 Task: Create a cable organizer with cable clips.
Action: Mouse moved to (331, 249)
Screenshot: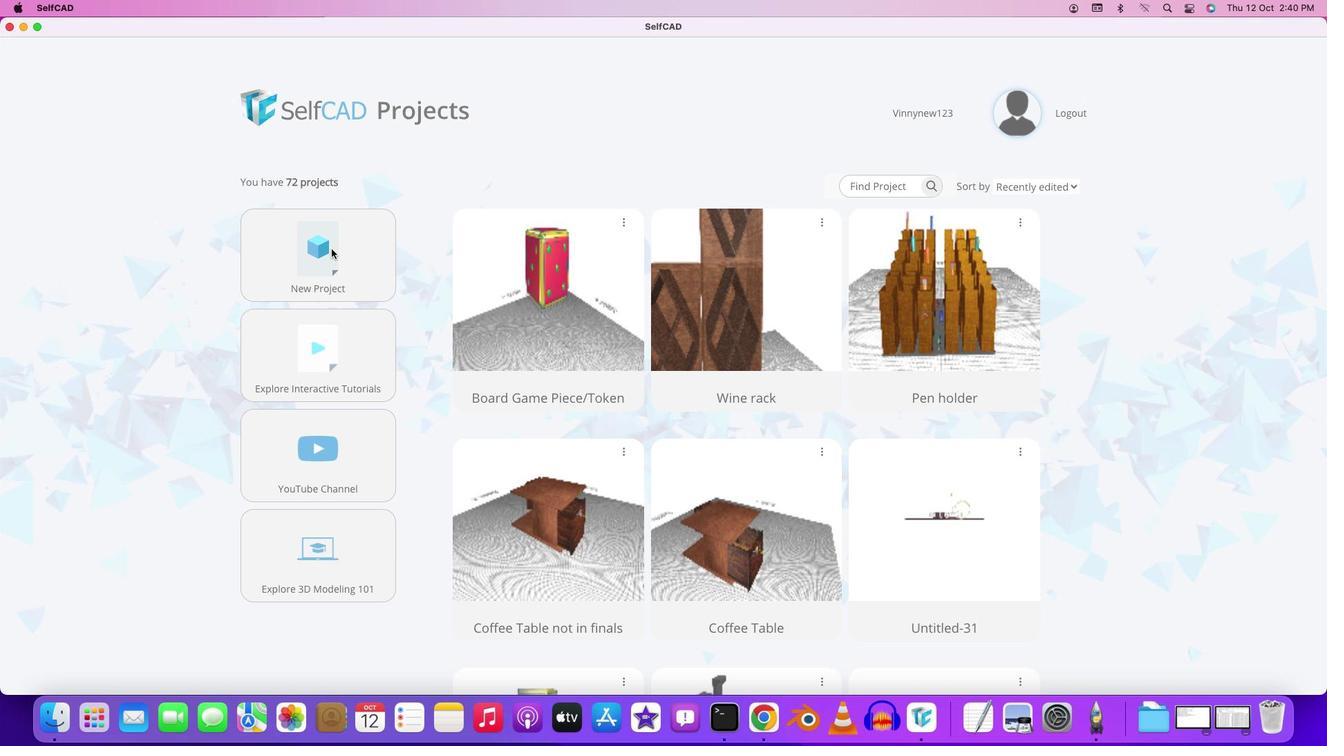 
Action: Mouse pressed left at (331, 249)
Screenshot: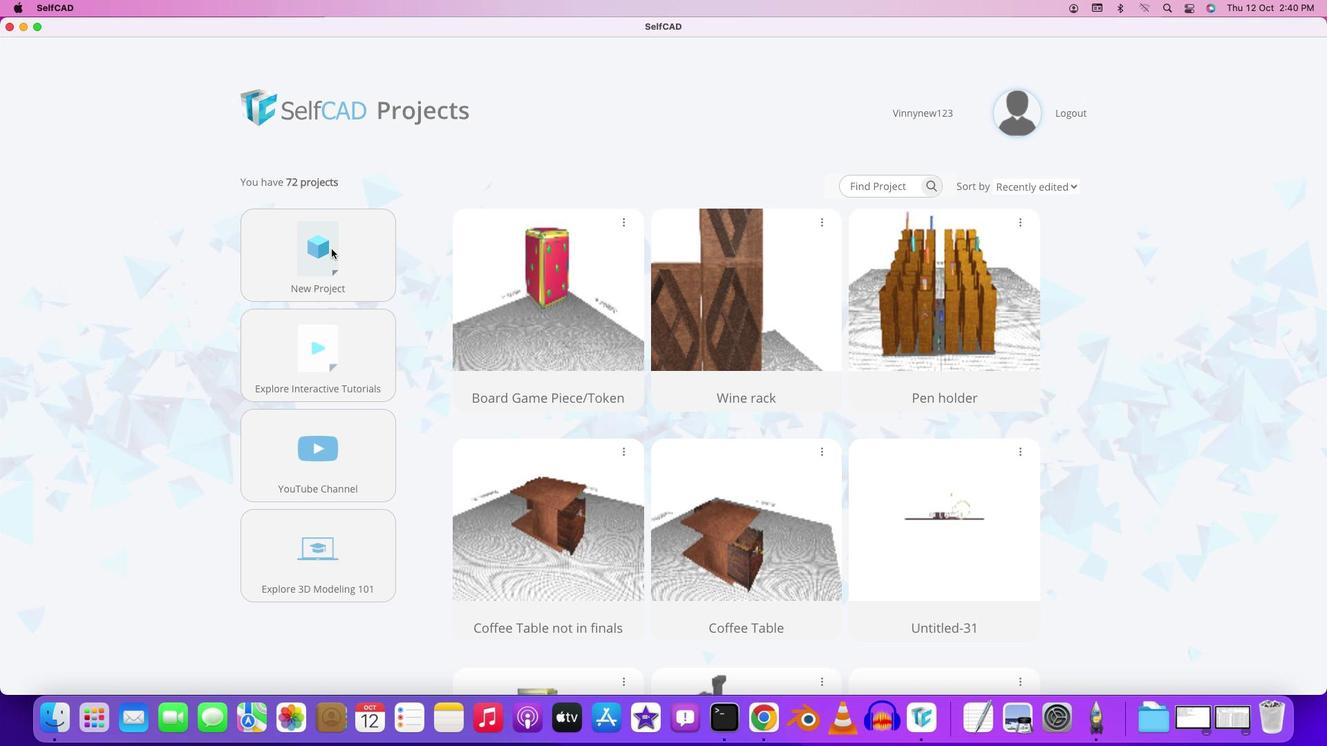 
Action: Mouse moved to (329, 249)
Screenshot: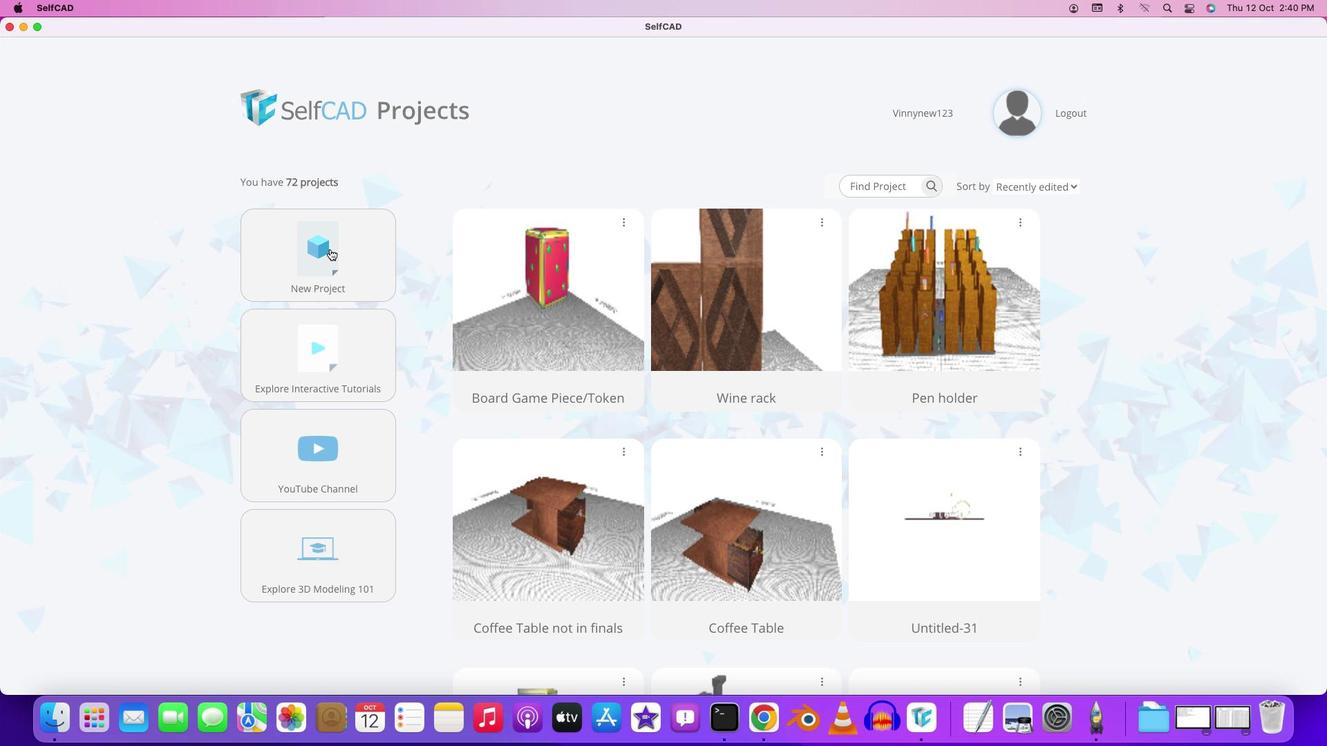 
Action: Mouse pressed left at (329, 249)
Screenshot: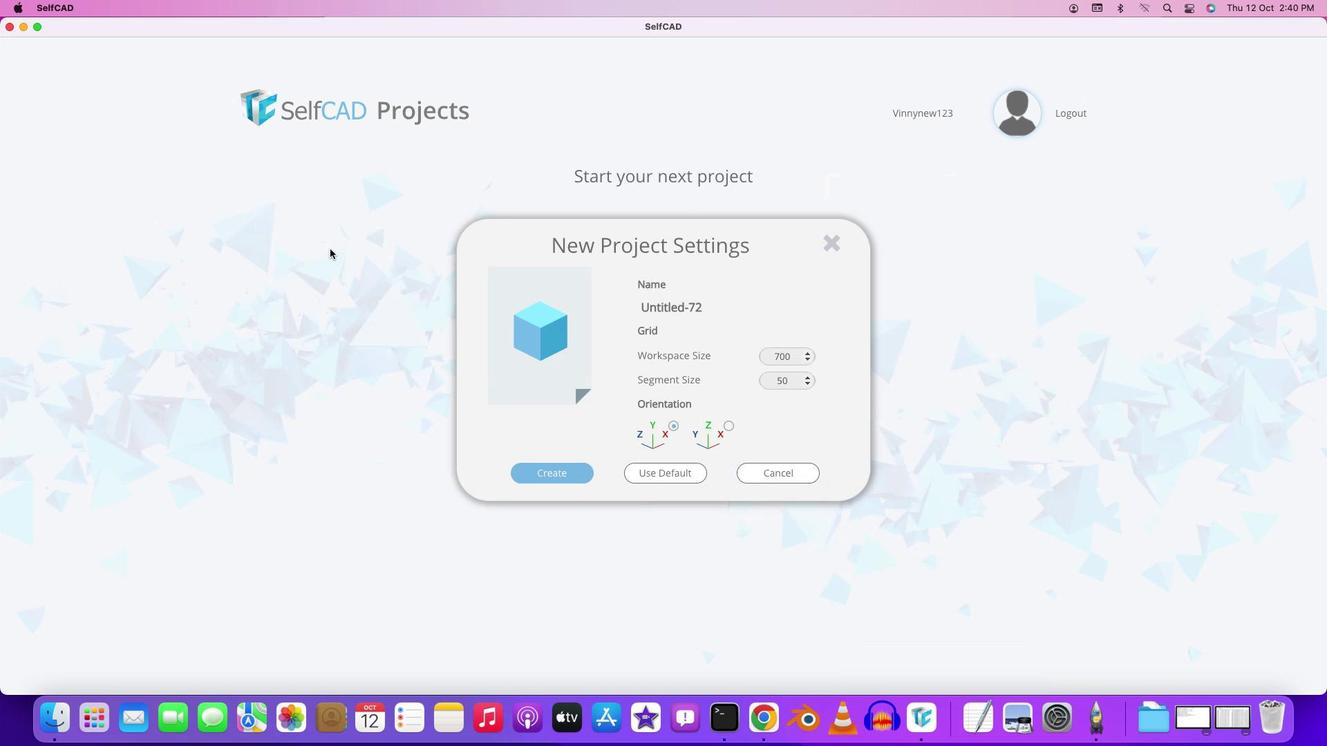 
Action: Mouse moved to (710, 317)
Screenshot: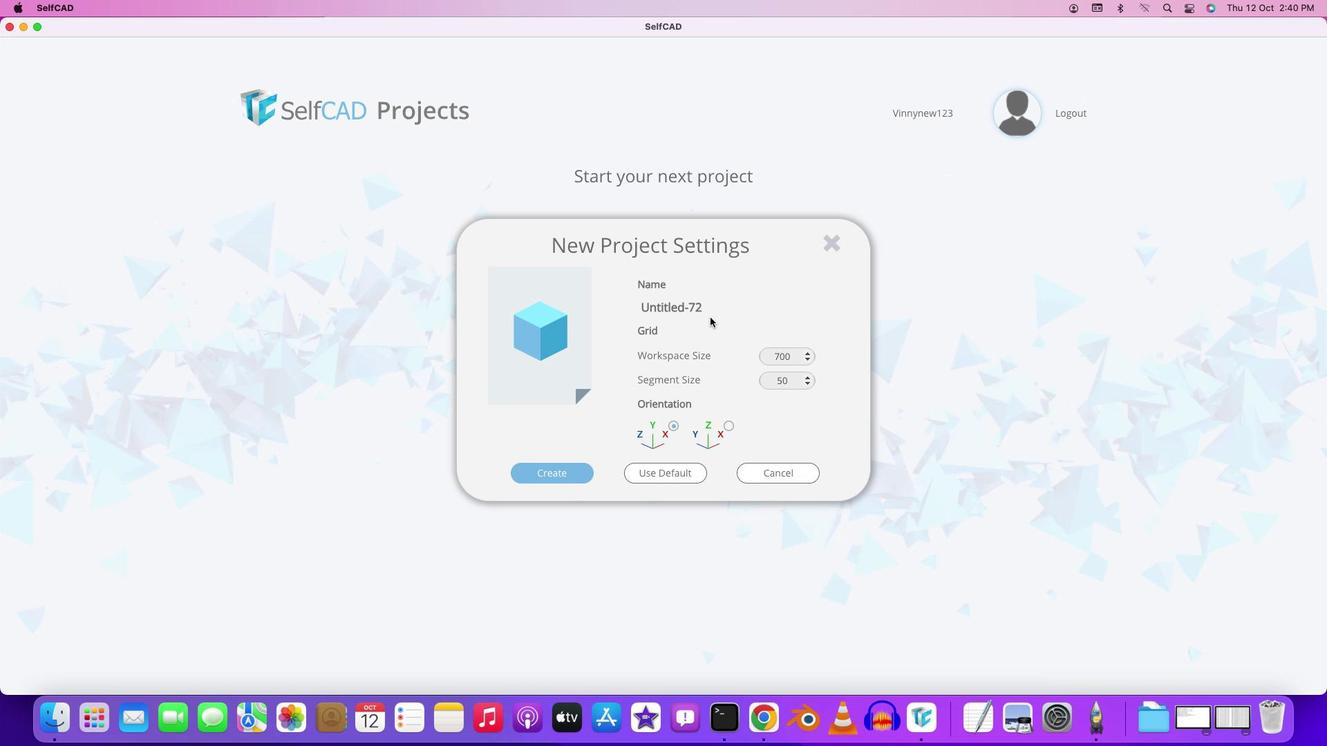 
Action: Mouse pressed left at (710, 317)
Screenshot: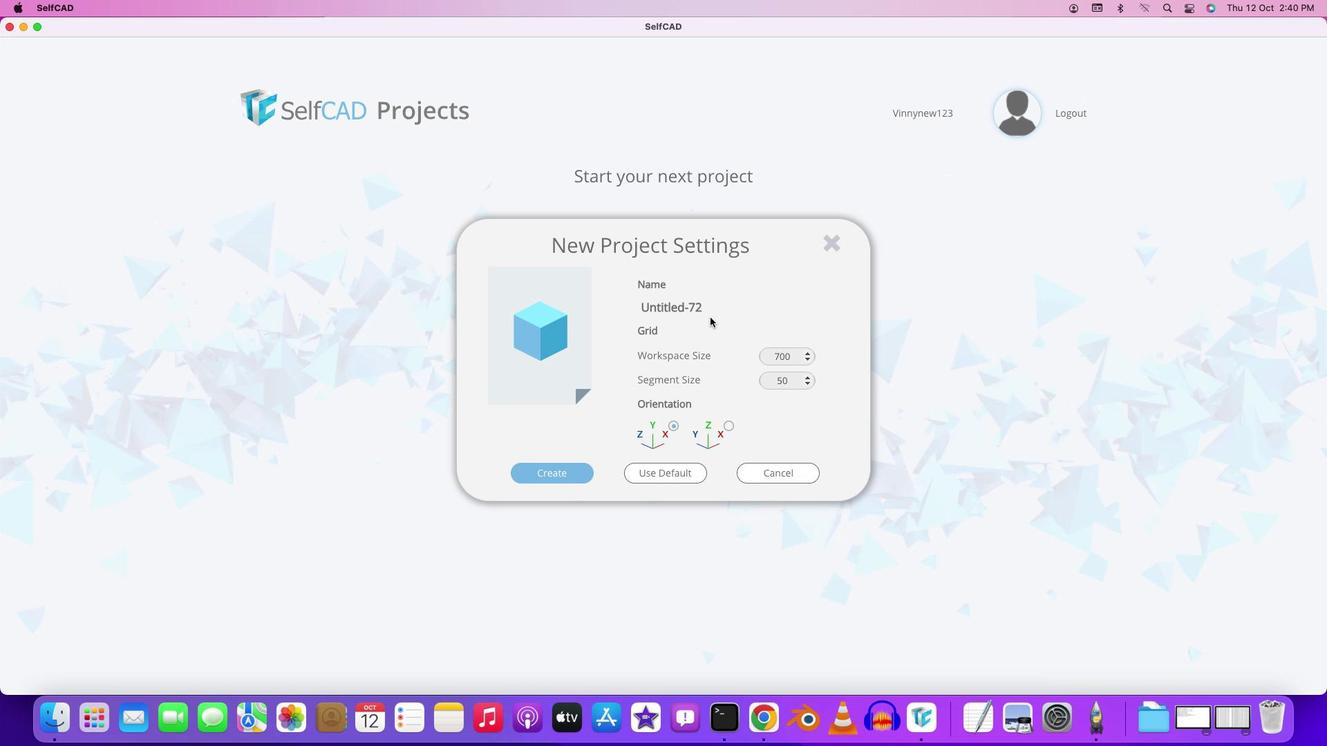 
Action: Mouse moved to (703, 308)
Screenshot: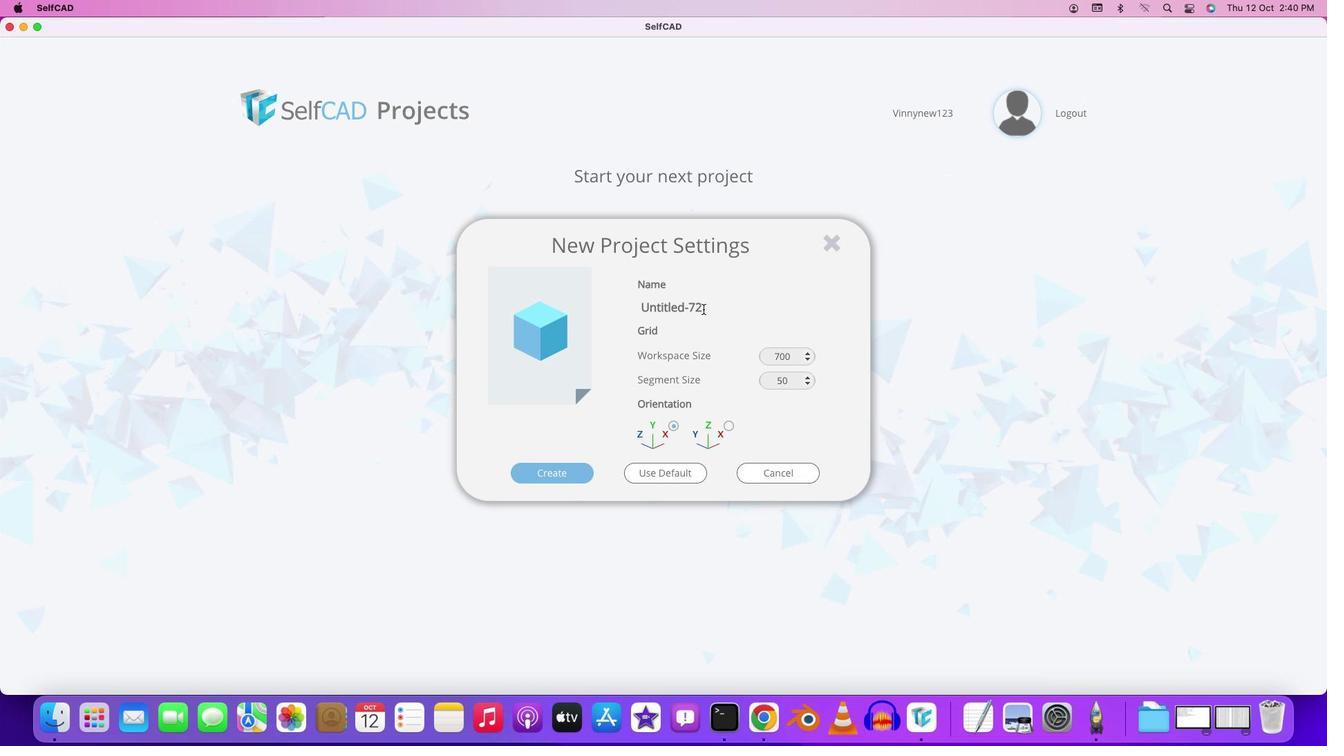 
Action: Mouse pressed left at (703, 308)
Screenshot: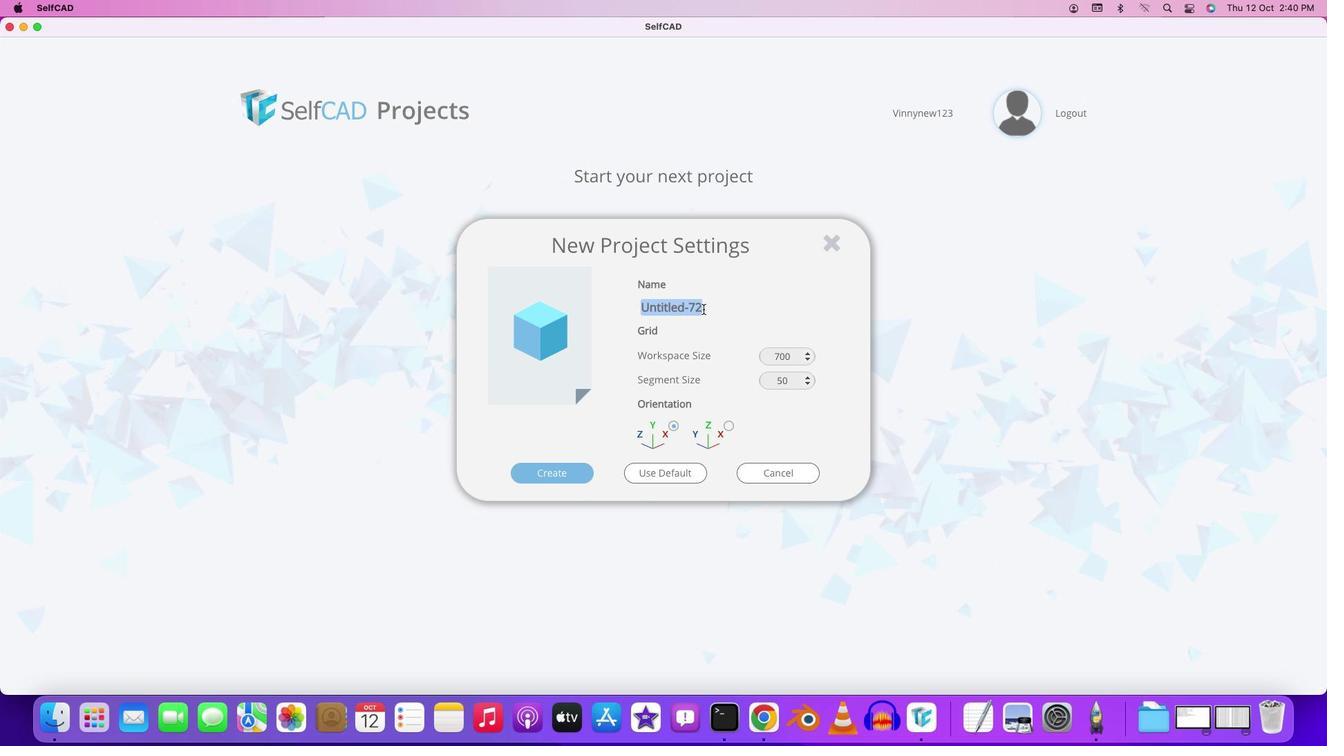 
Action: Key pressed Key.backspaceKey.backspaceKey.backspaceKey.shift'C''a''b''l''e'Key.space'o''r''g''a''n''i''z''e''r'Key.space'c''l''i''p''s'
Screenshot: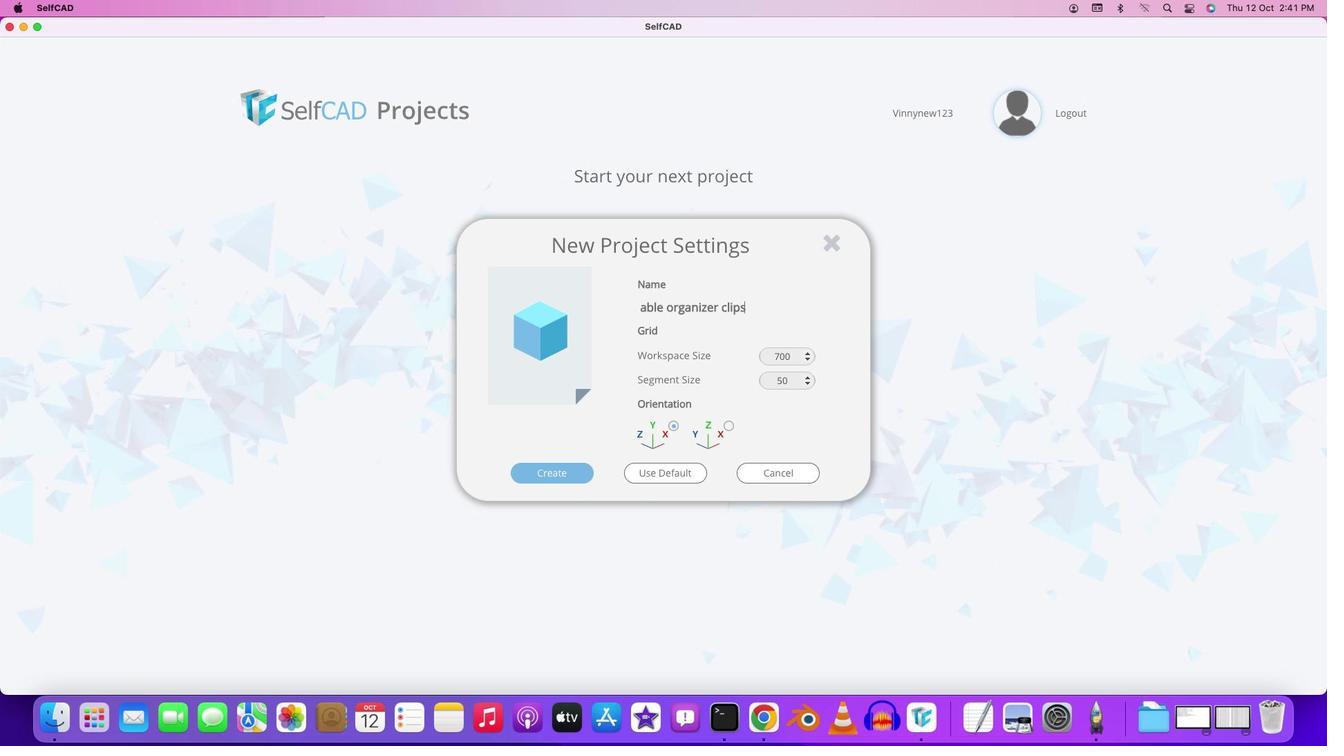
Action: Mouse moved to (781, 352)
Screenshot: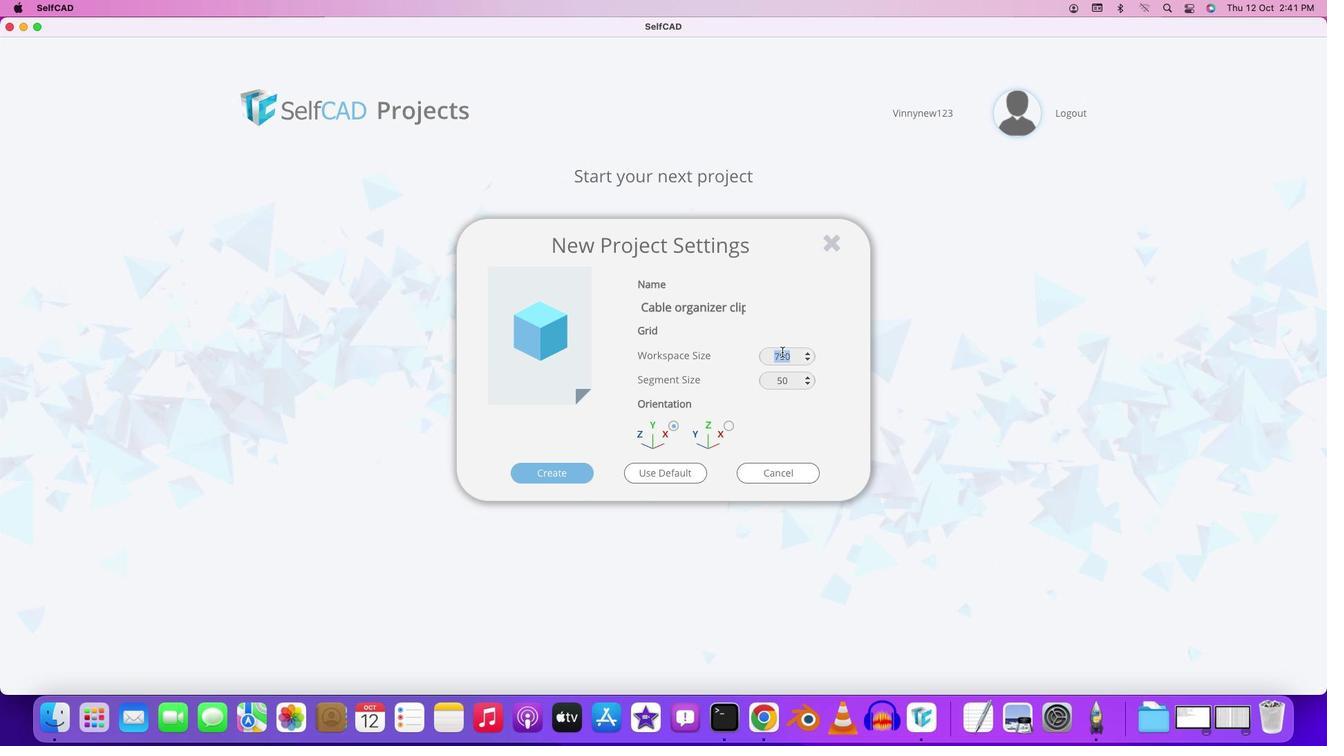 
Action: Mouse pressed left at (781, 352)
Screenshot: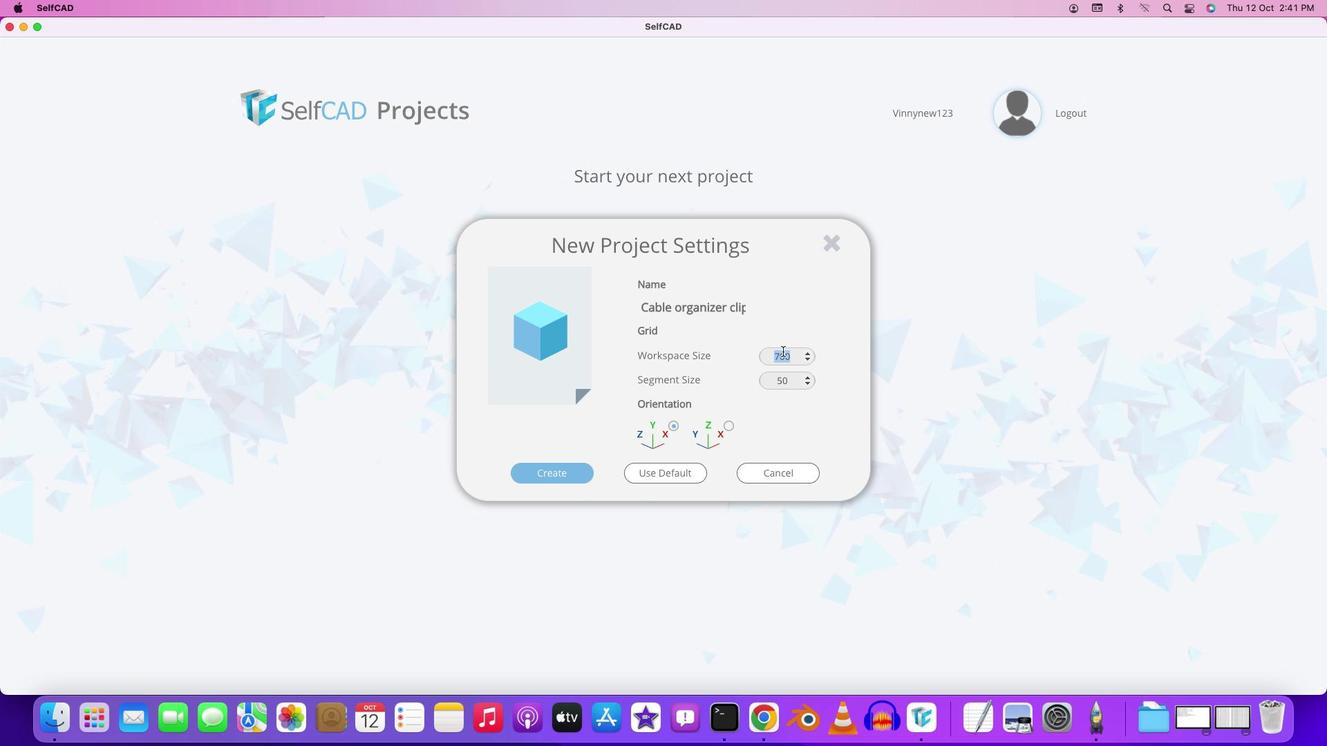 
Action: Mouse moved to (761, 350)
Screenshot: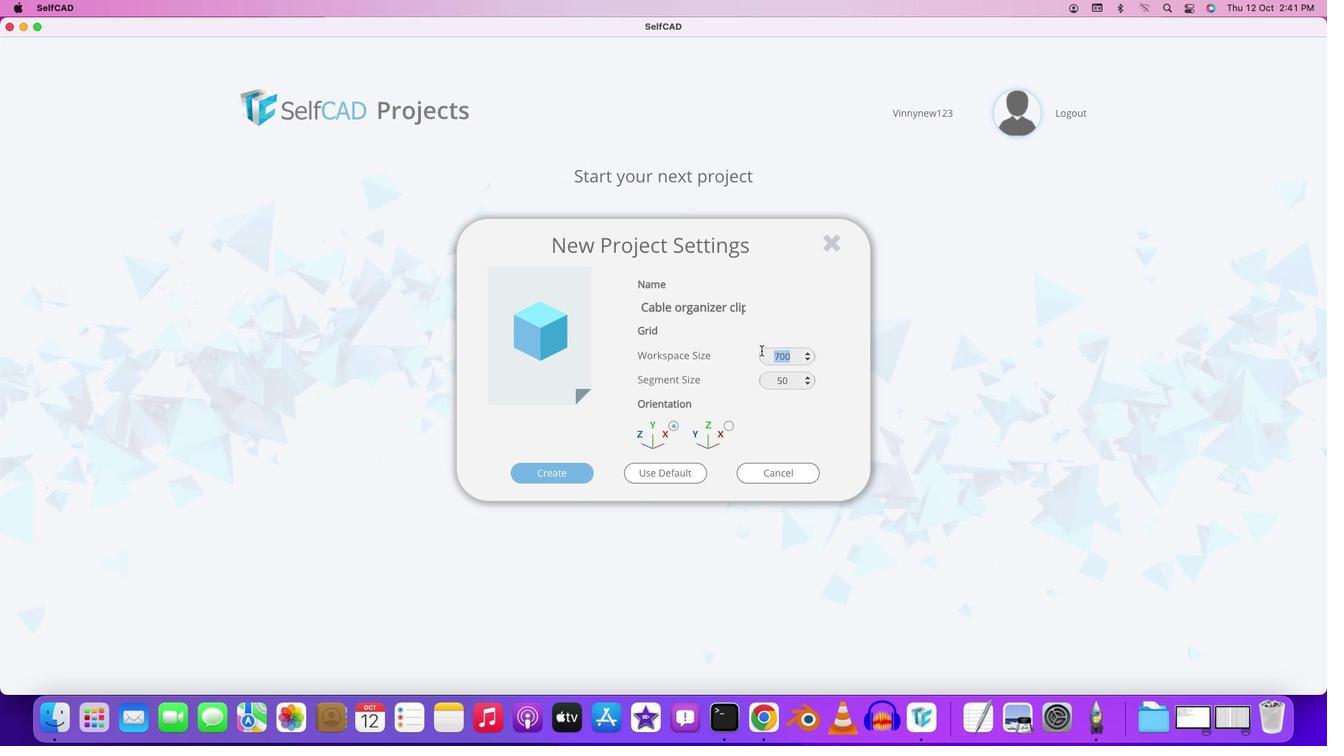 
Action: Key pressed '3''0''0'
Screenshot: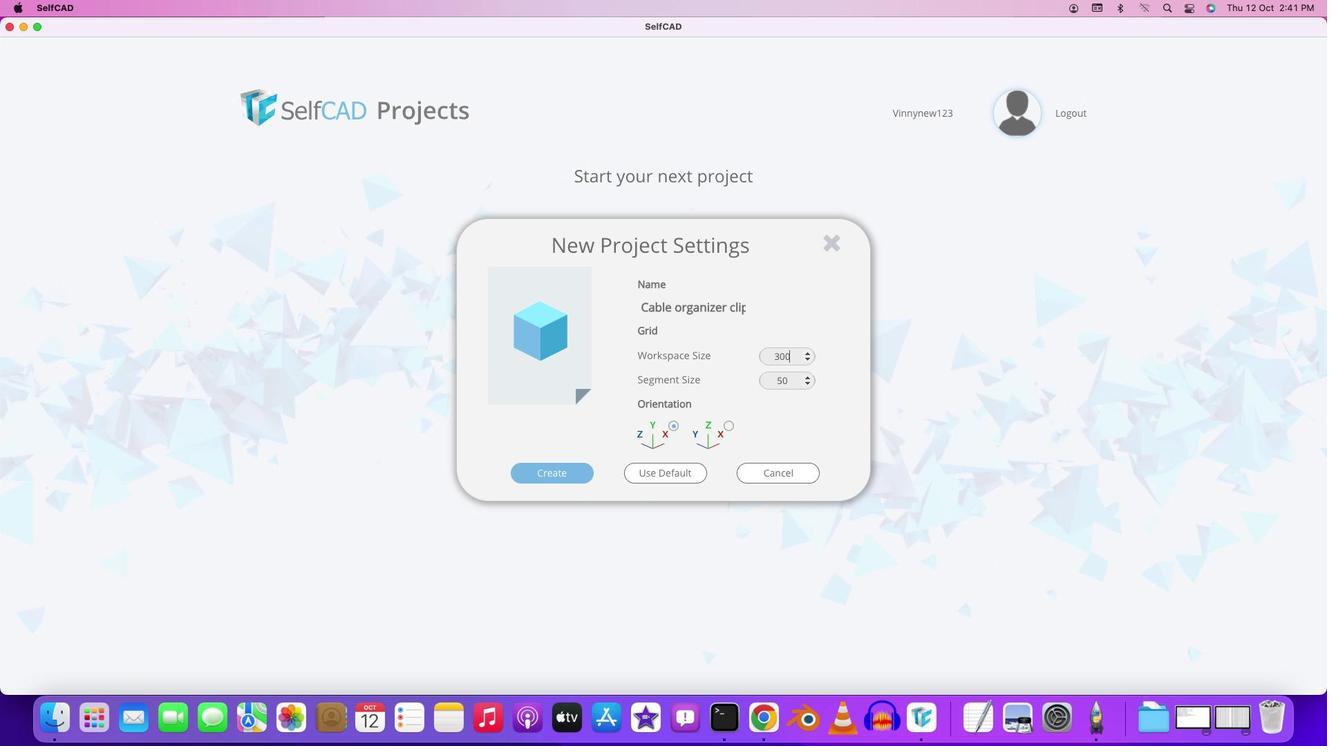 
Action: Mouse moved to (786, 382)
Screenshot: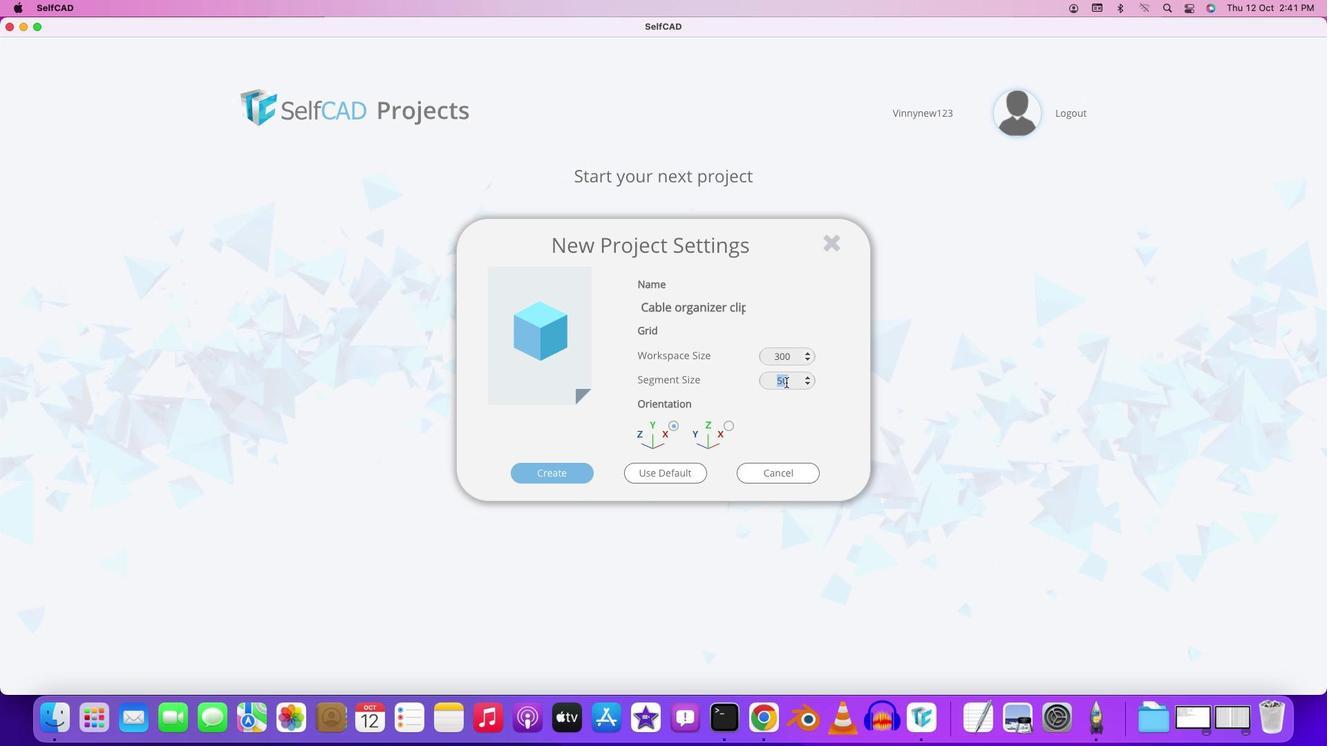
Action: Mouse pressed left at (786, 382)
Screenshot: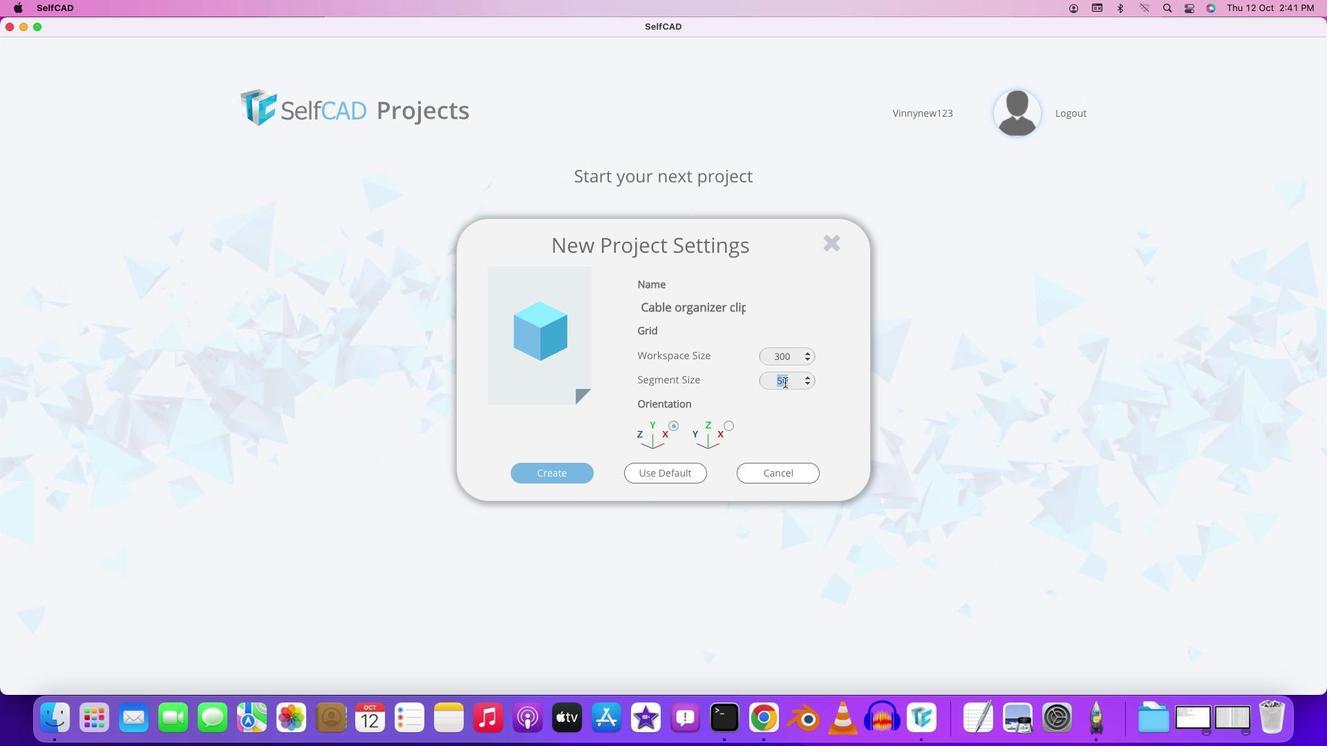 
Action: Mouse moved to (785, 382)
Screenshot: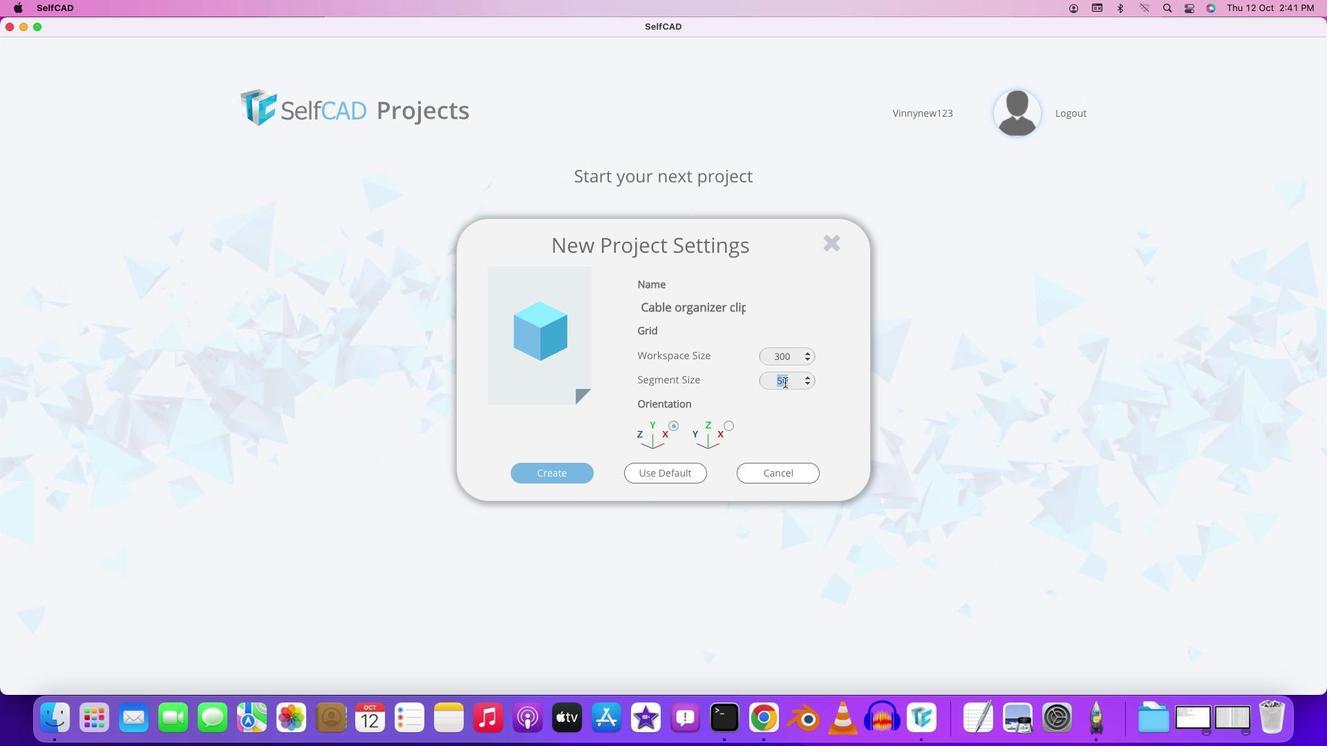 
Action: Key pressed '1'
Screenshot: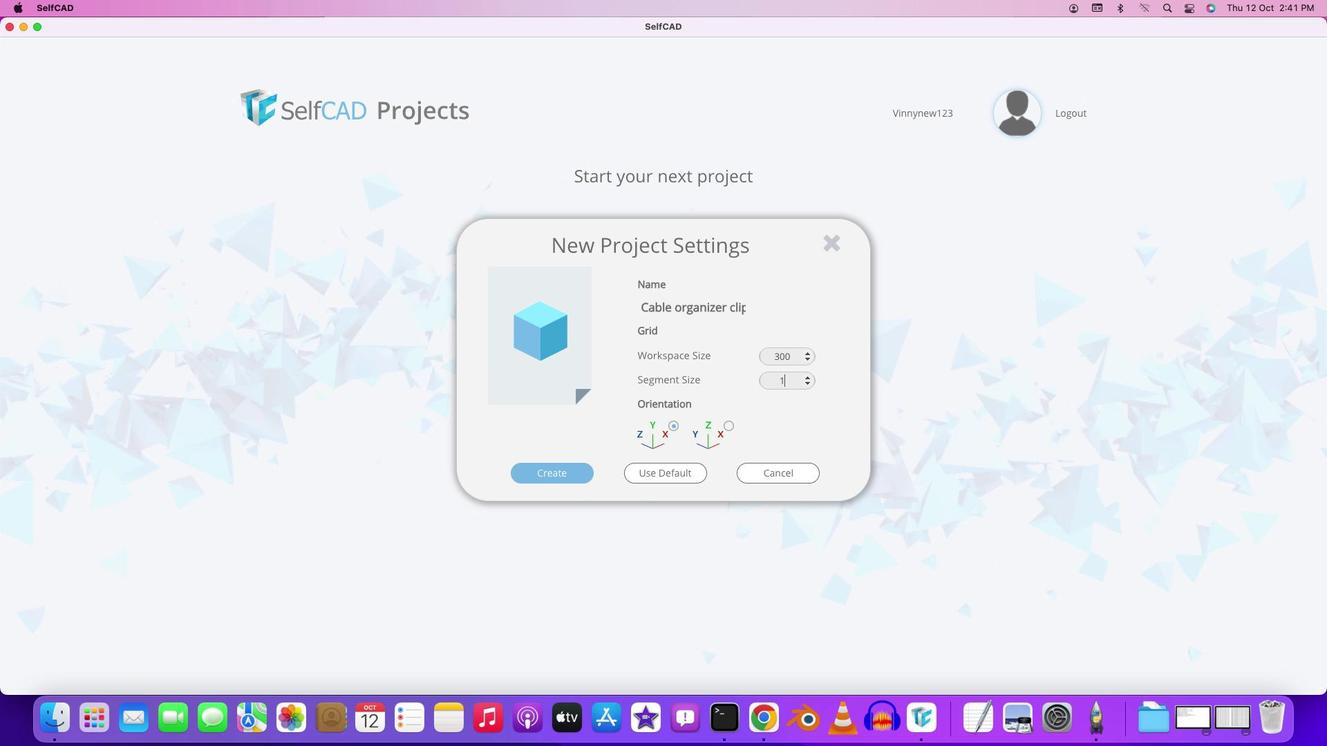 
Action: Mouse moved to (731, 425)
Screenshot: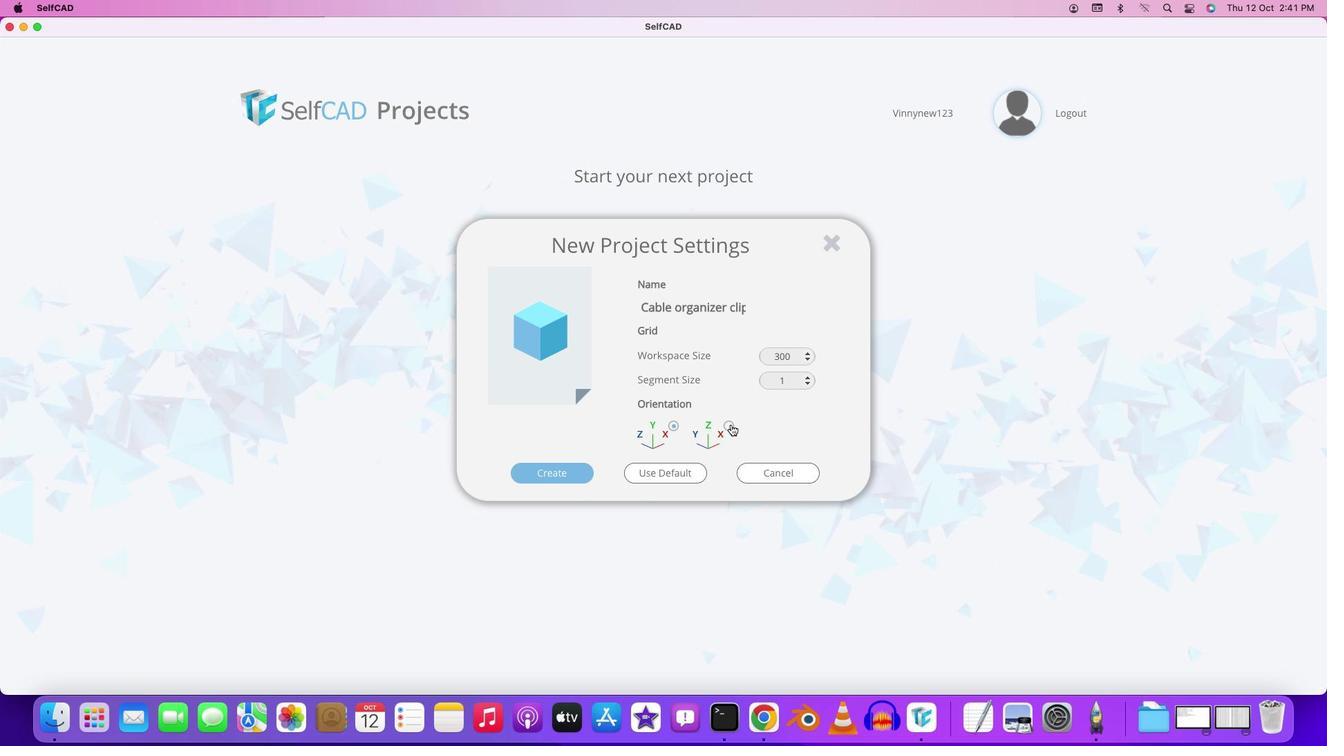 
Action: Mouse pressed left at (731, 425)
Screenshot: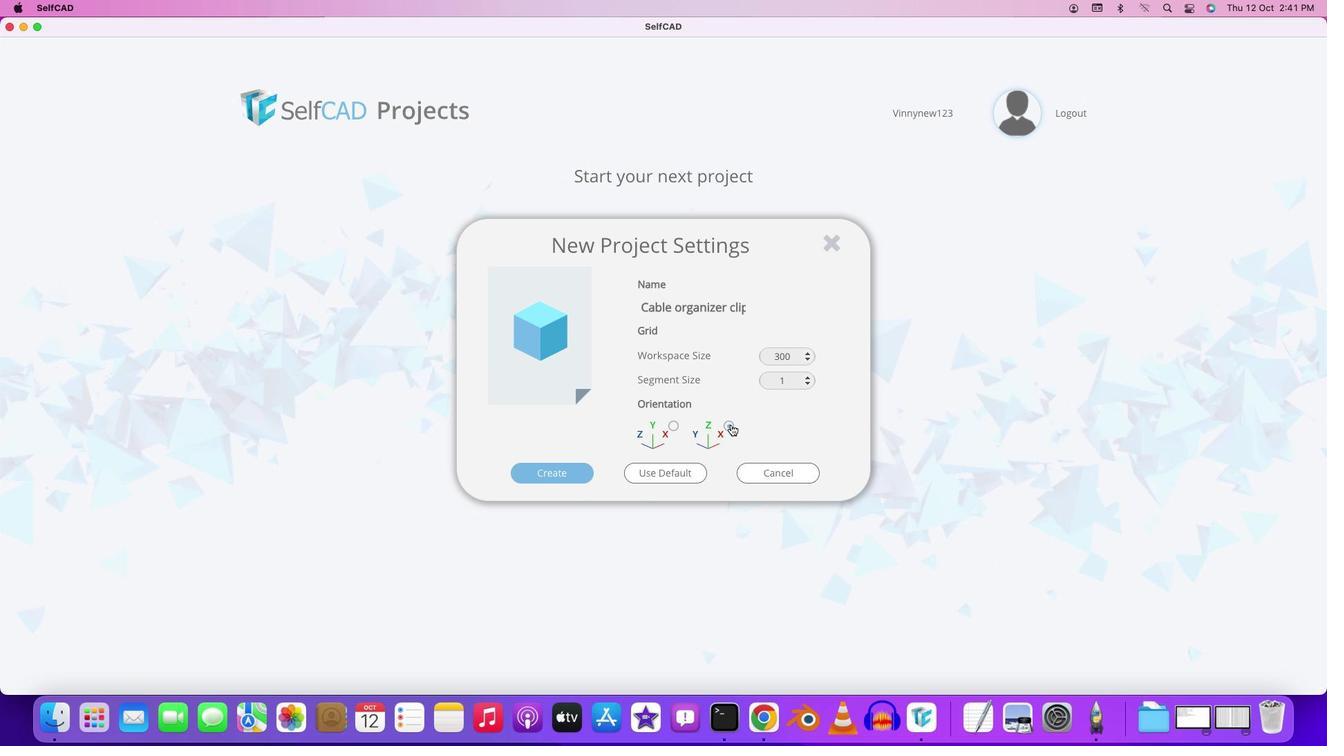 
Action: Mouse moved to (566, 470)
Screenshot: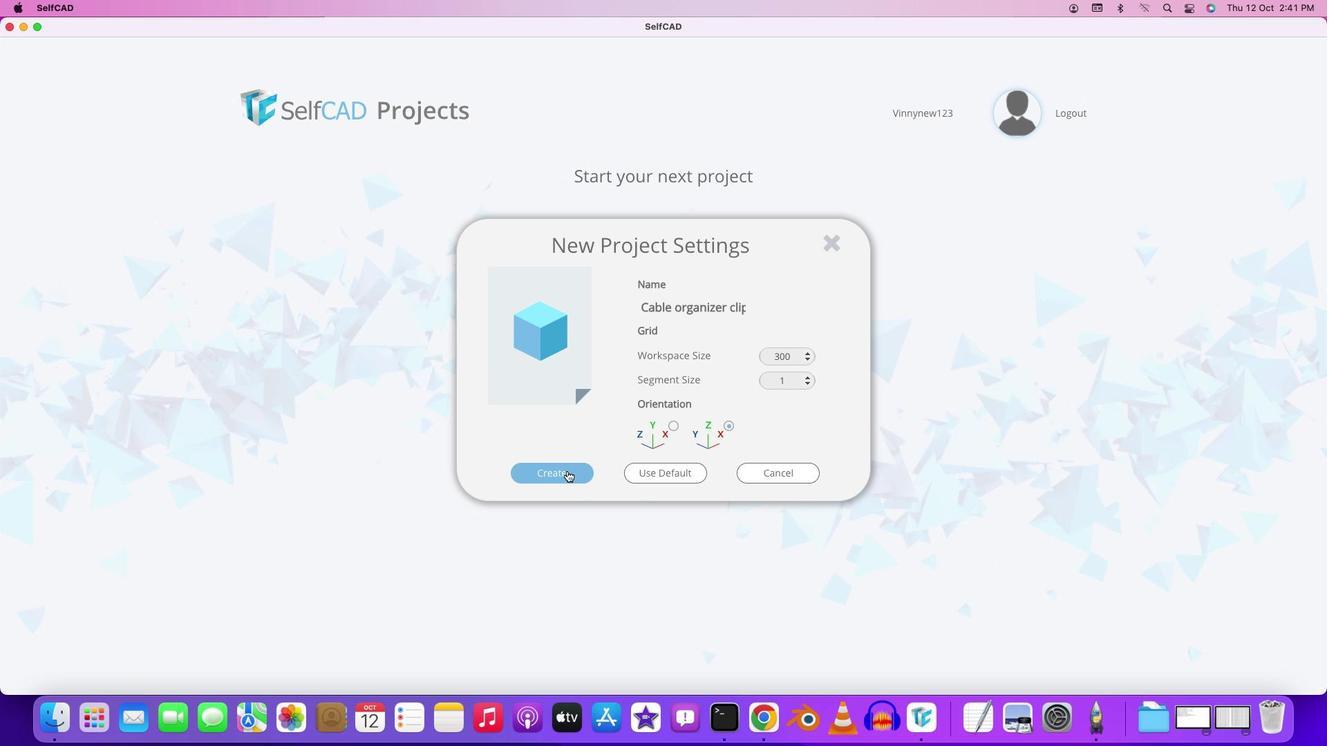 
Action: Mouse pressed left at (566, 470)
Screenshot: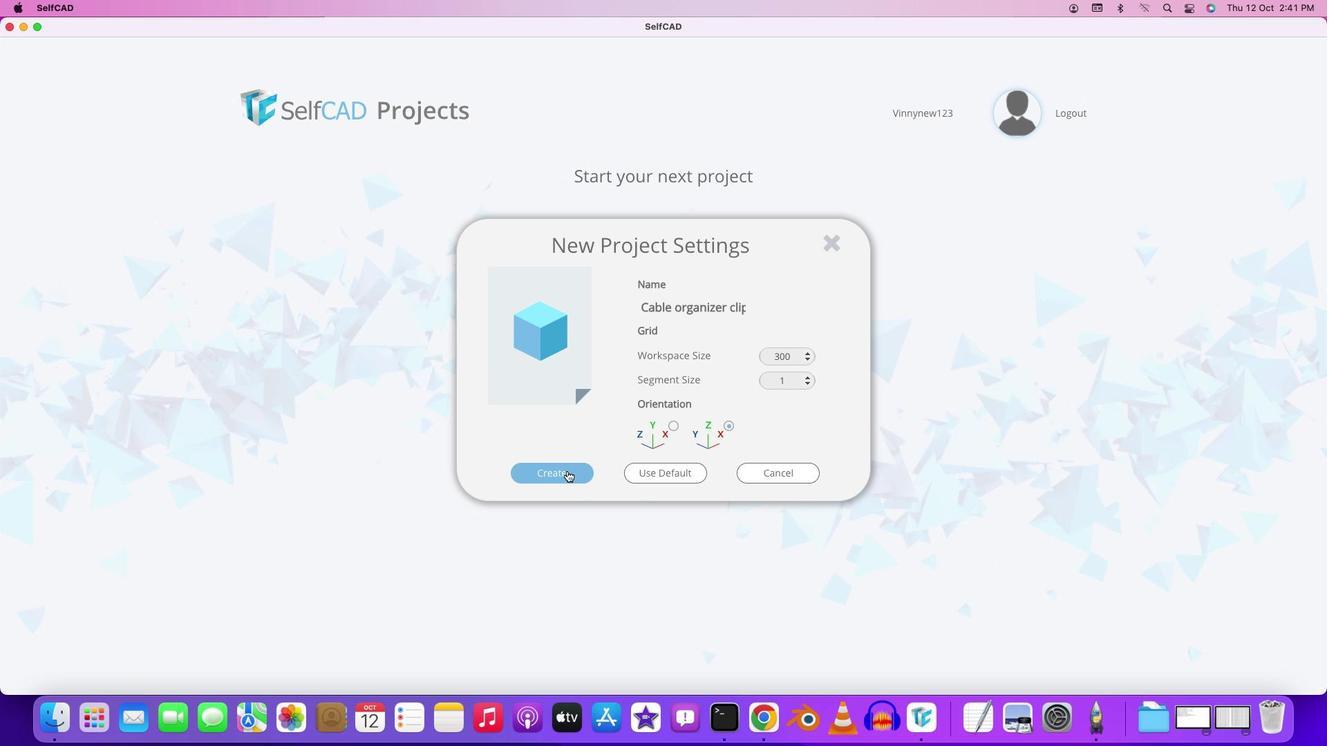 
Action: Mouse moved to (736, 483)
Screenshot: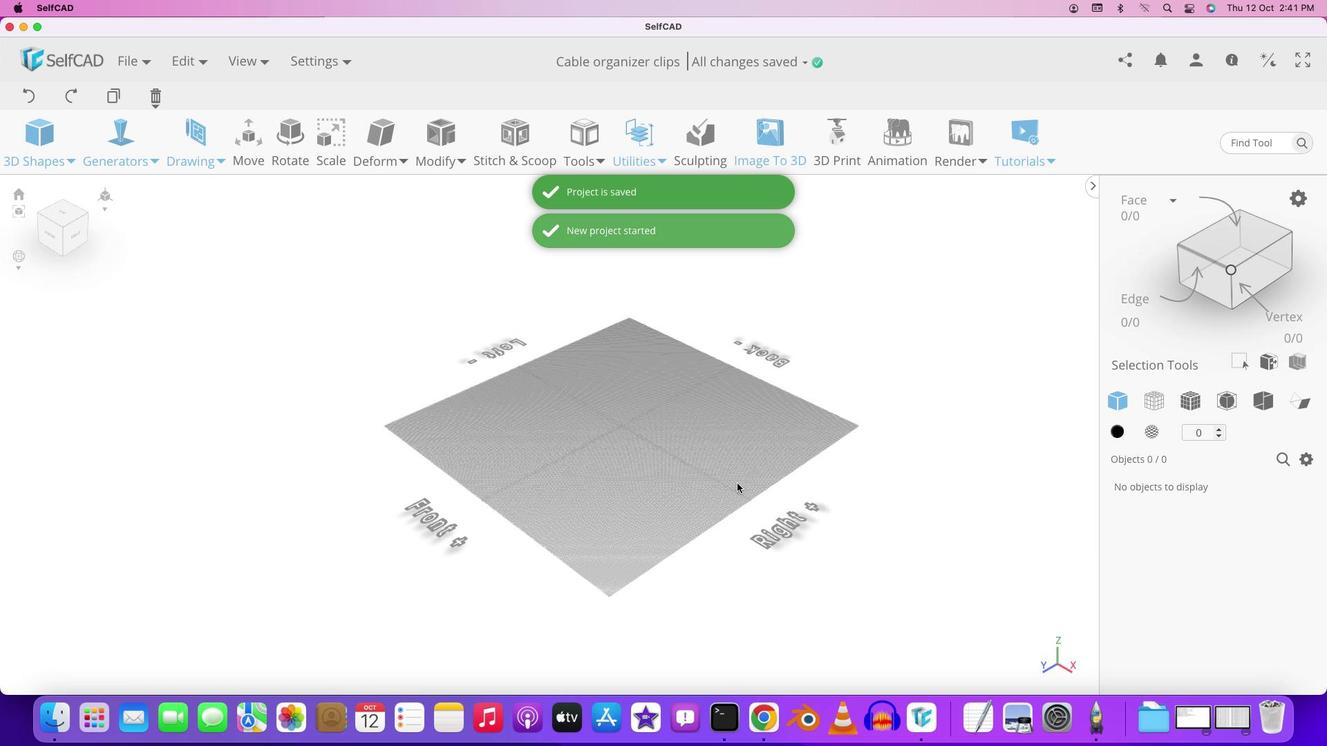 
Action: Mouse scrolled (736, 483) with delta (0, 0)
Screenshot: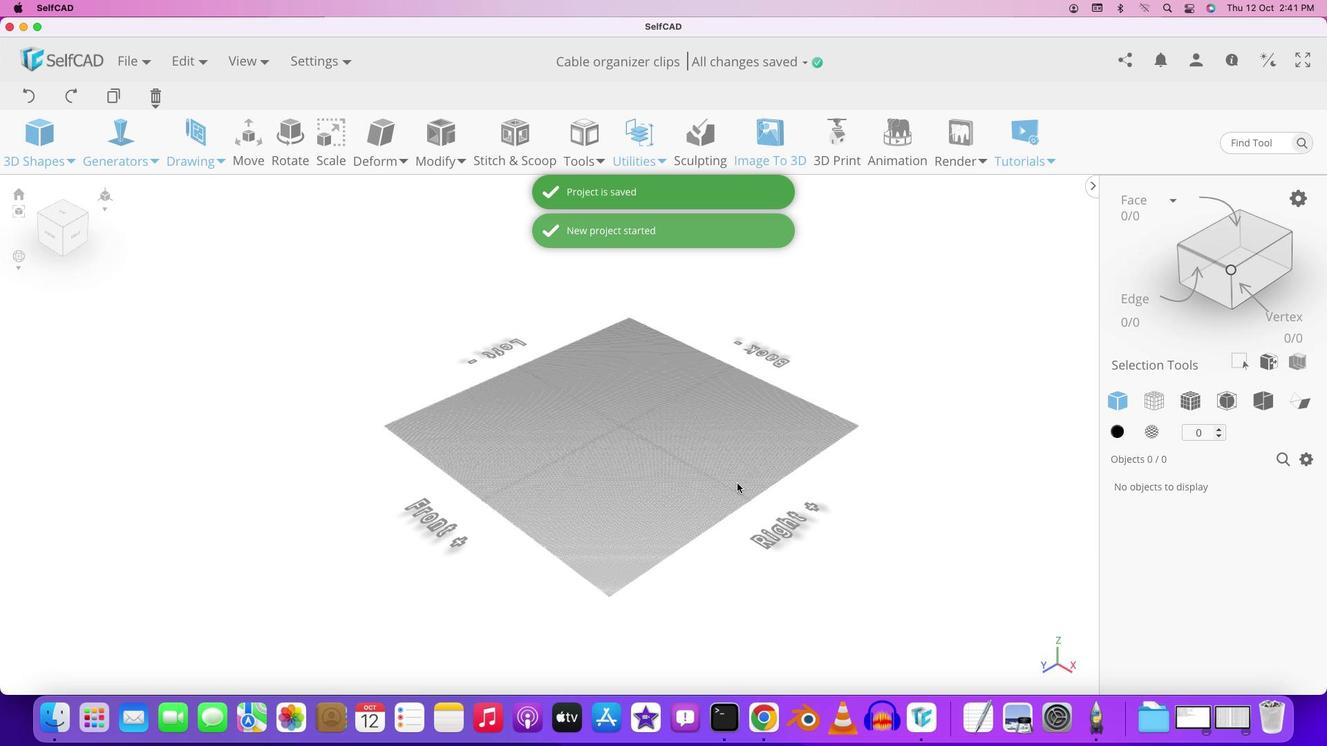
Action: Mouse scrolled (736, 483) with delta (0, 0)
Screenshot: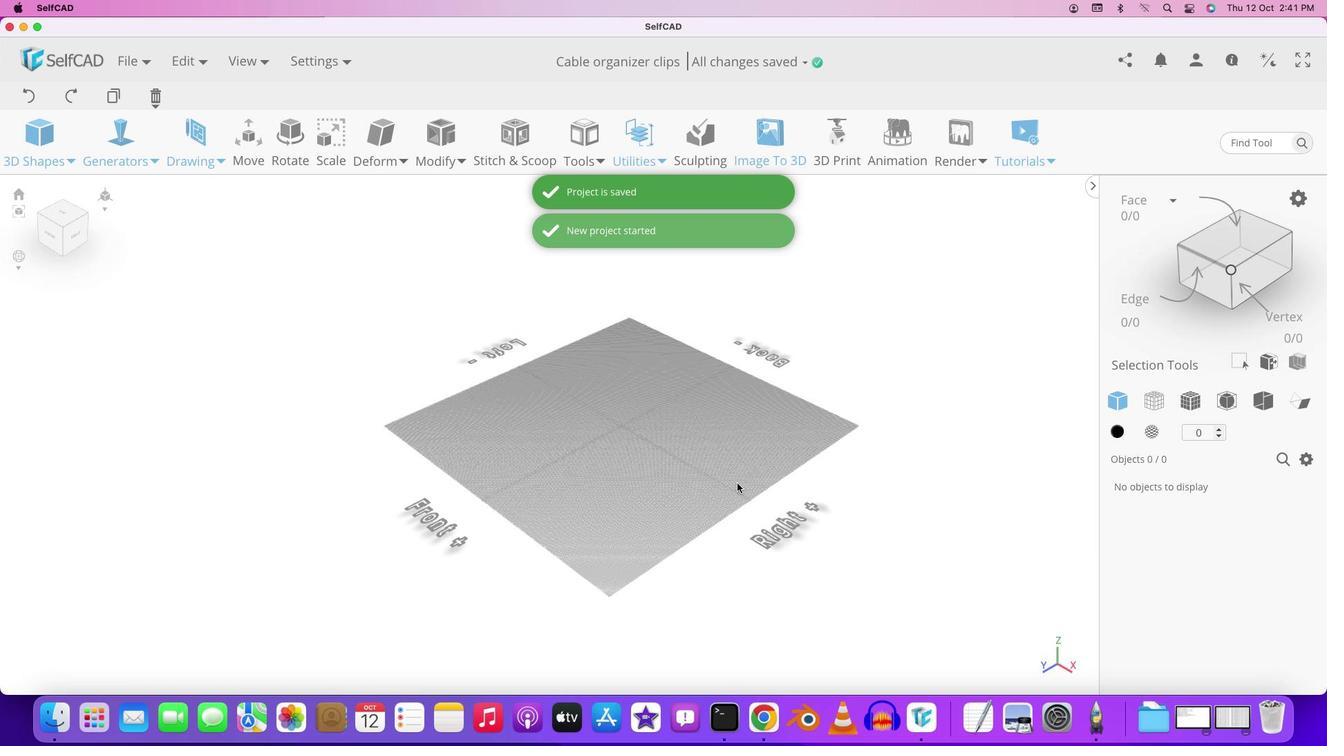 
Action: Mouse scrolled (736, 483) with delta (0, 2)
Screenshot: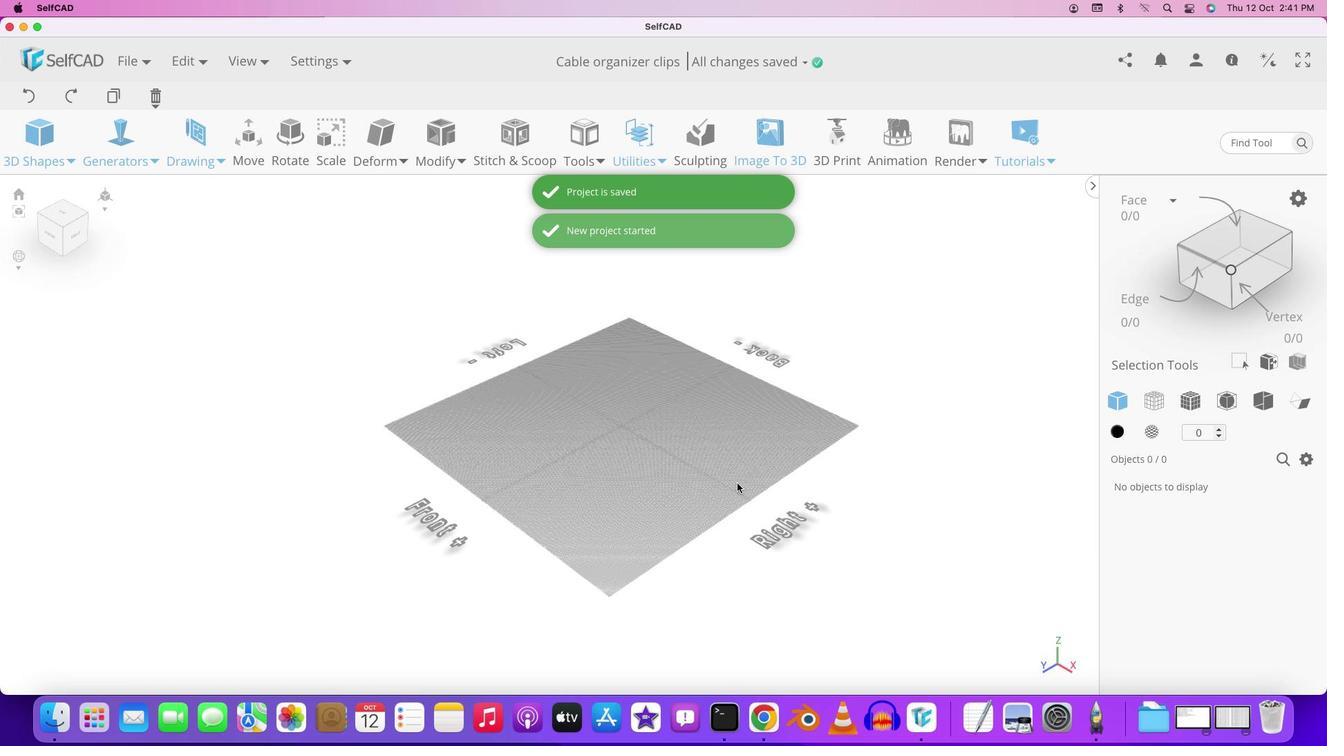 
Action: Mouse scrolled (736, 483) with delta (0, 2)
Screenshot: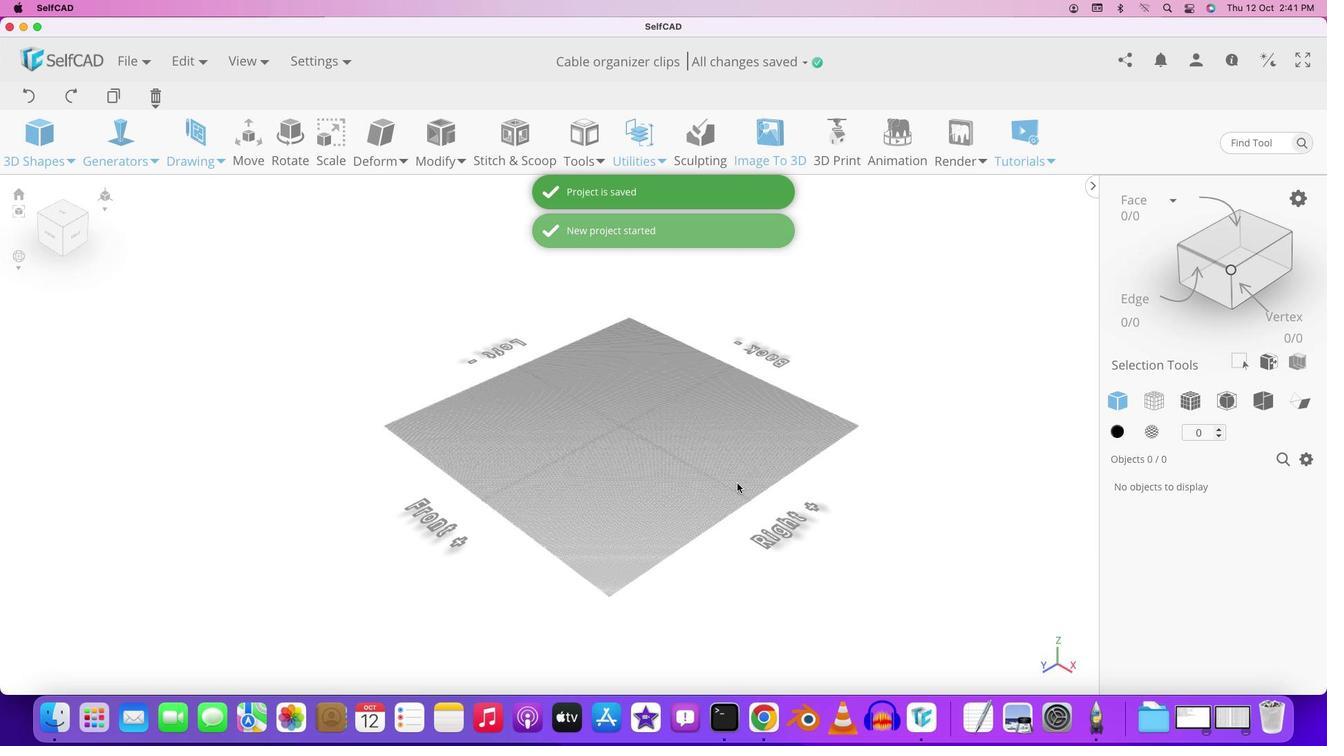 
Action: Mouse scrolled (736, 483) with delta (0, 0)
Screenshot: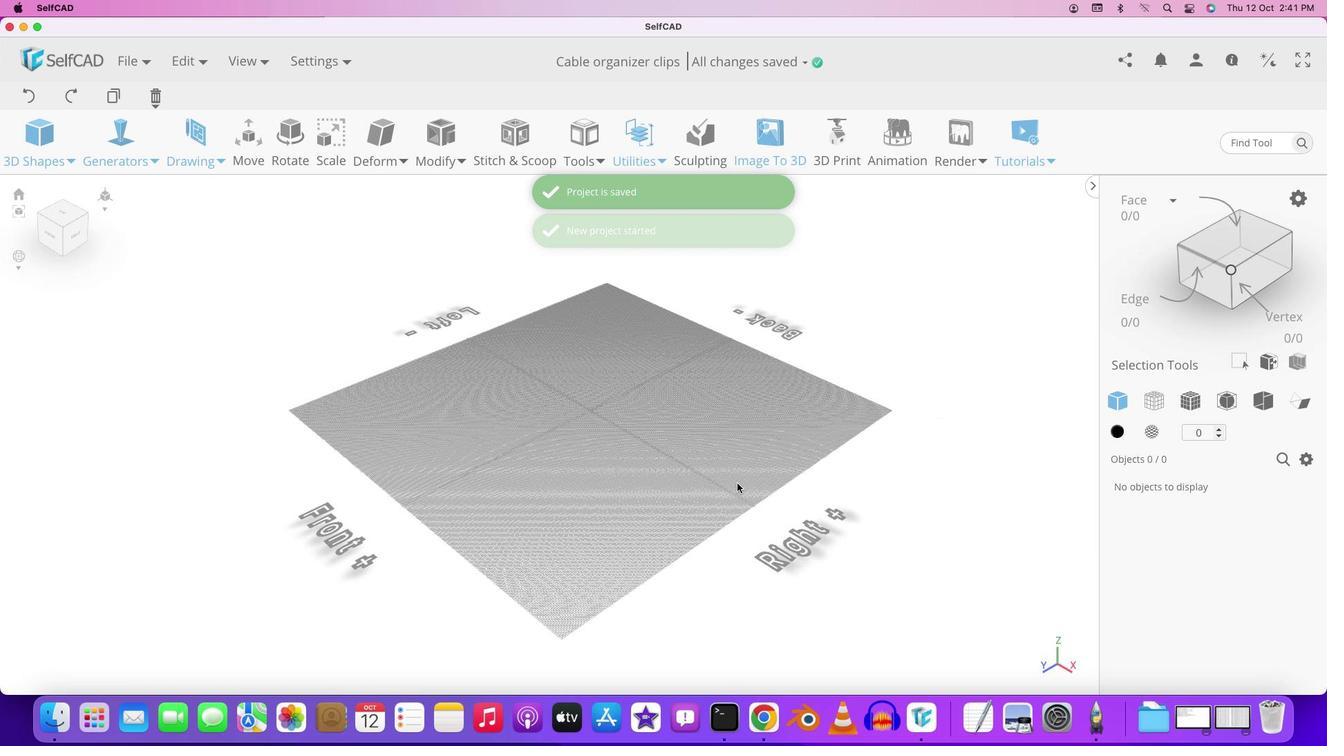 
Action: Mouse scrolled (736, 483) with delta (0, 0)
Screenshot: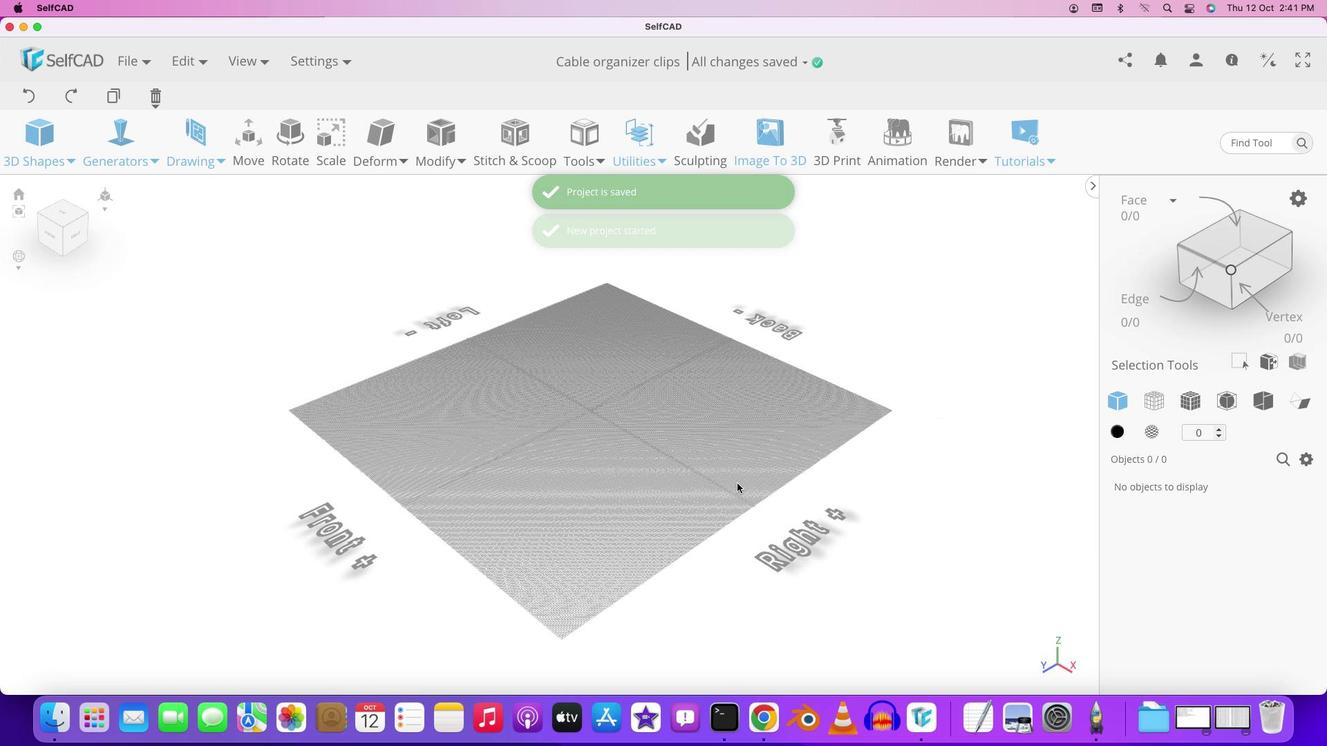 
Action: Mouse scrolled (736, 483) with delta (0, 2)
Screenshot: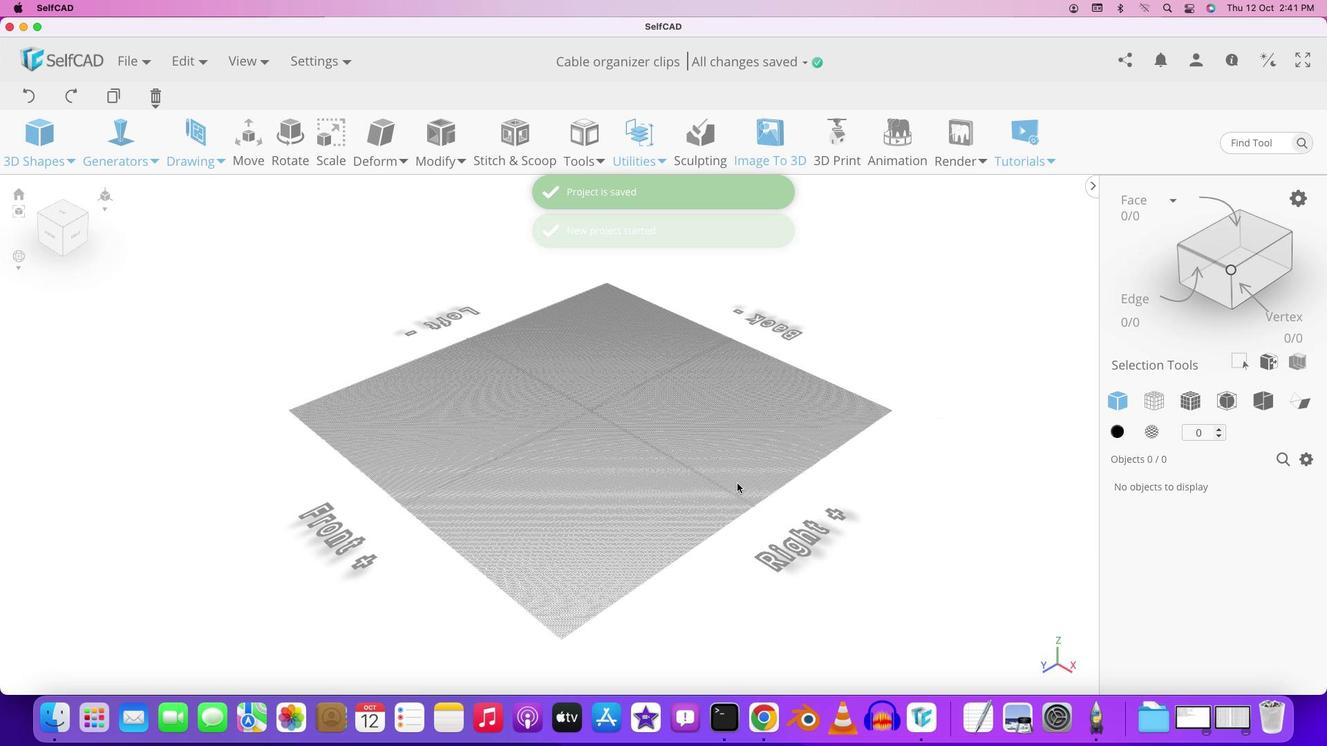 
Action: Mouse scrolled (736, 483) with delta (0, 0)
Screenshot: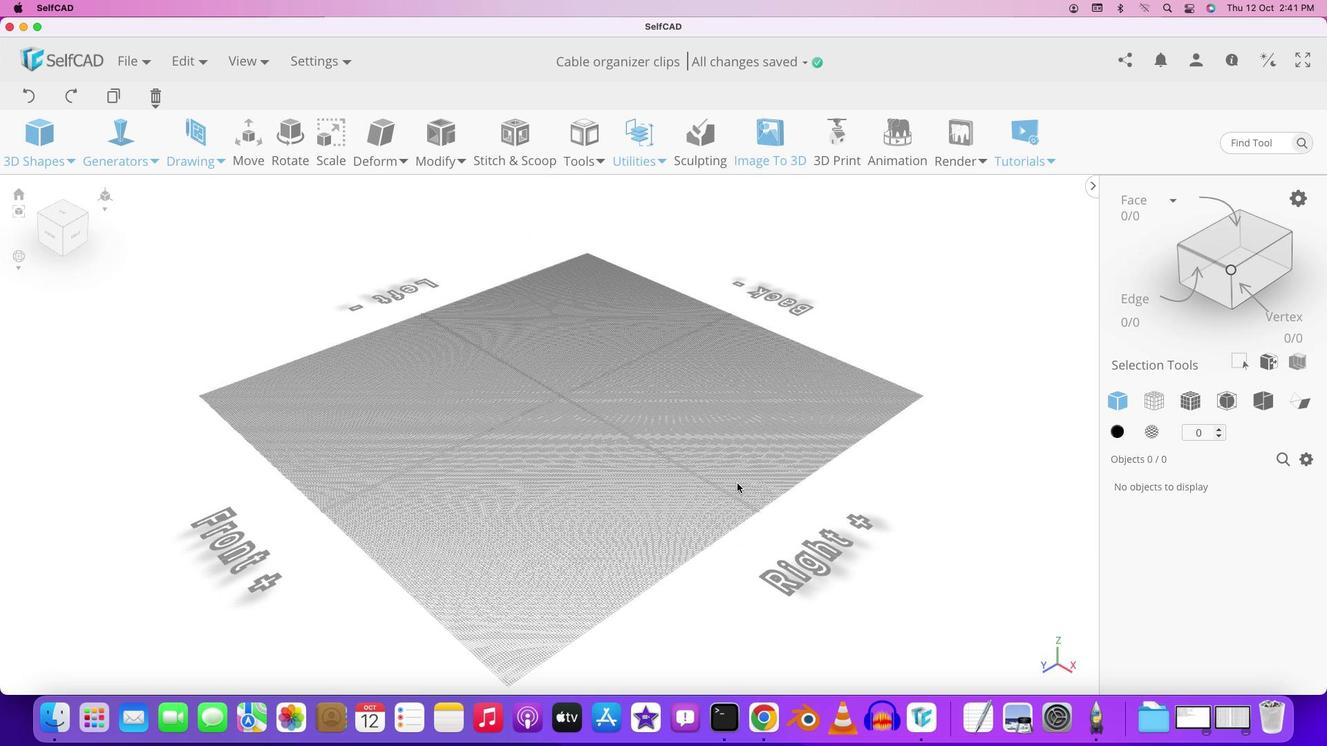 
Action: Mouse scrolled (736, 483) with delta (0, 0)
Screenshot: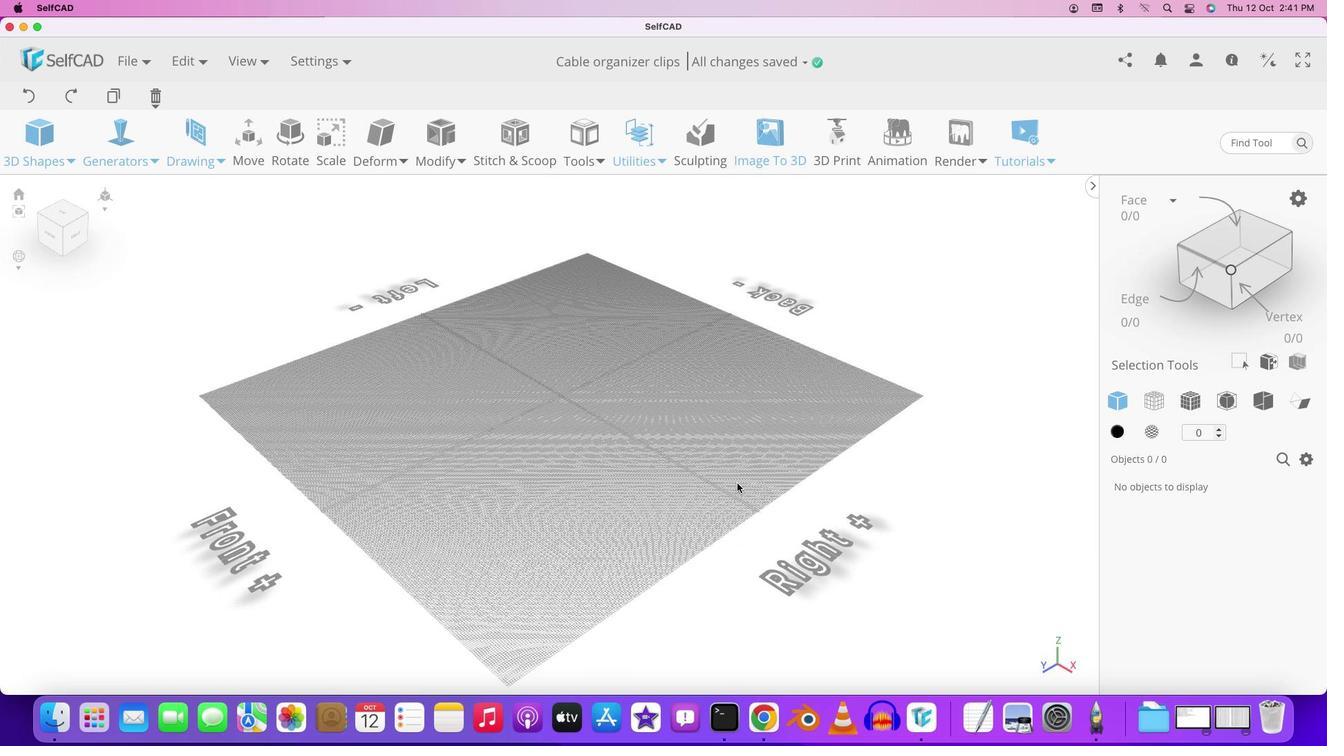
Action: Mouse scrolled (736, 483) with delta (0, 1)
Screenshot: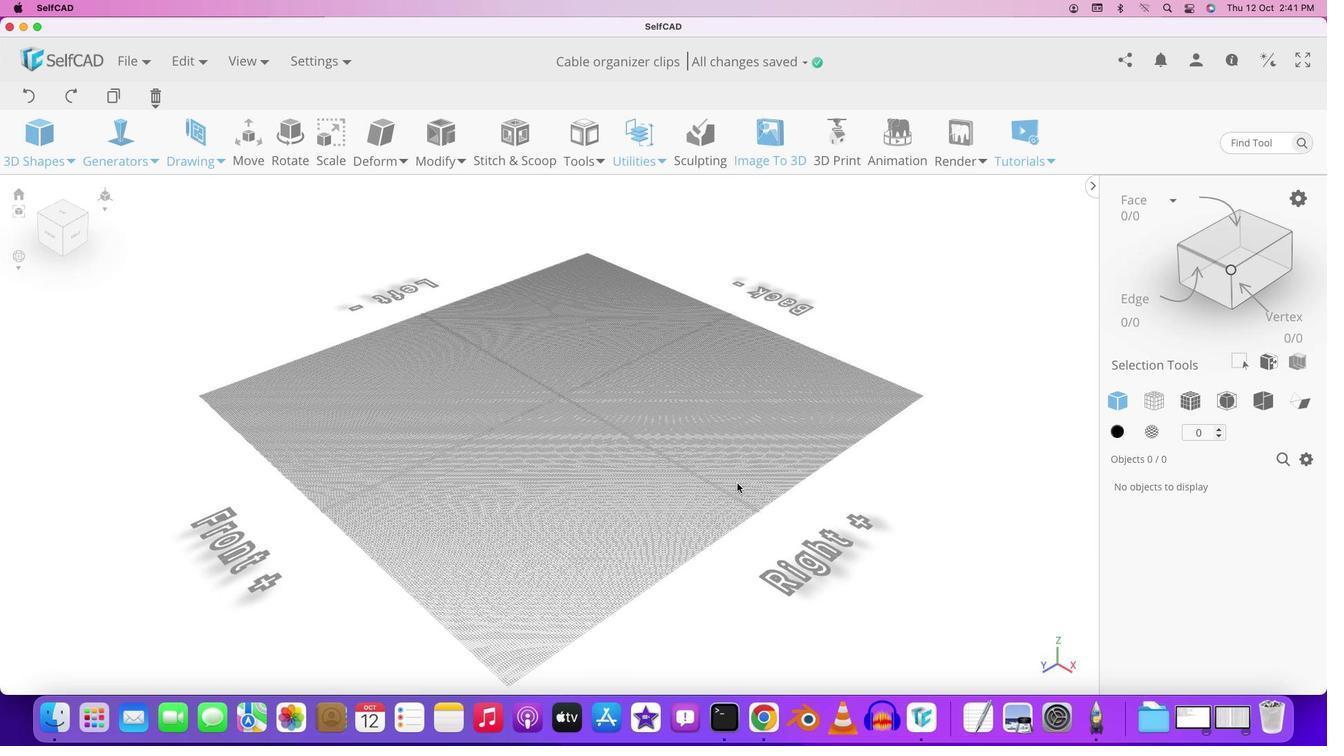 
Action: Mouse moved to (661, 416)
Screenshot: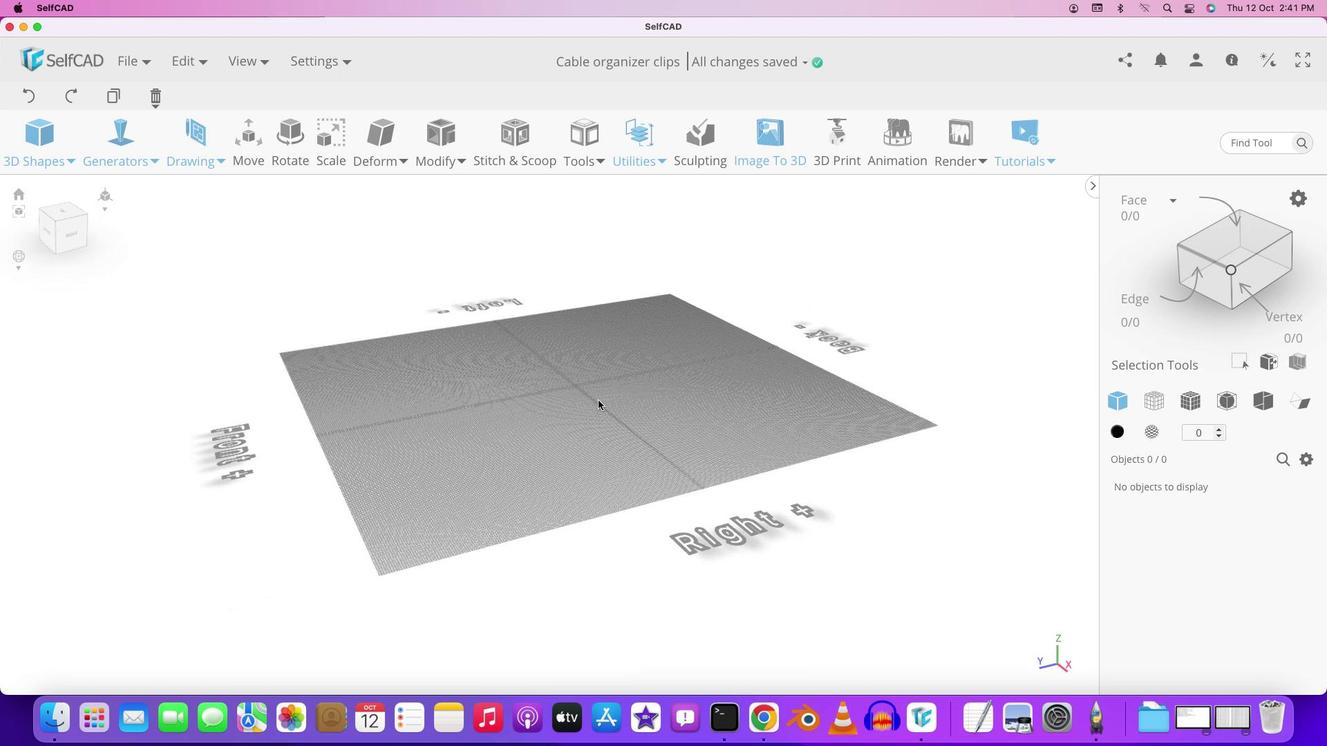 
Action: Mouse pressed left at (661, 416)
Screenshot: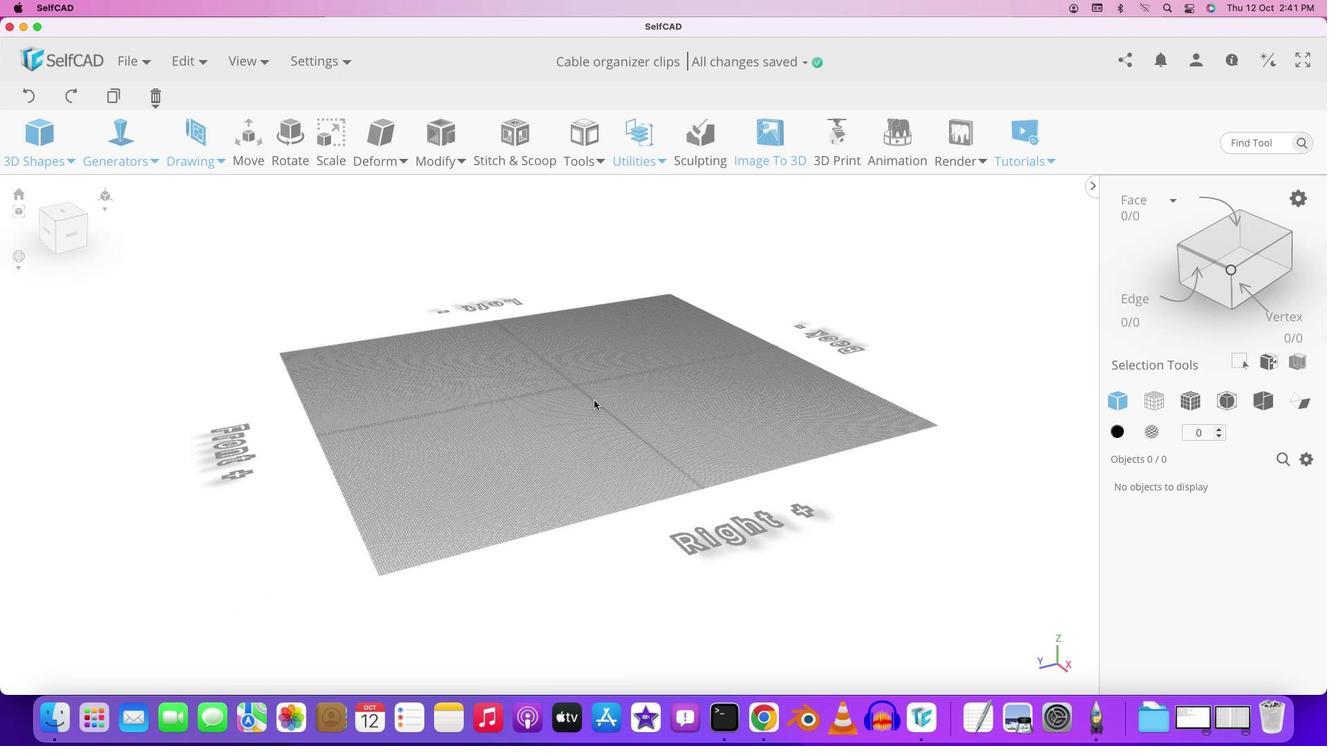 
Action: Mouse moved to (101, 423)
Screenshot: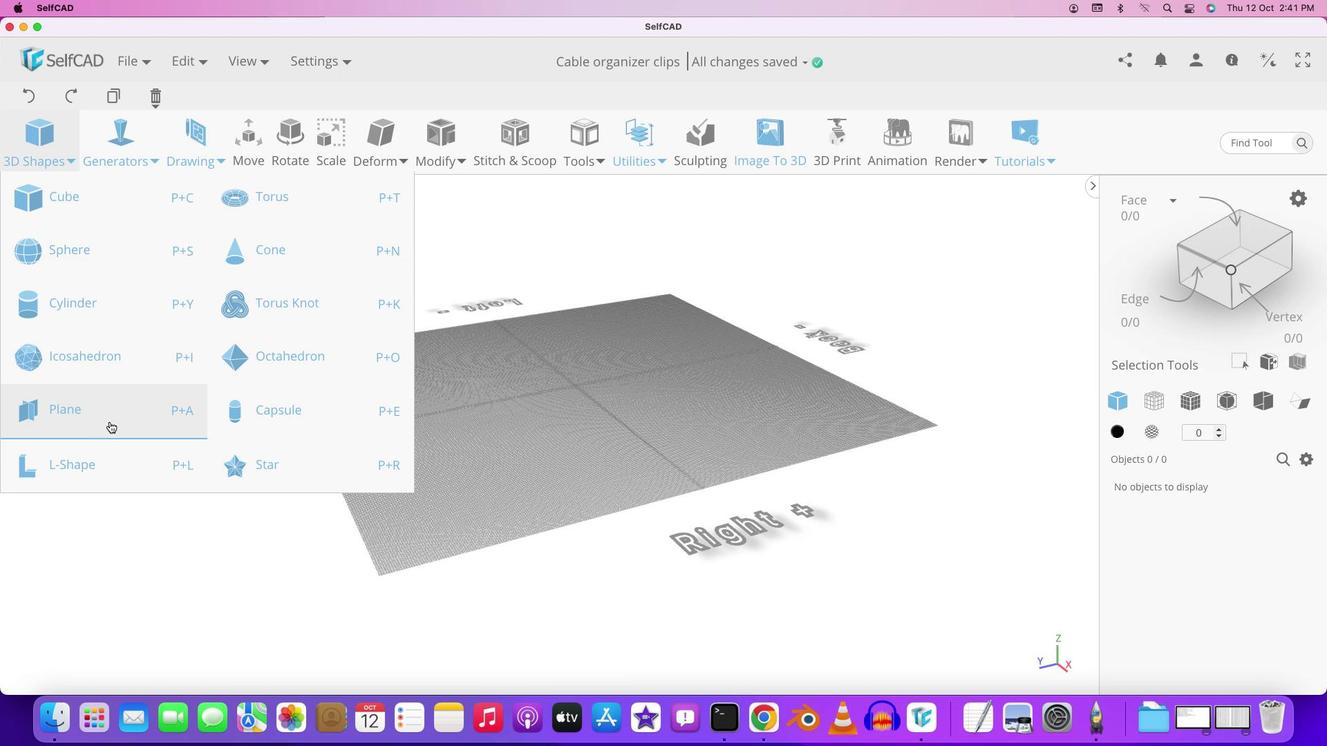 
Action: Mouse pressed left at (101, 423)
Screenshot: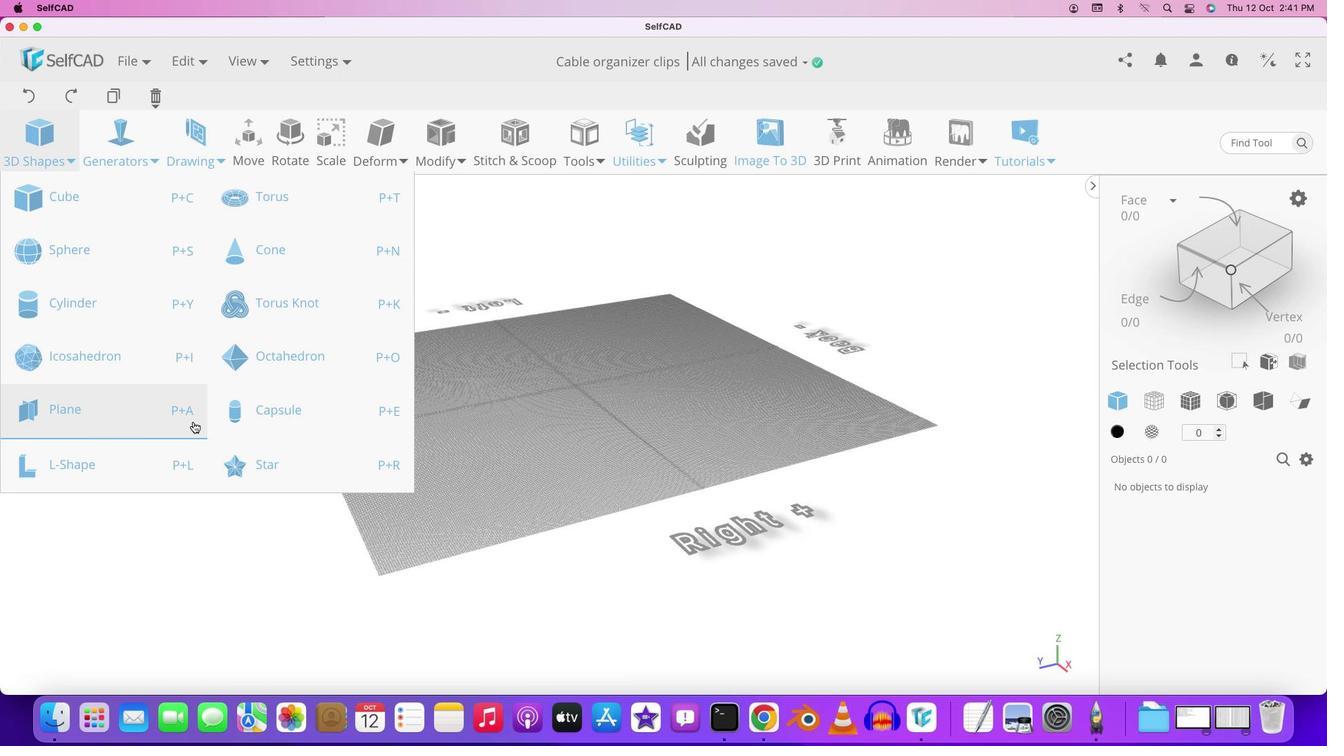 
Action: Mouse moved to (615, 431)
Screenshot: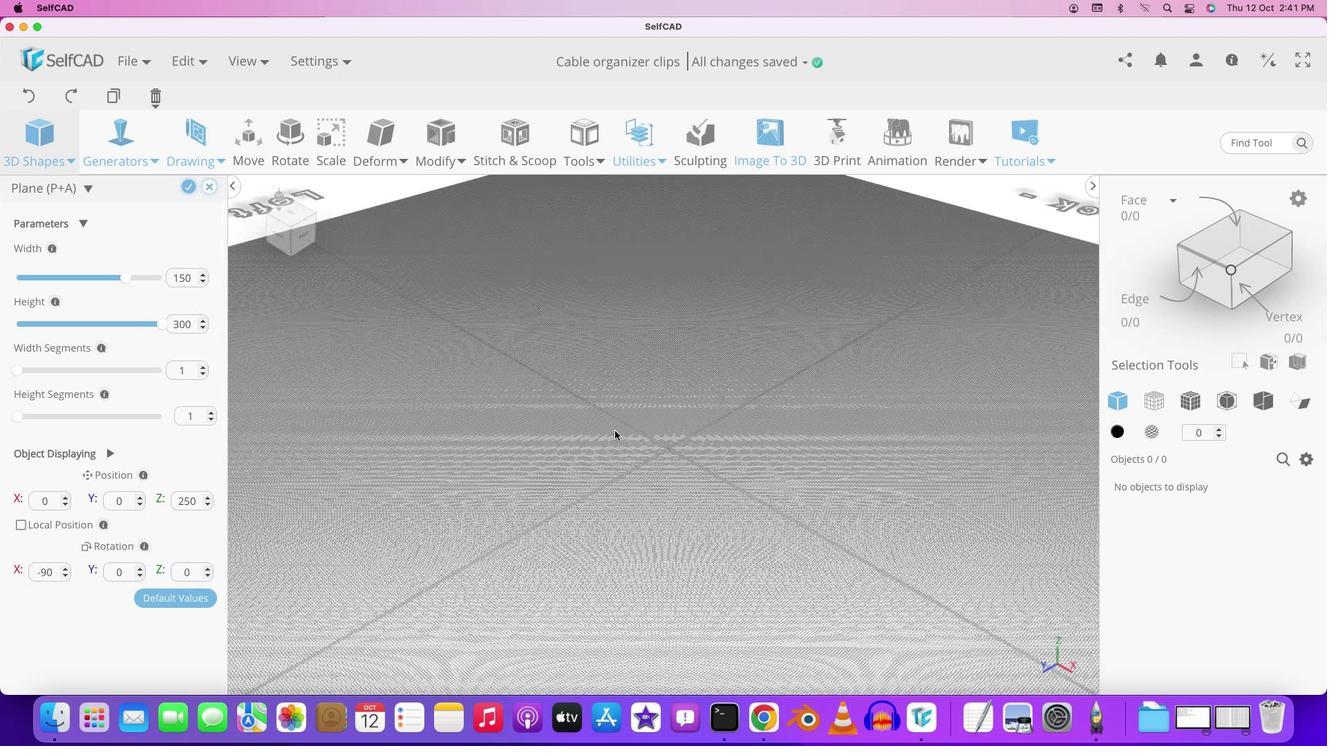 
Action: Mouse scrolled (615, 431) with delta (0, 0)
Screenshot: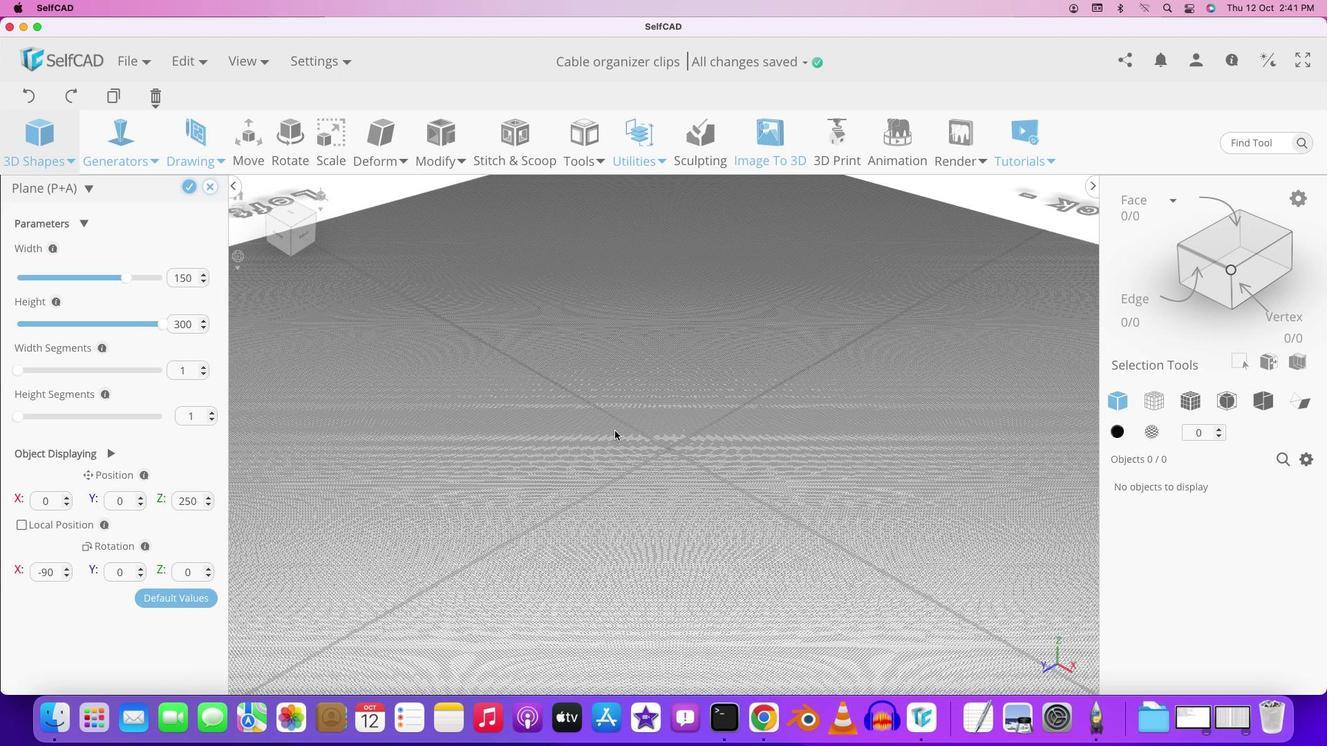 
Action: Mouse scrolled (615, 431) with delta (0, 0)
Screenshot: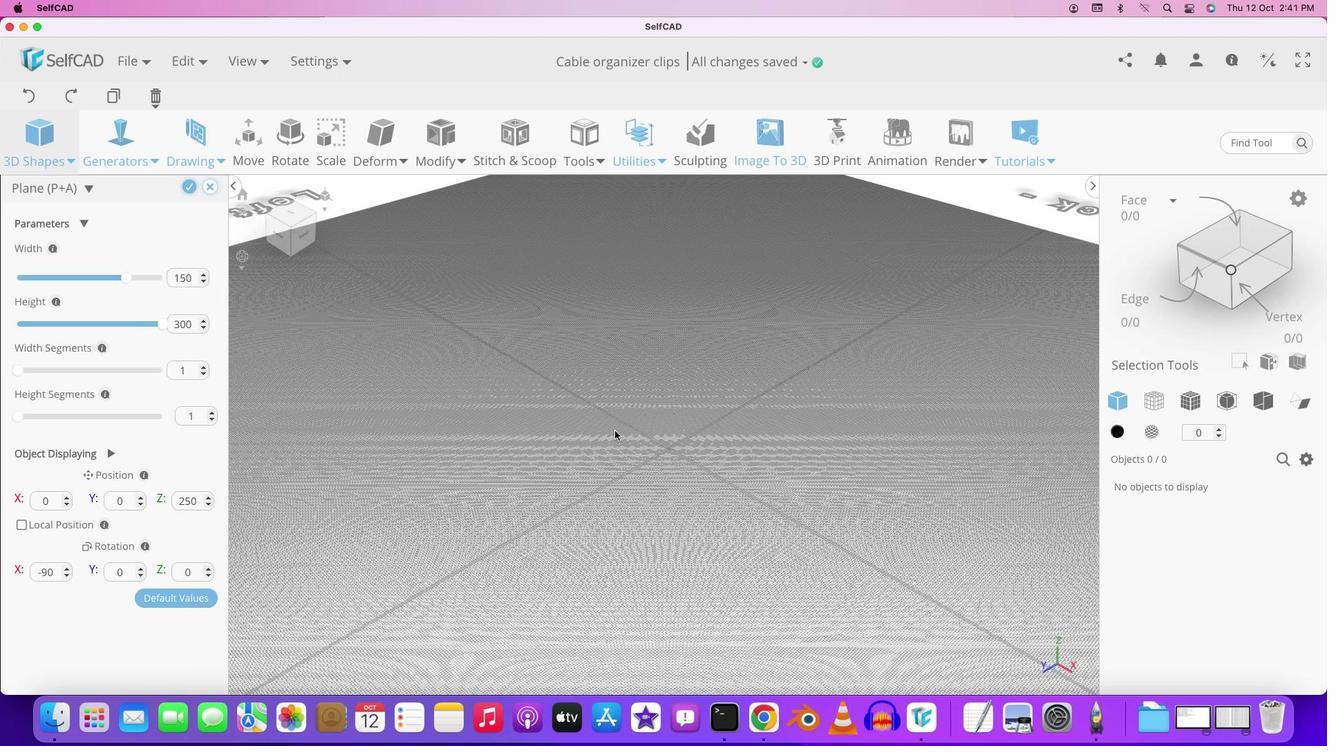 
Action: Mouse moved to (171, 602)
Screenshot: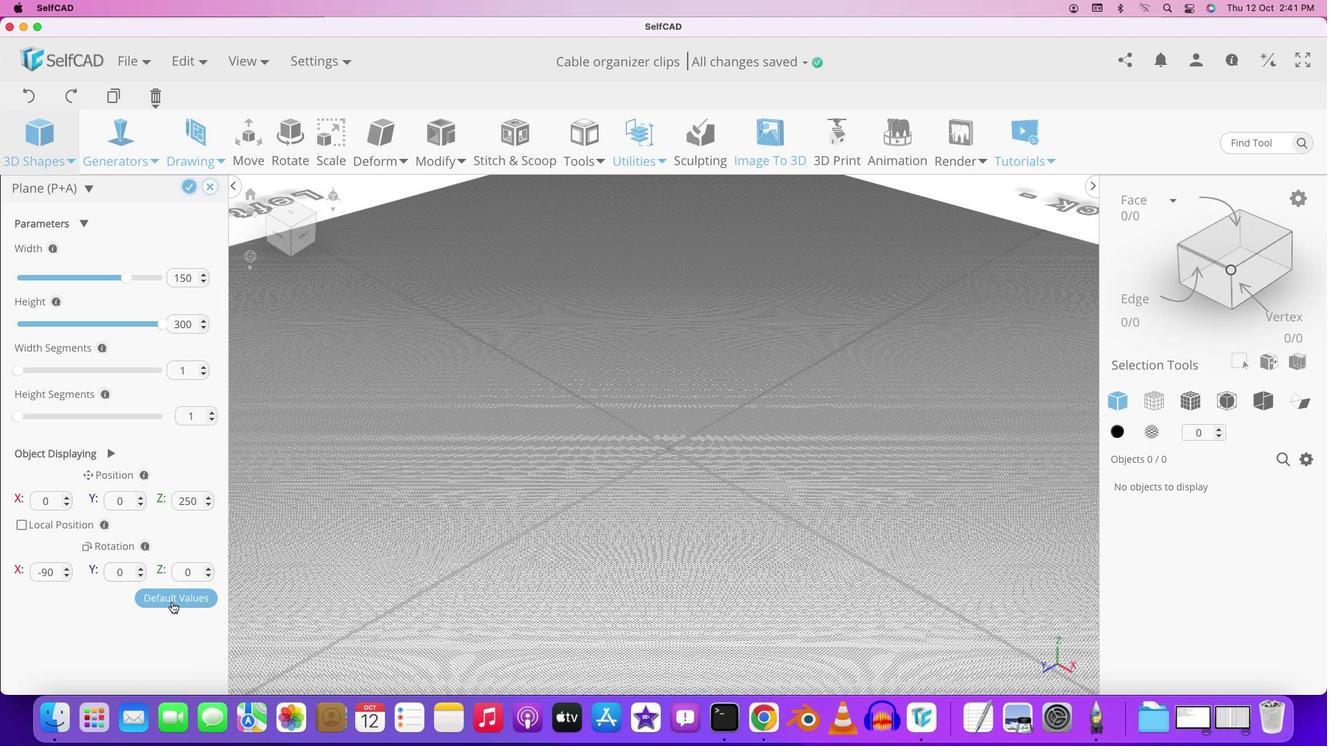 
Action: Mouse pressed left at (171, 602)
Screenshot: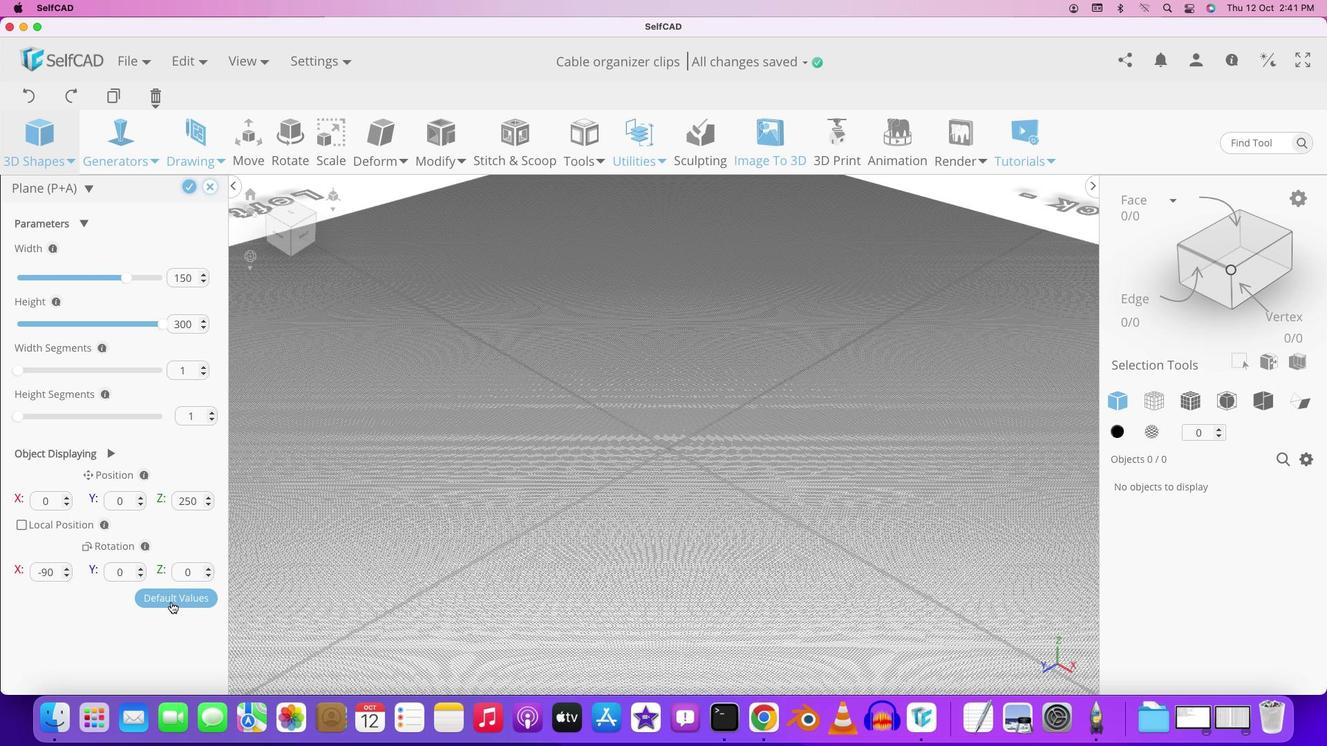 
Action: Mouse moved to (44, 570)
Screenshot: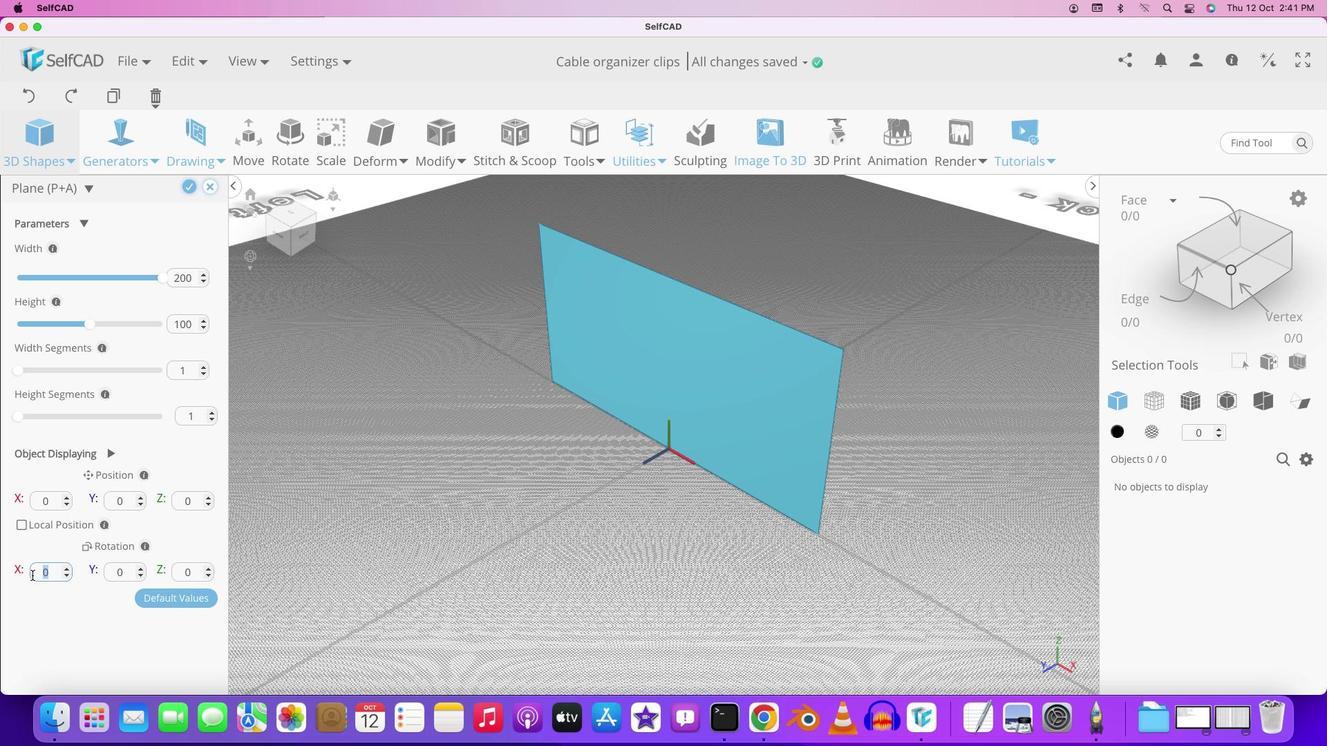 
Action: Mouse pressed left at (44, 570)
Screenshot: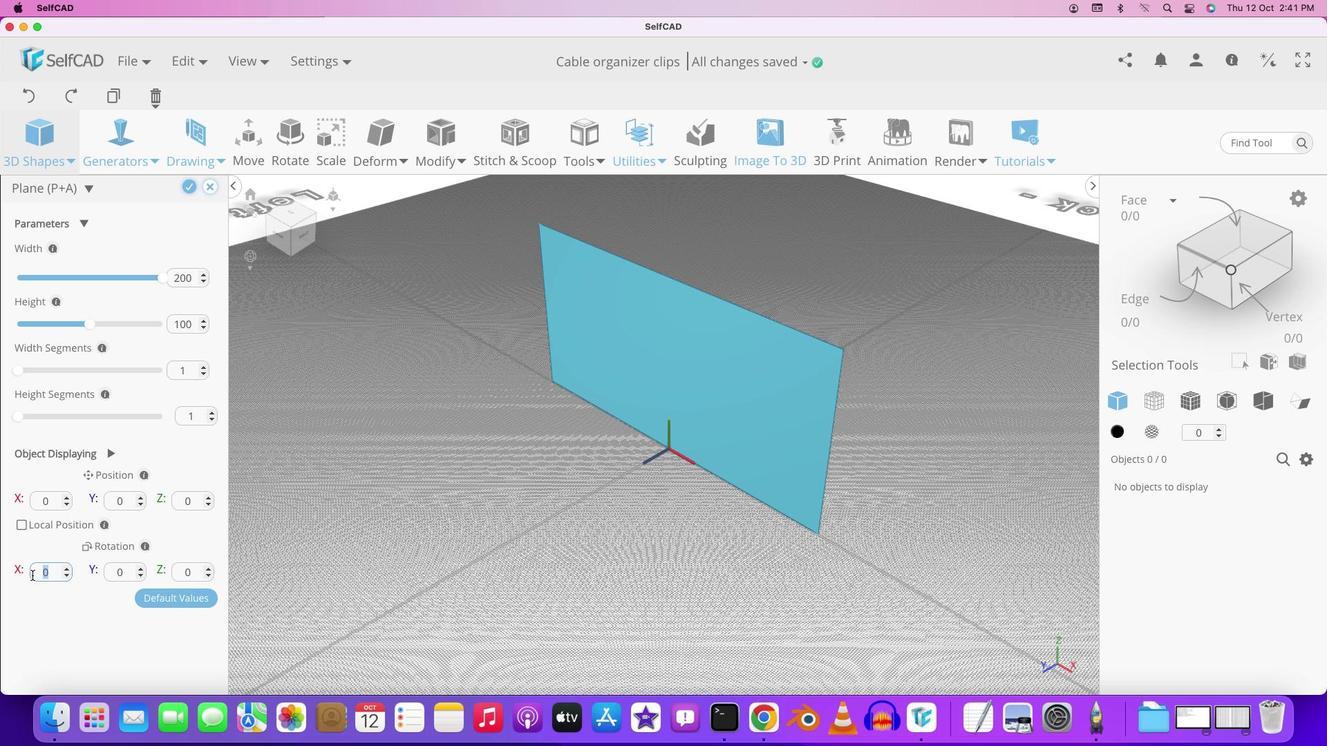 
Action: Mouse moved to (32, 575)
Screenshot: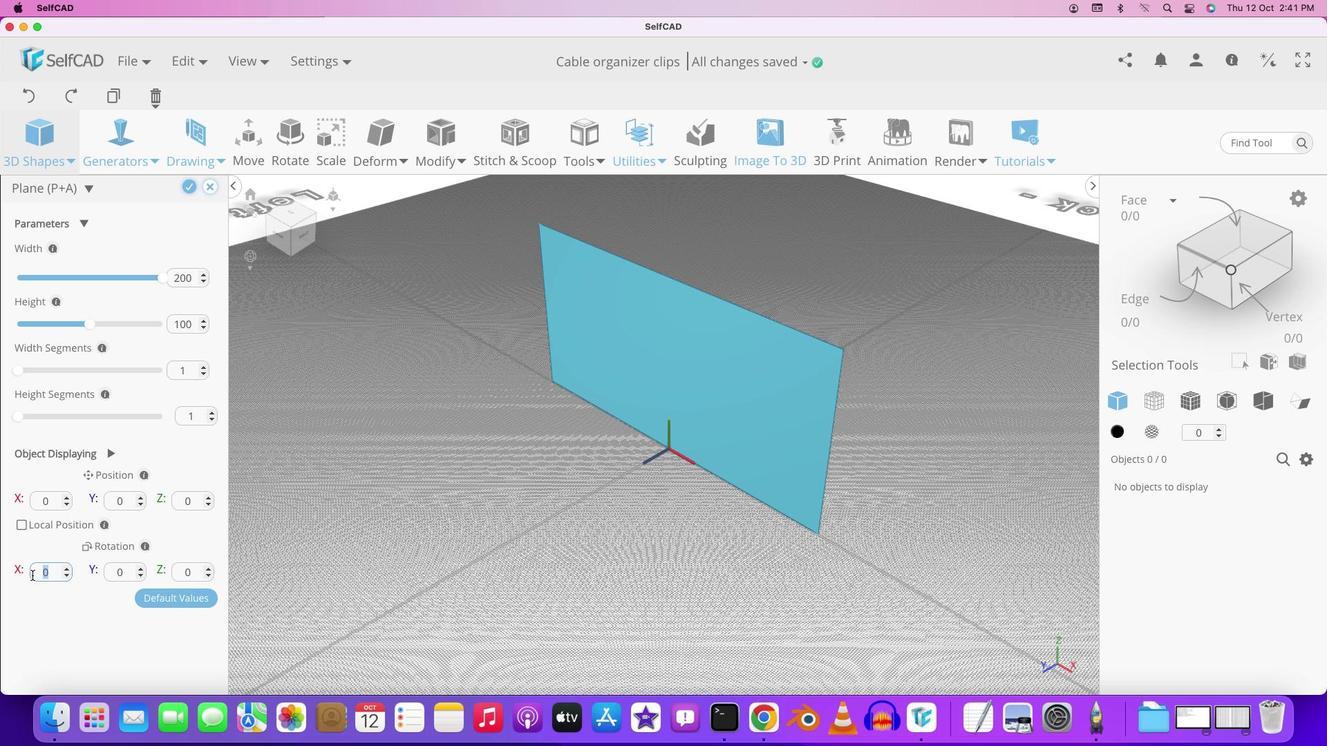 
Action: Key pressed '9''0'Key.enter
Screenshot: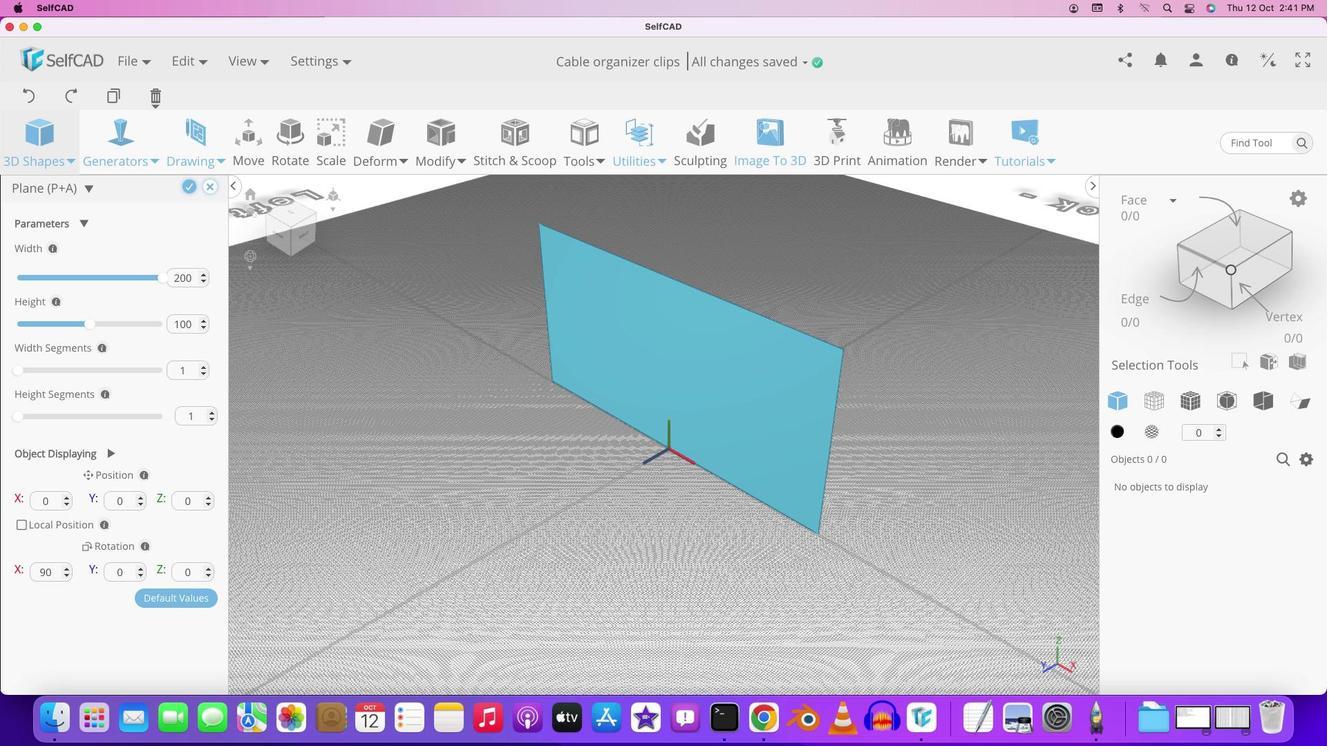 
Action: Mouse moved to (658, 462)
Screenshot: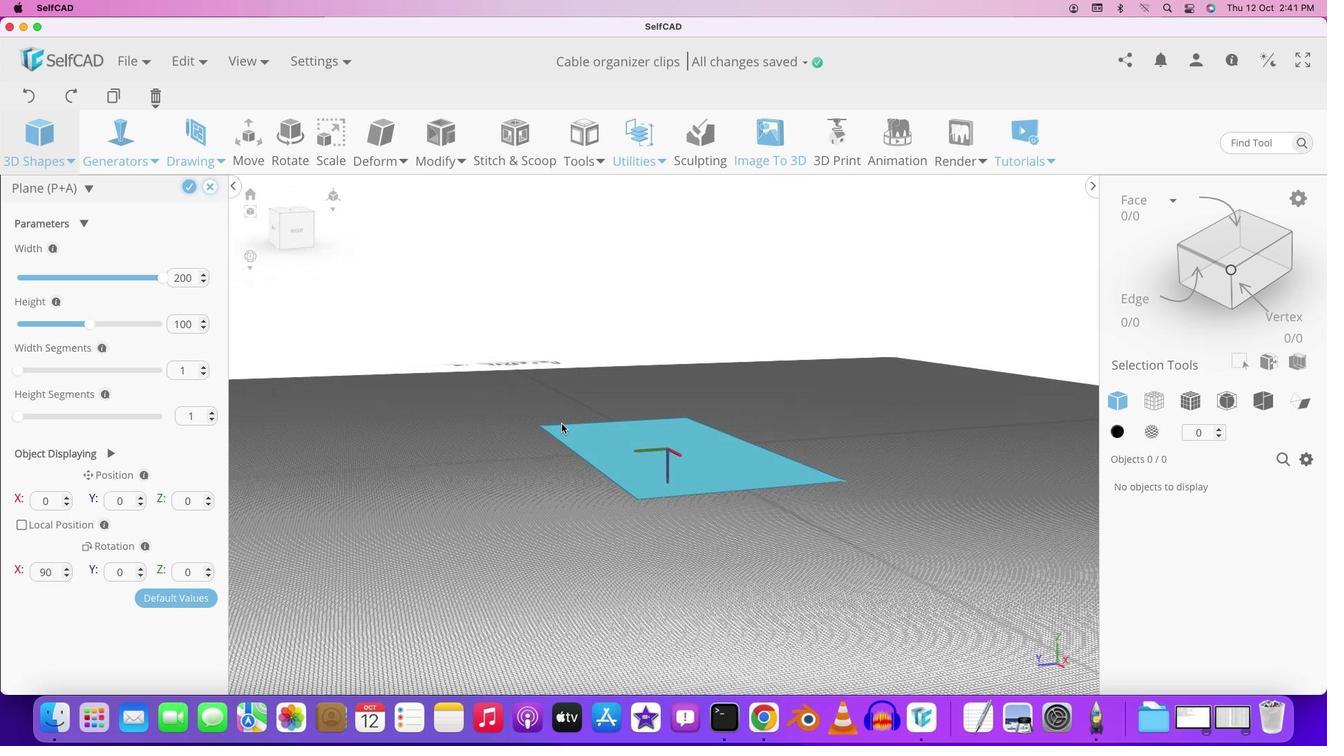 
Action: Mouse pressed left at (658, 462)
Screenshot: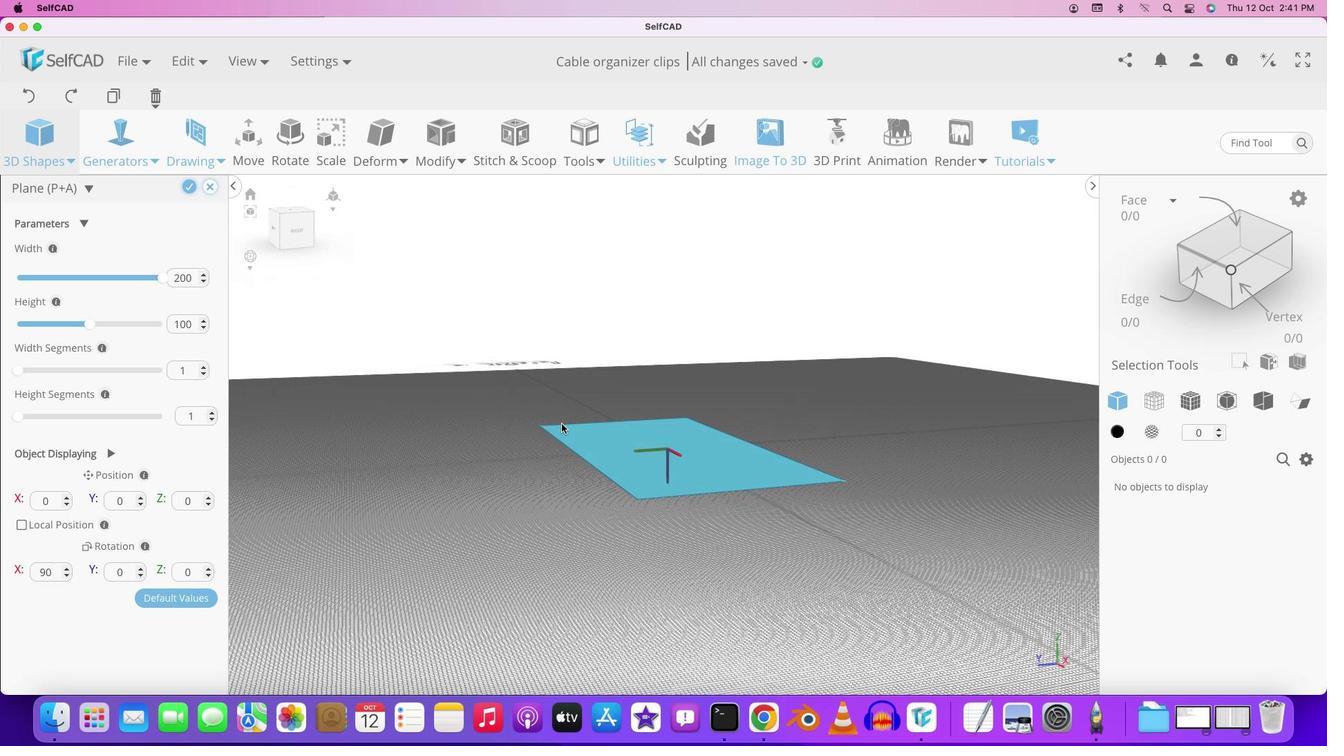 
Action: Mouse moved to (193, 188)
Screenshot: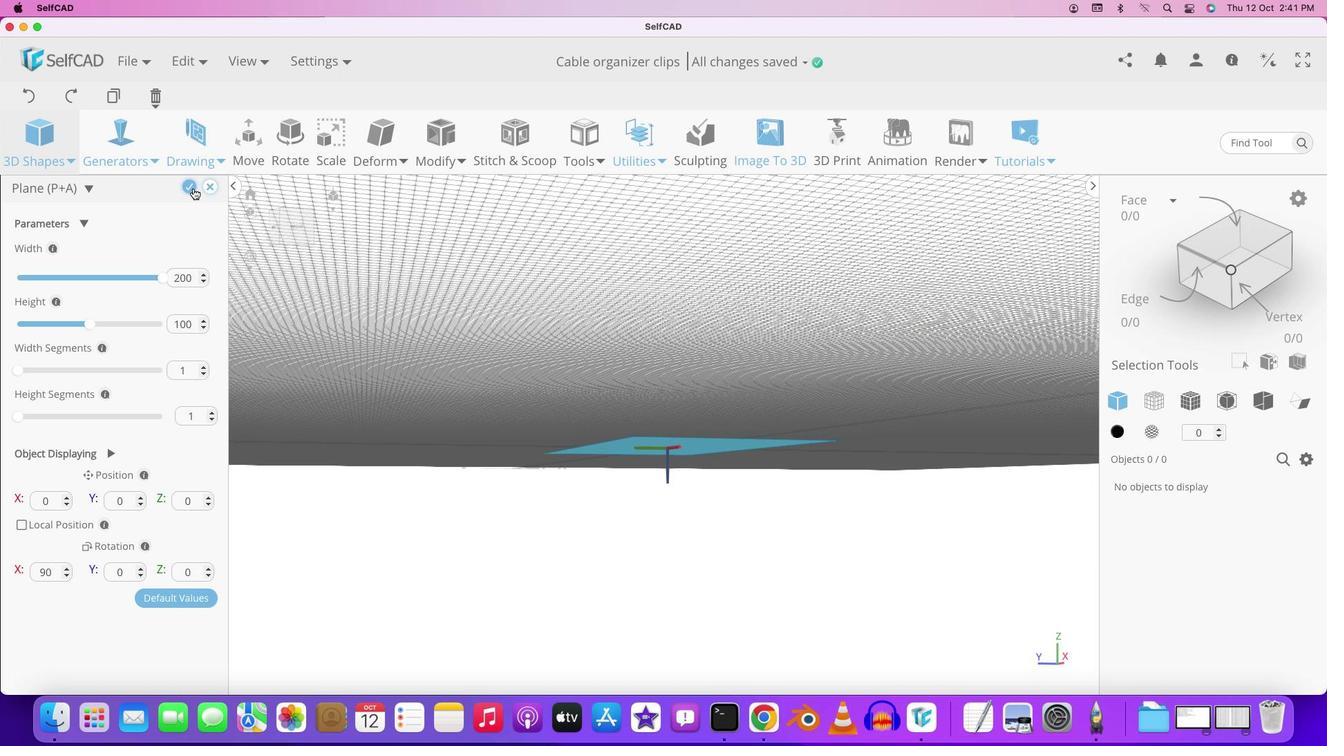 
Action: Mouse pressed left at (193, 188)
Screenshot: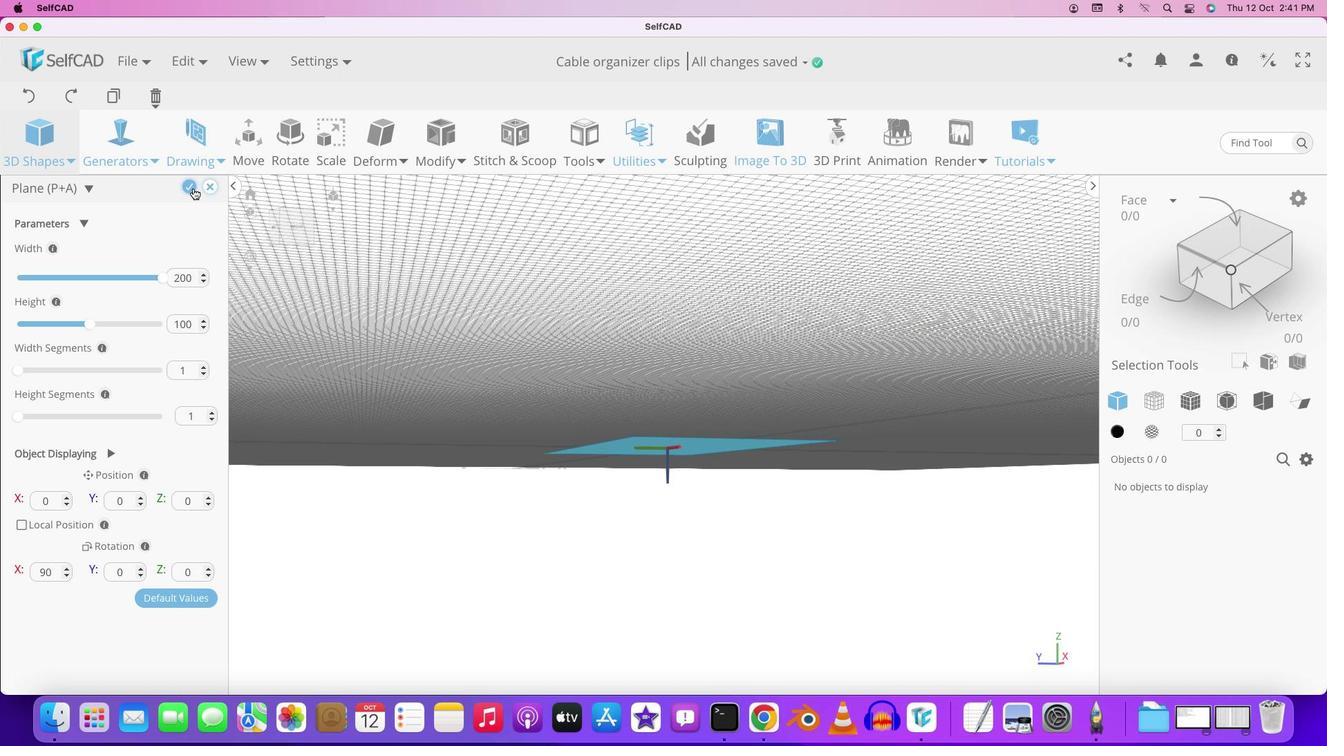 
Action: Mouse moved to (498, 286)
Screenshot: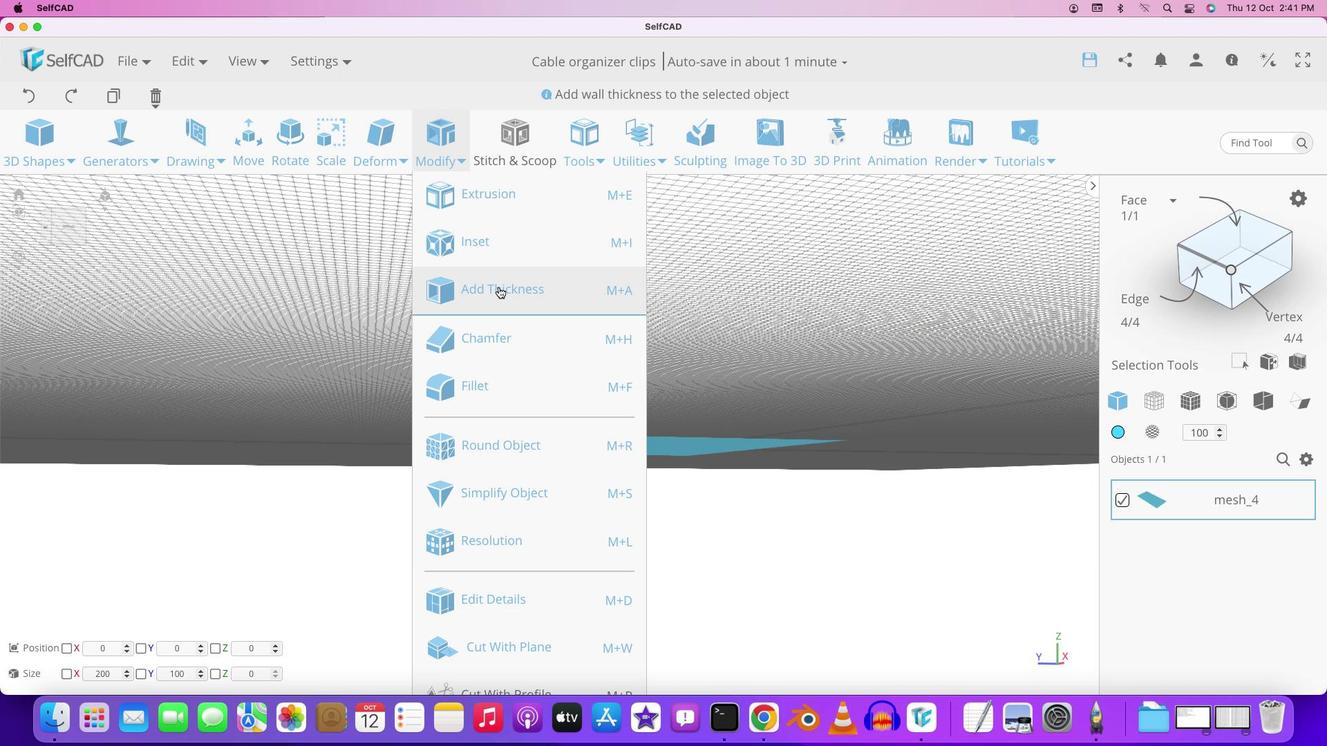 
Action: Mouse pressed left at (498, 286)
Screenshot: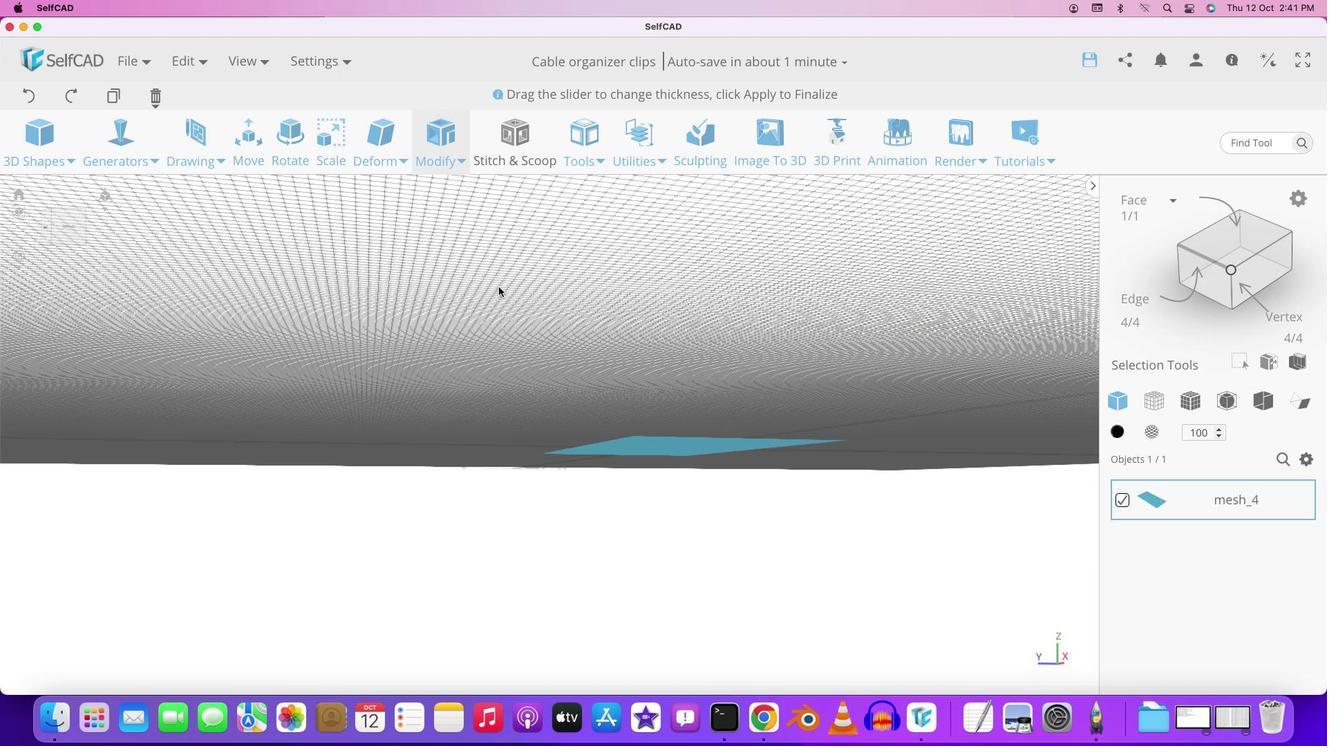 
Action: Mouse moved to (208, 237)
Screenshot: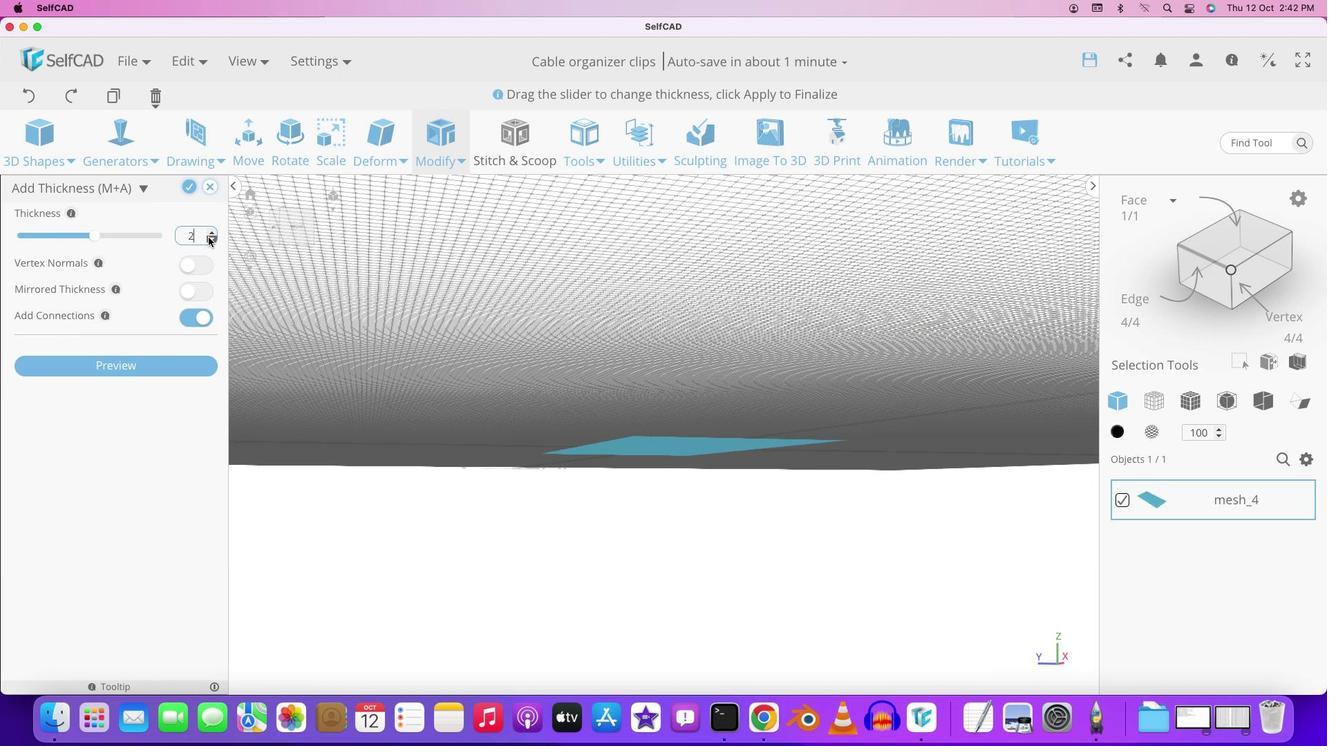 
Action: Mouse pressed left at (208, 237)
Screenshot: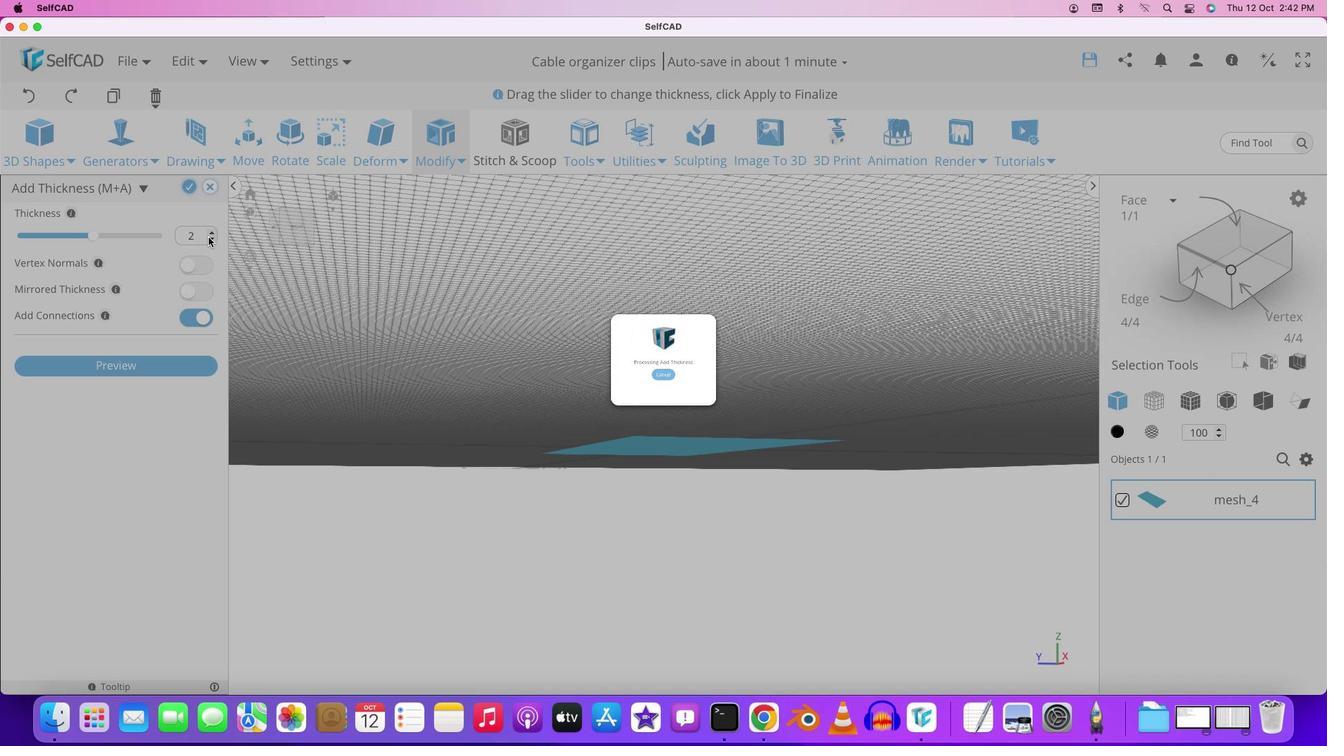 
Action: Mouse moved to (699, 444)
Screenshot: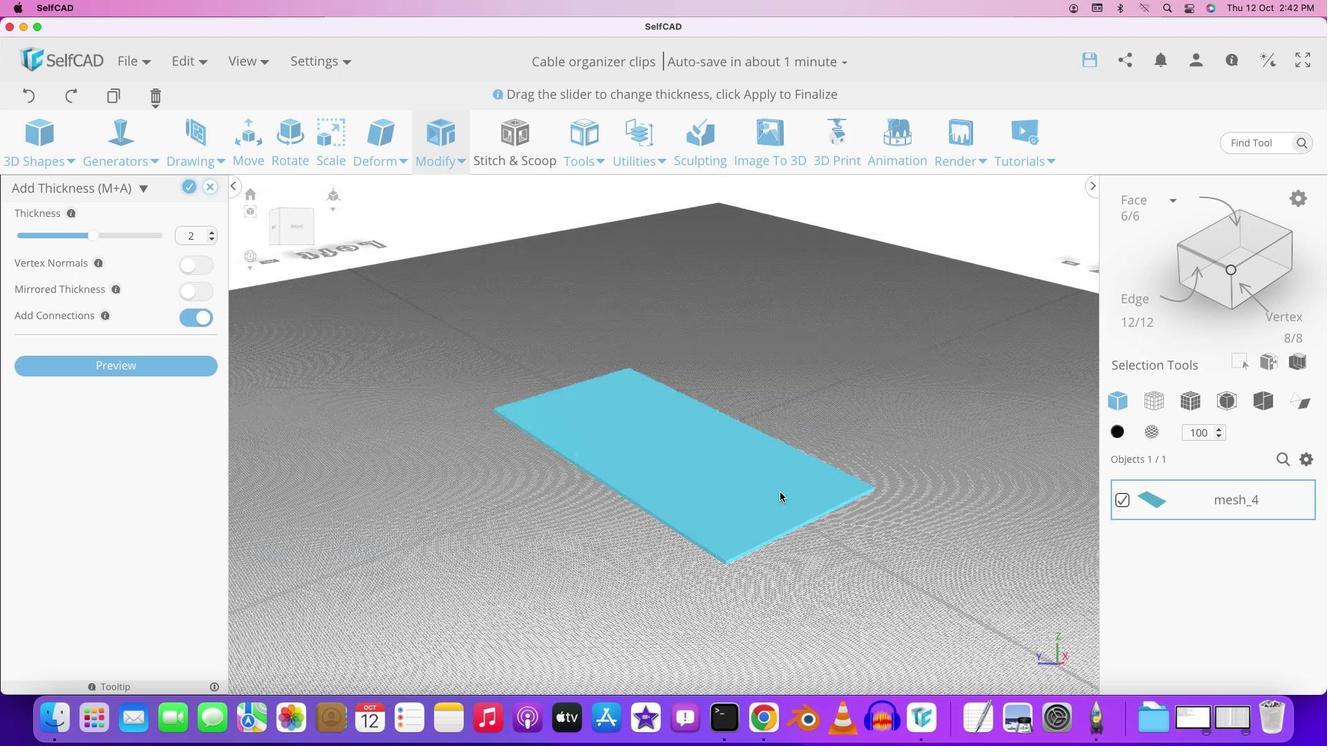 
Action: Mouse pressed left at (699, 444)
Screenshot: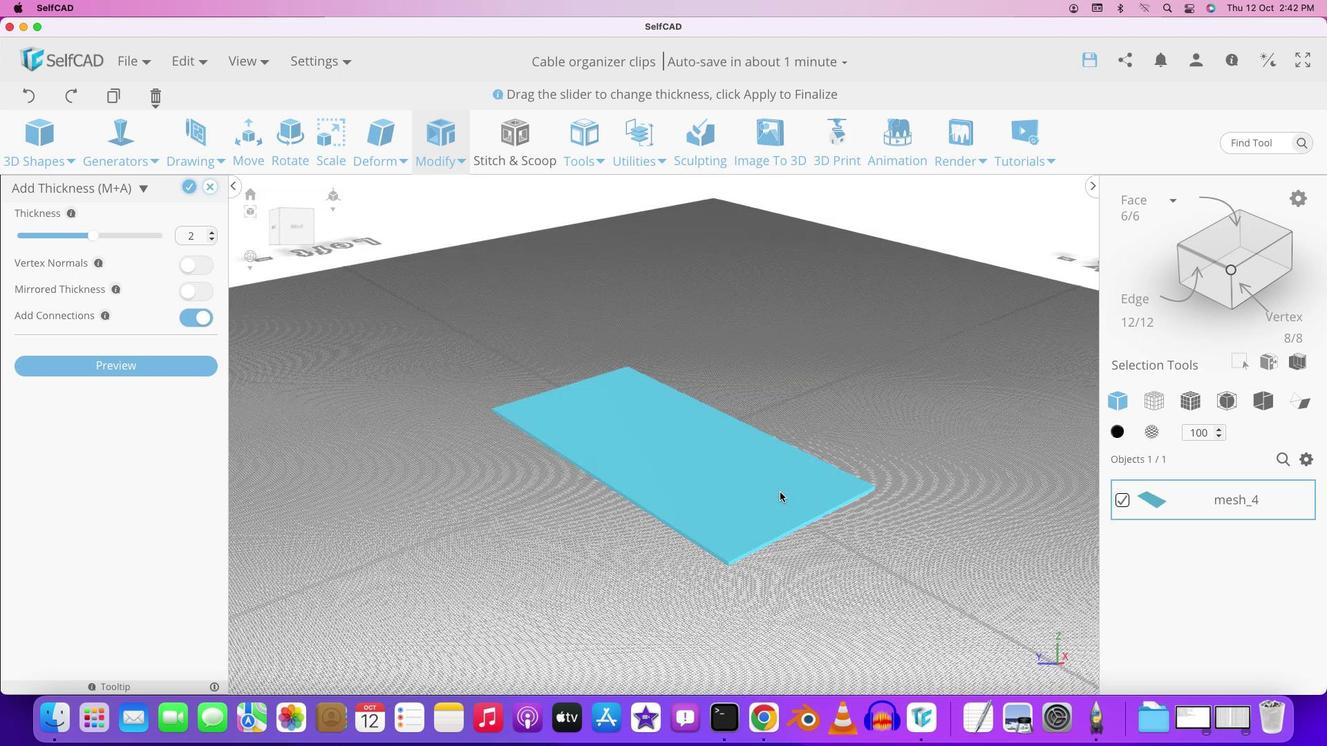 
Action: Mouse moved to (779, 492)
Screenshot: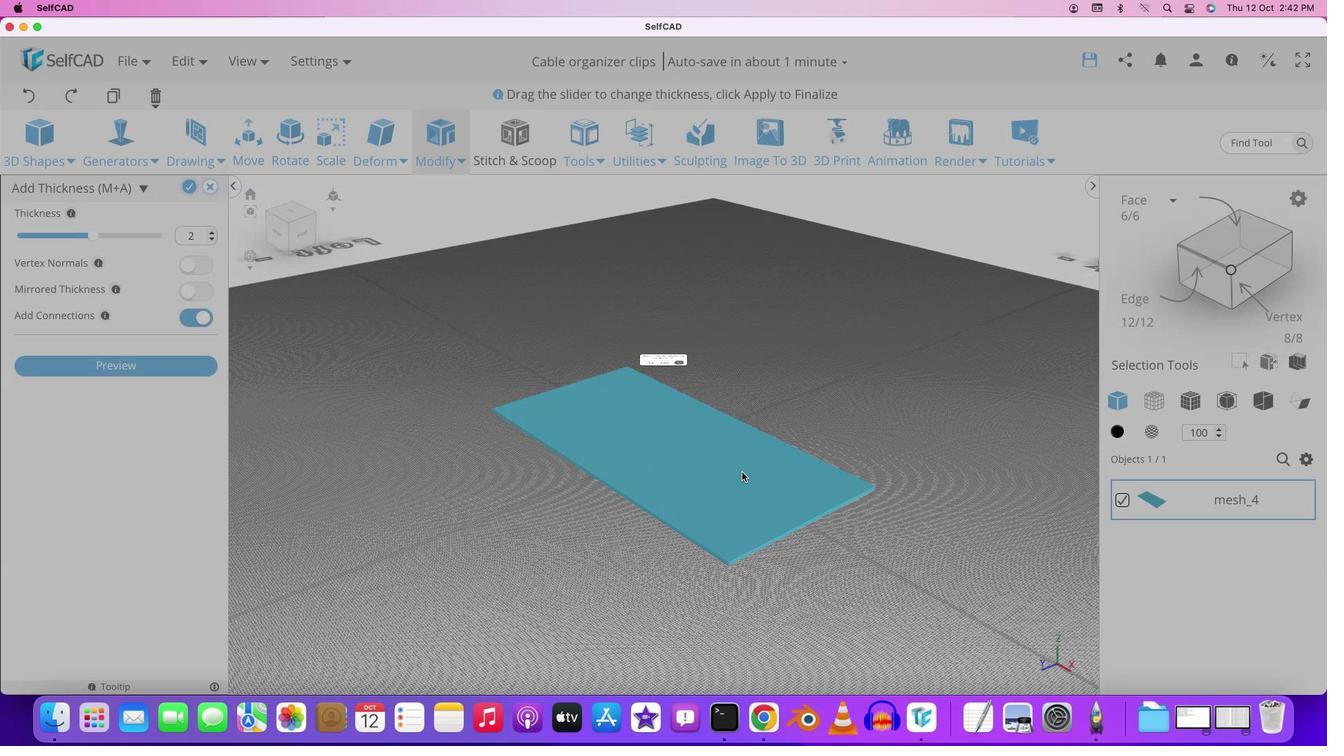 
Action: Mouse pressed left at (779, 492)
Screenshot: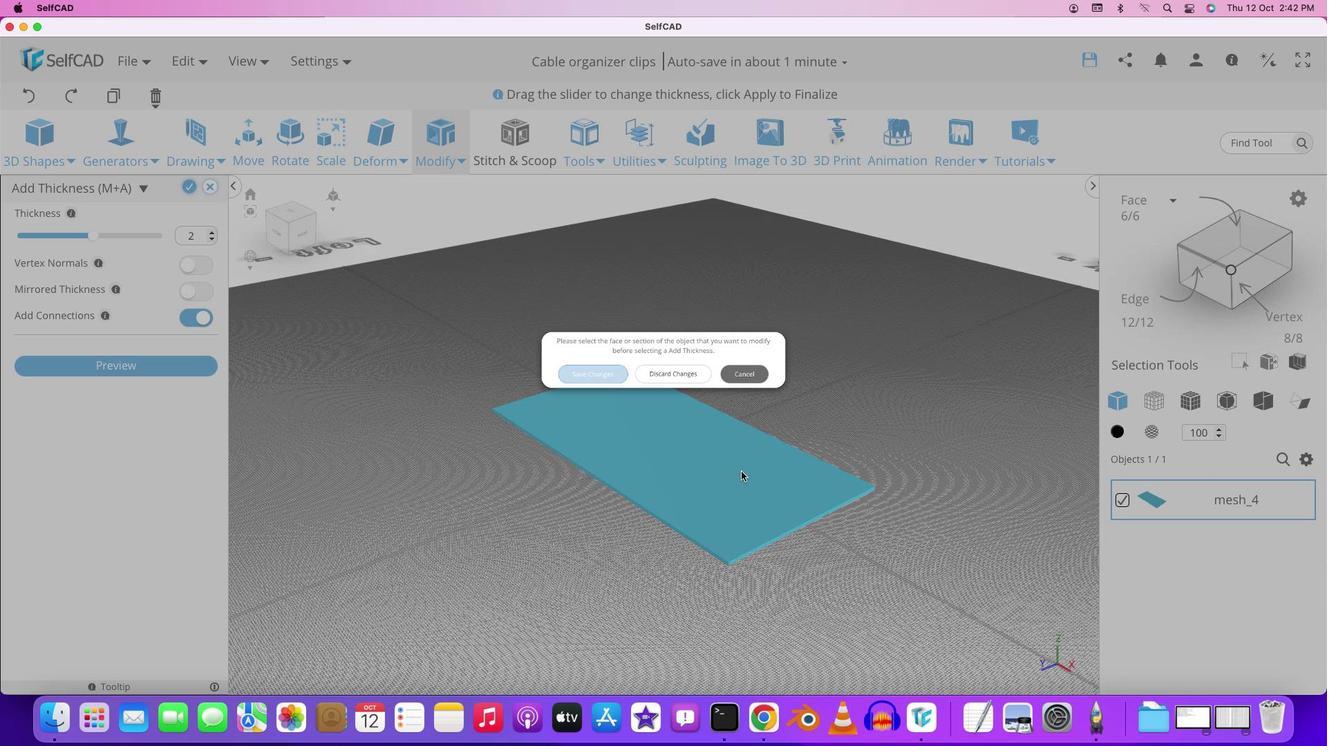 
Action: Mouse moved to (741, 472)
Screenshot: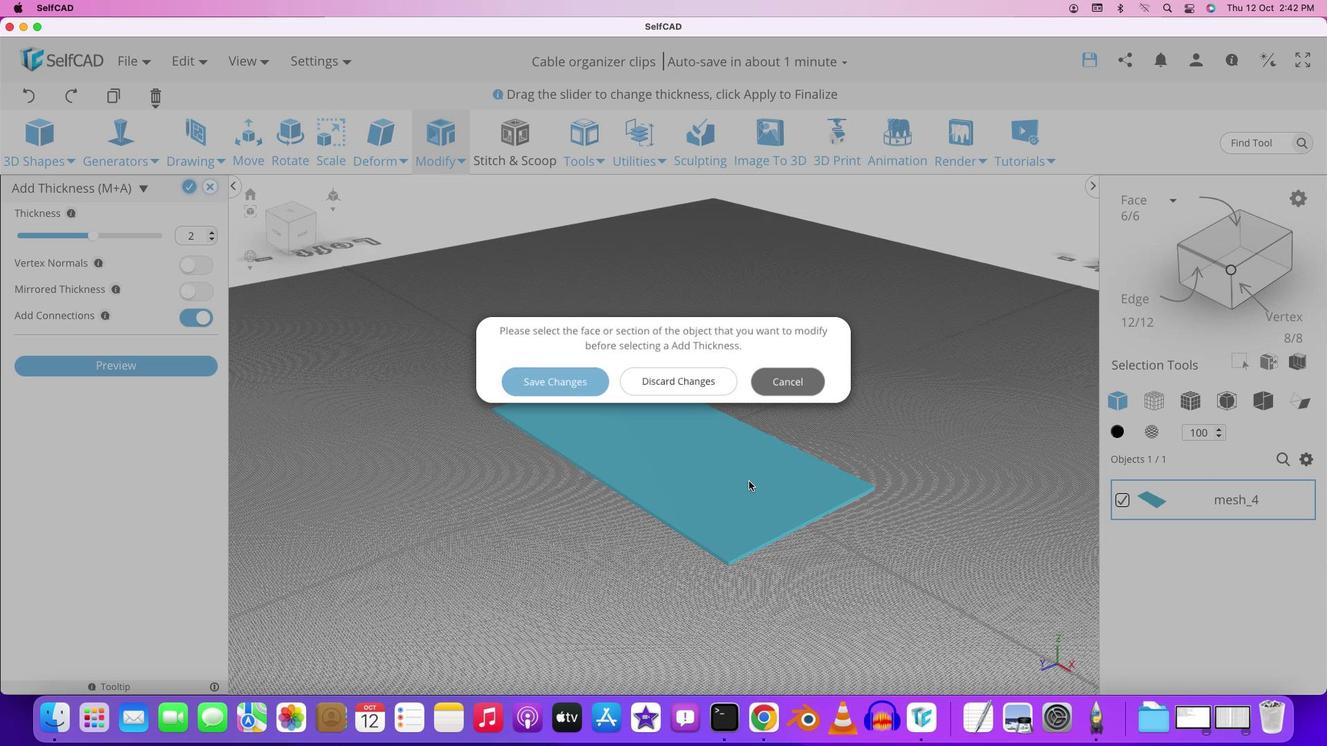 
Action: Mouse scrolled (741, 472) with delta (0, 0)
Screenshot: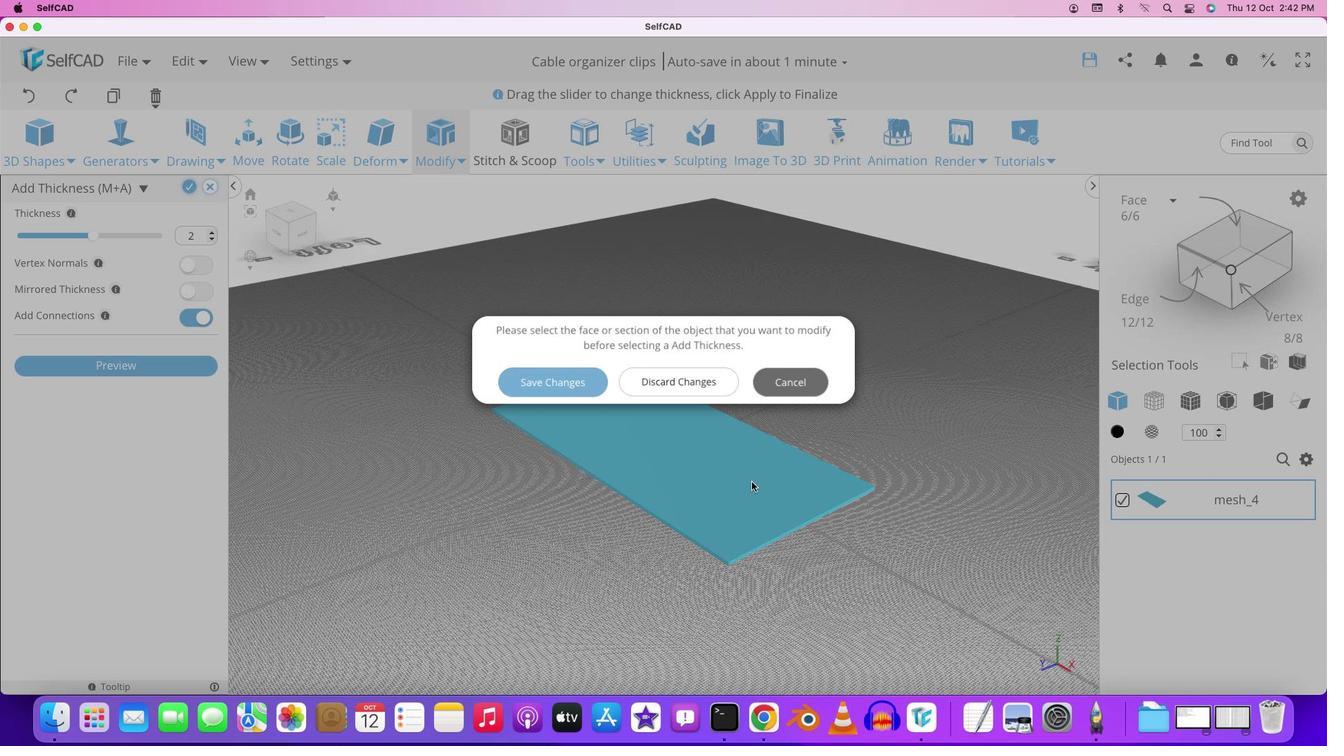 
Action: Mouse scrolled (741, 472) with delta (0, -2)
Screenshot: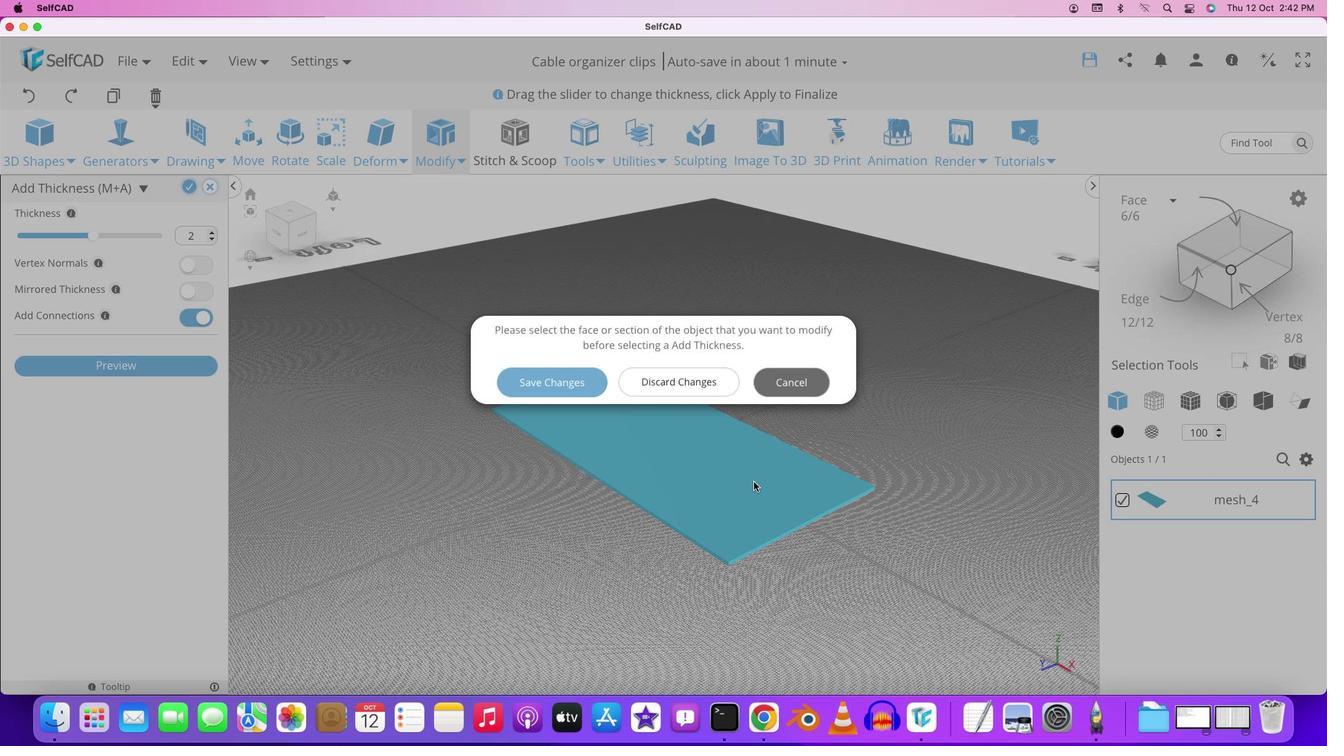 
Action: Mouse scrolled (741, 472) with delta (0, 2)
Screenshot: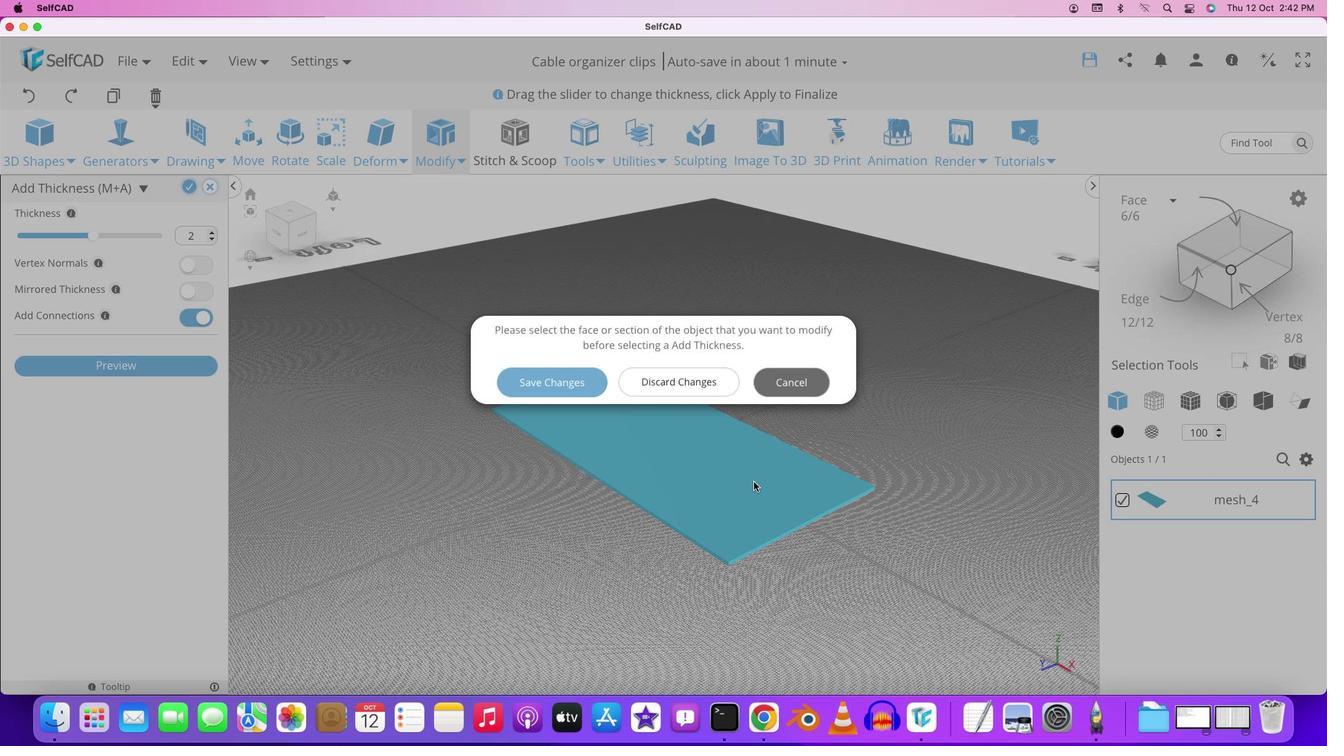 
Action: Mouse scrolled (741, 472) with delta (0, 1)
Screenshot: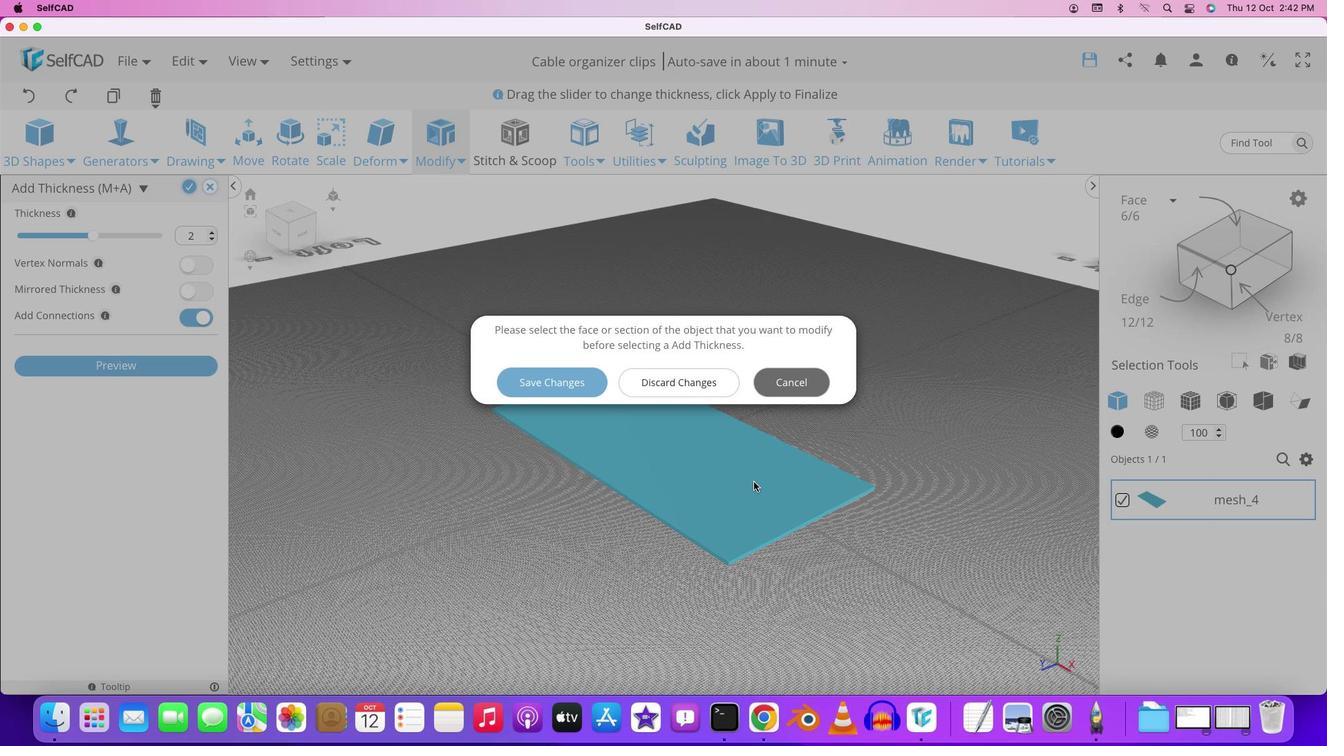 
Action: Mouse moved to (743, 476)
Screenshot: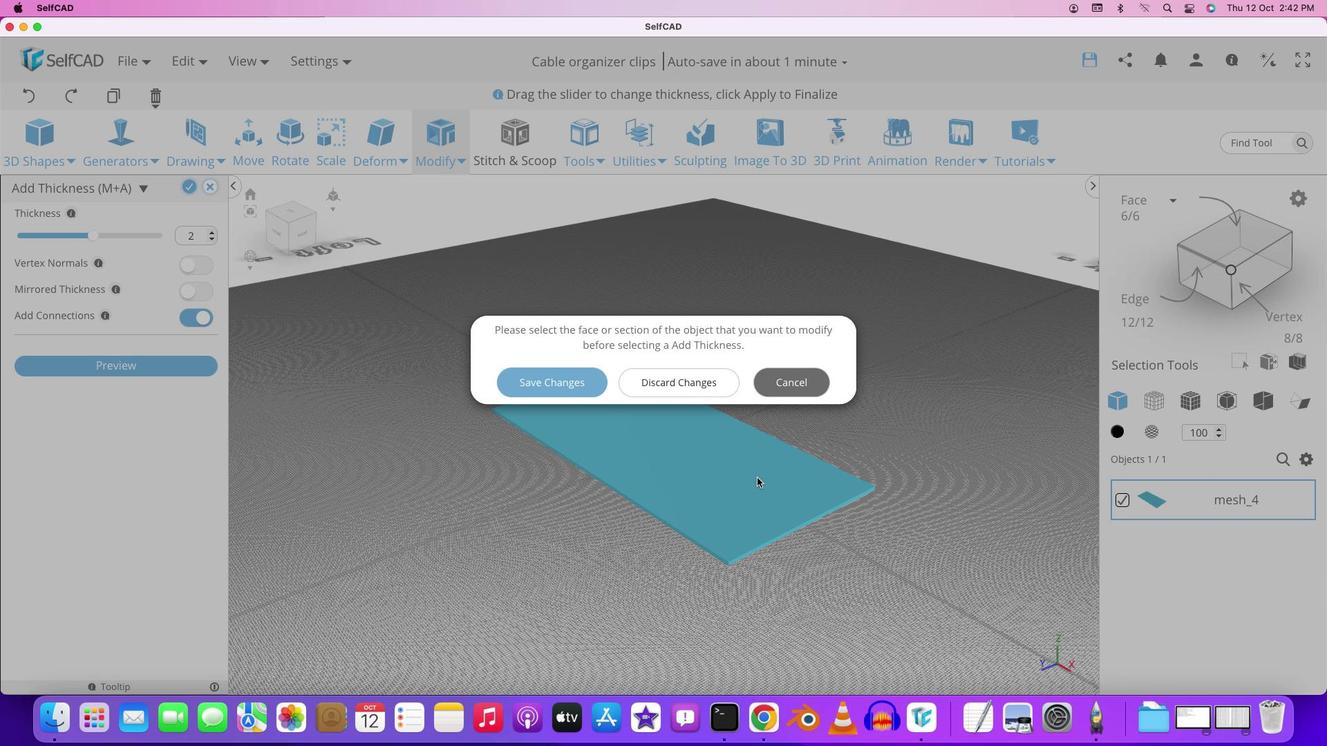 
Action: Mouse scrolled (743, 476) with delta (0, 2)
Screenshot: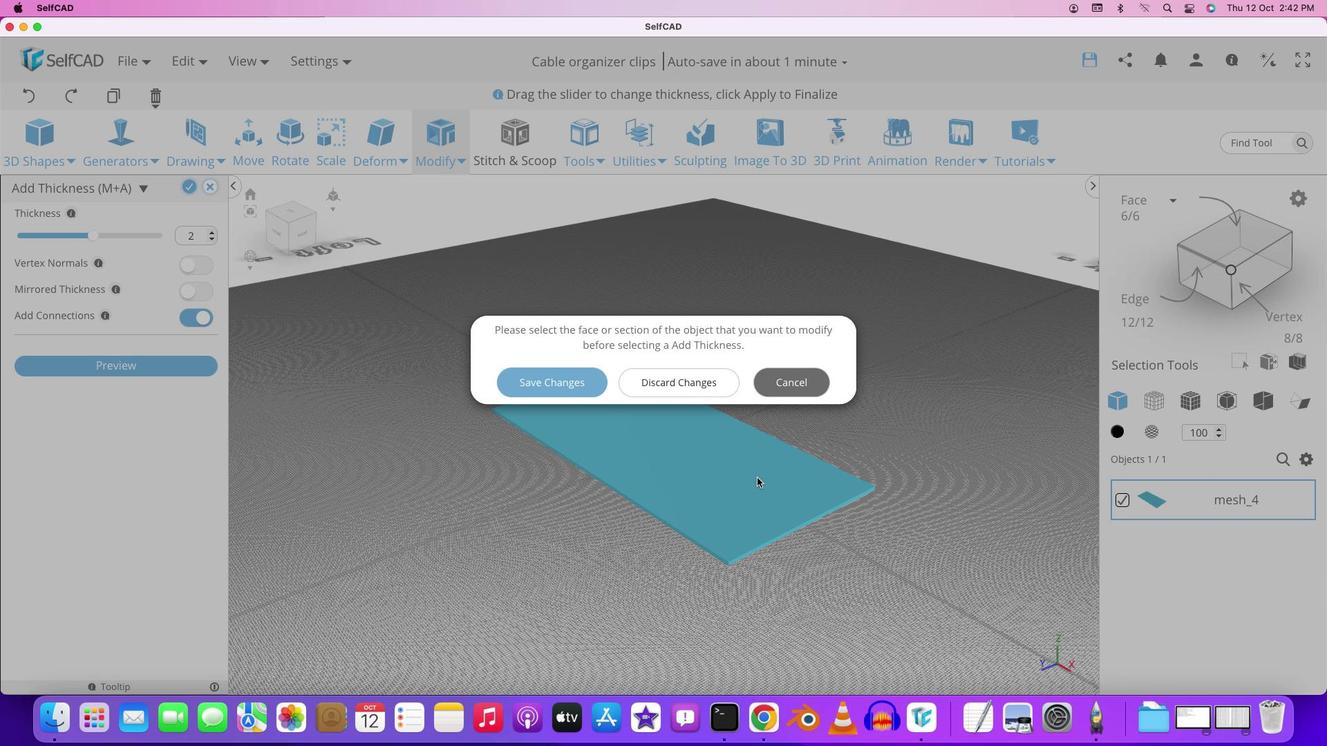 
Action: Mouse moved to (753, 481)
Screenshot: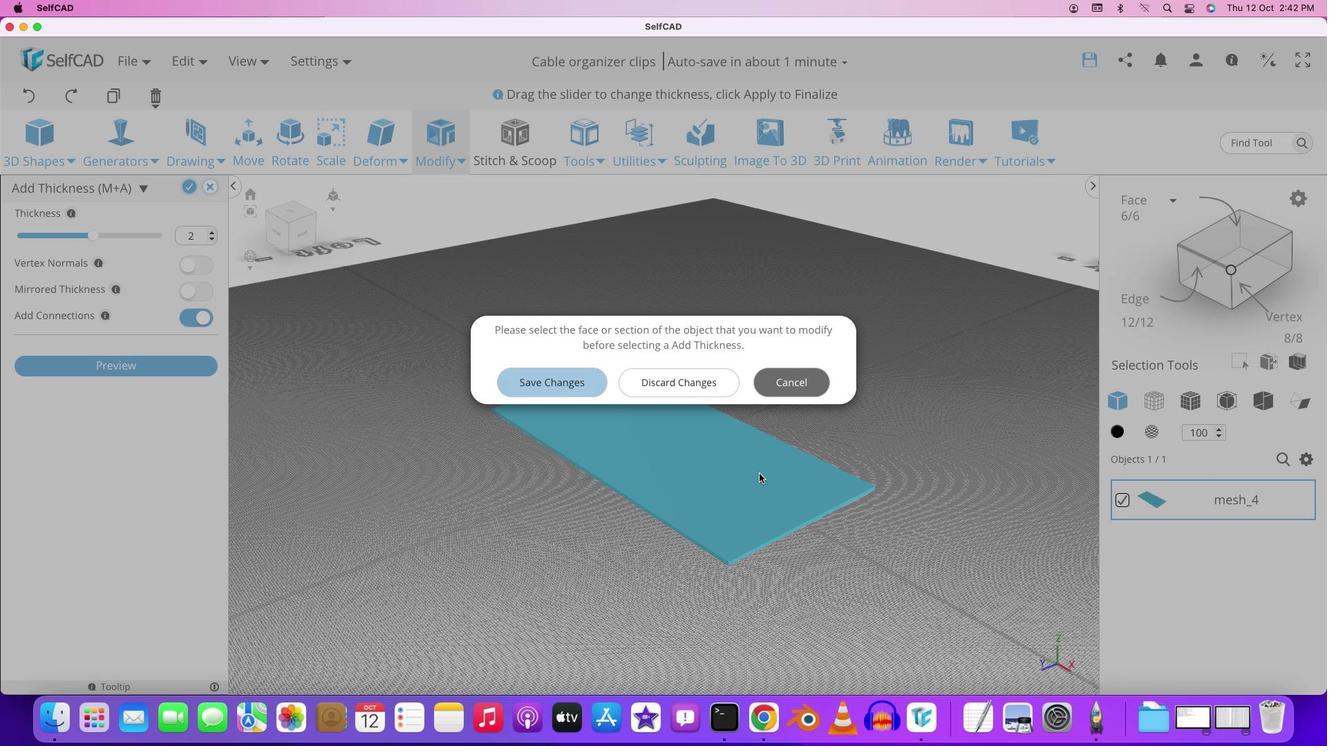 
Action: Mouse pressed left at (753, 481)
Screenshot: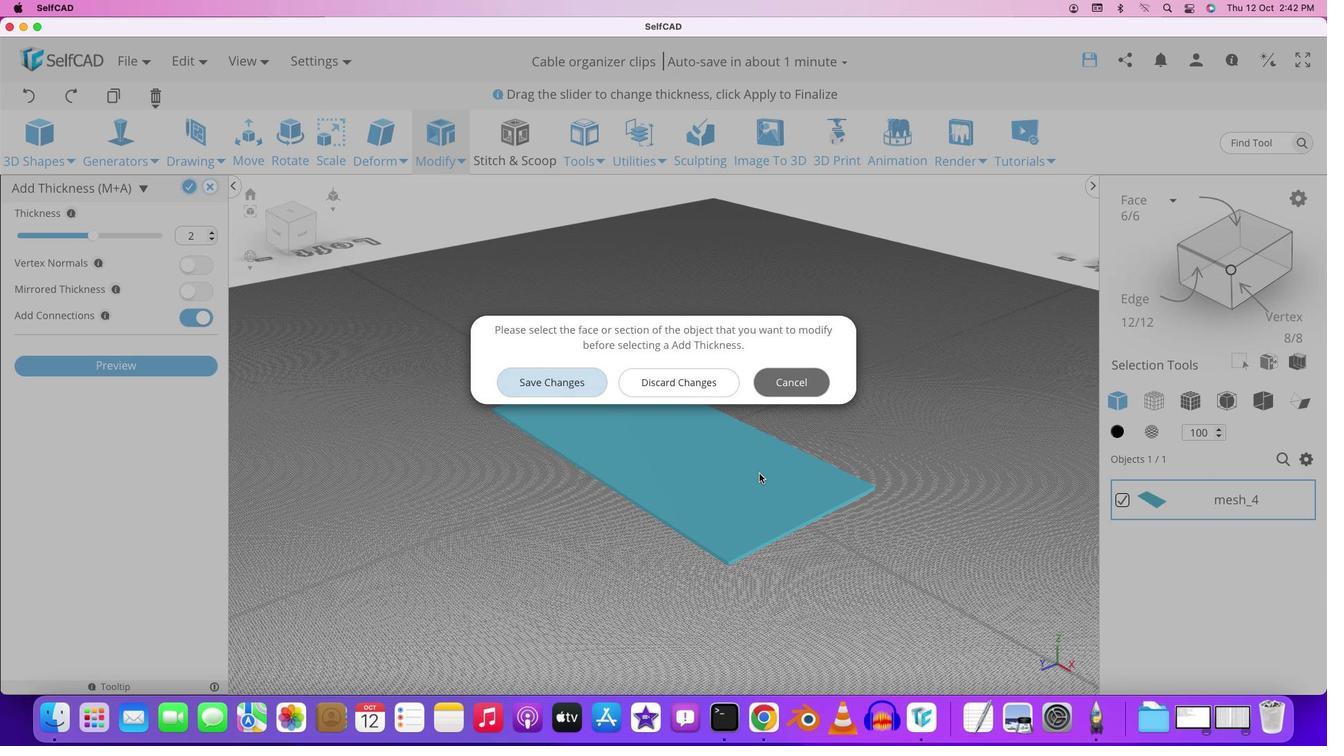 
Action: Mouse moved to (597, 391)
Screenshot: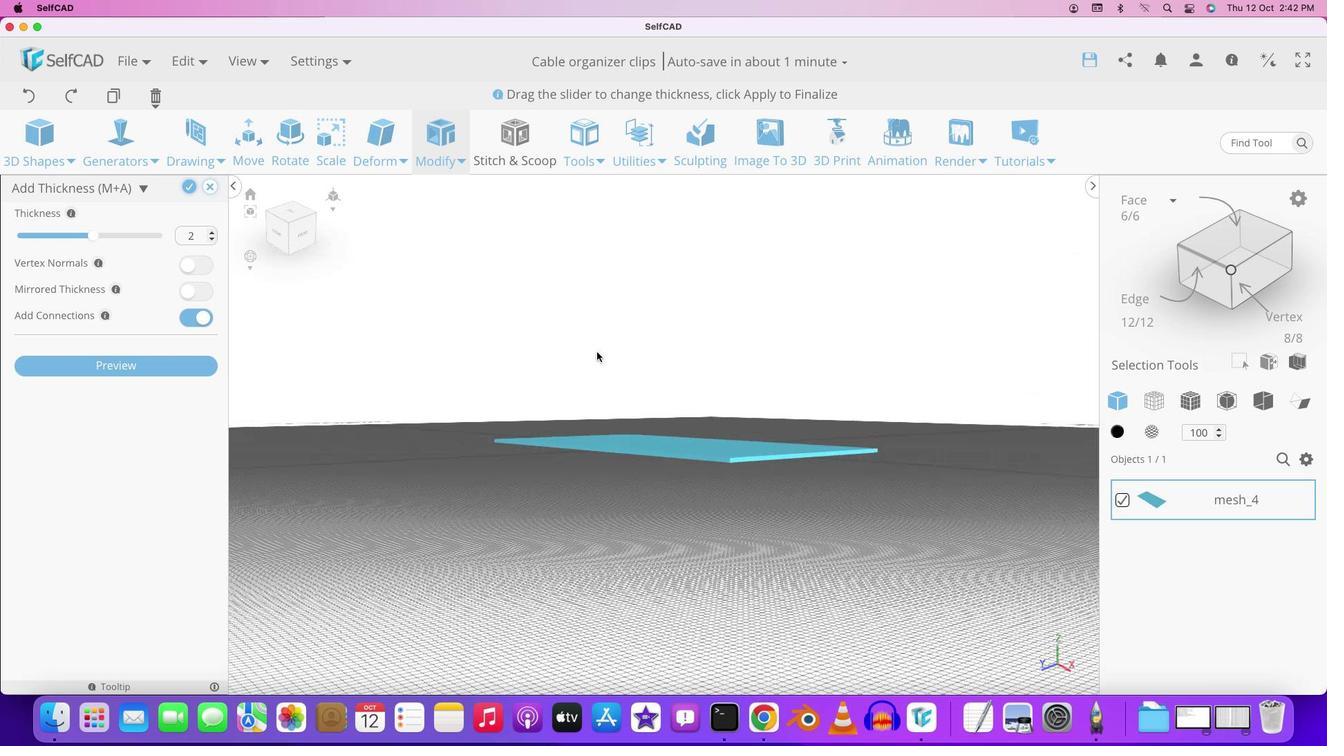 
Action: Mouse pressed left at (597, 391)
Screenshot: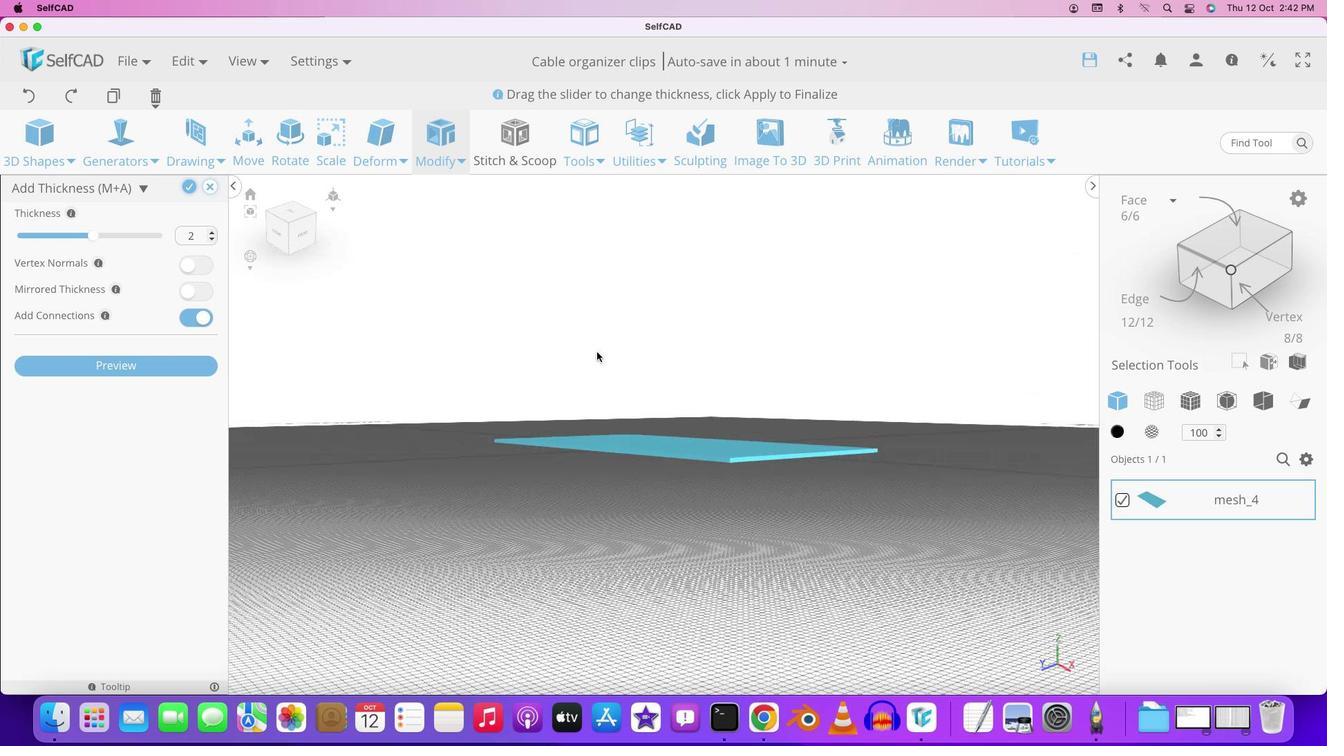 
Action: Mouse moved to (597, 350)
Screenshot: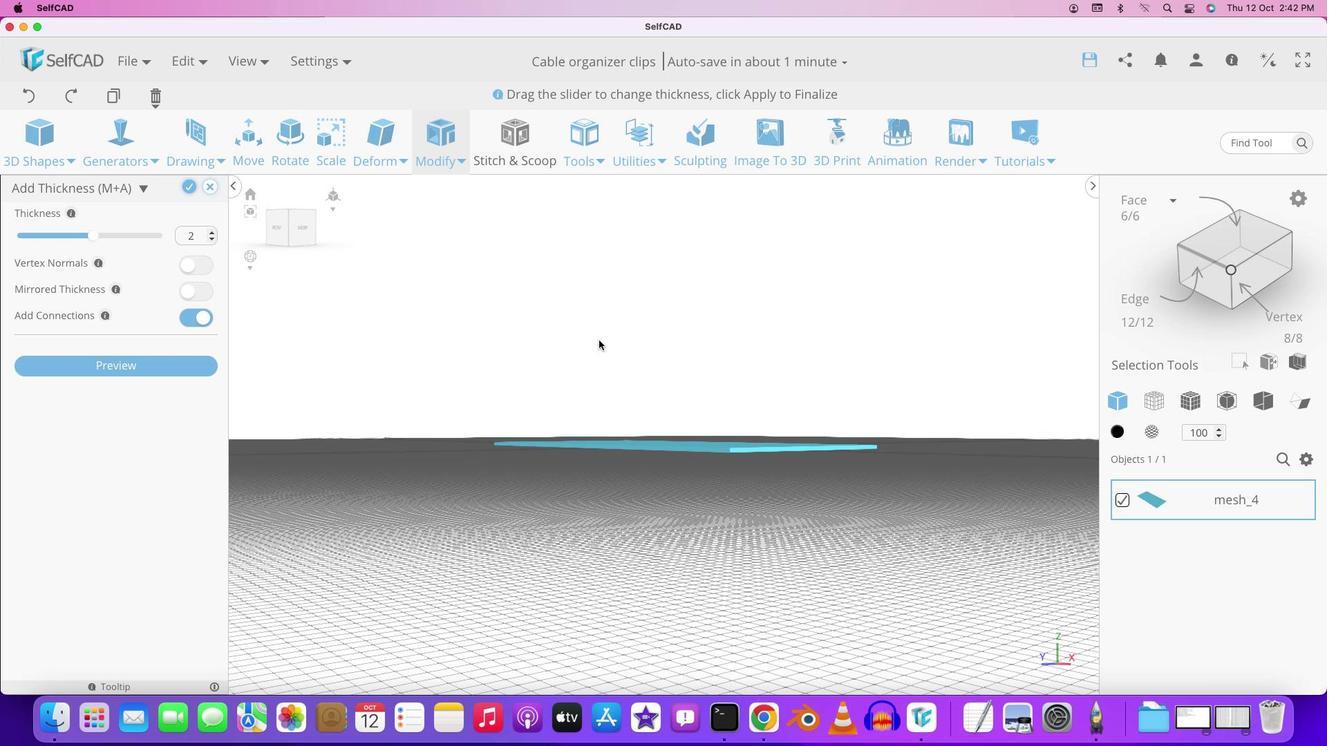 
Action: Mouse pressed left at (597, 350)
Screenshot: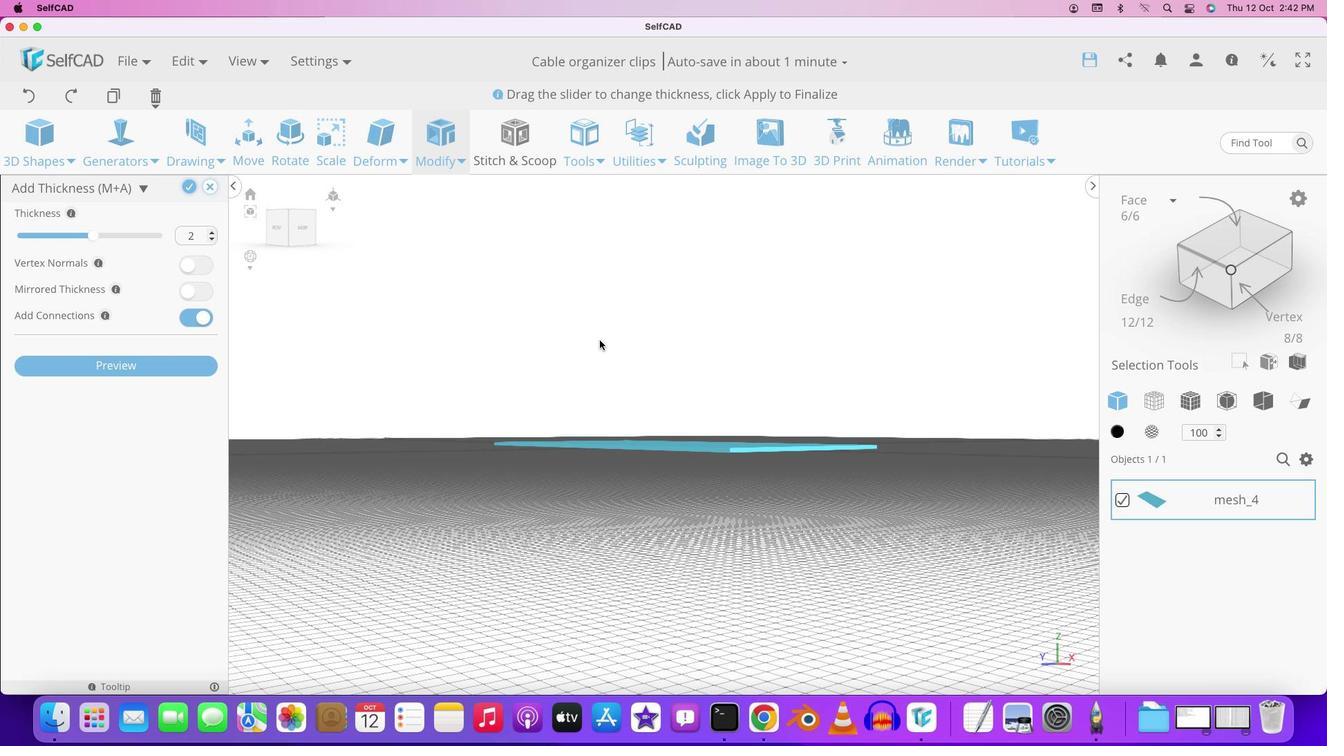 
Action: Mouse moved to (599, 340)
Screenshot: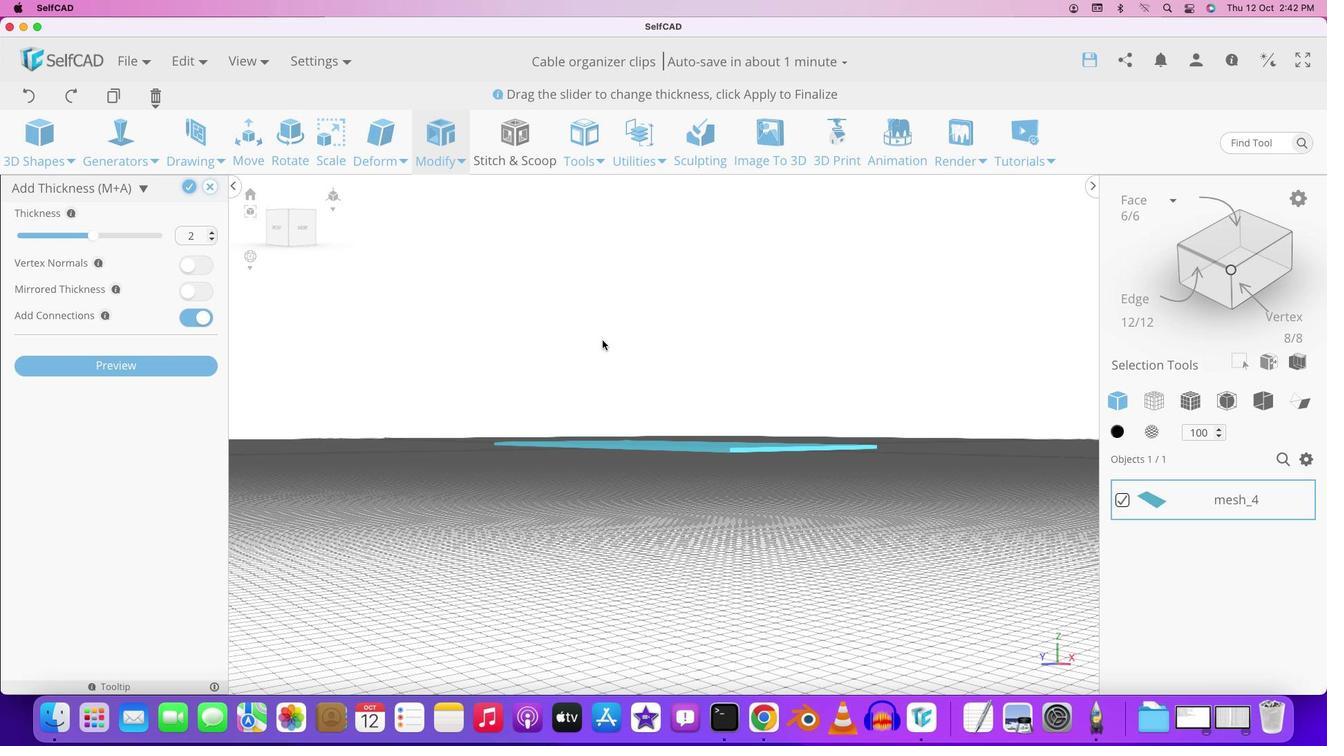 
Action: Mouse pressed left at (599, 340)
Screenshot: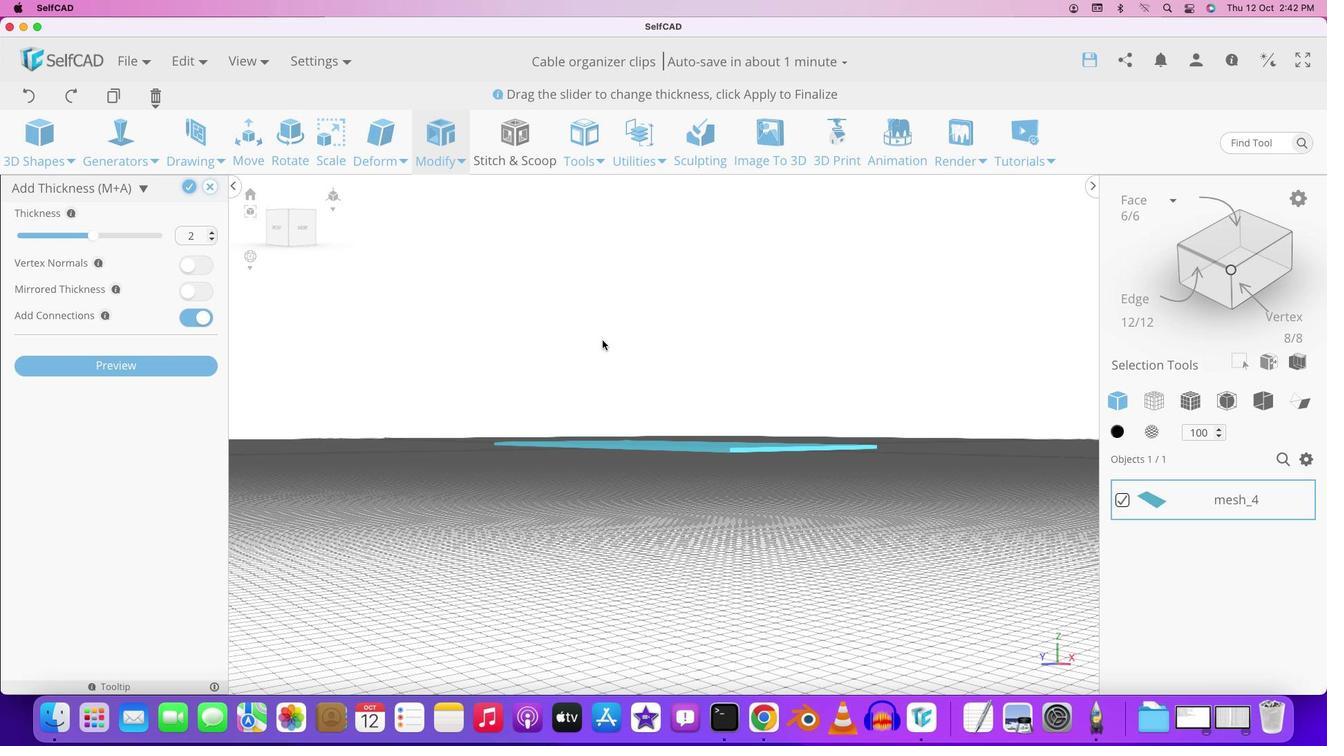 
Action: Mouse moved to (599, 340)
Screenshot: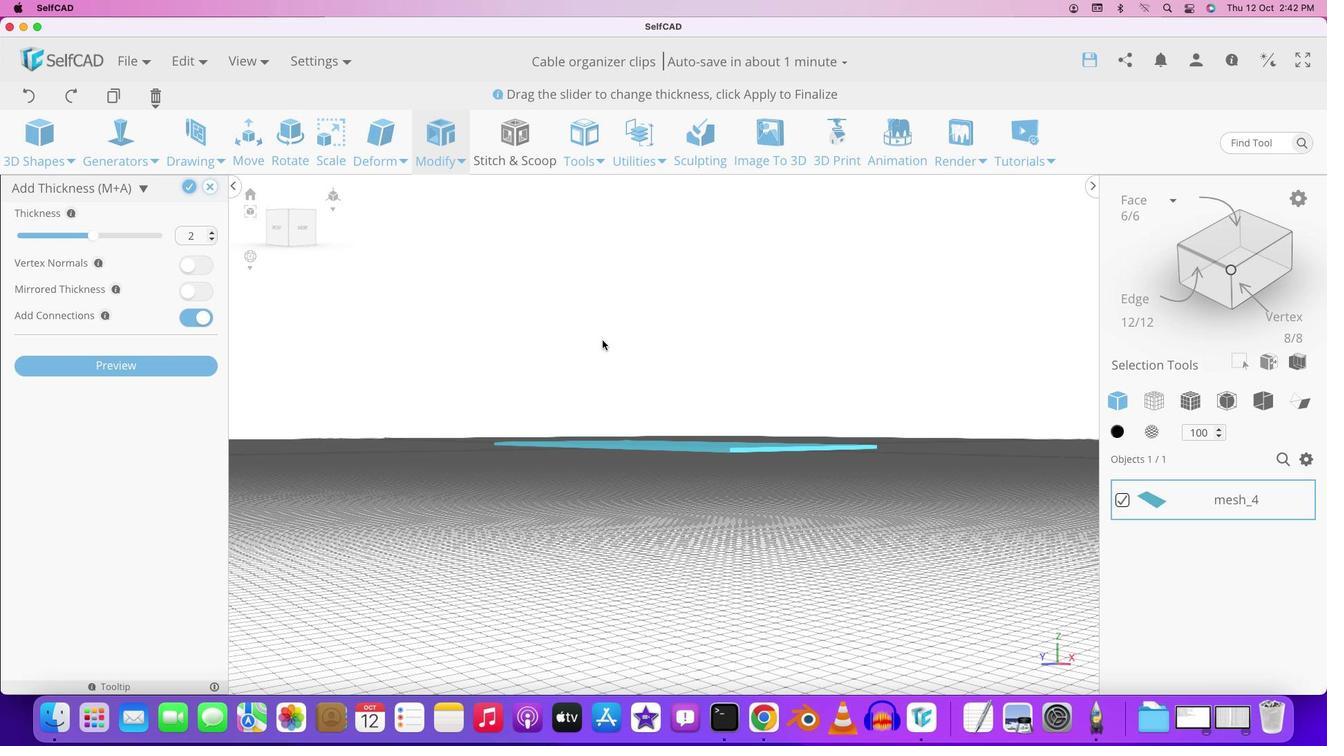 
Action: Mouse pressed left at (599, 340)
Screenshot: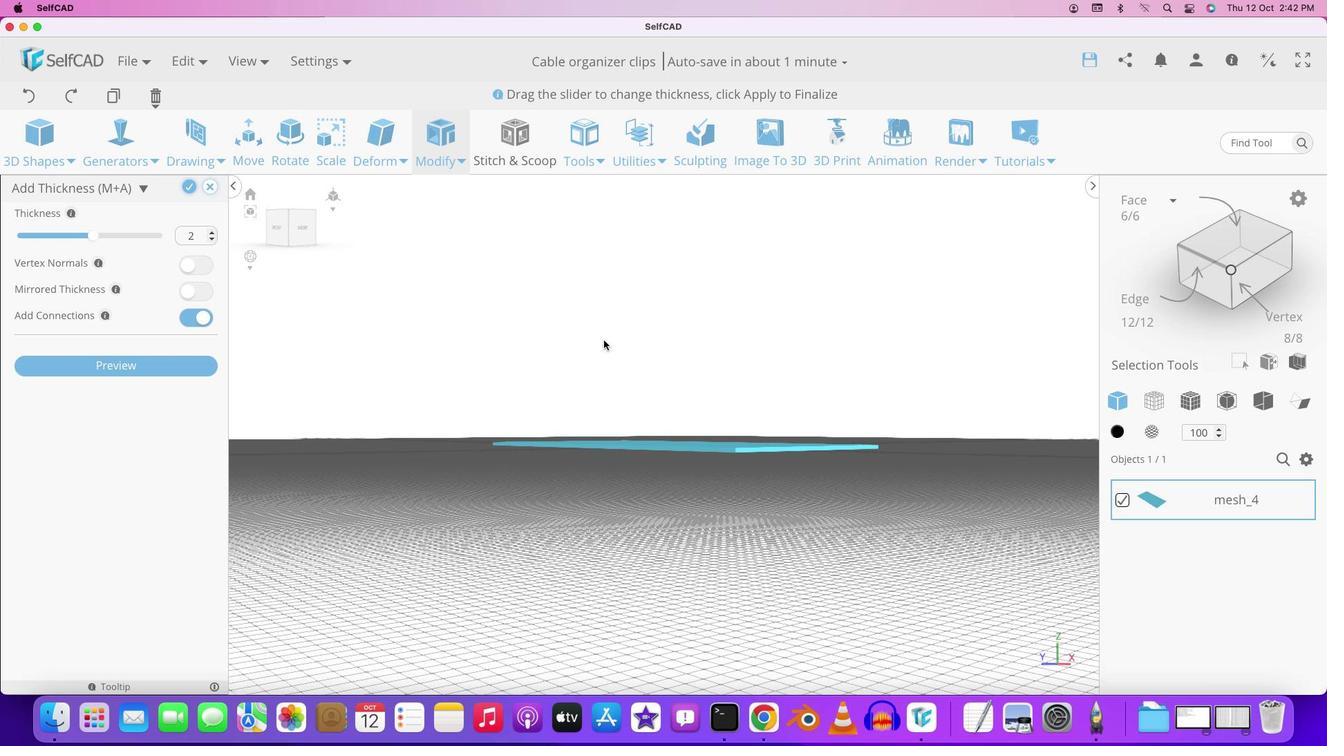 
Action: Mouse moved to (192, 185)
Screenshot: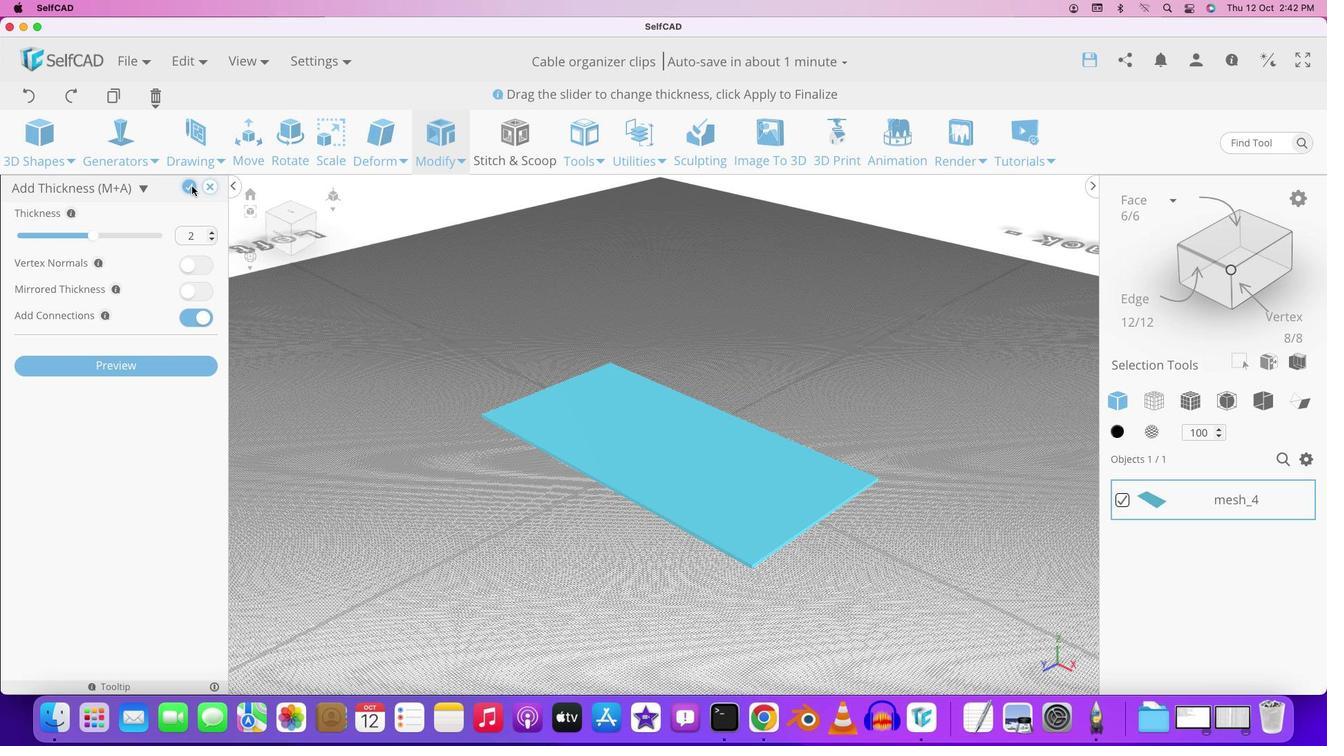 
Action: Mouse pressed left at (192, 185)
Screenshot: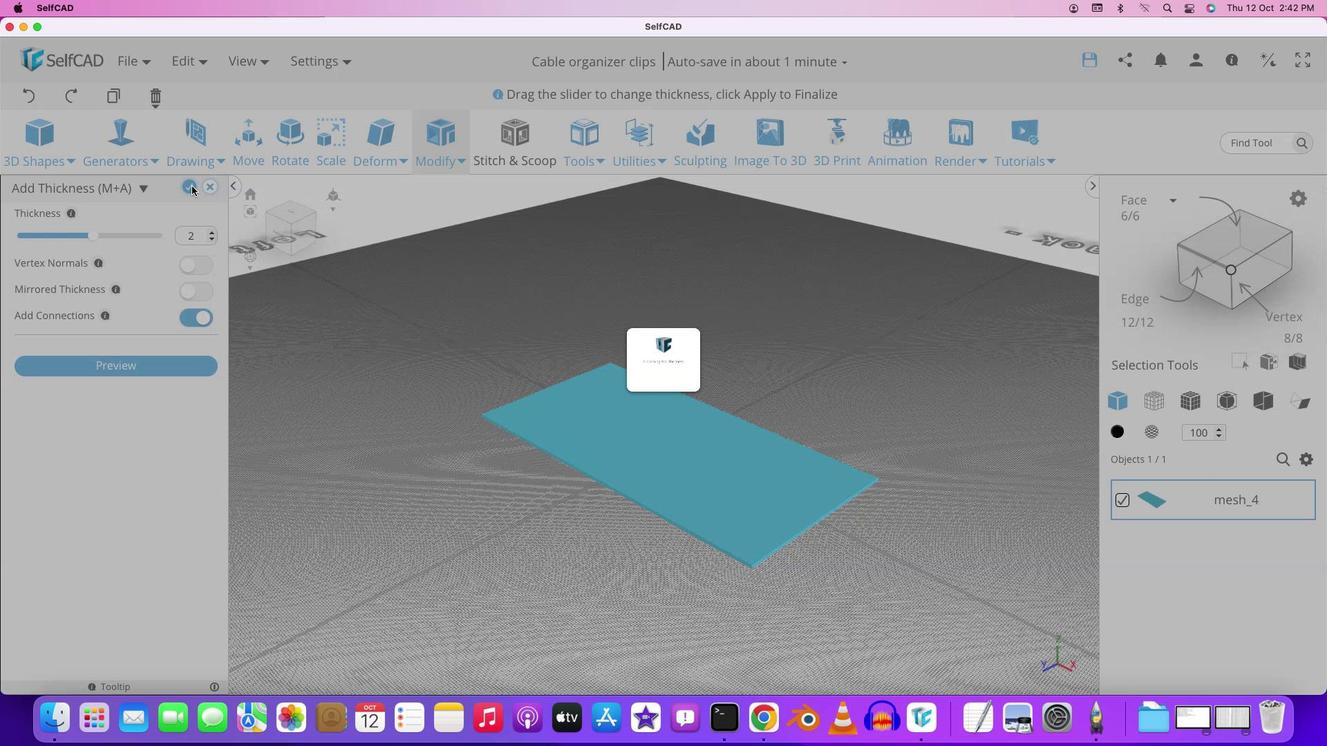 
Action: Mouse moved to (338, 160)
Screenshot: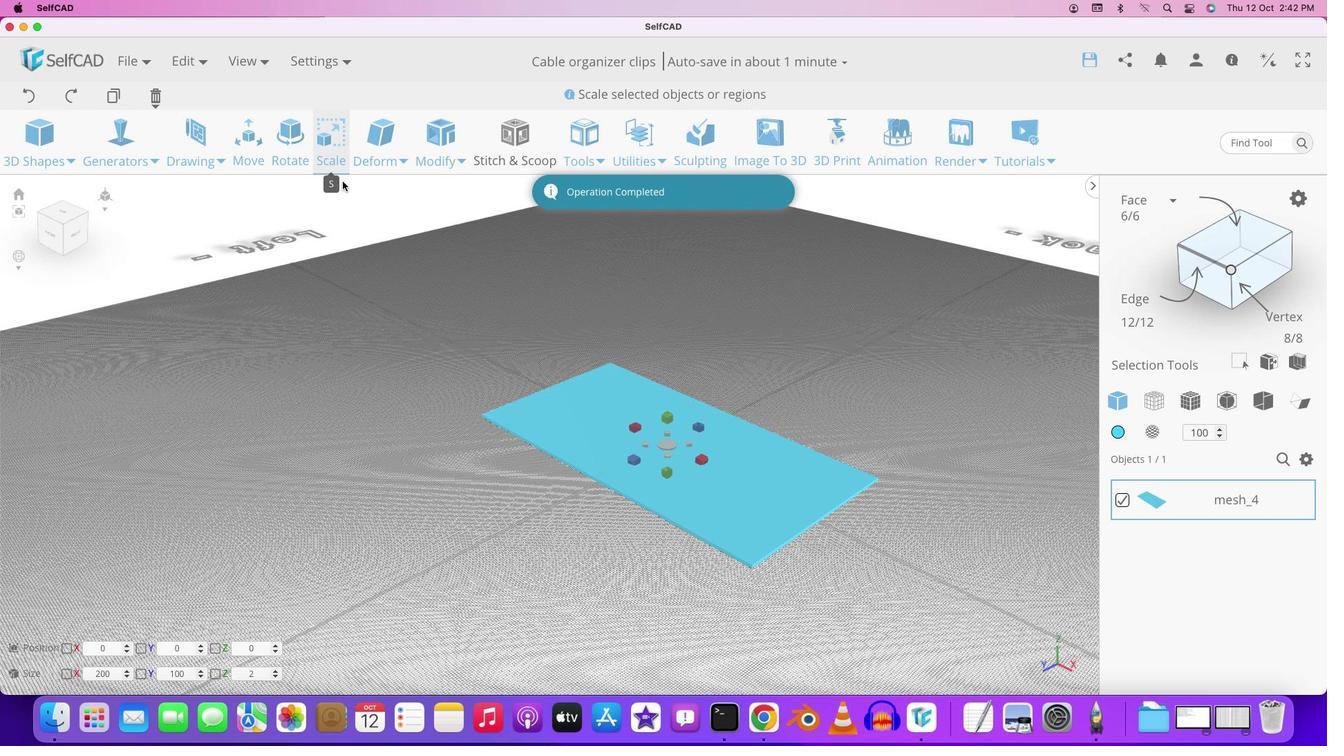 
Action: Mouse pressed left at (338, 160)
Screenshot: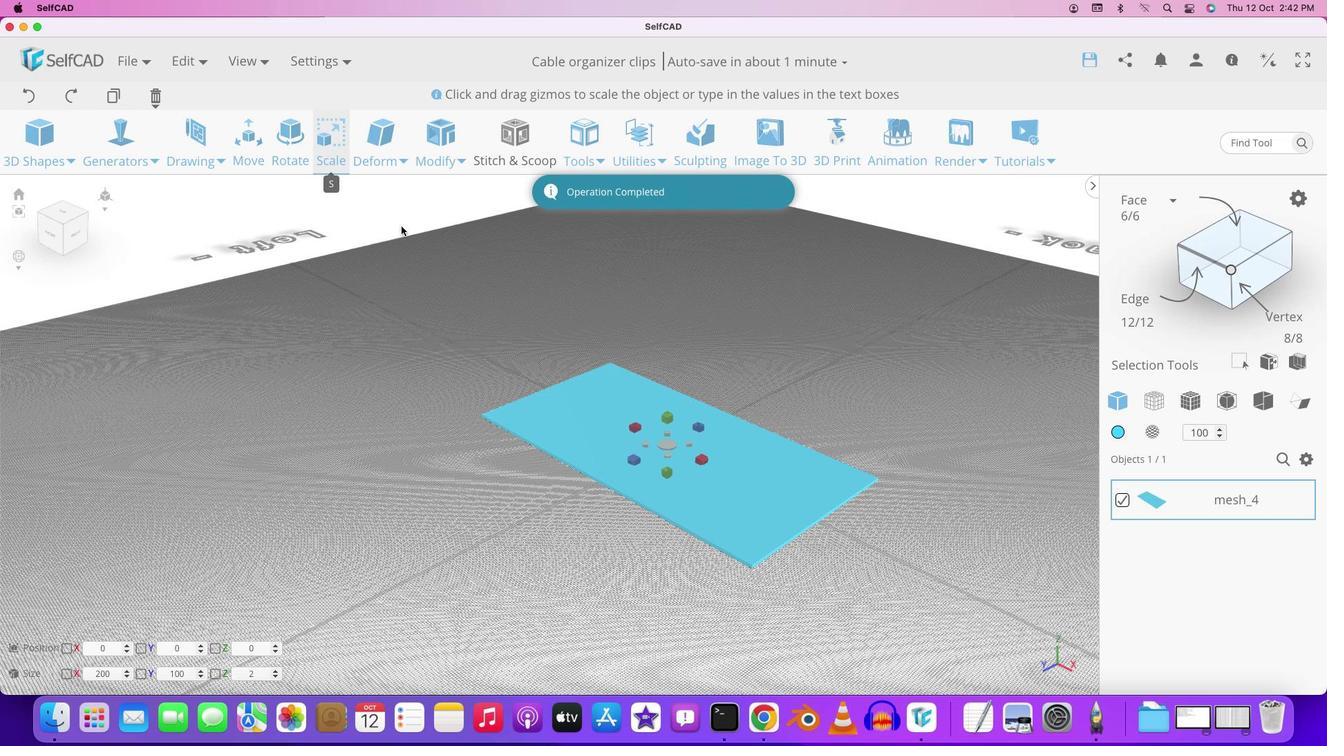 
Action: Mouse moved to (699, 428)
Screenshot: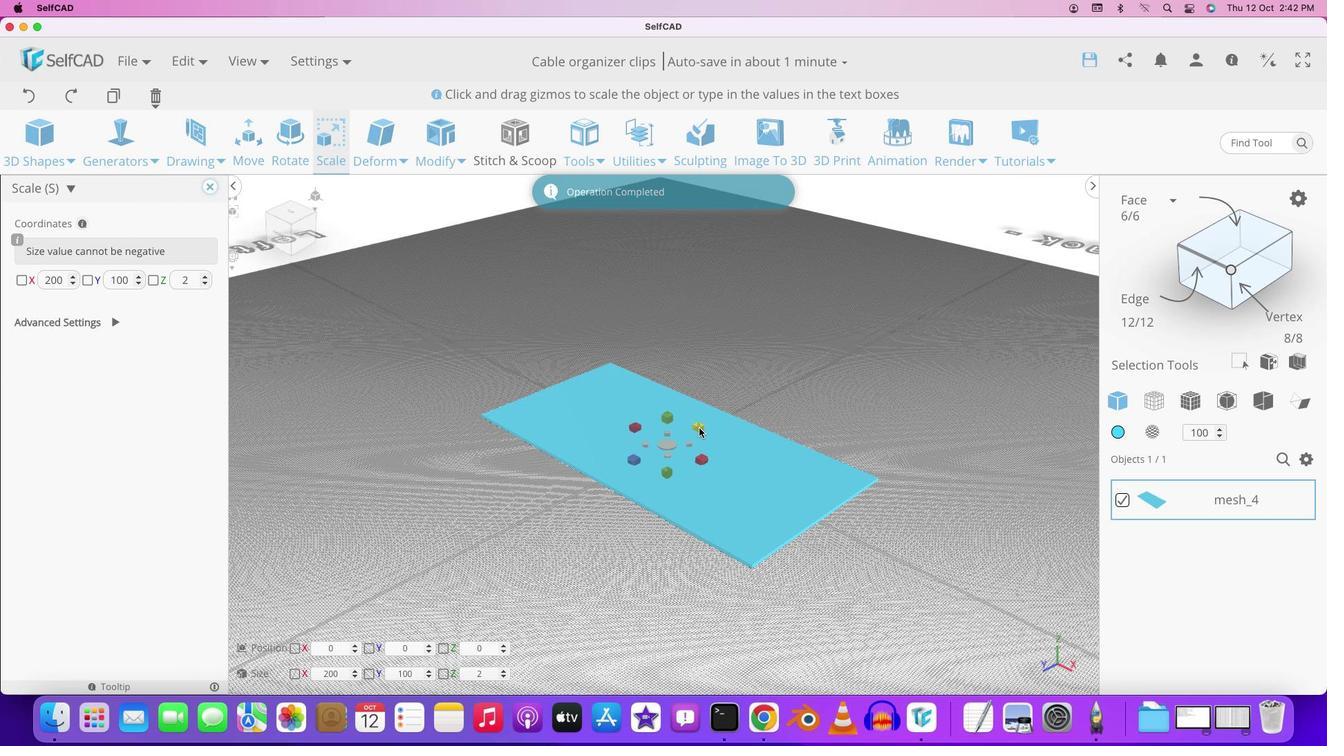 
Action: Mouse pressed left at (699, 428)
Screenshot: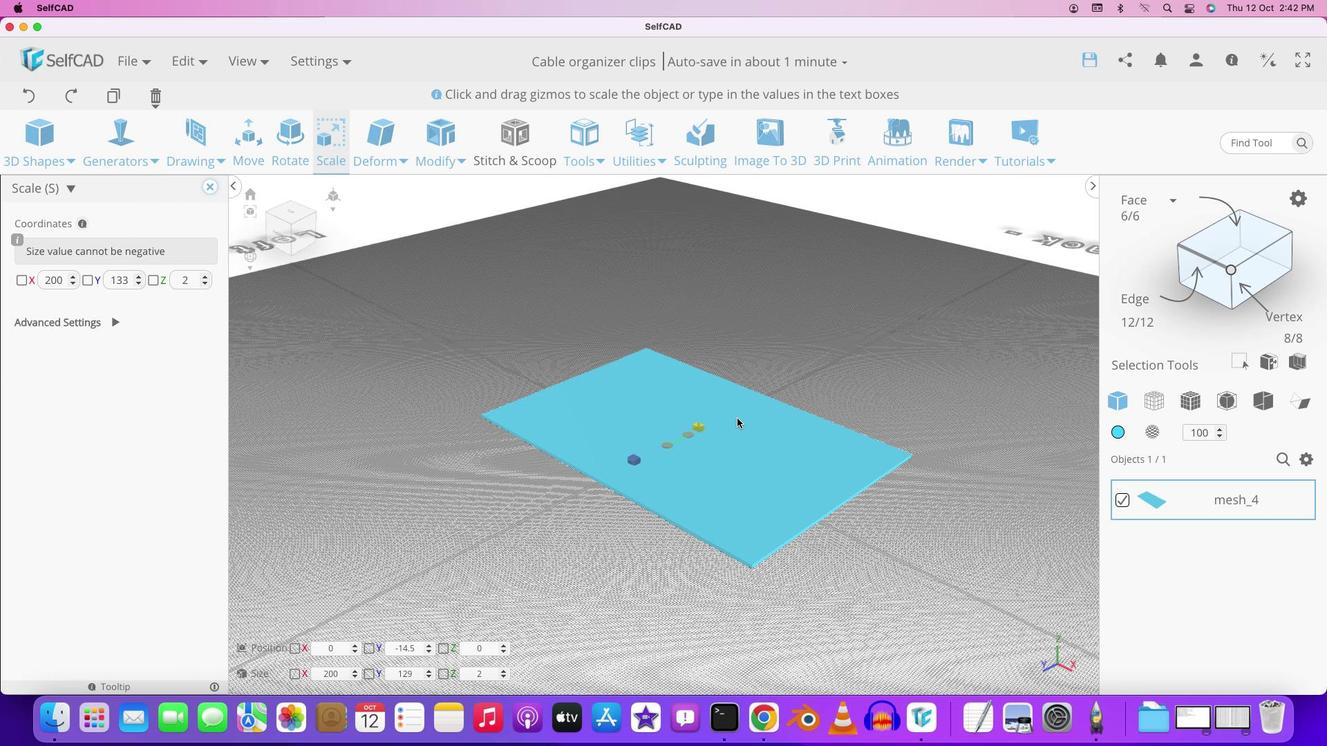 
Action: Mouse moved to (655, 451)
Screenshot: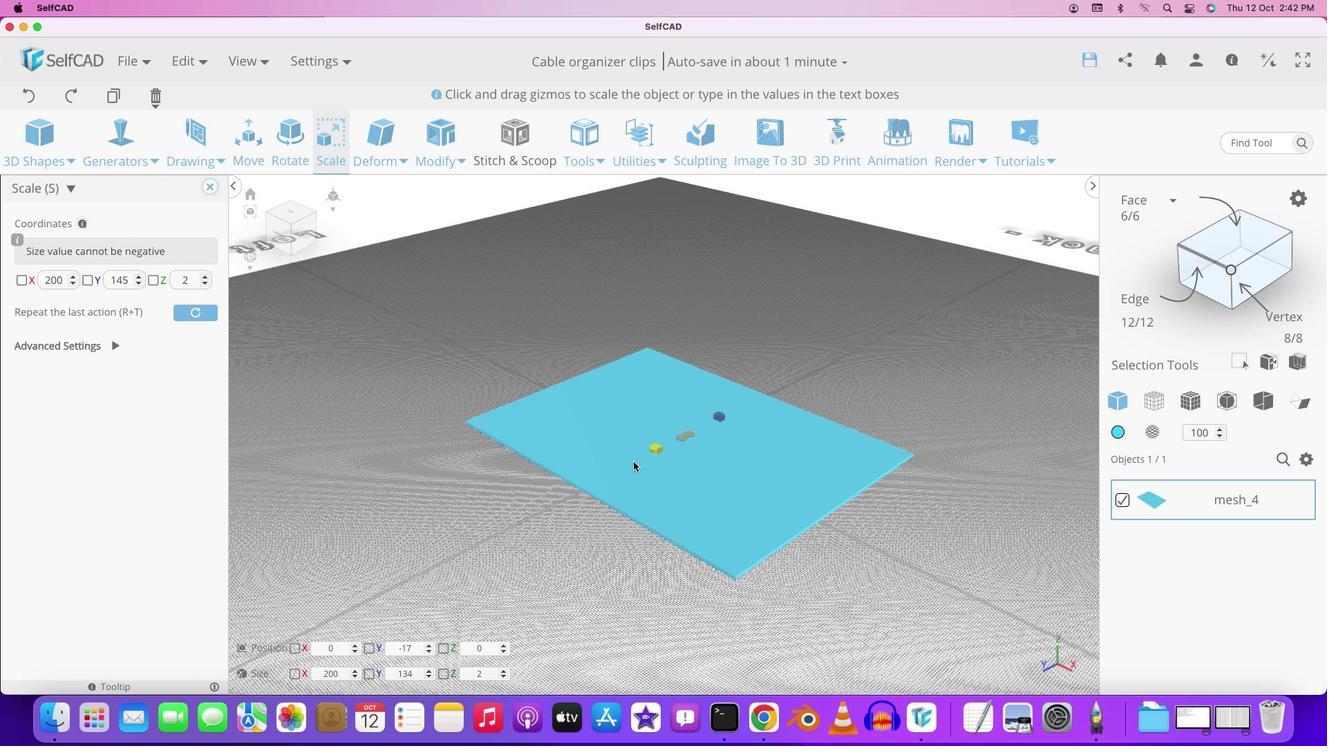 
Action: Mouse pressed left at (655, 451)
Screenshot: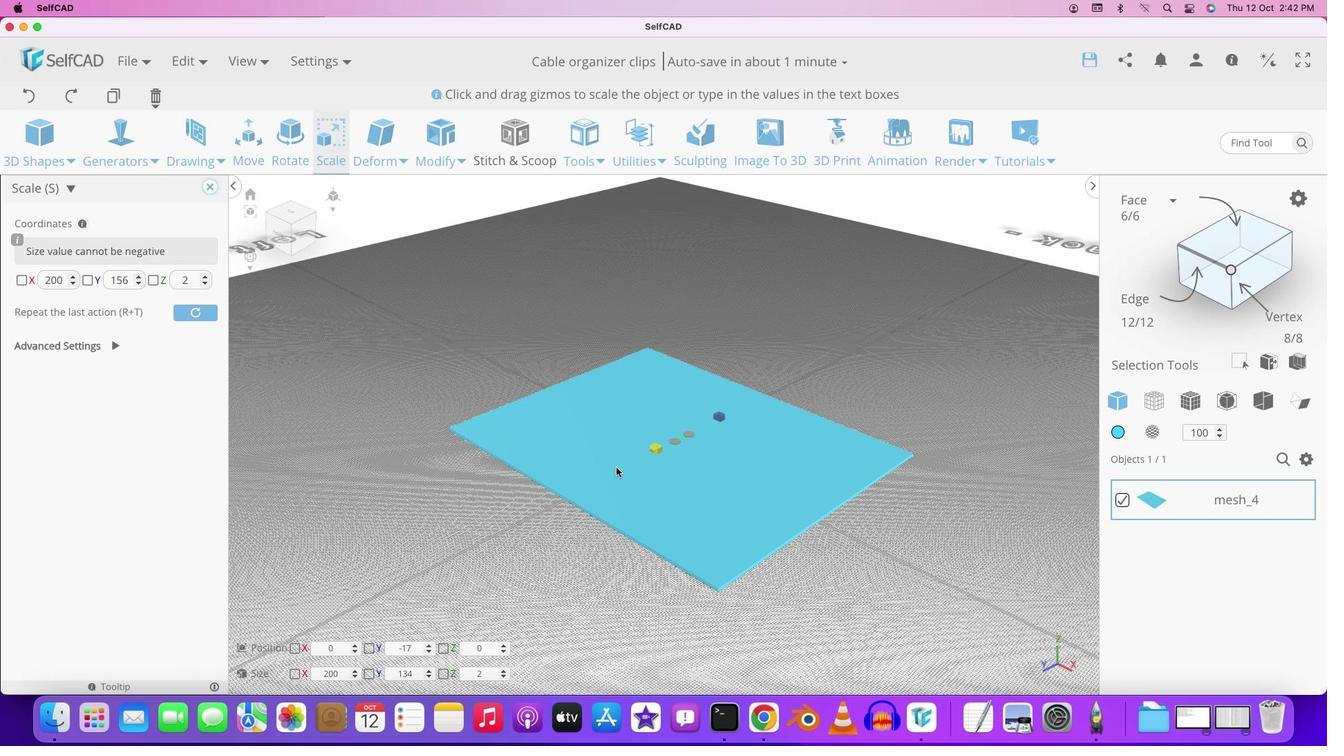 
Action: Mouse moved to (703, 459)
Screenshot: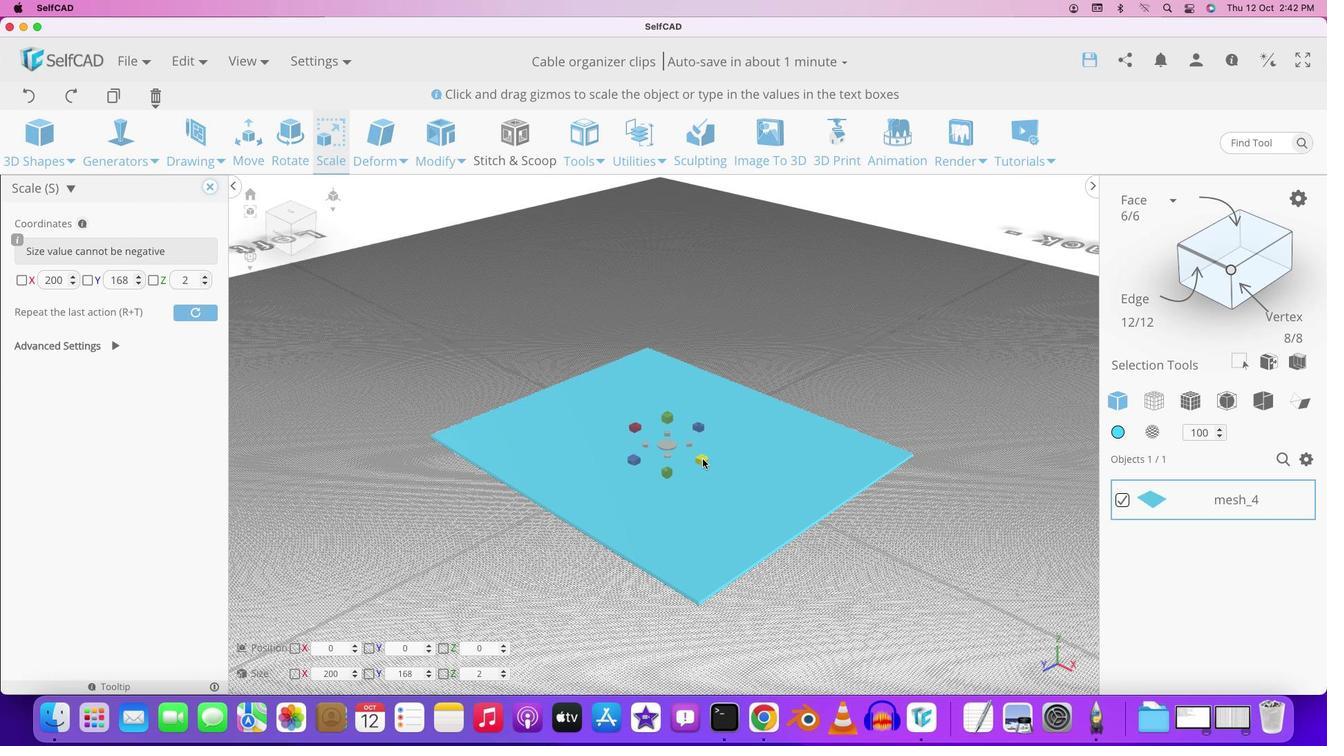
Action: Mouse pressed left at (703, 459)
Screenshot: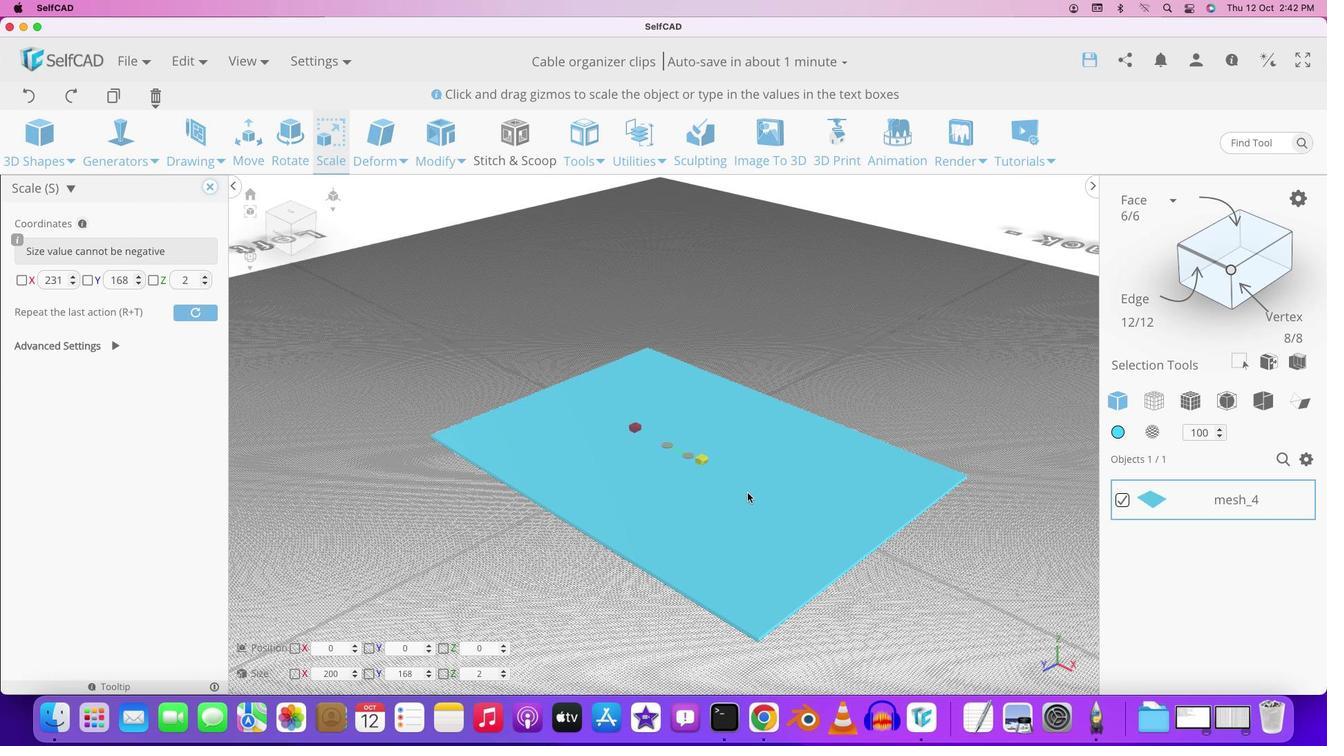 
Action: Mouse moved to (653, 434)
Screenshot: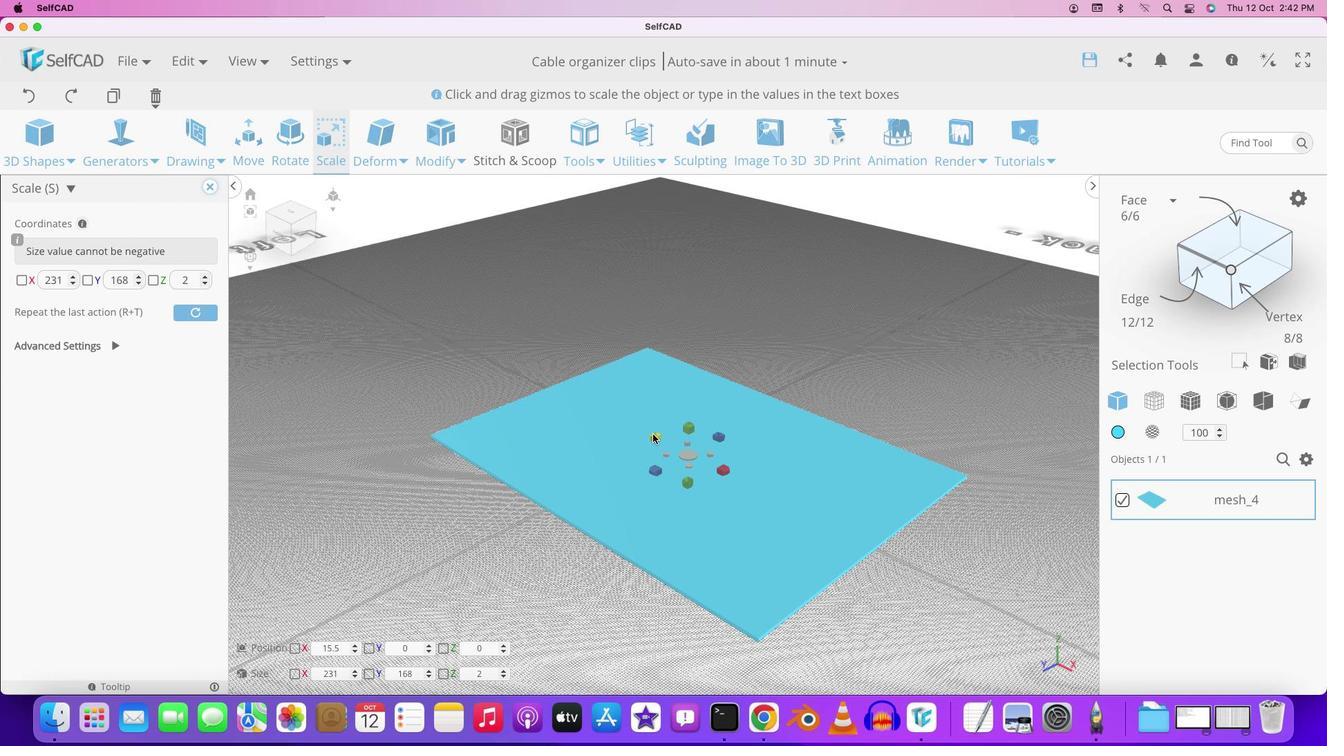 
Action: Mouse pressed left at (653, 434)
Screenshot: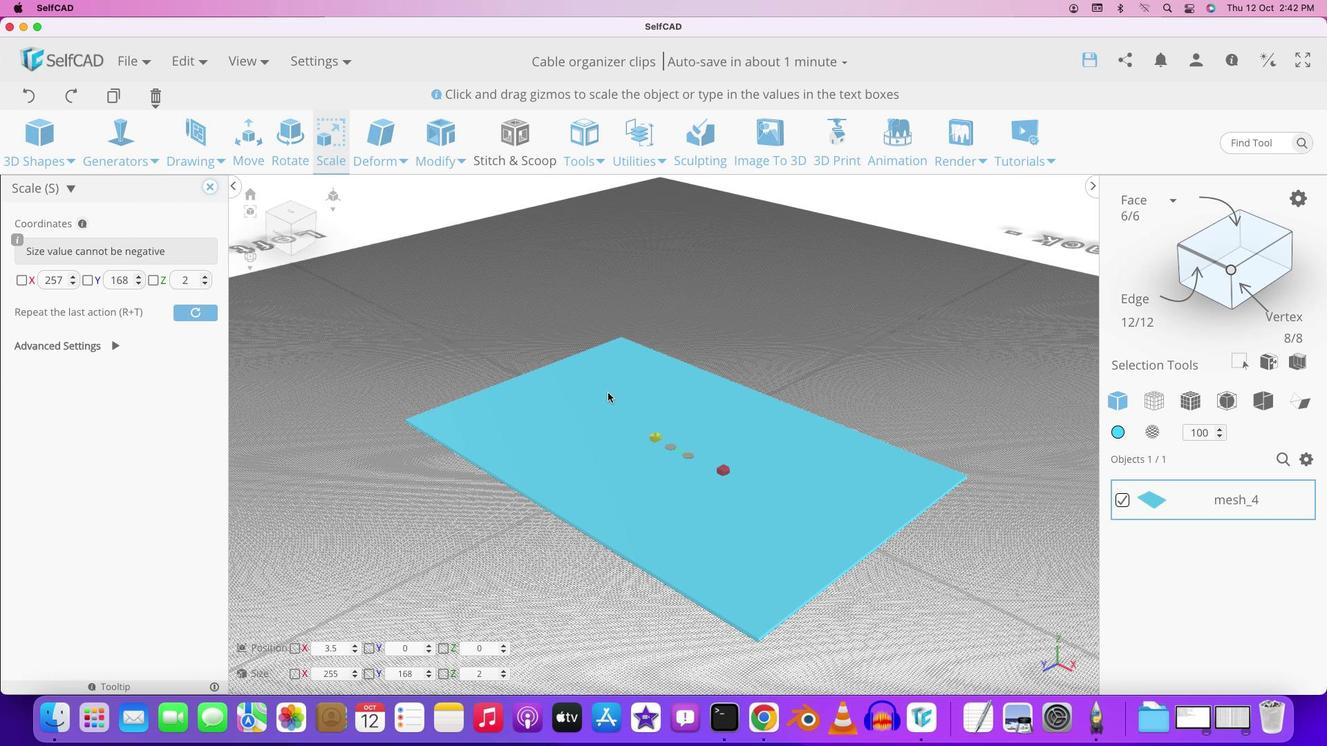 
Action: Mouse moved to (766, 358)
Screenshot: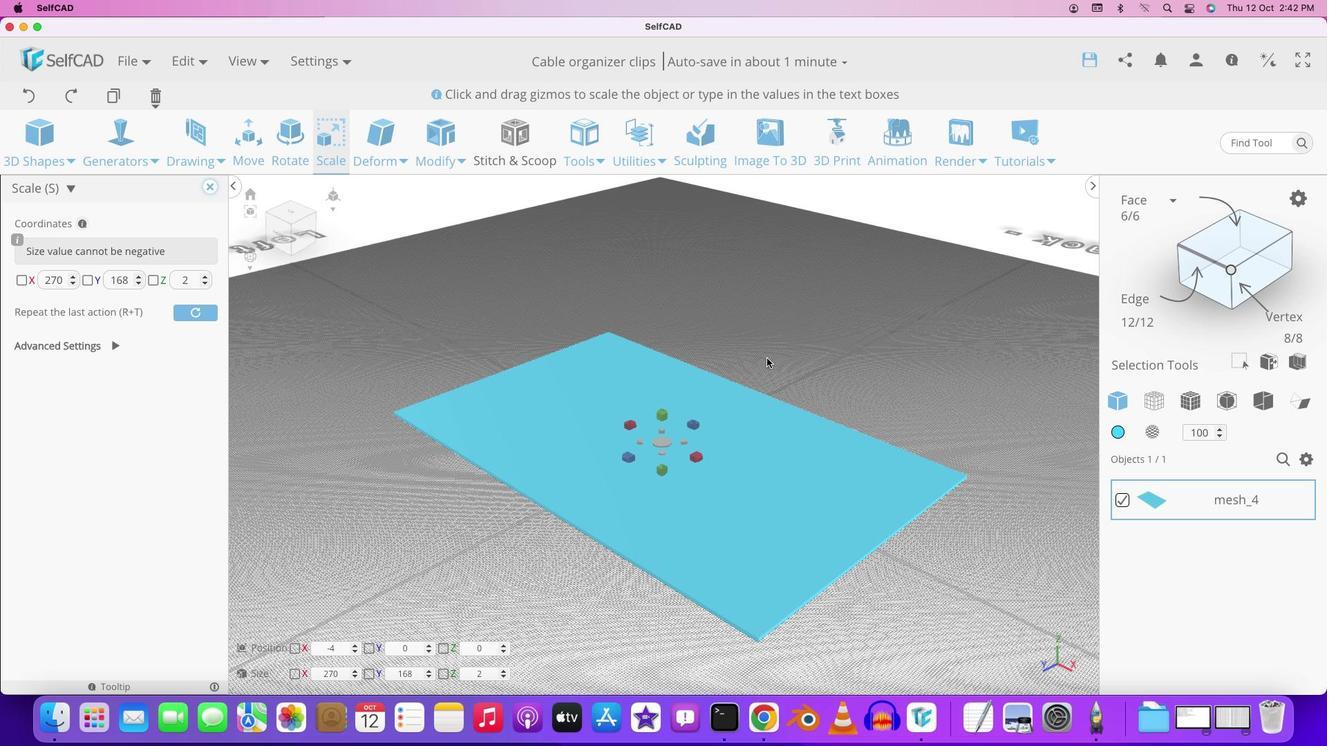 
Action: Mouse pressed left at (766, 358)
Screenshot: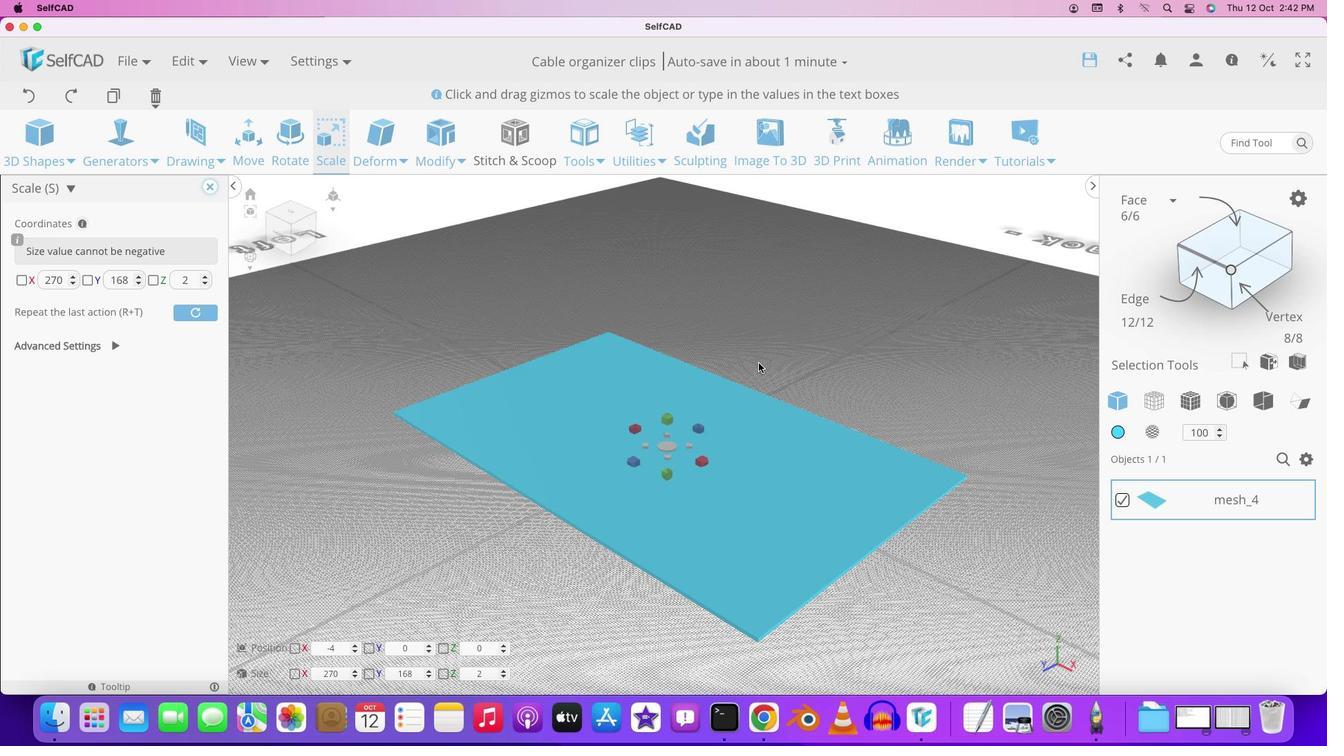 
Action: Mouse moved to (758, 363)
Screenshot: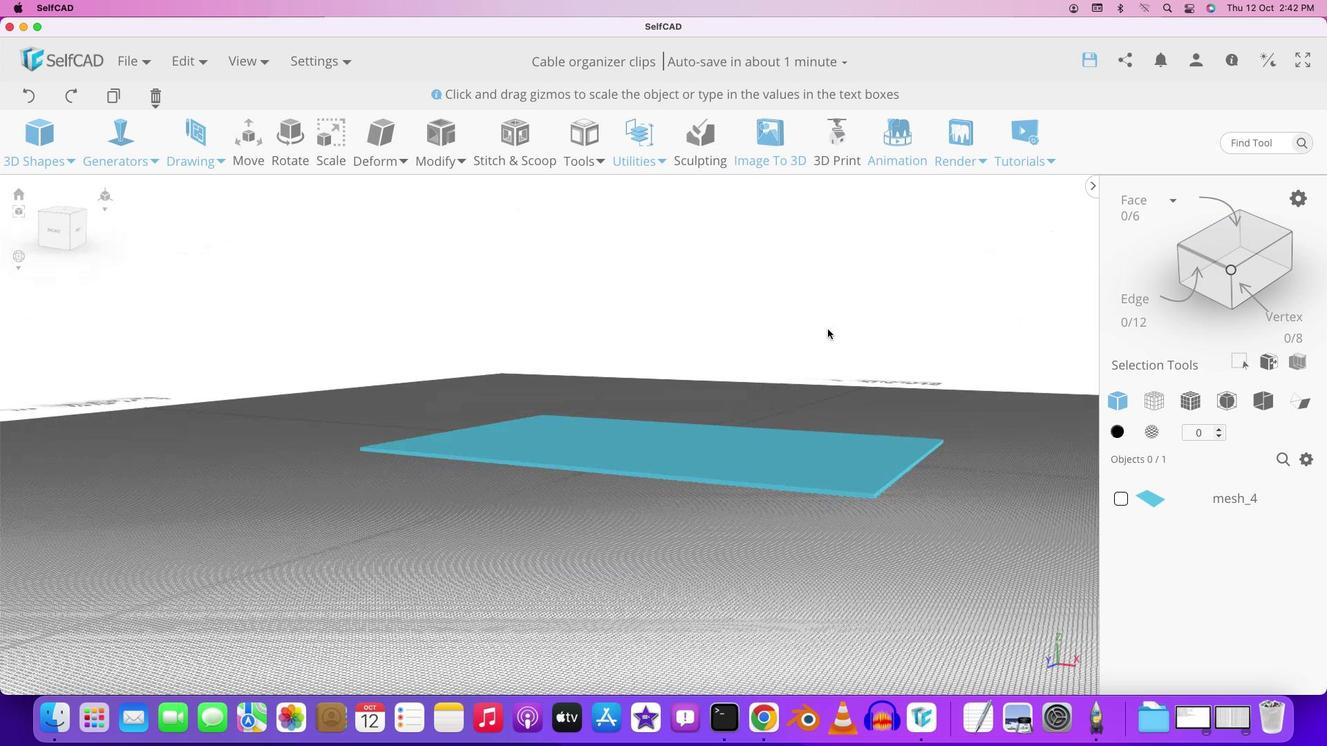 
Action: Mouse pressed left at (758, 363)
Screenshot: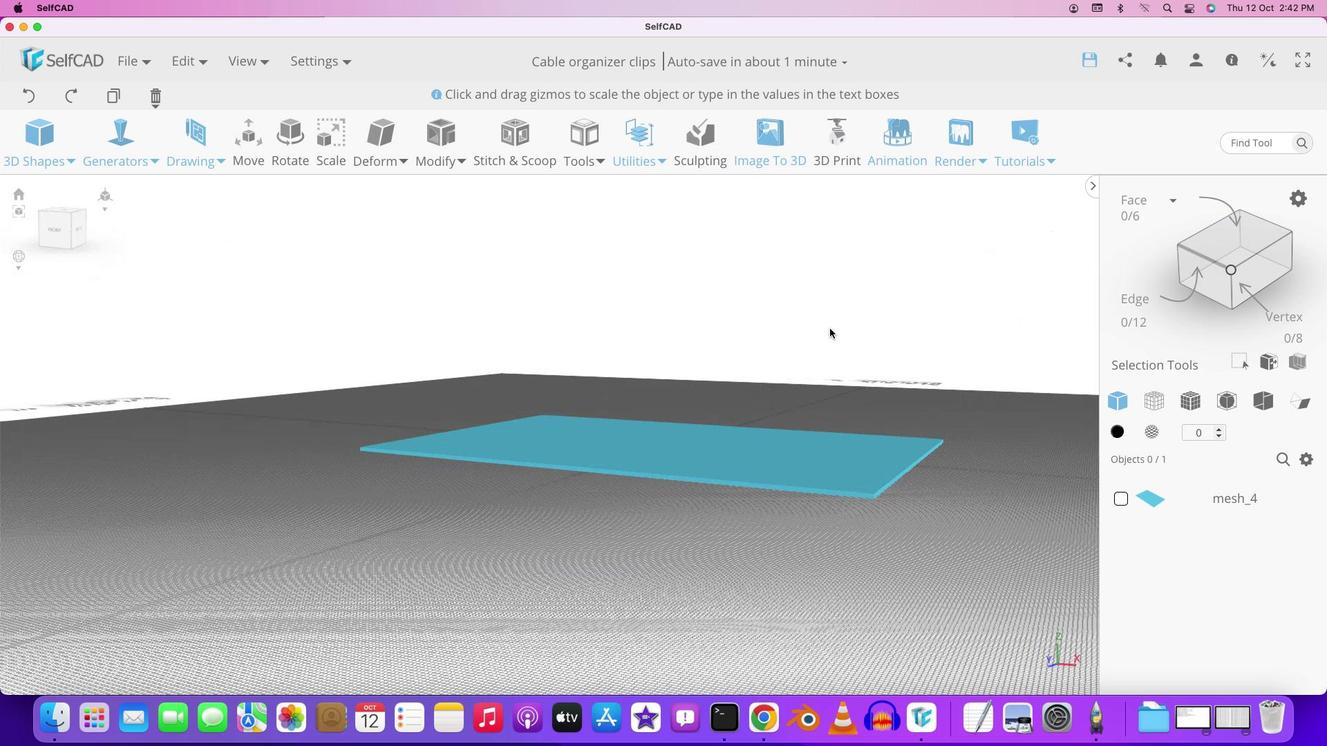 
Action: Mouse moved to (709, 353)
Screenshot: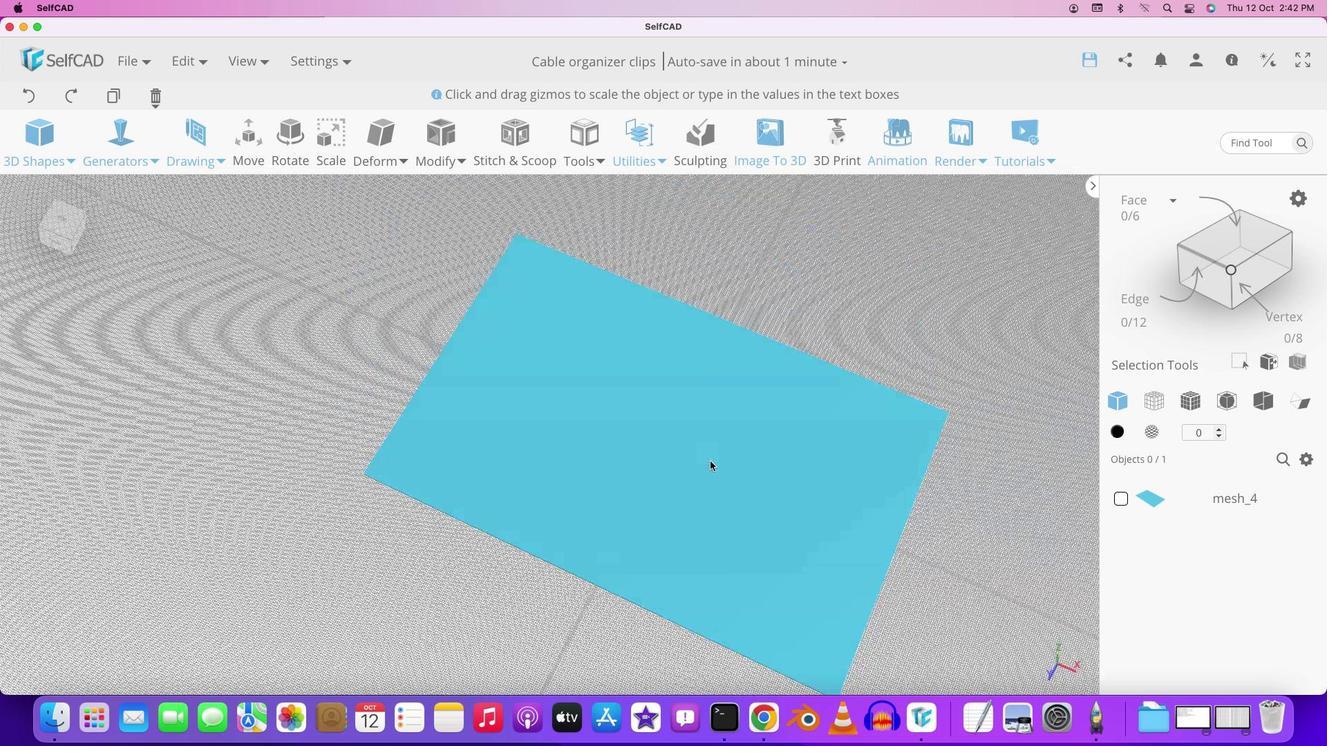 
Action: Mouse pressed left at (709, 353)
Screenshot: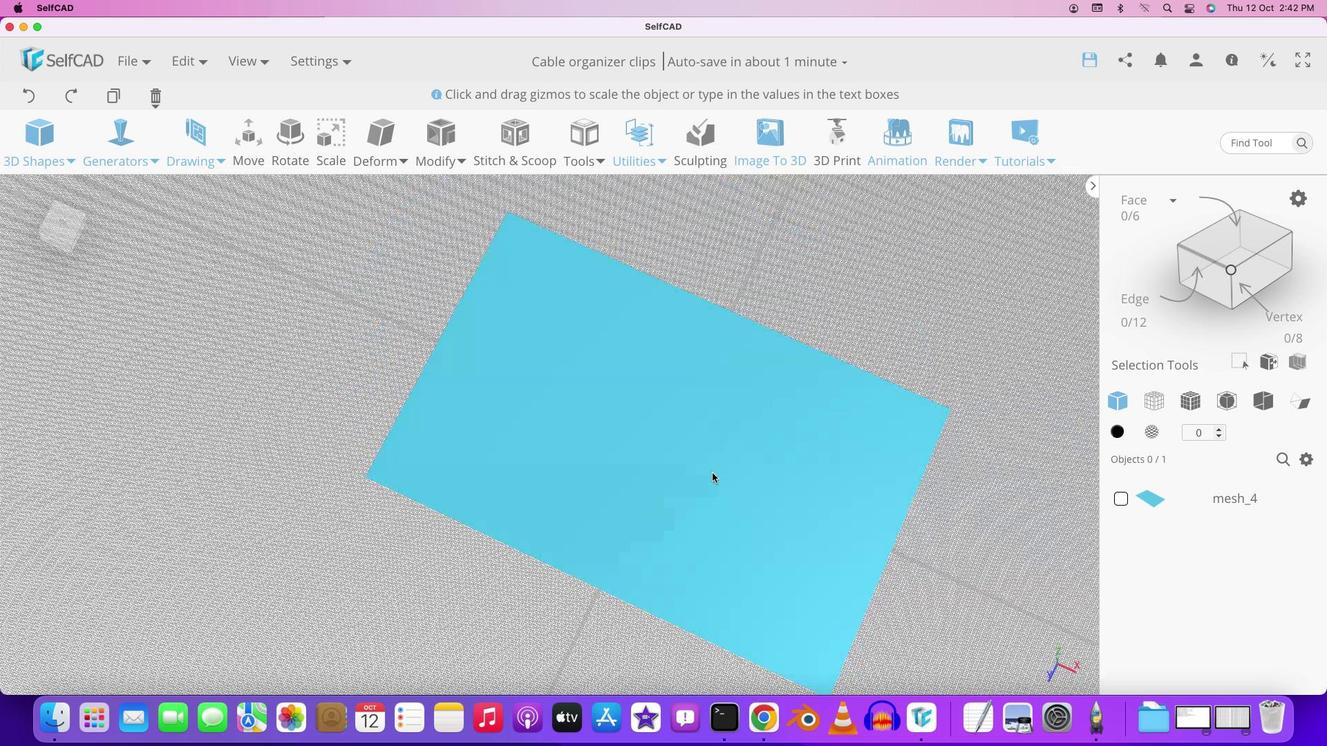 
Action: Mouse moved to (731, 488)
Screenshot: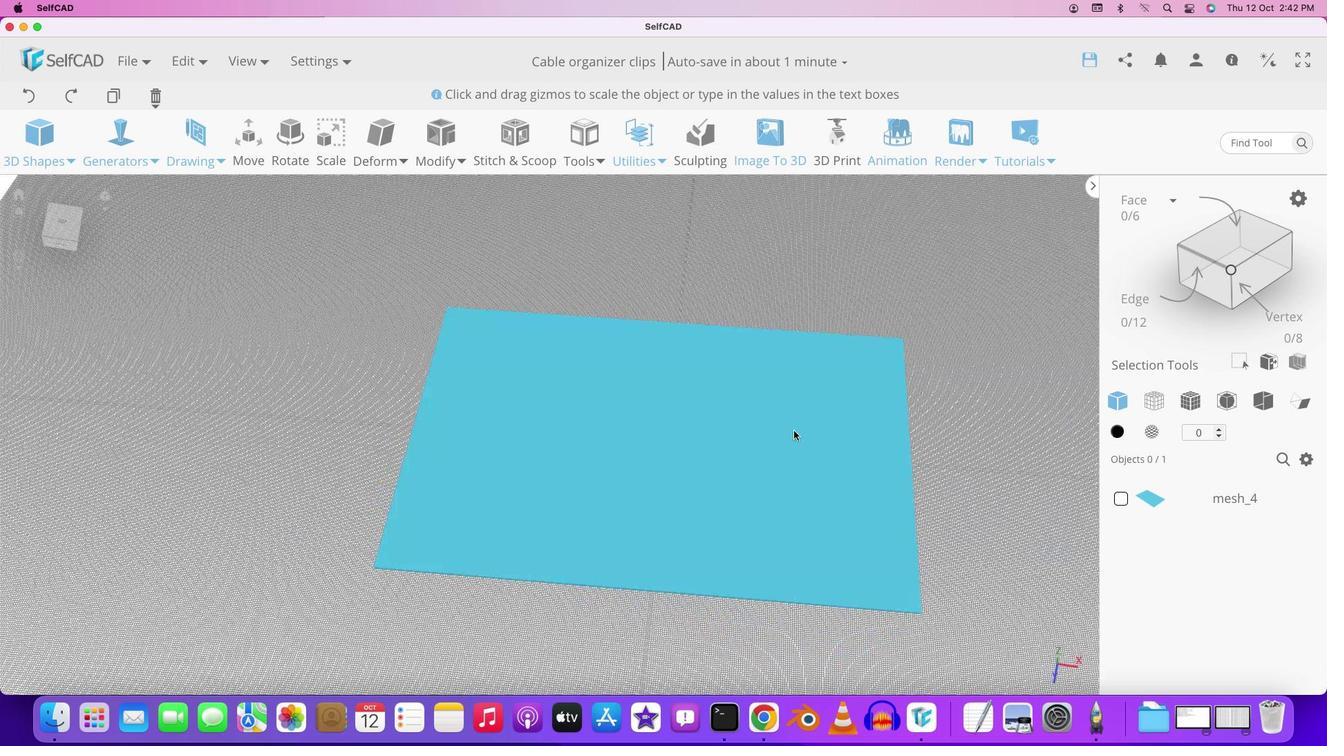 
Action: Mouse pressed left at (731, 488)
Screenshot: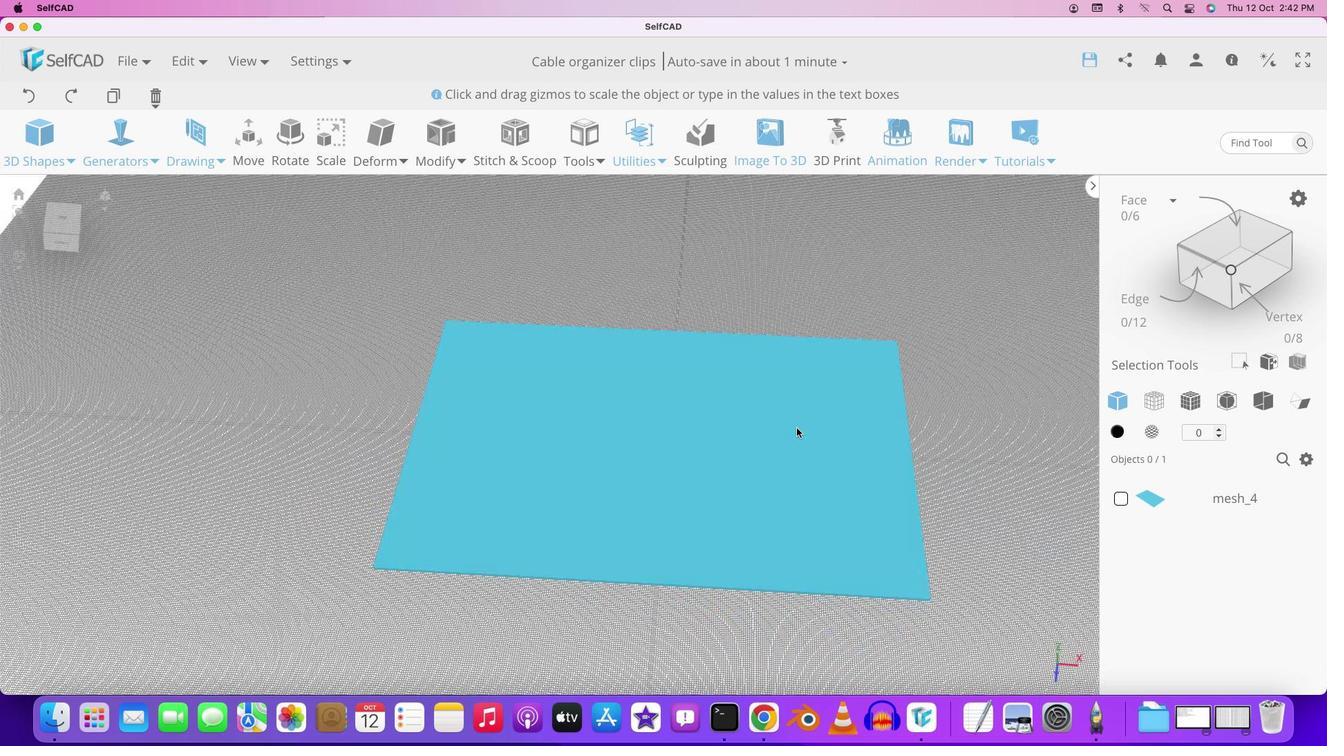 
Action: Mouse moved to (813, 409)
Screenshot: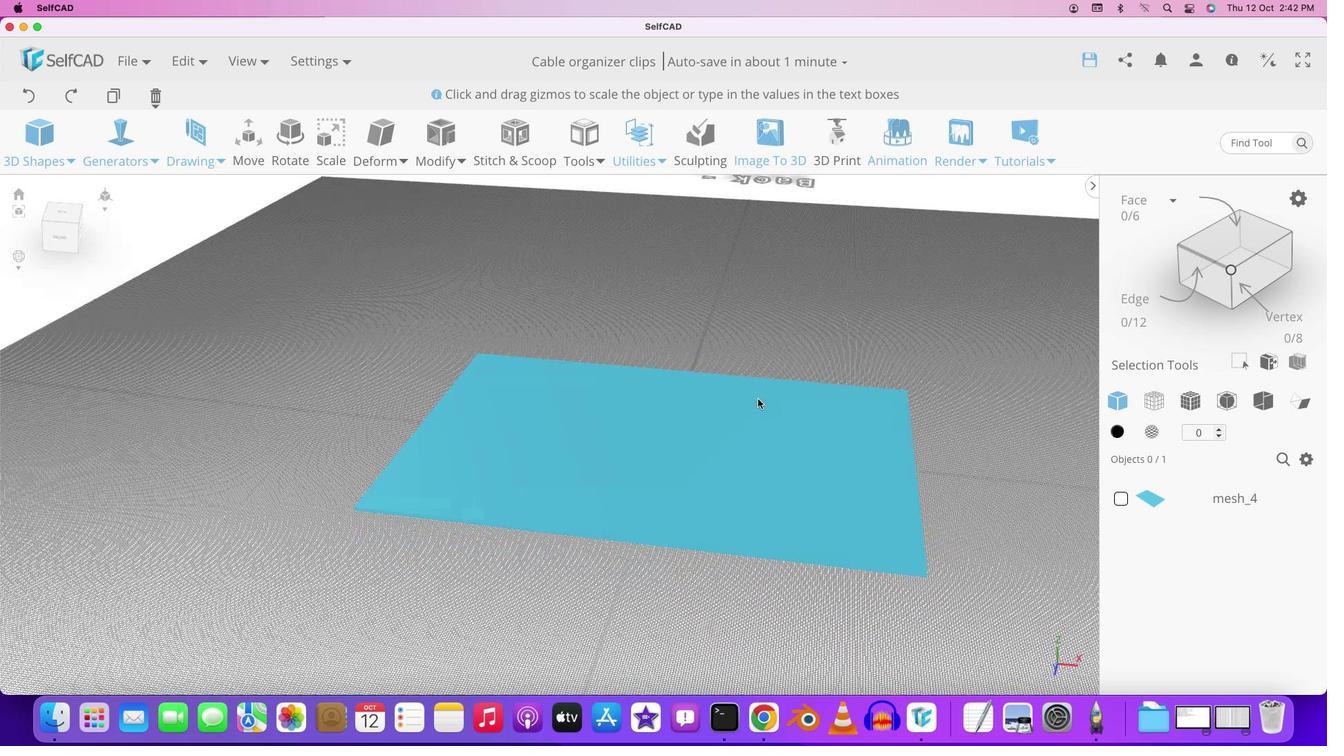 
Action: Mouse pressed left at (813, 409)
Screenshot: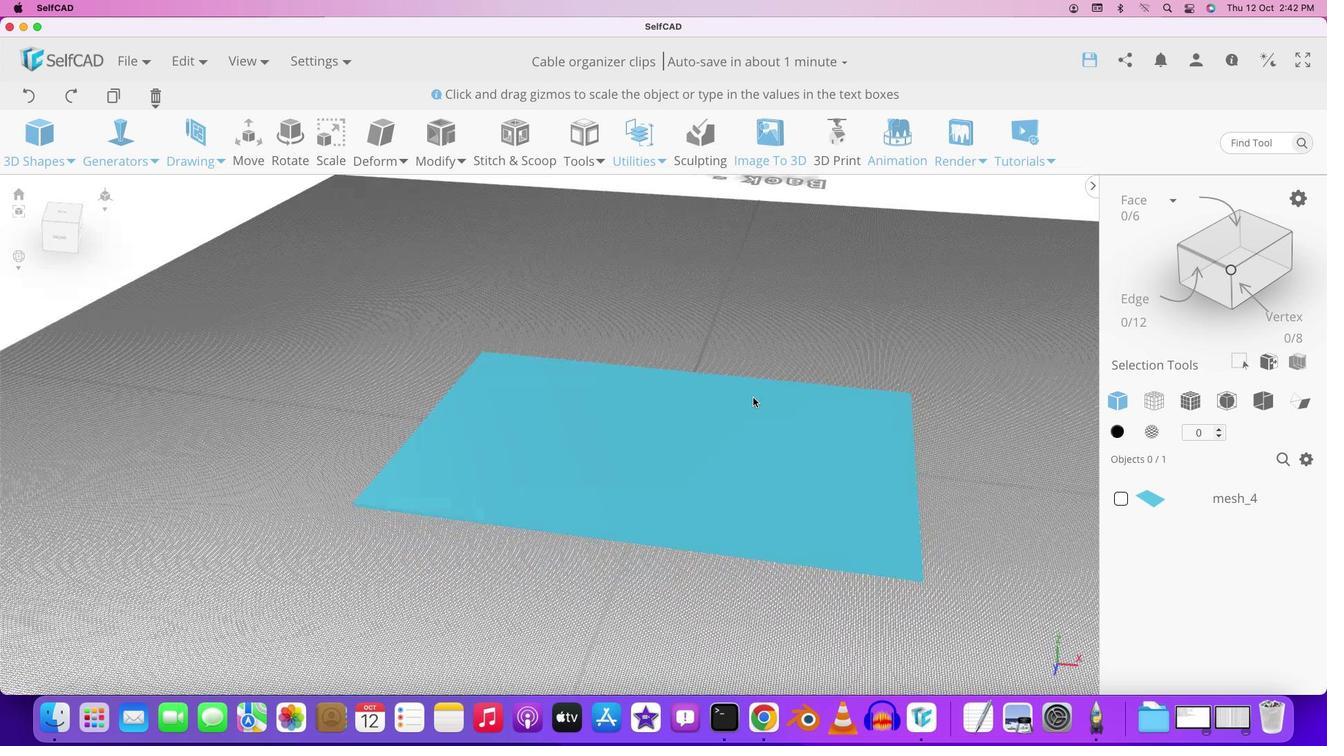 
Action: Mouse moved to (911, 446)
Screenshot: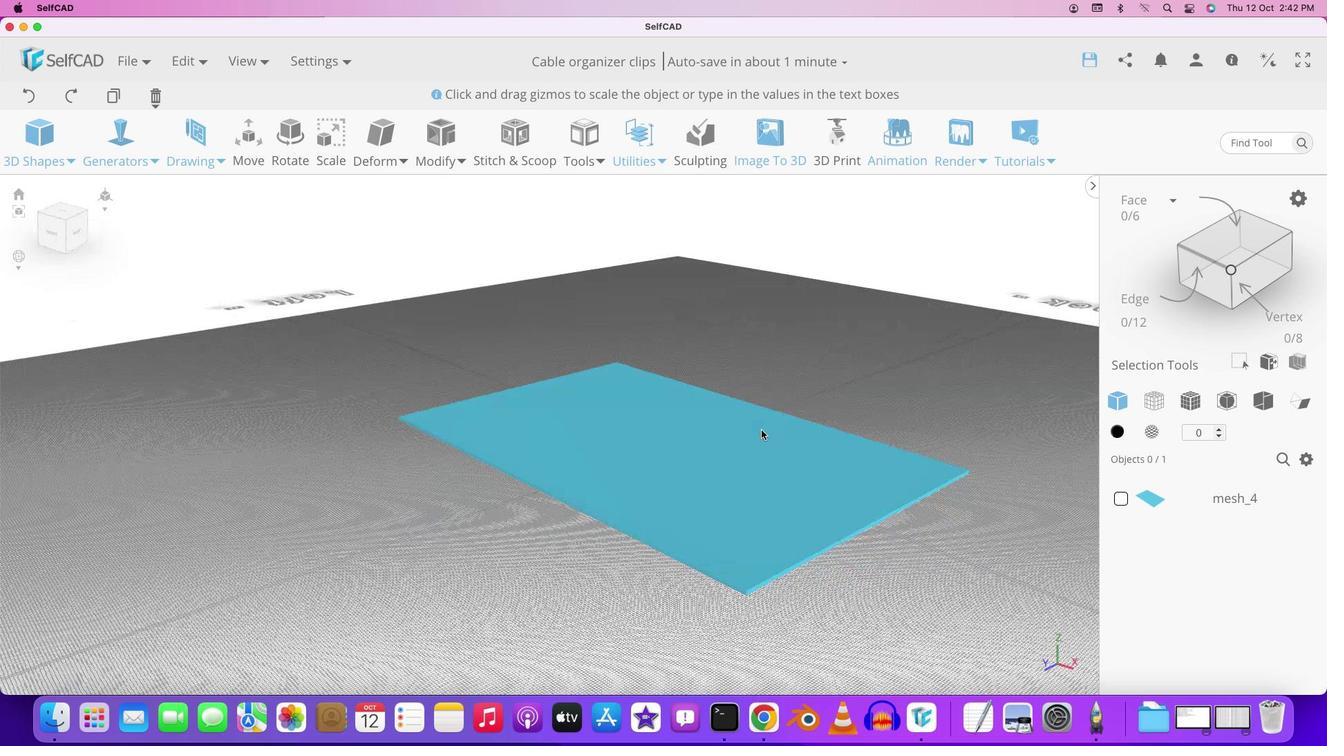 
Action: Mouse pressed left at (911, 446)
Screenshot: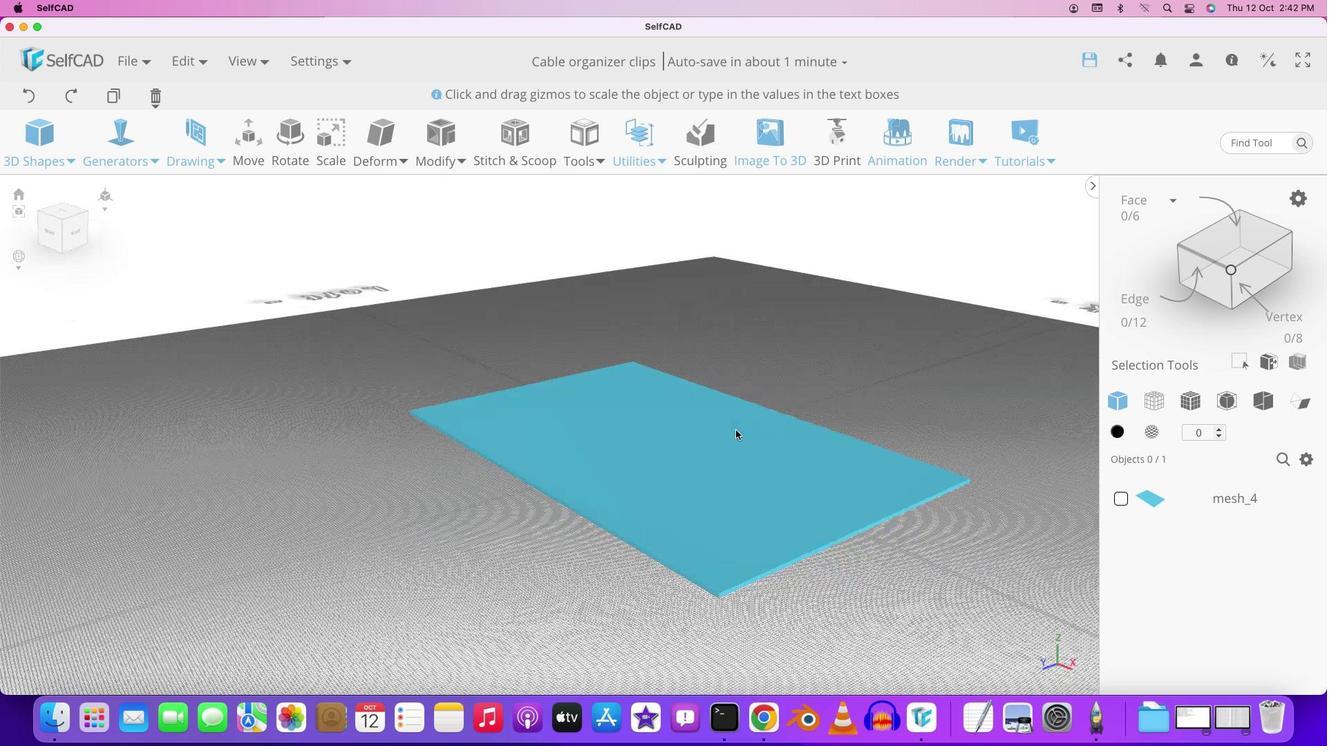 
Action: Mouse moved to (723, 459)
Screenshot: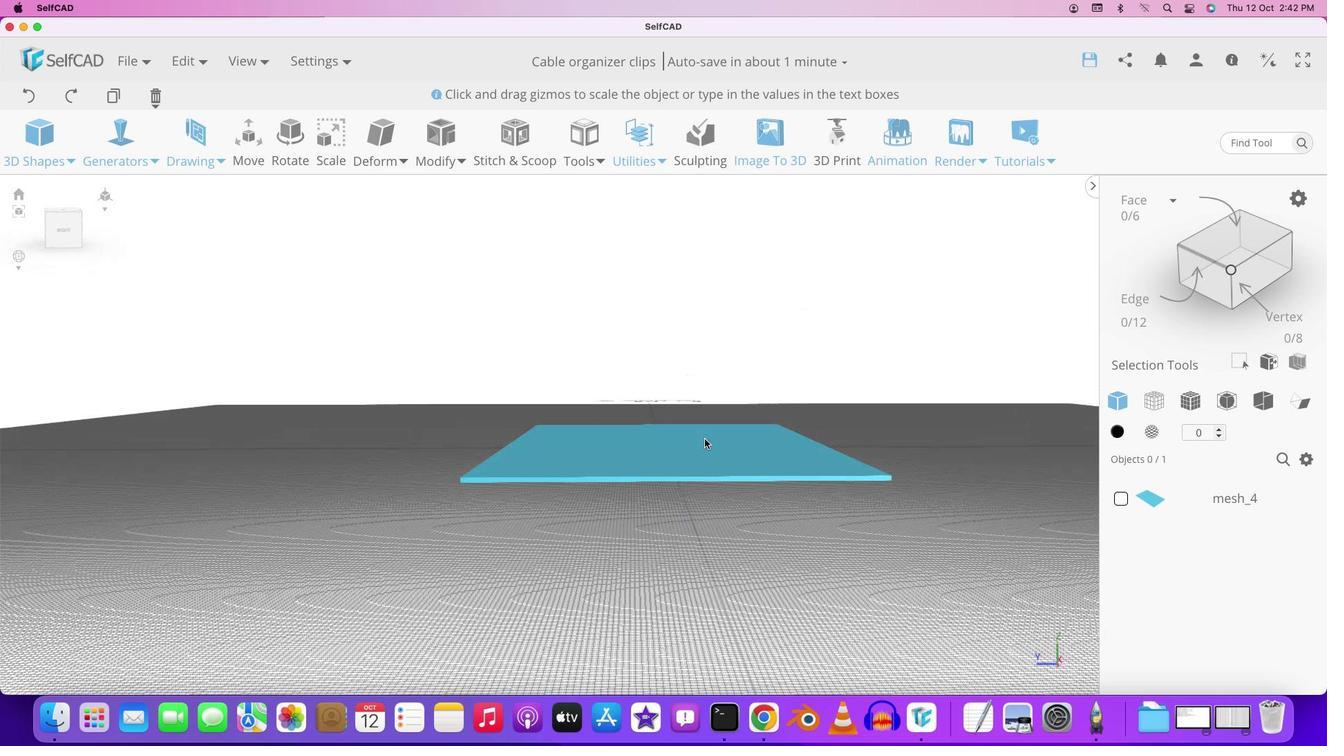 
Action: Mouse pressed left at (723, 459)
Screenshot: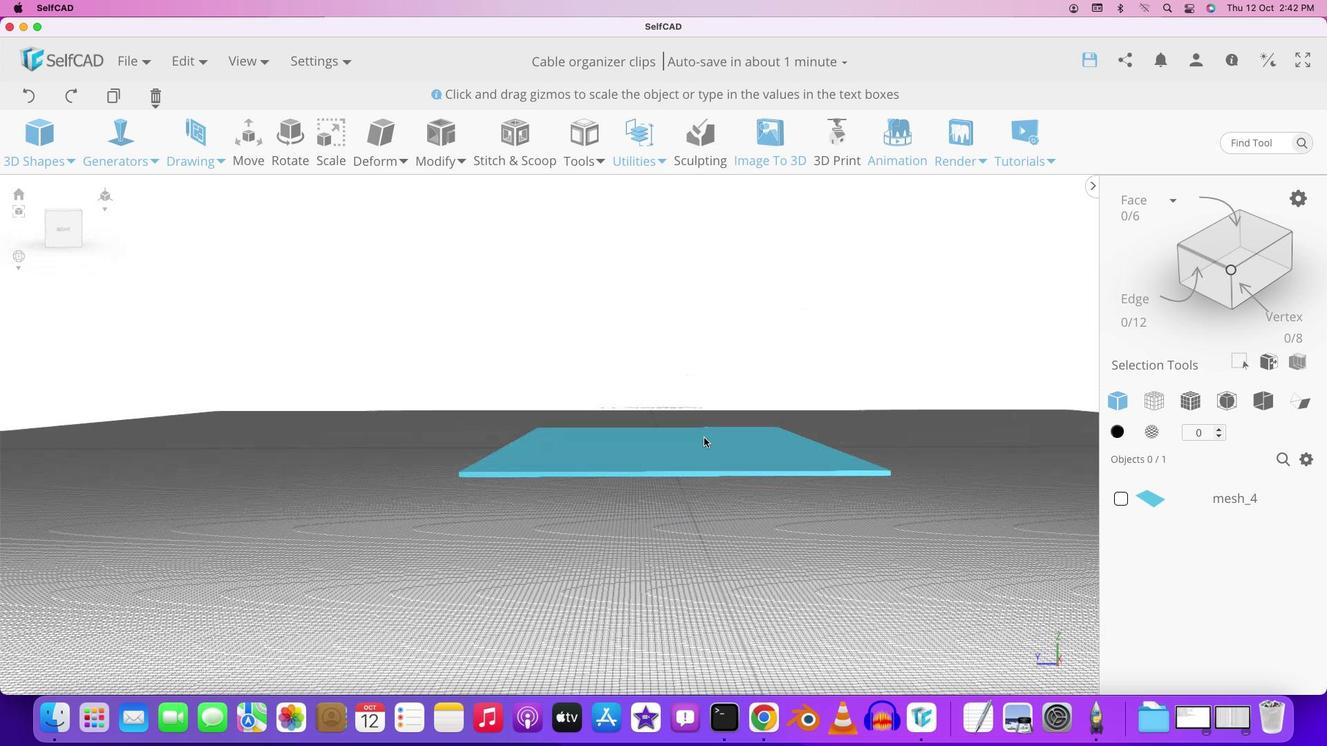 
Action: Mouse moved to (704, 462)
Screenshot: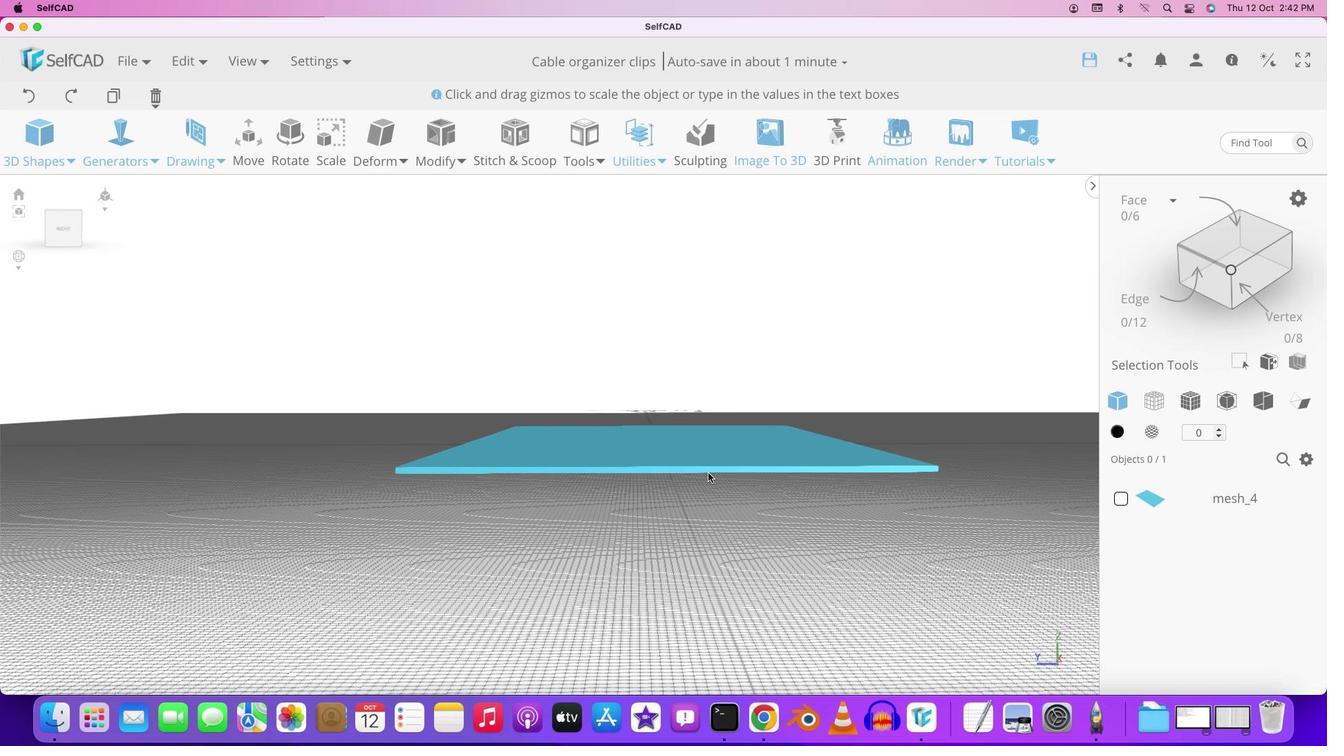 
Action: Mouse scrolled (704, 462) with delta (0, 0)
Screenshot: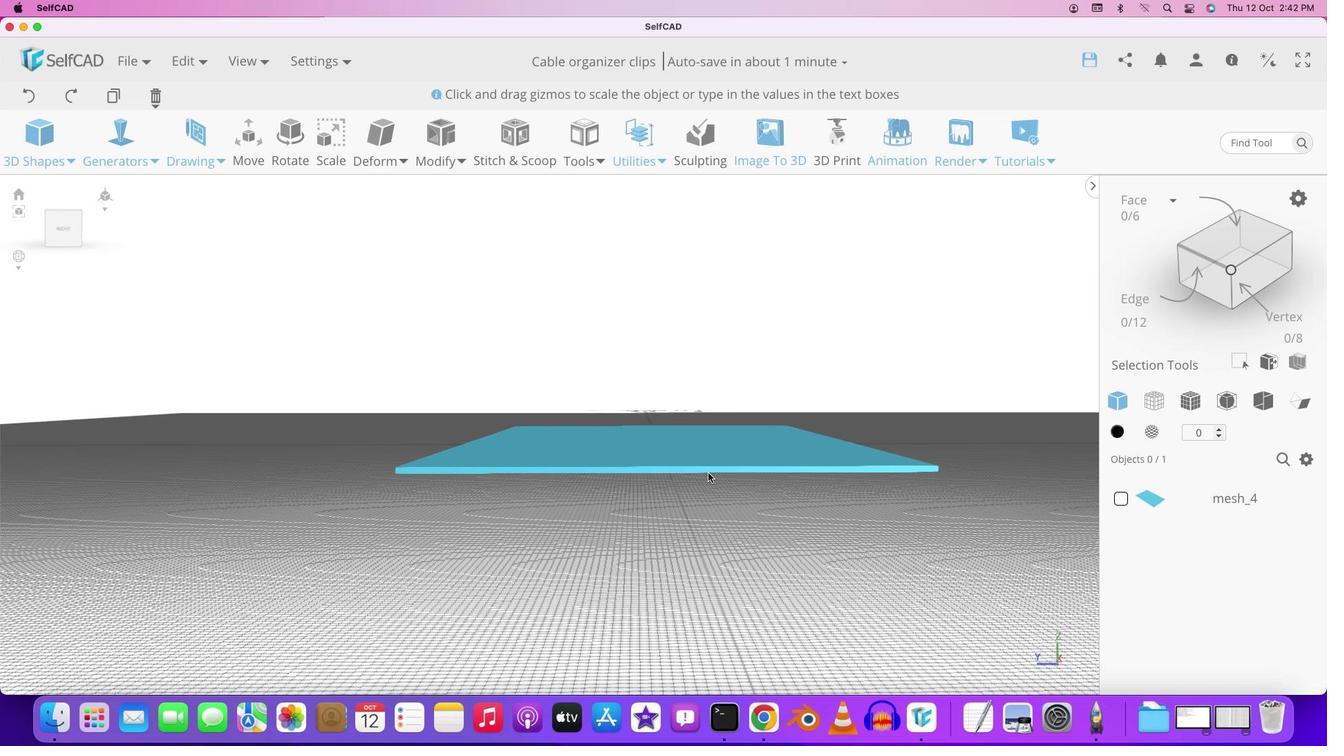 
Action: Mouse moved to (705, 464)
Screenshot: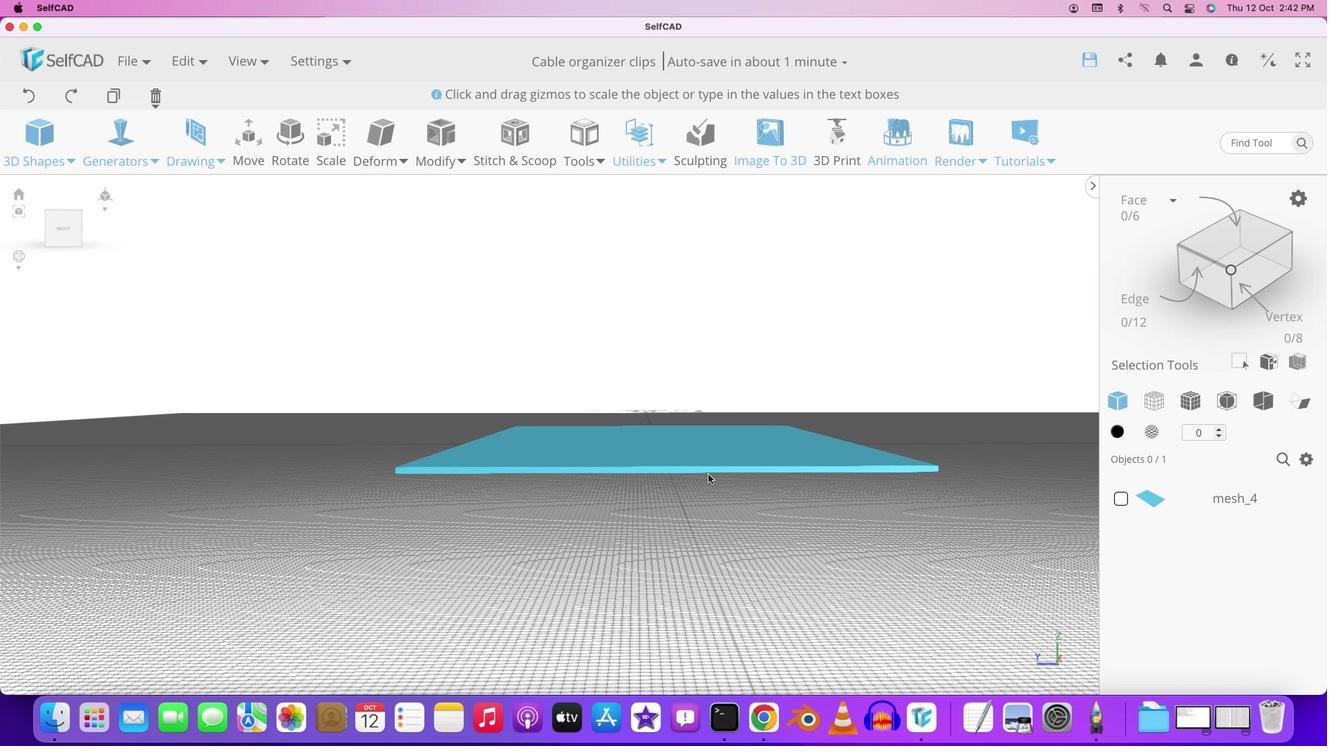 
Action: Mouse scrolled (705, 464) with delta (0, 0)
Screenshot: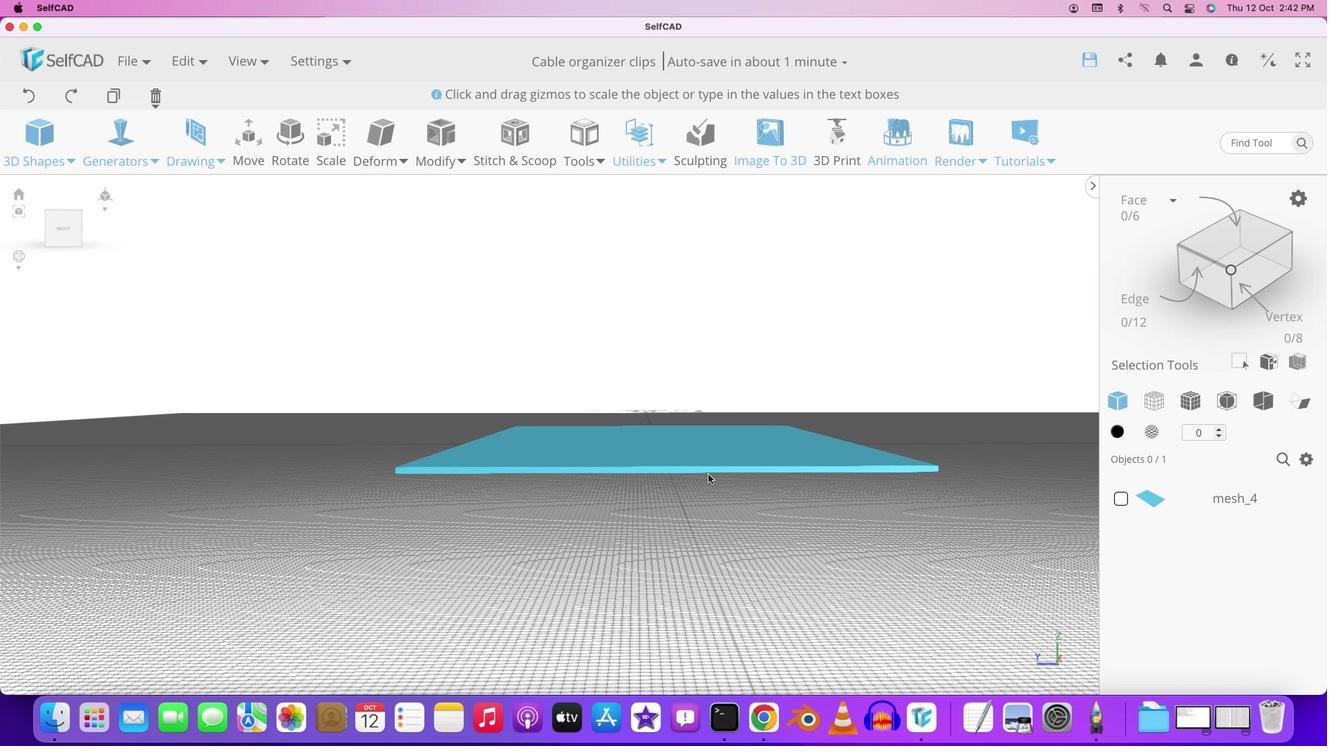 
Action: Mouse moved to (705, 465)
Screenshot: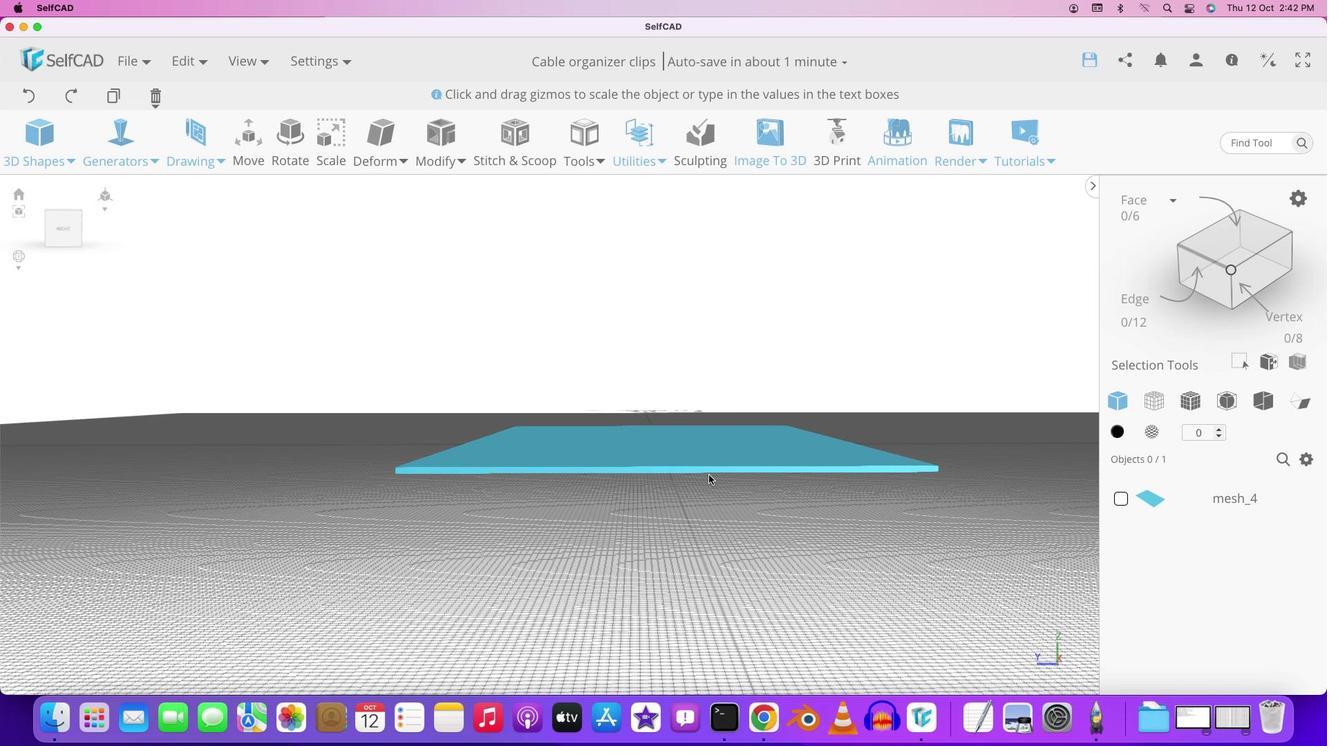 
Action: Mouse scrolled (705, 465) with delta (0, 1)
Screenshot: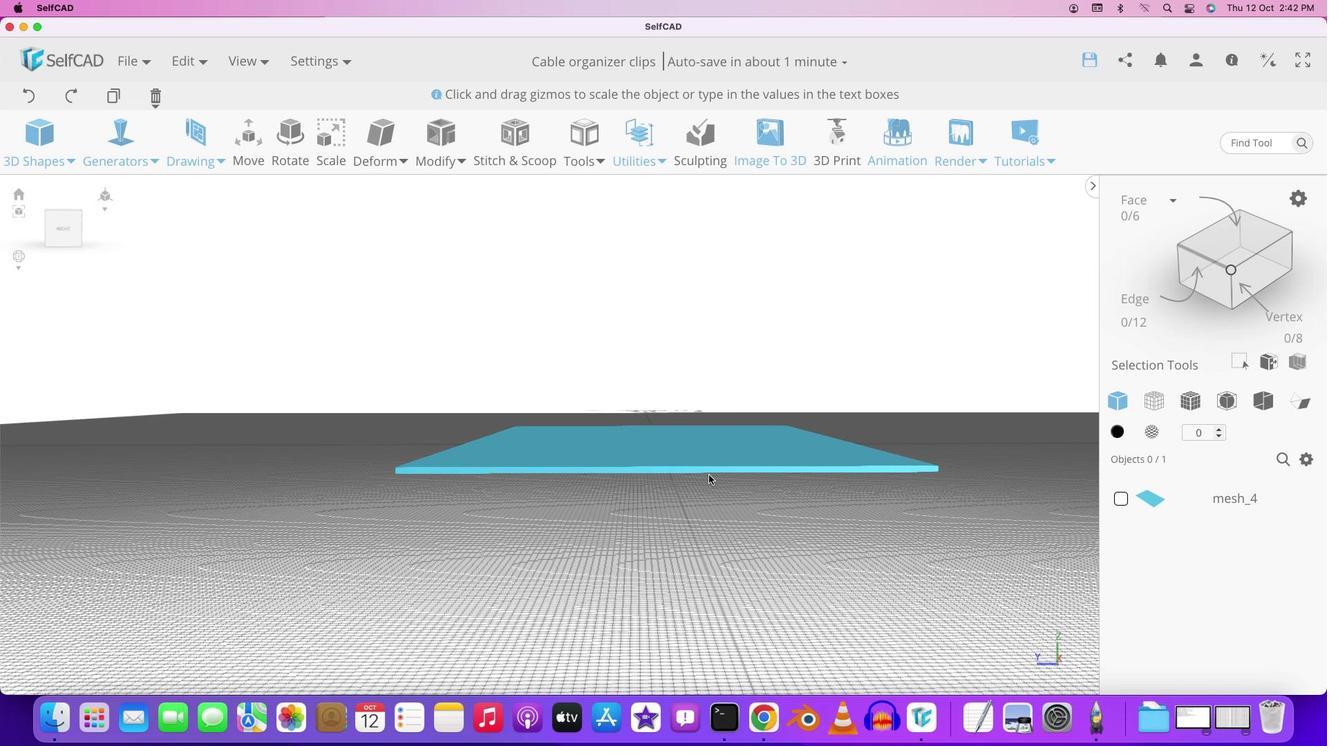 
Action: Mouse moved to (708, 475)
Screenshot: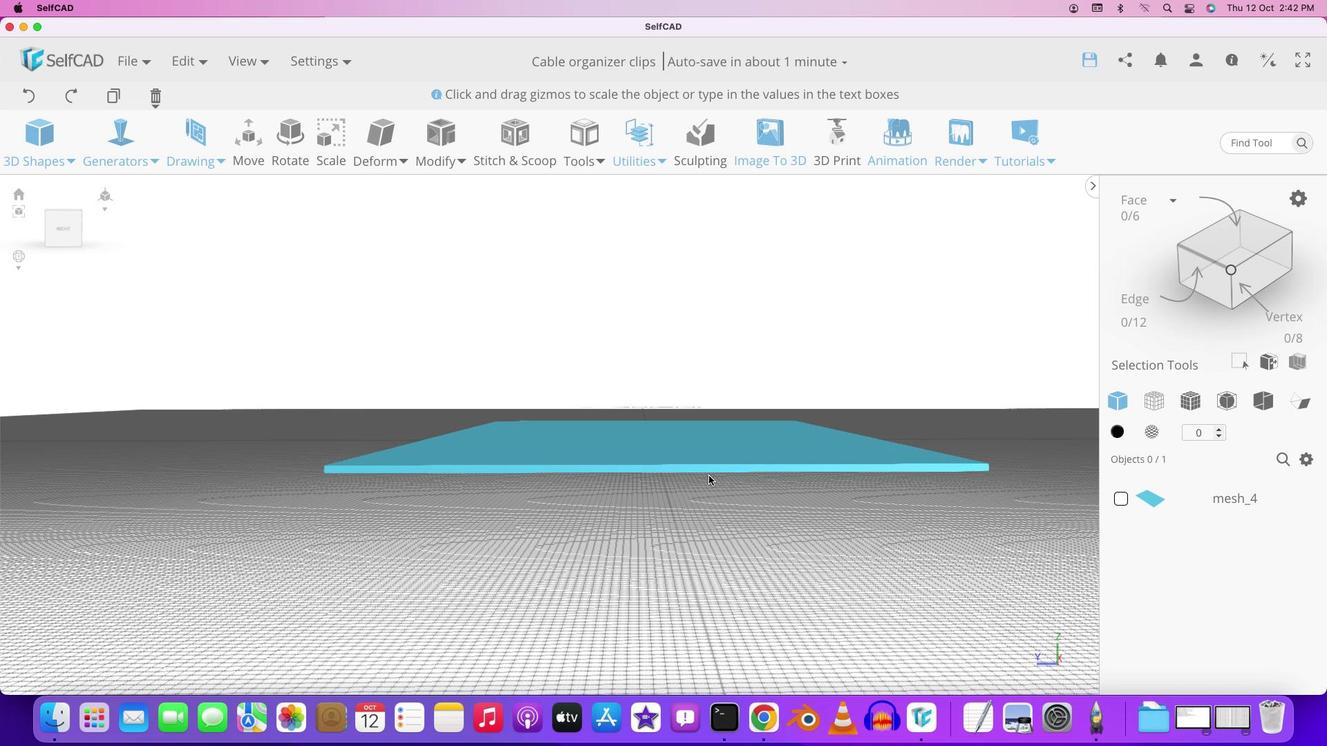 
Action: Mouse scrolled (708, 475) with delta (0, 0)
Screenshot: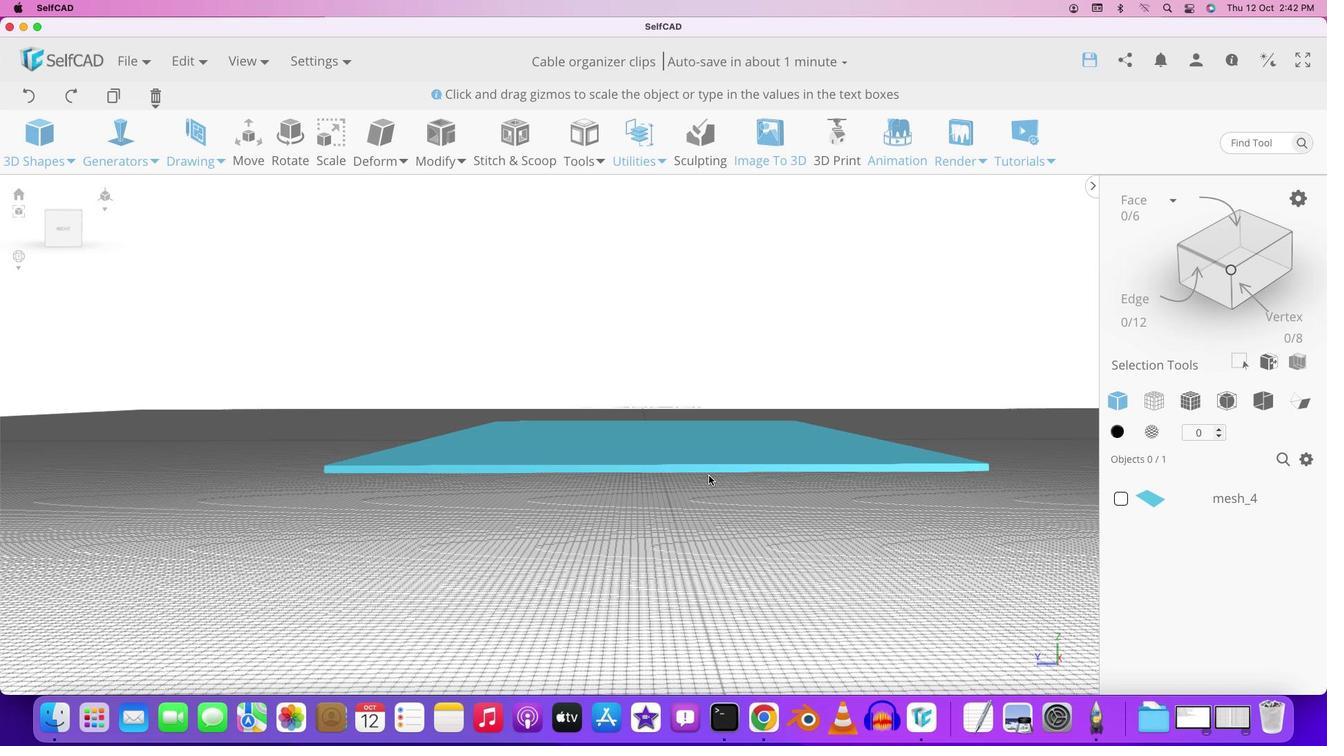 
Action: Mouse scrolled (708, 475) with delta (0, 0)
Screenshot: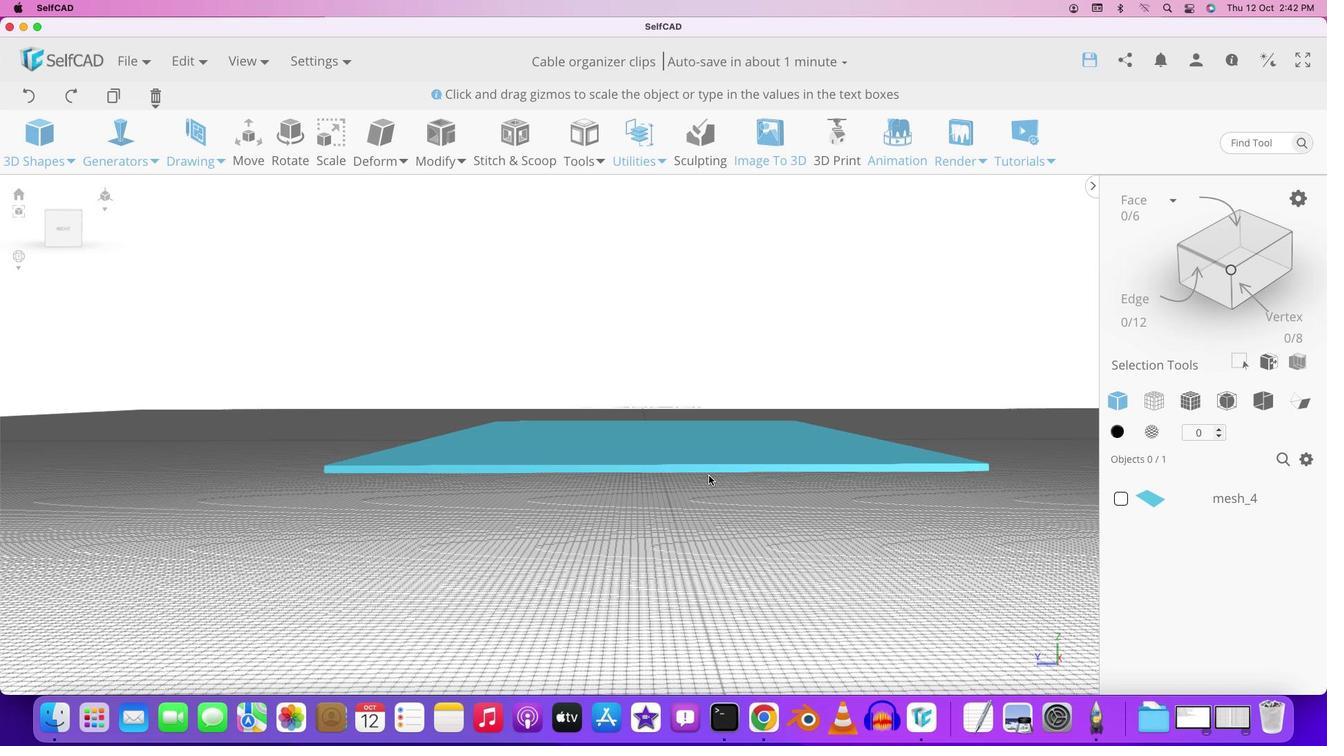 
Action: Mouse scrolled (708, 475) with delta (0, 1)
Screenshot: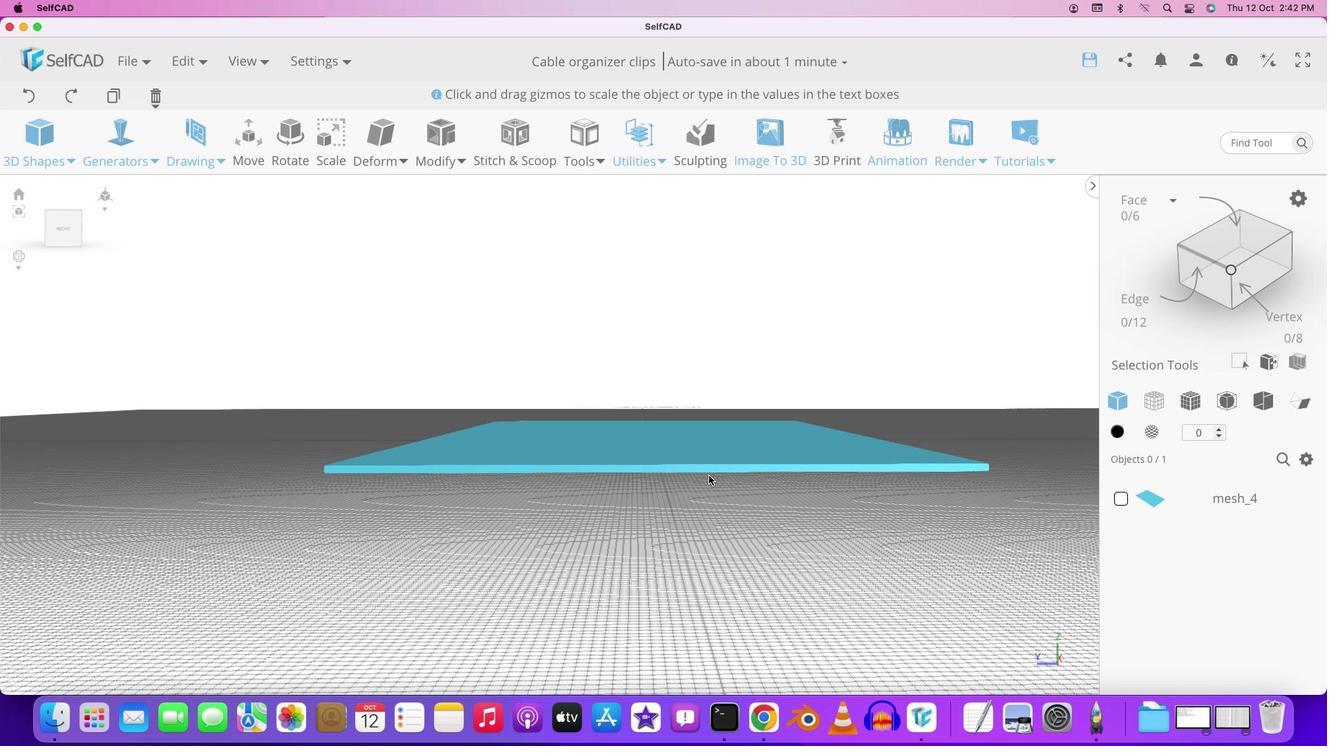 
Action: Mouse moved to (667, 454)
Screenshot: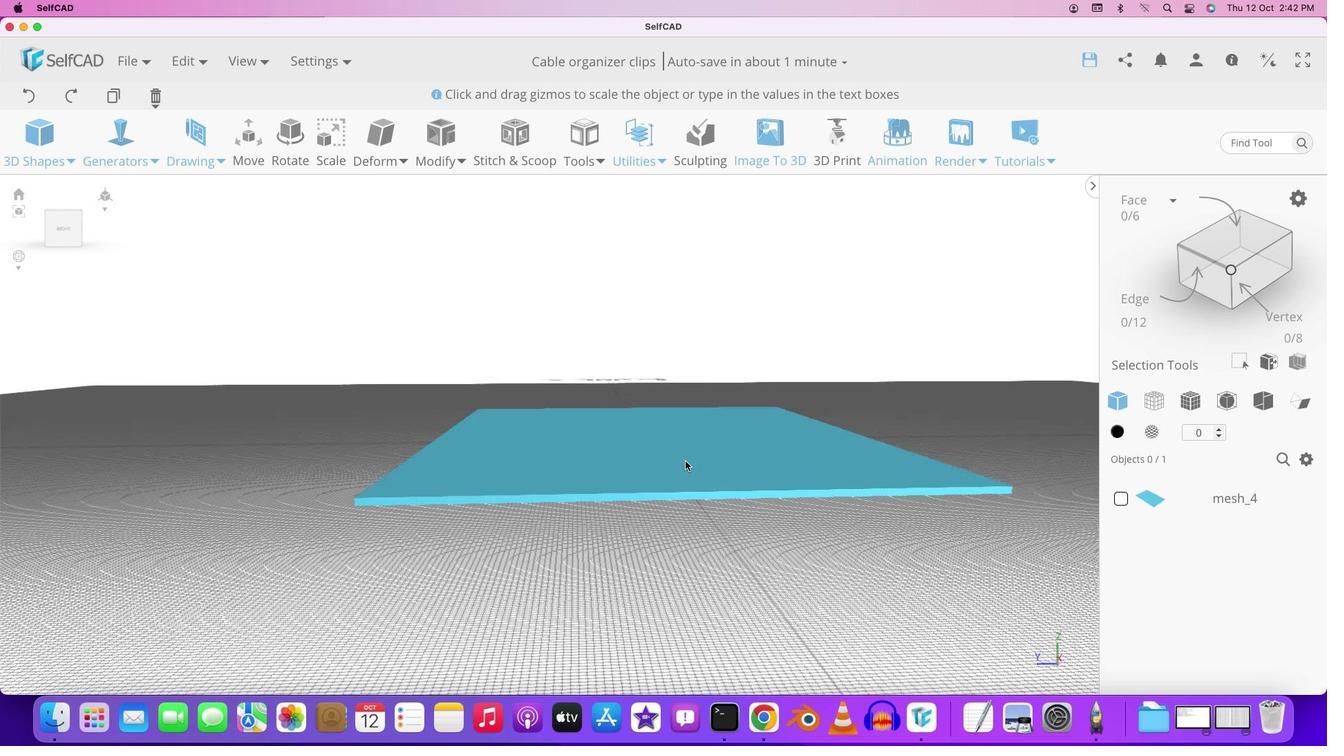 
Action: Mouse pressed left at (667, 454)
Screenshot: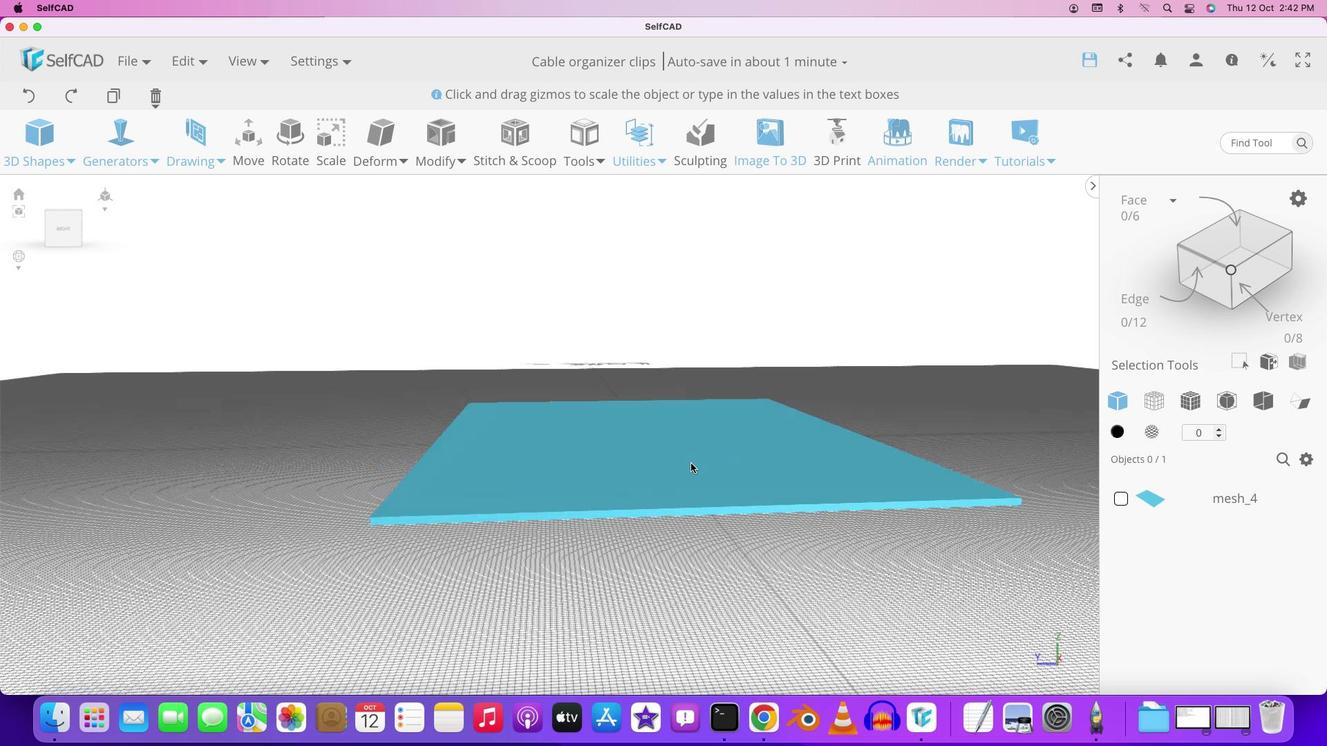 
Action: Mouse moved to (65, 143)
Screenshot: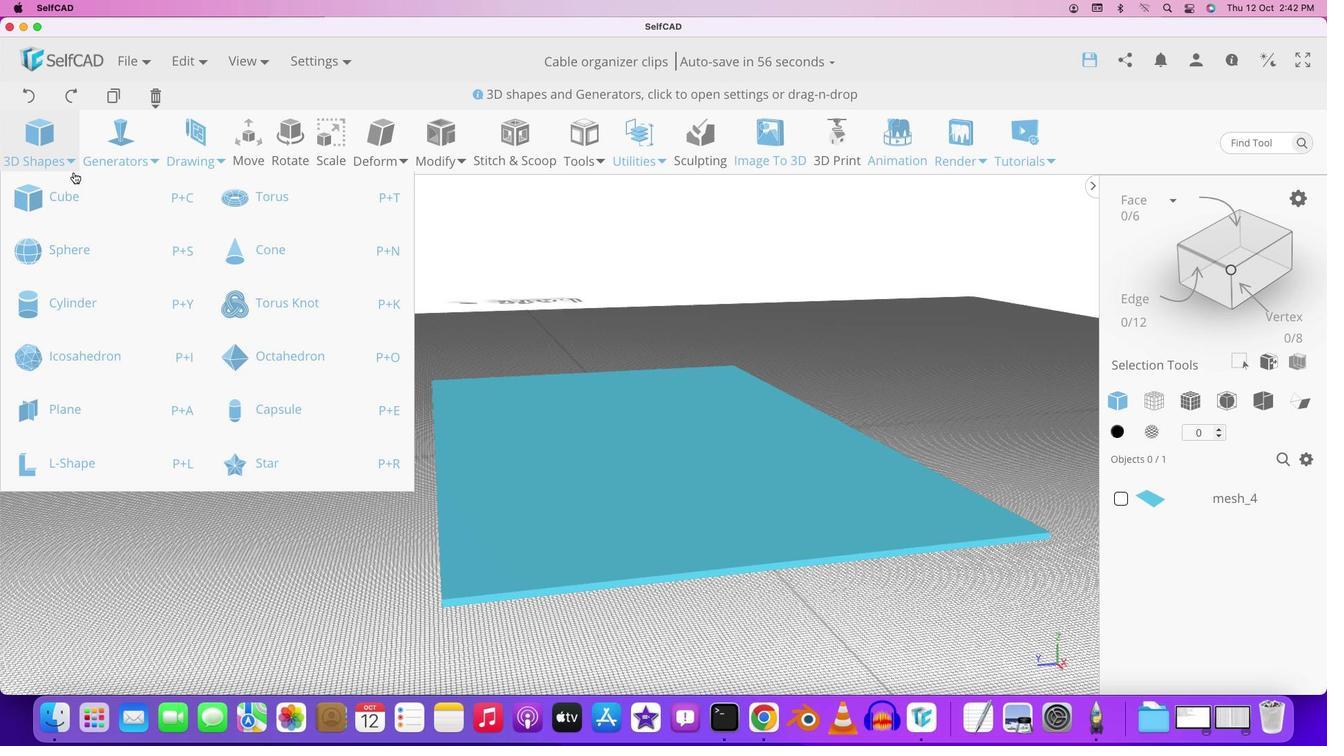 
Action: Mouse pressed left at (65, 143)
Screenshot: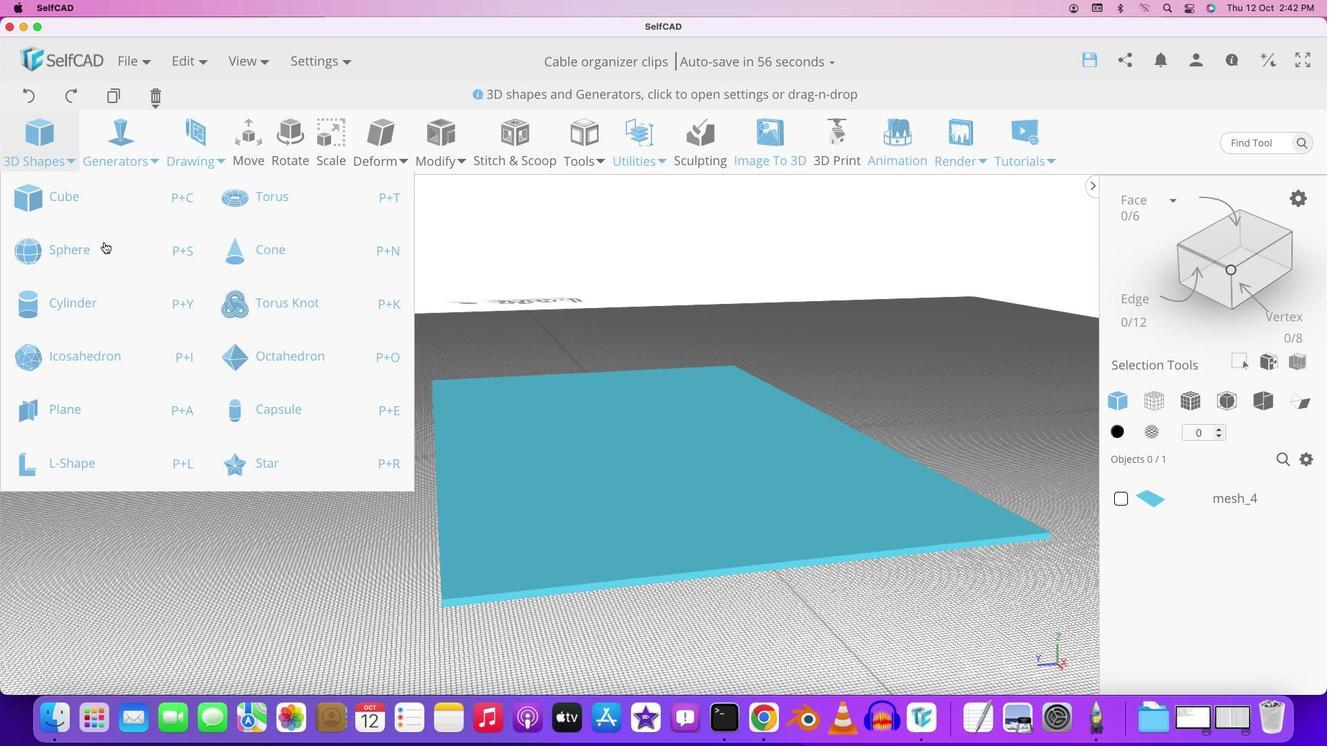 
Action: Mouse moved to (91, 211)
Screenshot: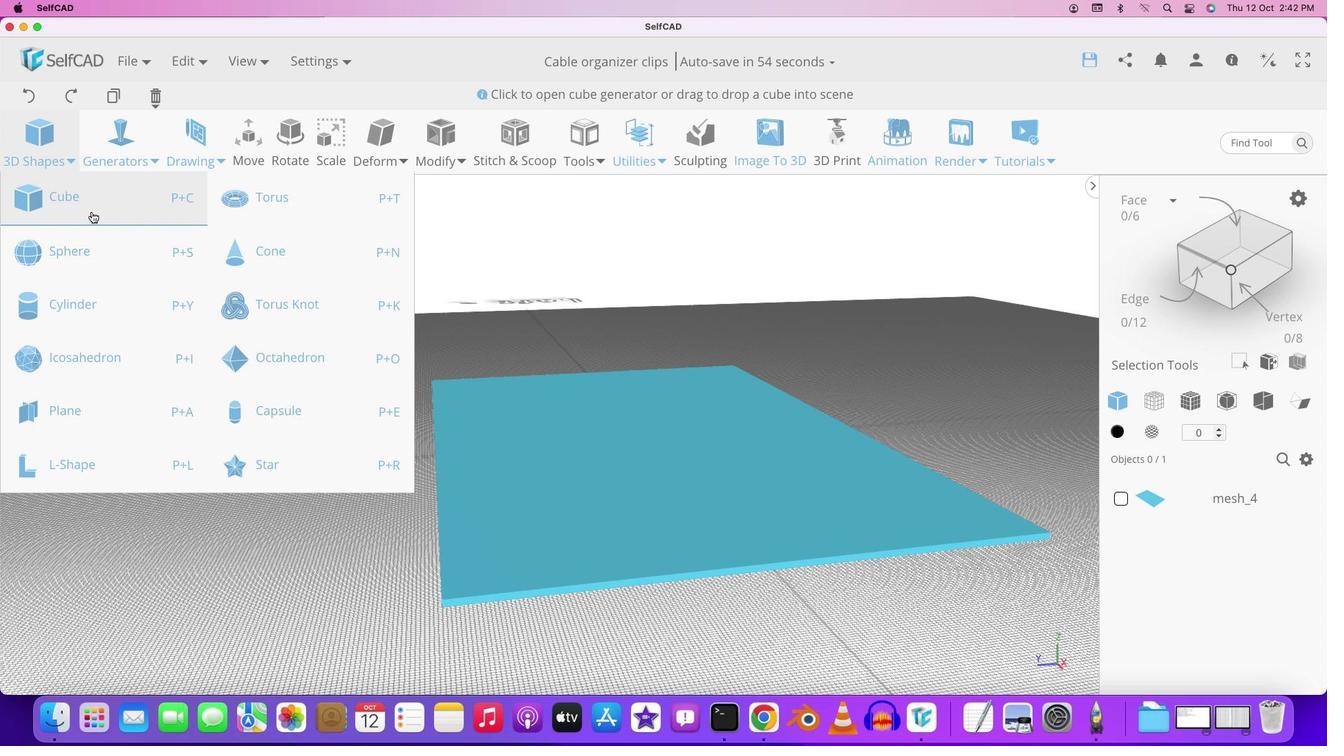 
Action: Mouse pressed left at (91, 211)
Screenshot: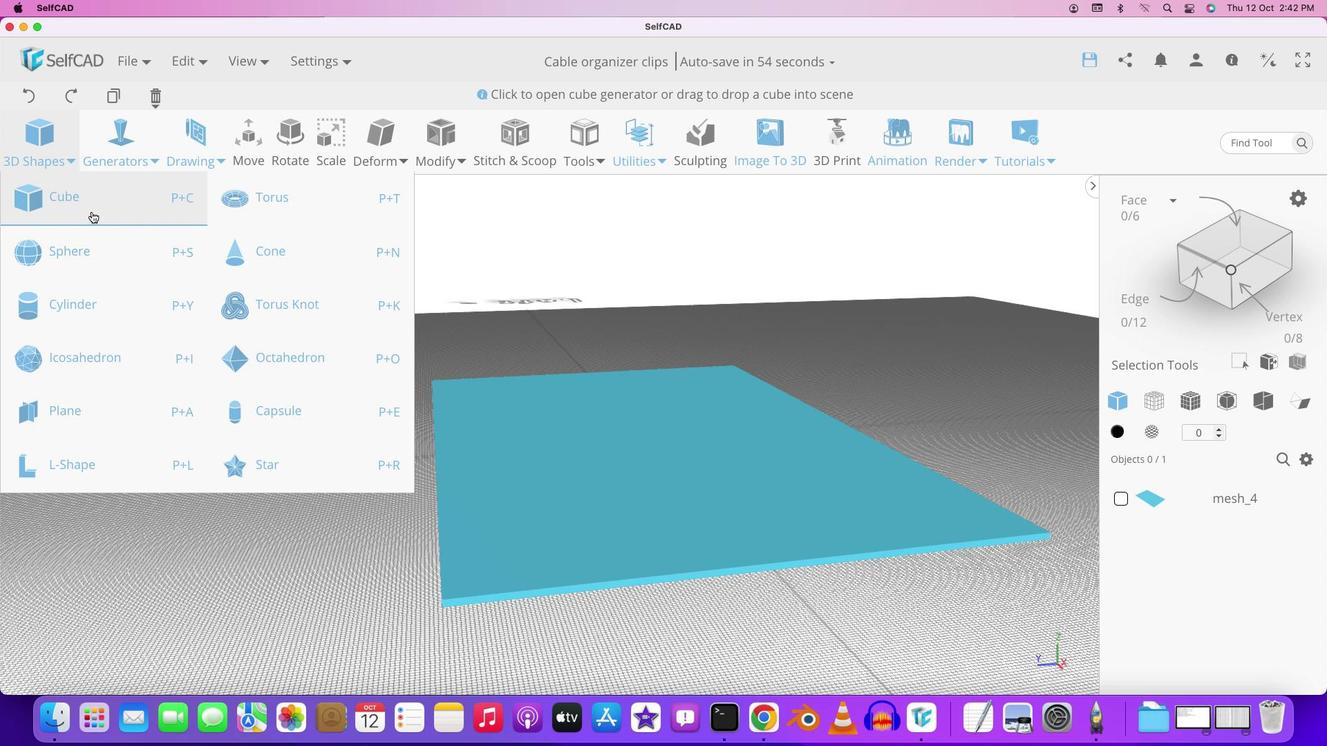 
Action: Mouse moved to (712, 556)
Screenshot: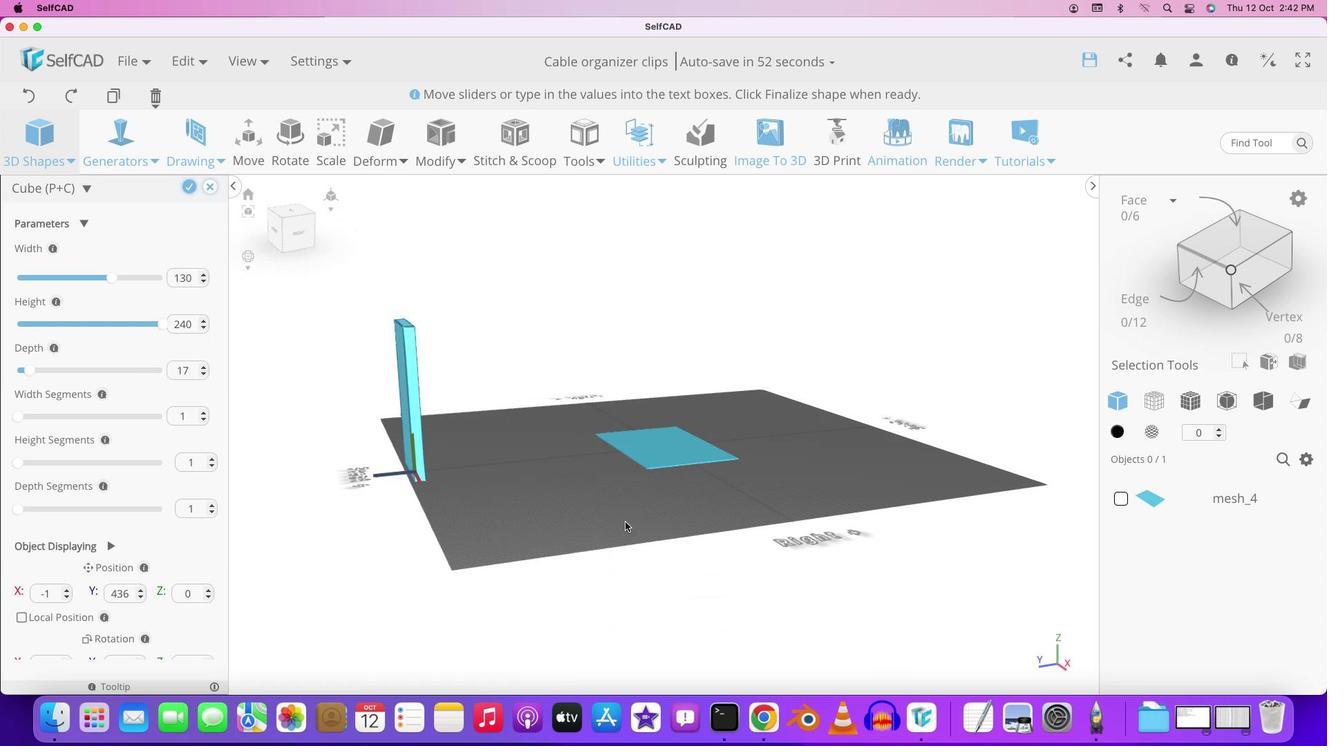 
Action: Mouse pressed left at (712, 556)
Screenshot: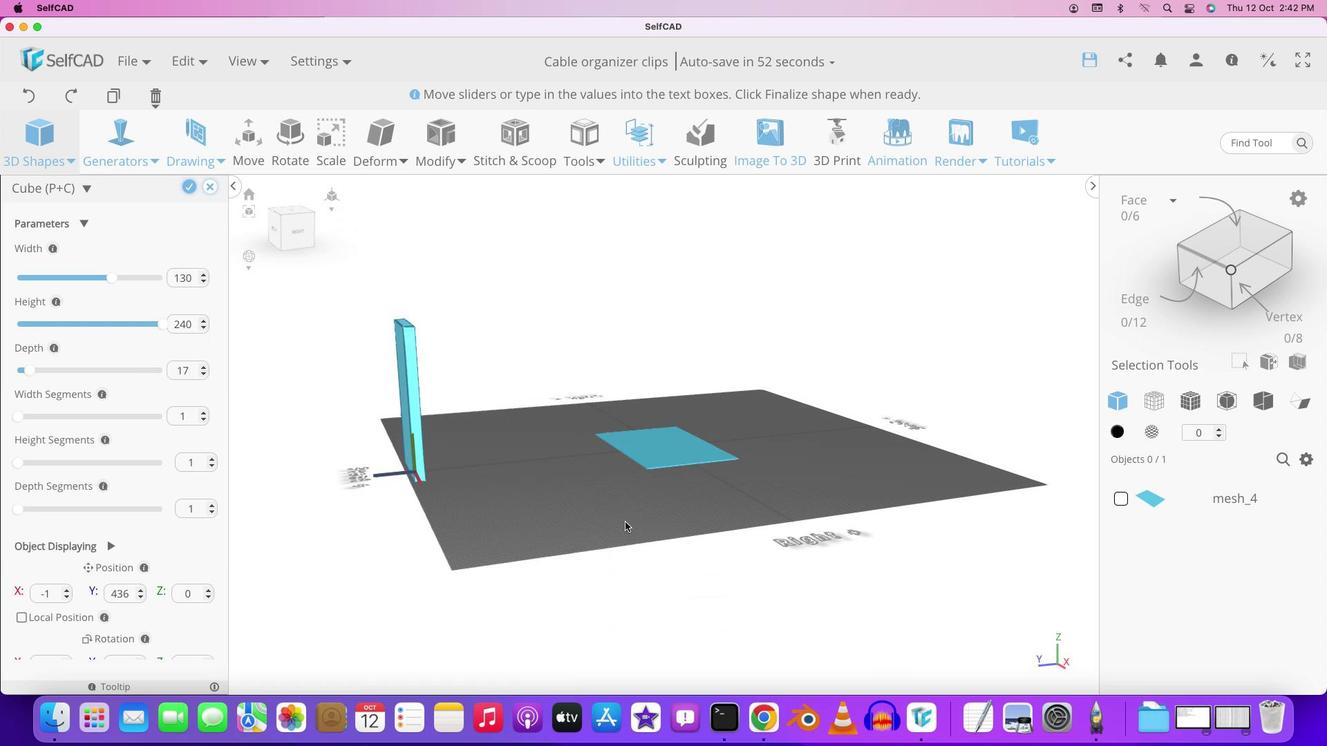 
Action: Mouse moved to (200, 521)
Screenshot: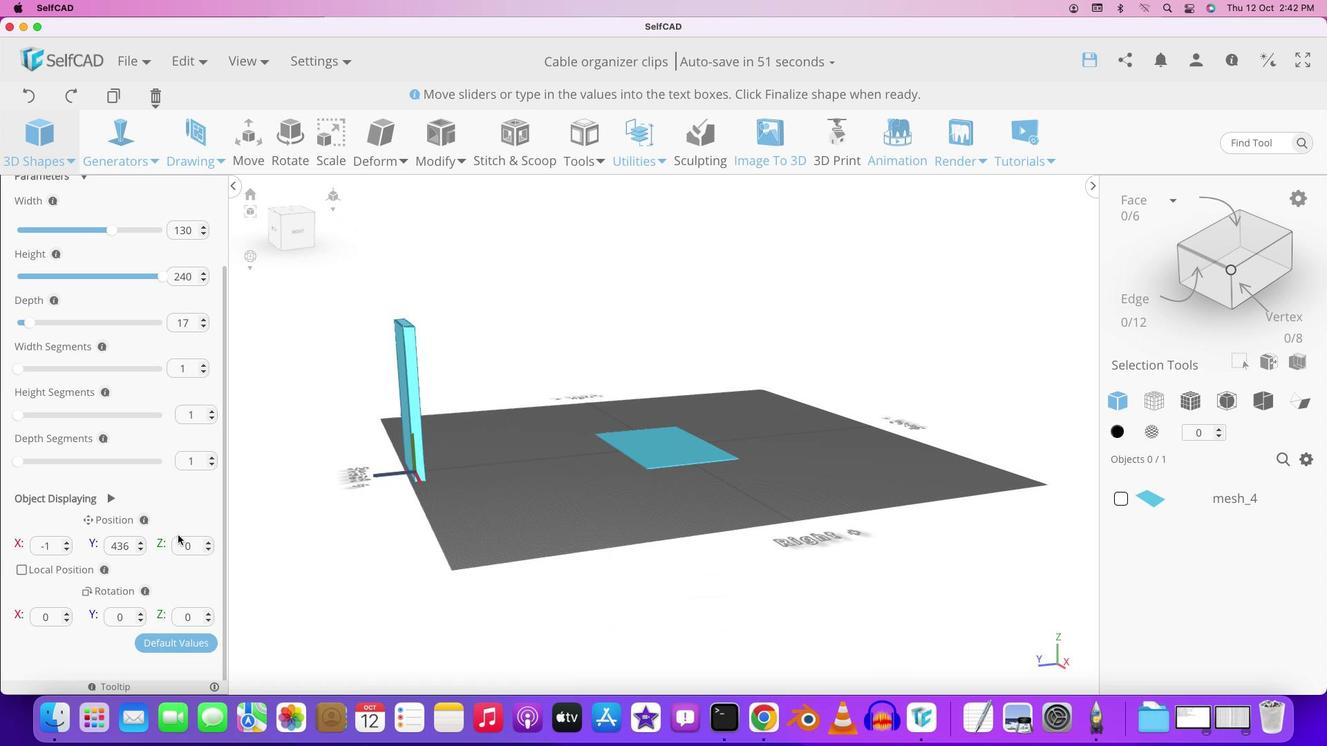 
Action: Mouse scrolled (200, 521) with delta (0, 0)
Screenshot: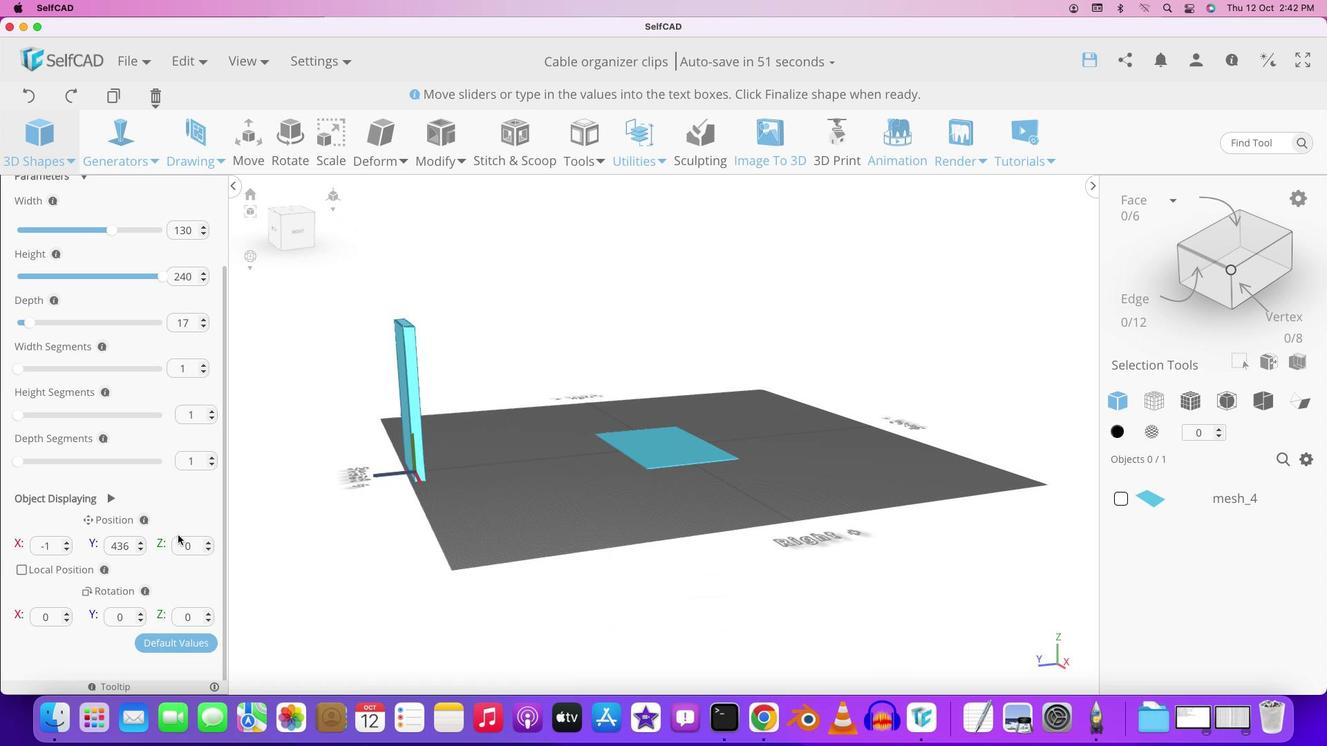 
Action: Mouse moved to (193, 521)
Screenshot: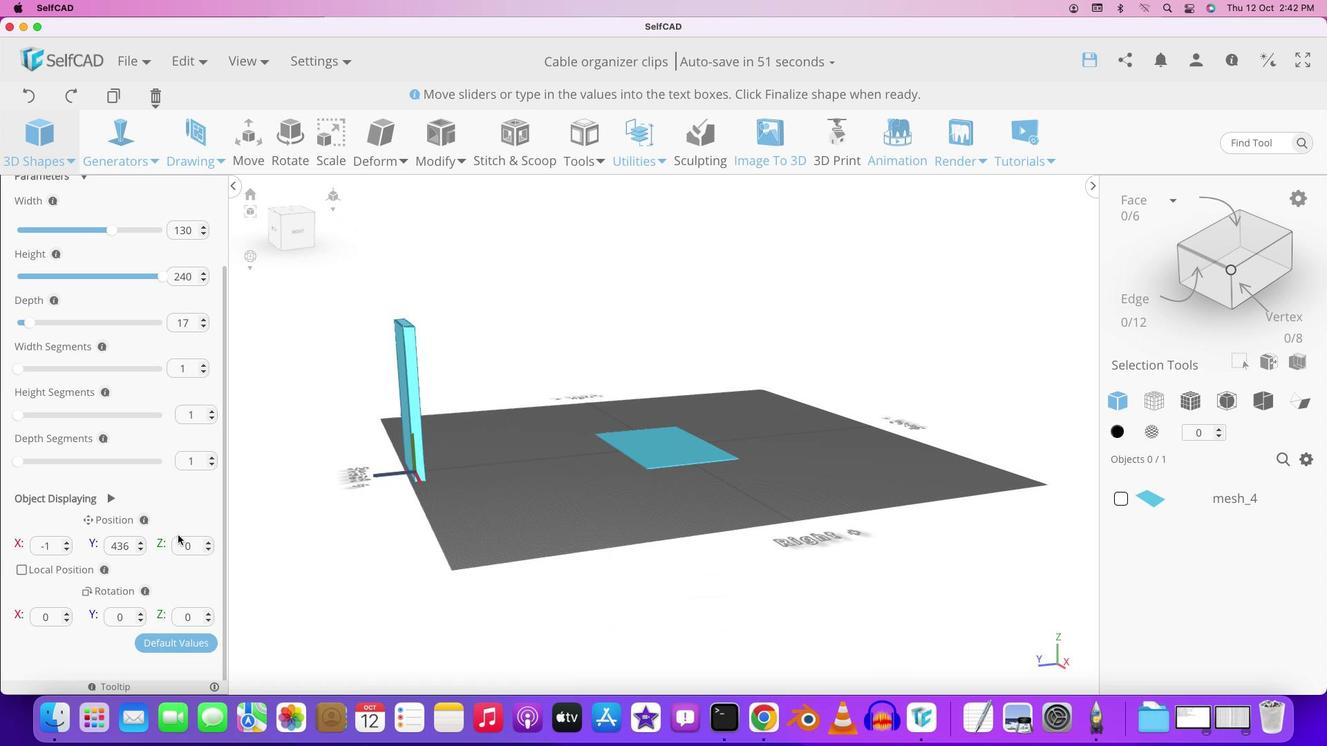 
Action: Mouse scrolled (193, 521) with delta (0, 0)
Screenshot: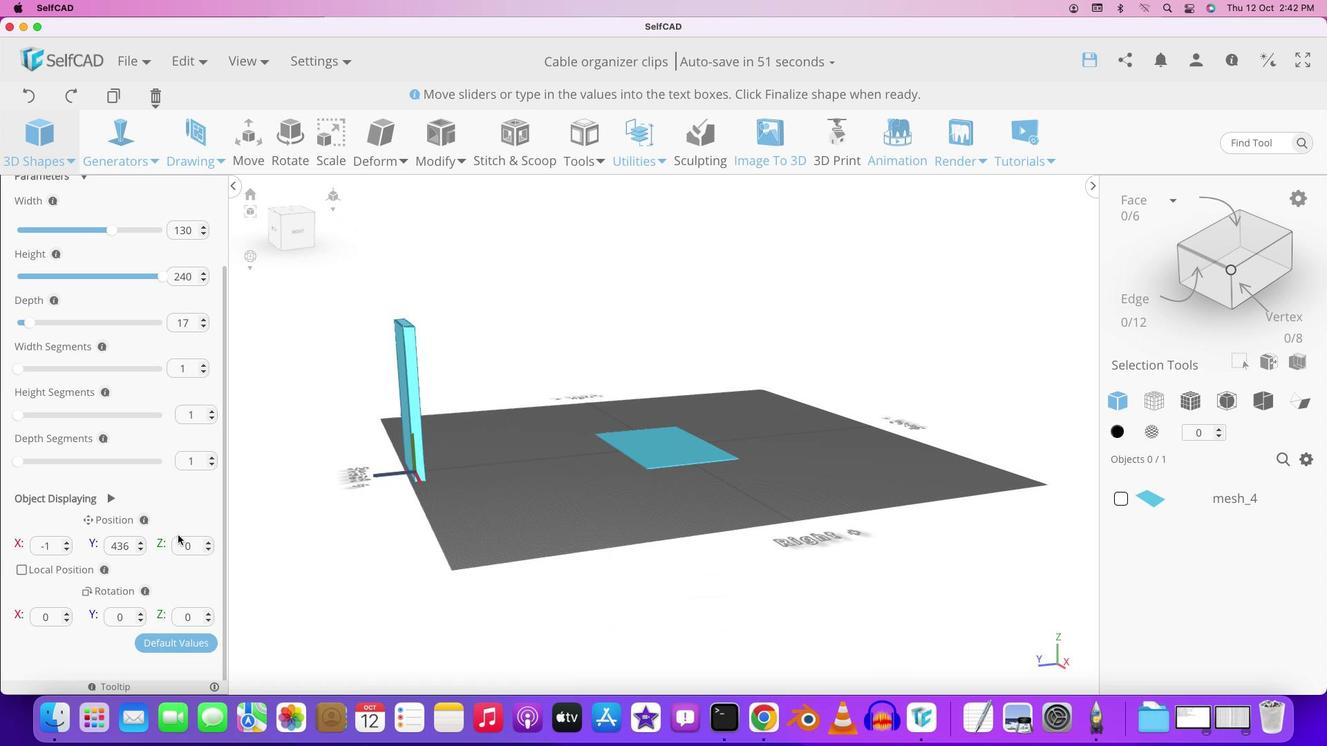 
Action: Mouse moved to (186, 521)
Screenshot: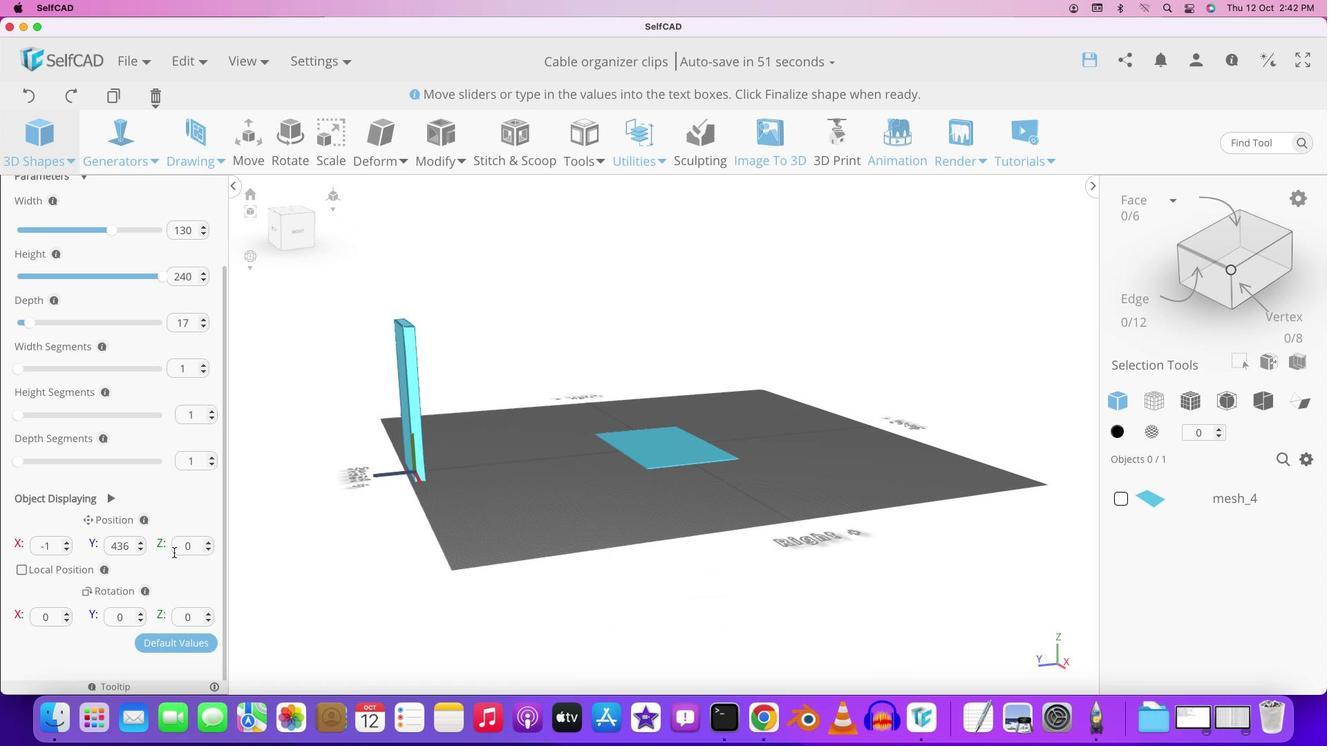 
Action: Mouse scrolled (186, 521) with delta (0, -2)
Screenshot: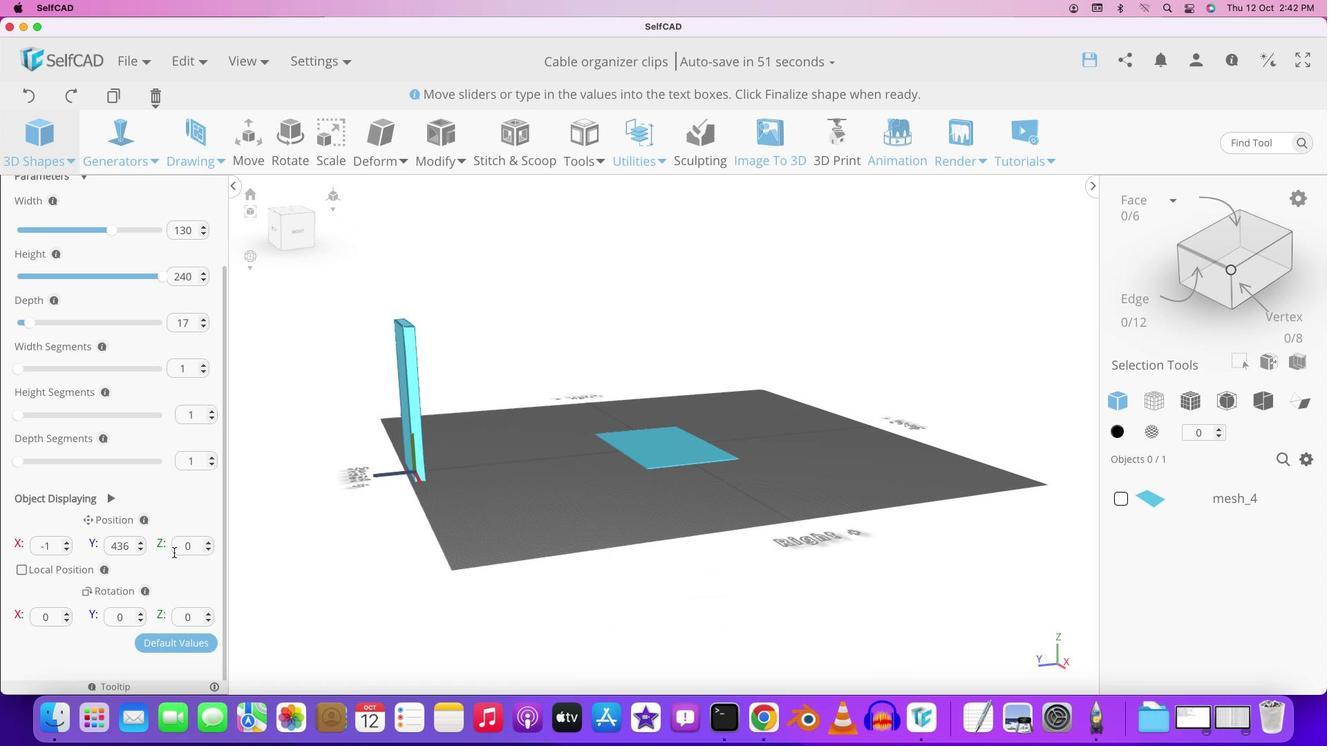 
Action: Mouse moved to (181, 521)
Screenshot: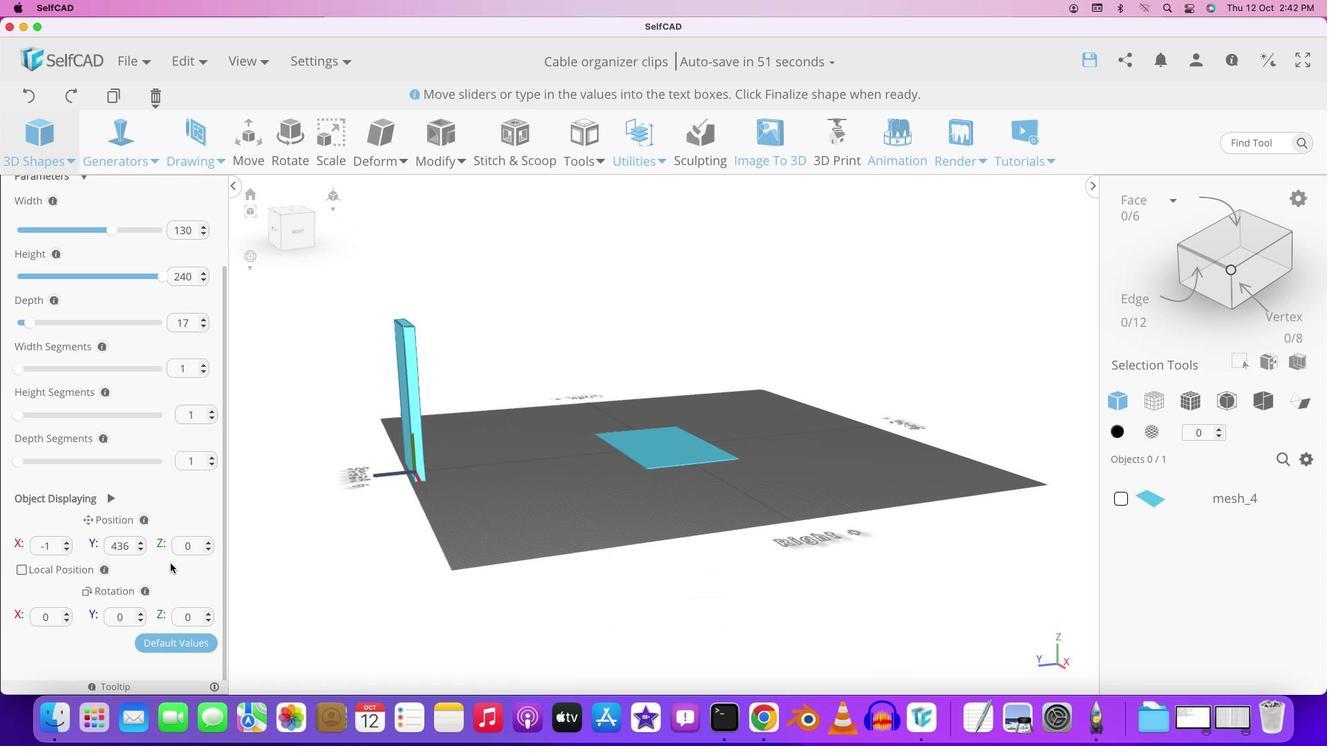 
Action: Mouse scrolled (181, 521) with delta (0, -3)
Screenshot: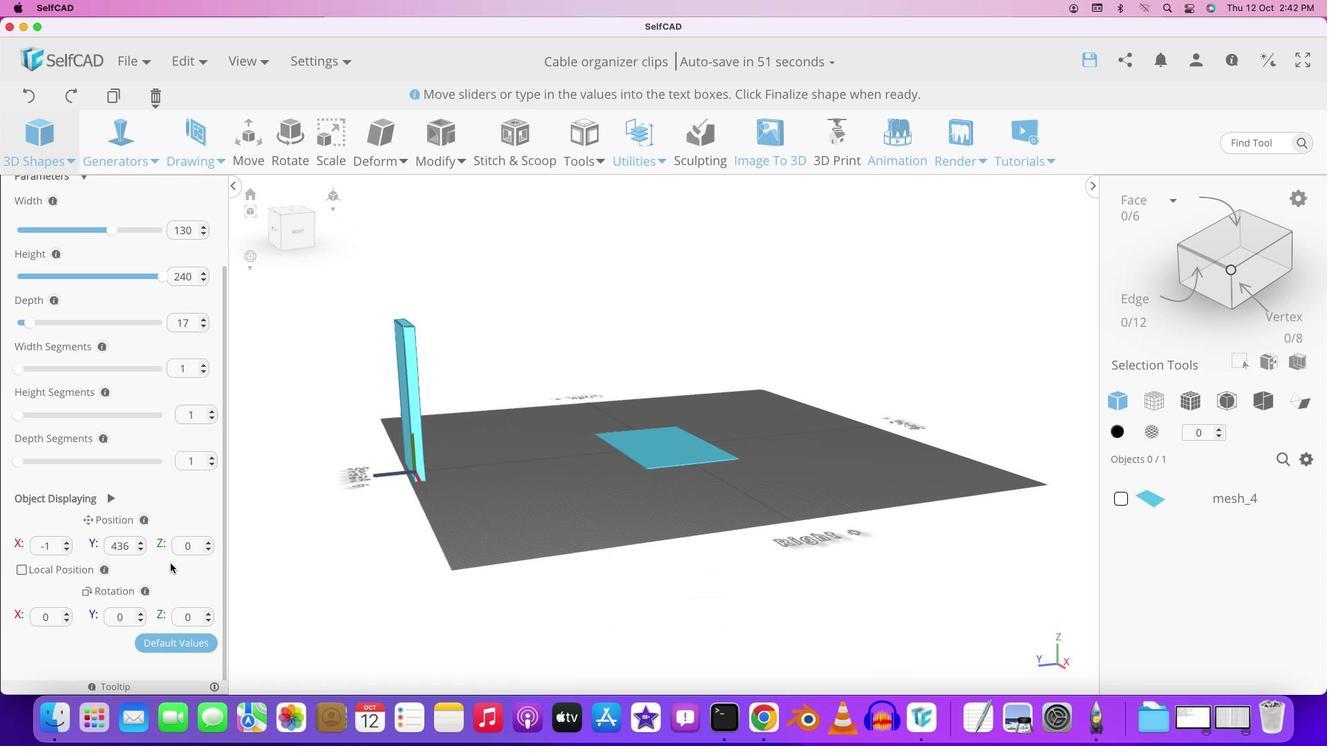 
Action: Mouse moved to (128, 548)
Screenshot: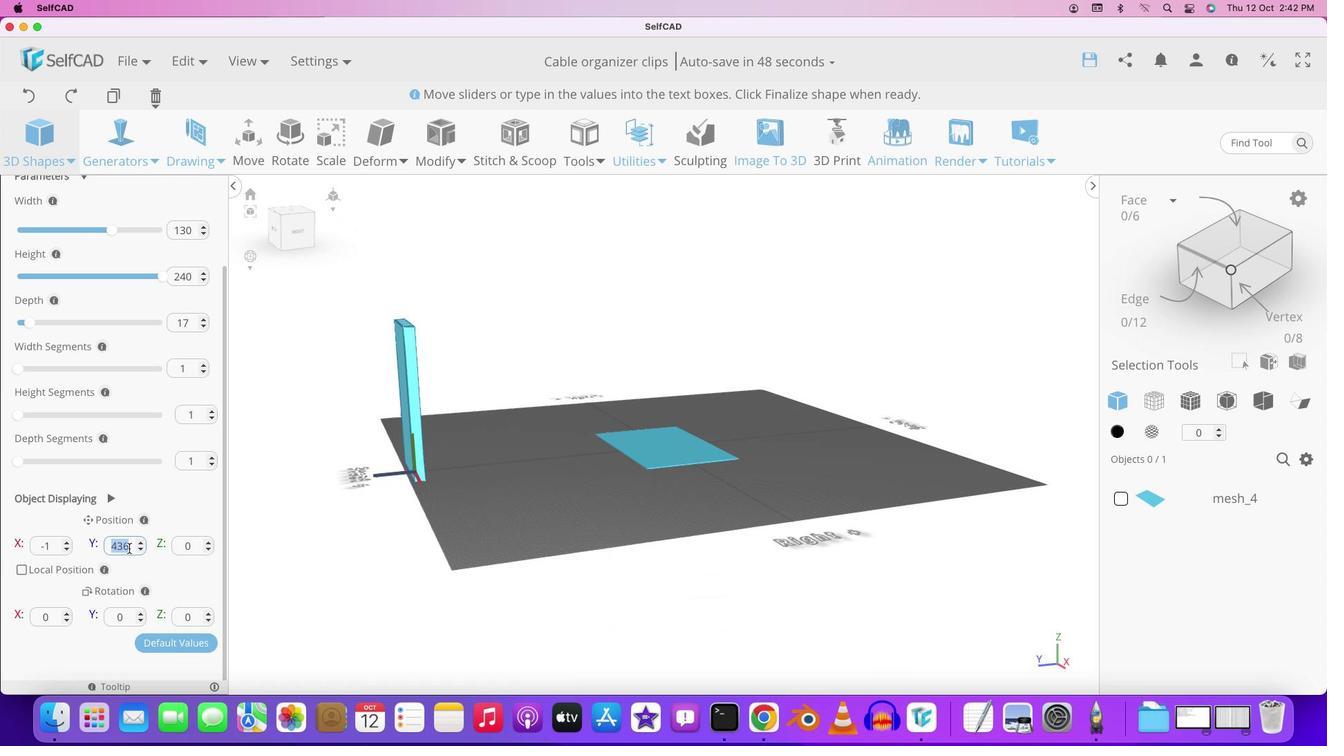 
Action: Mouse pressed left at (128, 548)
Screenshot: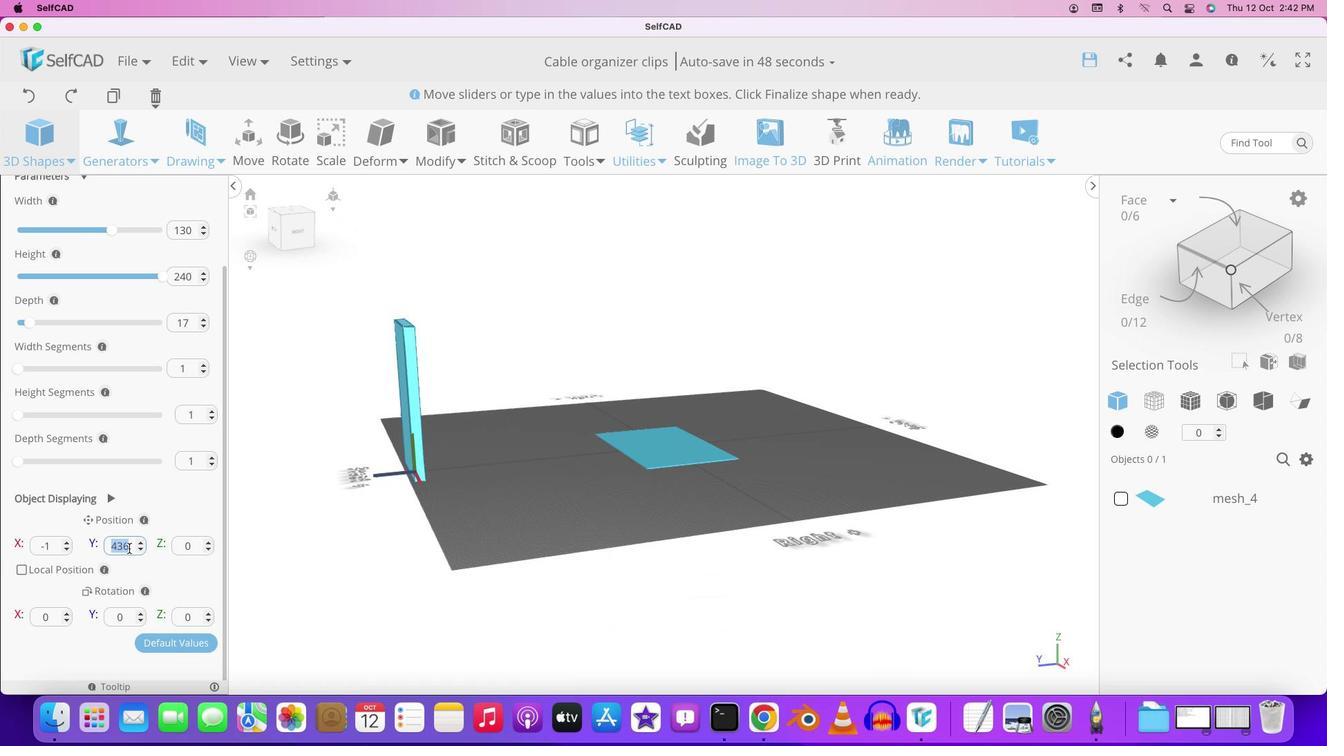
Action: Key pressed '0'Key.enter
Screenshot: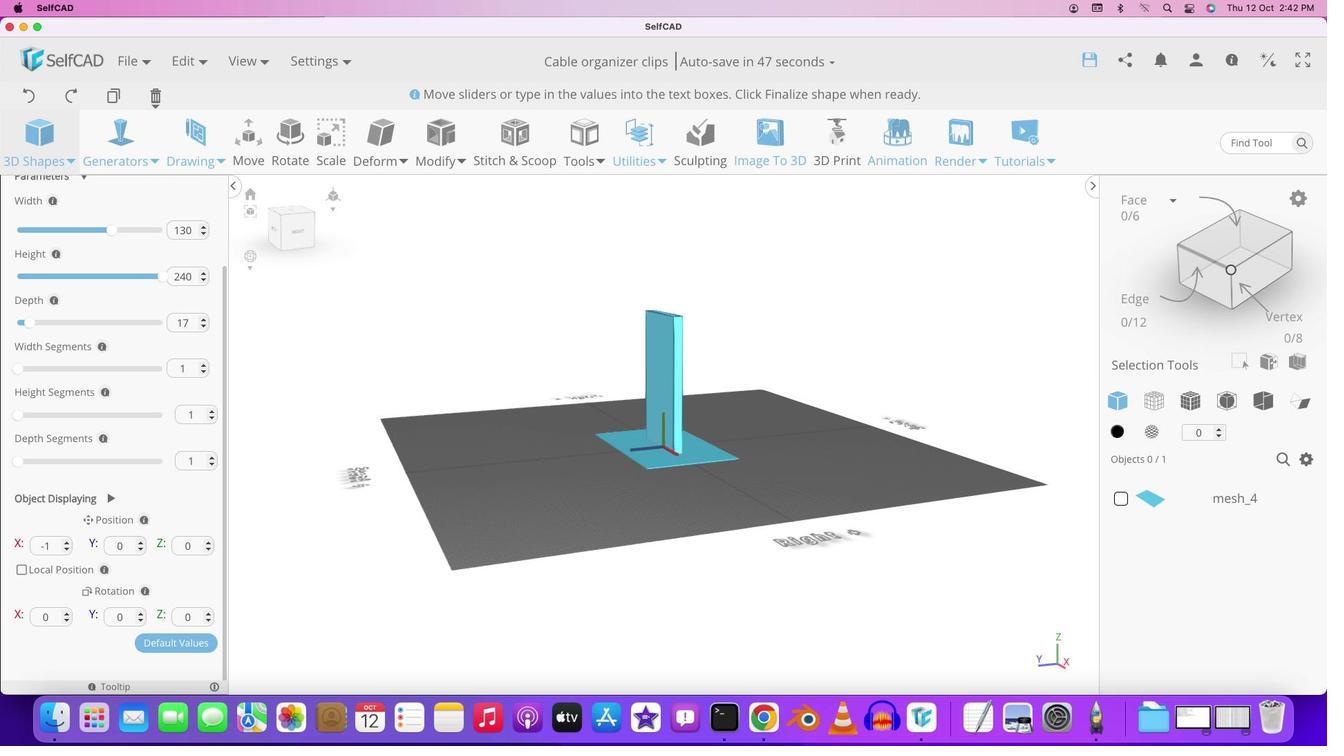 
Action: Mouse moved to (192, 643)
Screenshot: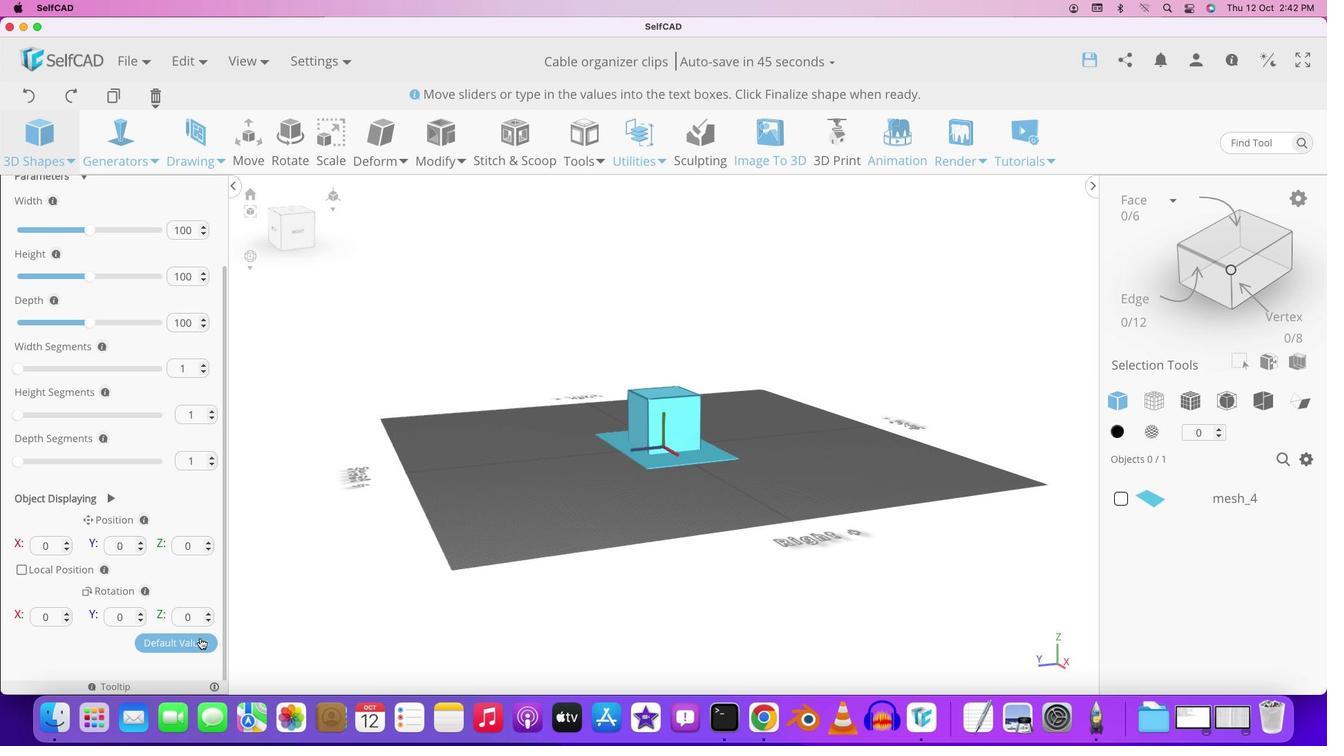 
Action: Mouse pressed left at (192, 643)
Screenshot: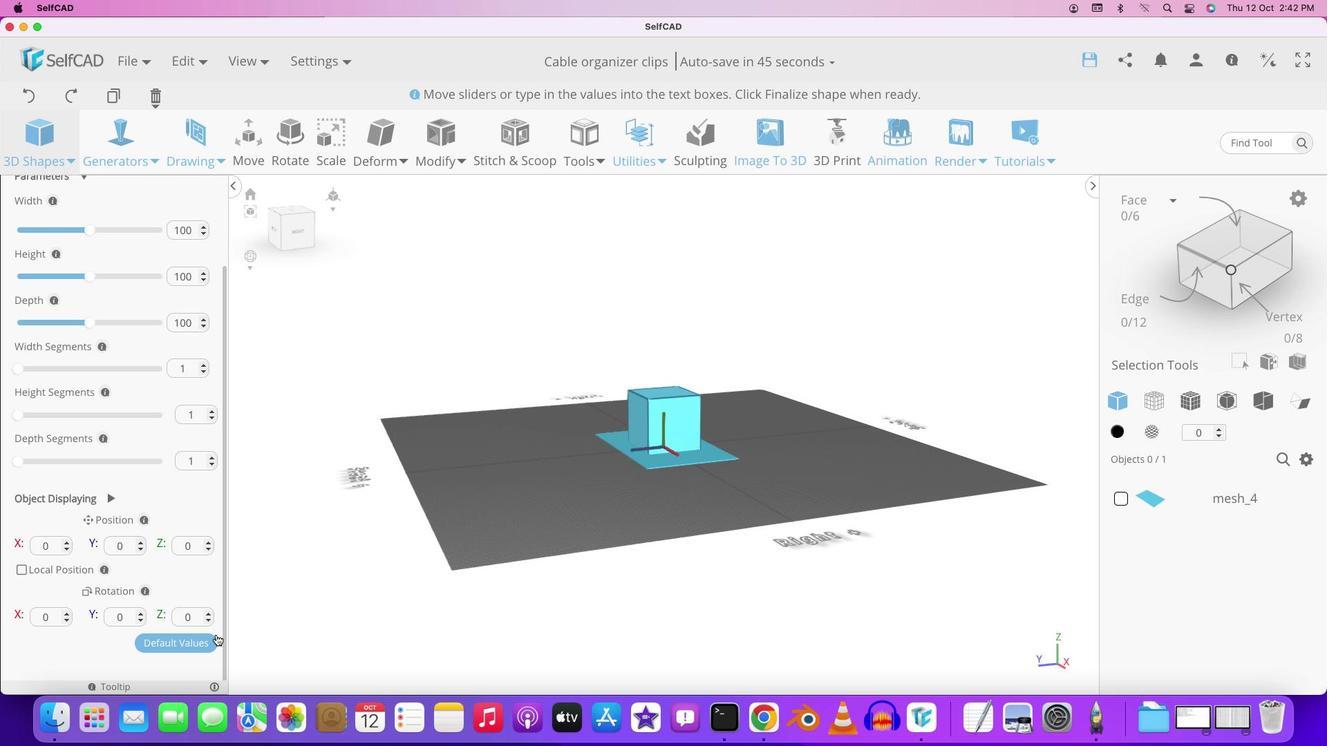 
Action: Mouse moved to (652, 434)
Screenshot: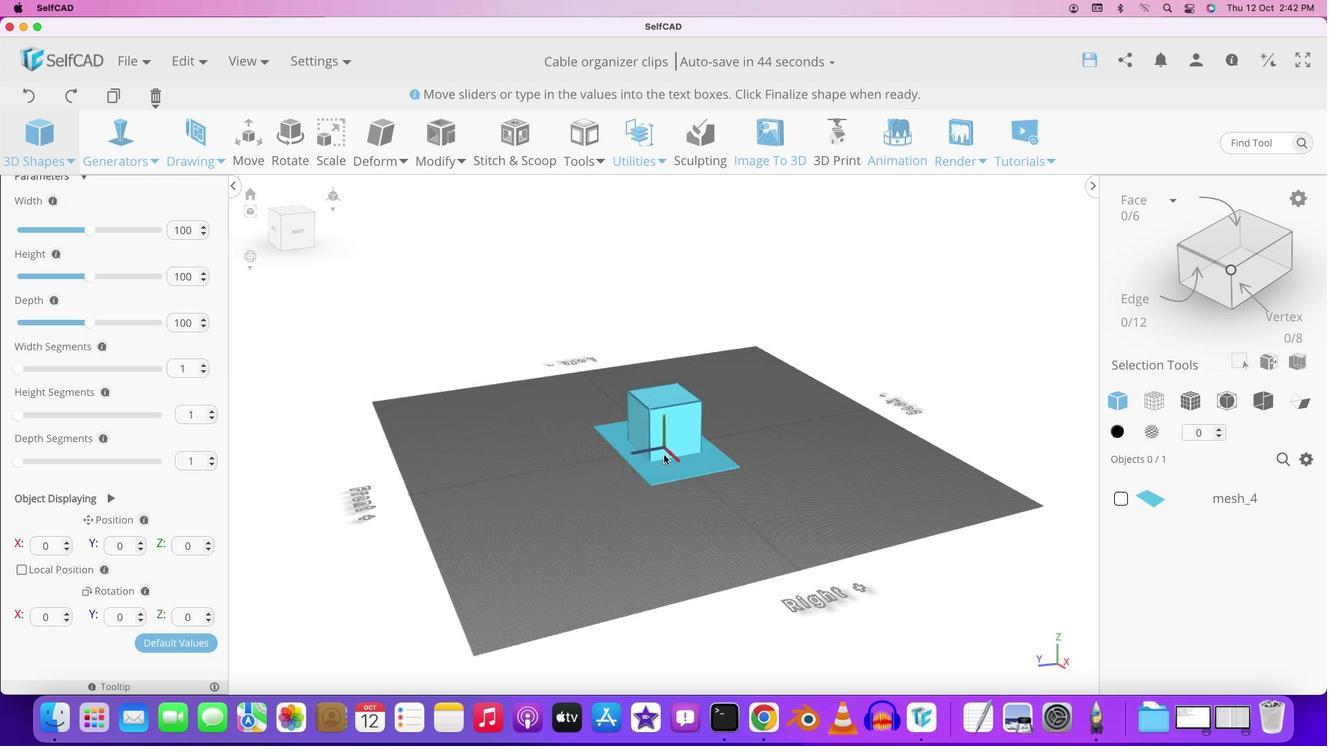 
Action: Mouse pressed left at (652, 434)
Screenshot: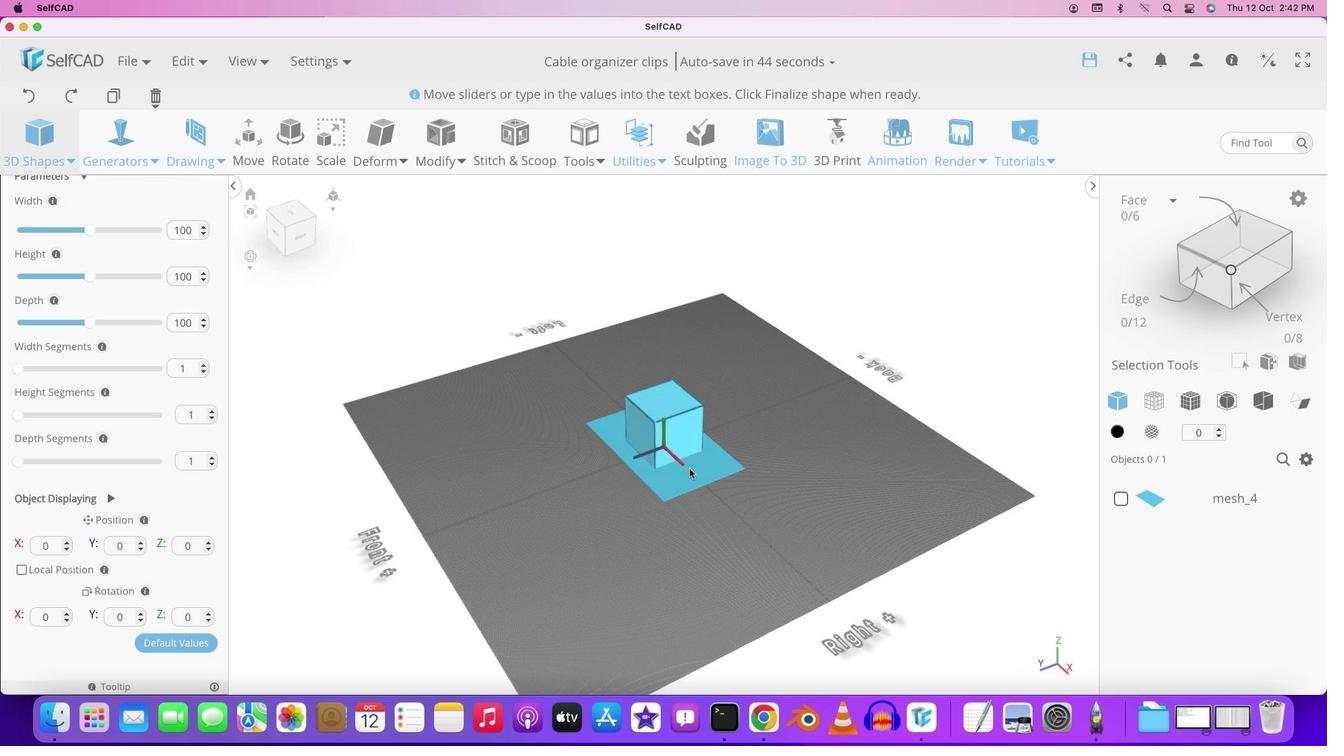 
Action: Mouse moved to (703, 478)
Screenshot: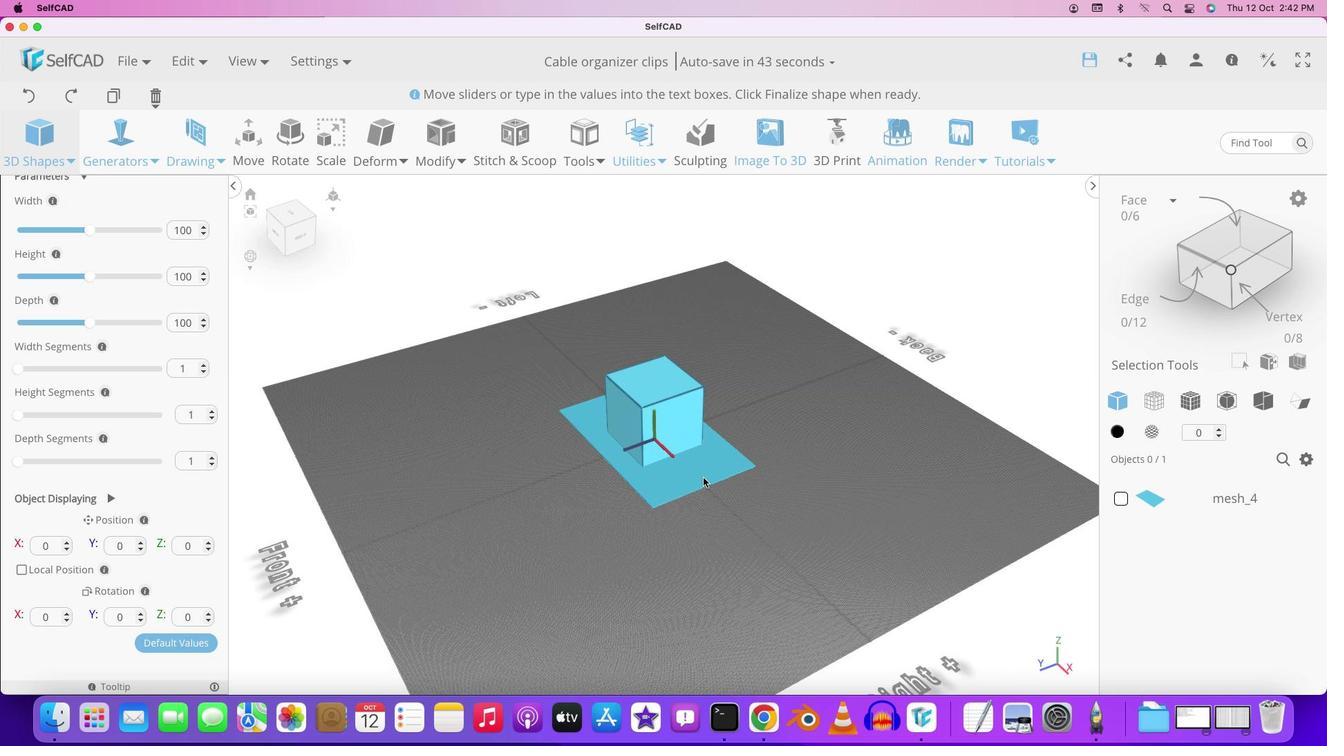 
Action: Mouse scrolled (703, 478) with delta (0, 0)
Screenshot: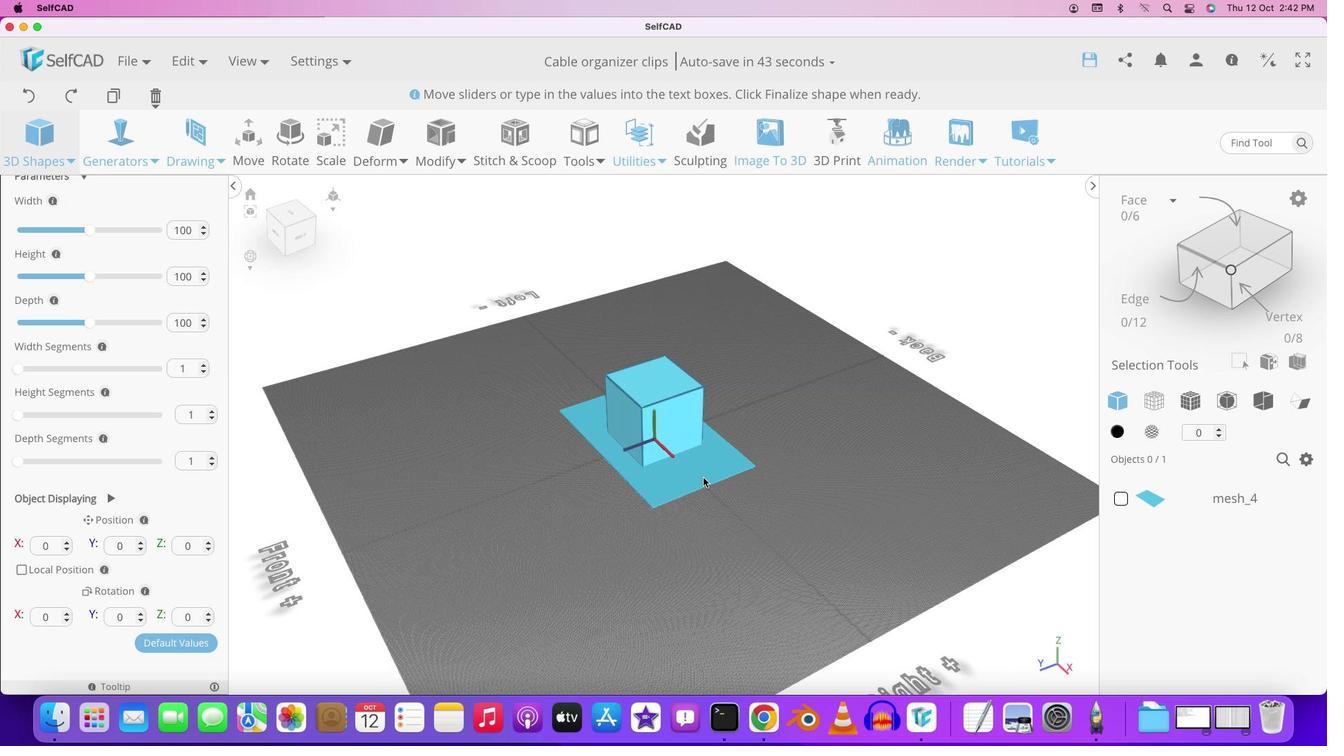 
Action: Mouse scrolled (703, 478) with delta (0, 0)
Screenshot: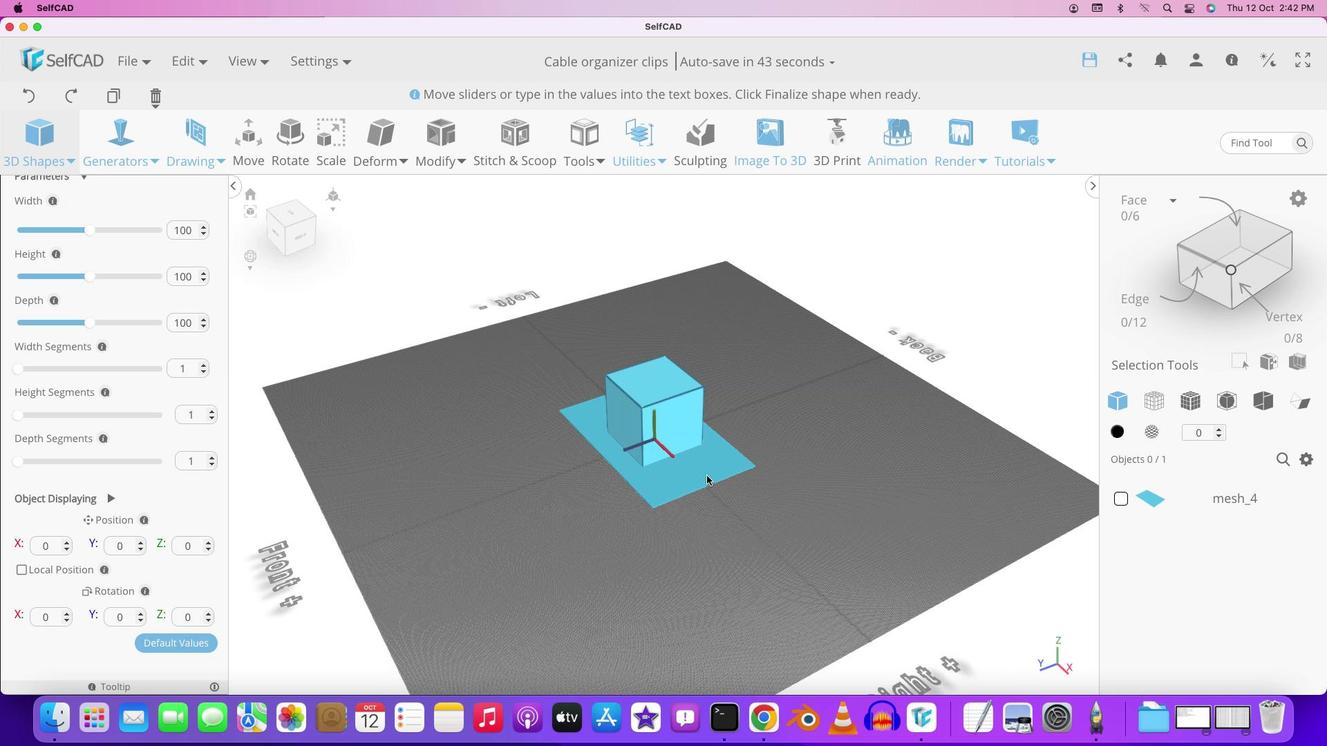 
Action: Mouse scrolled (703, 478) with delta (0, -2)
Screenshot: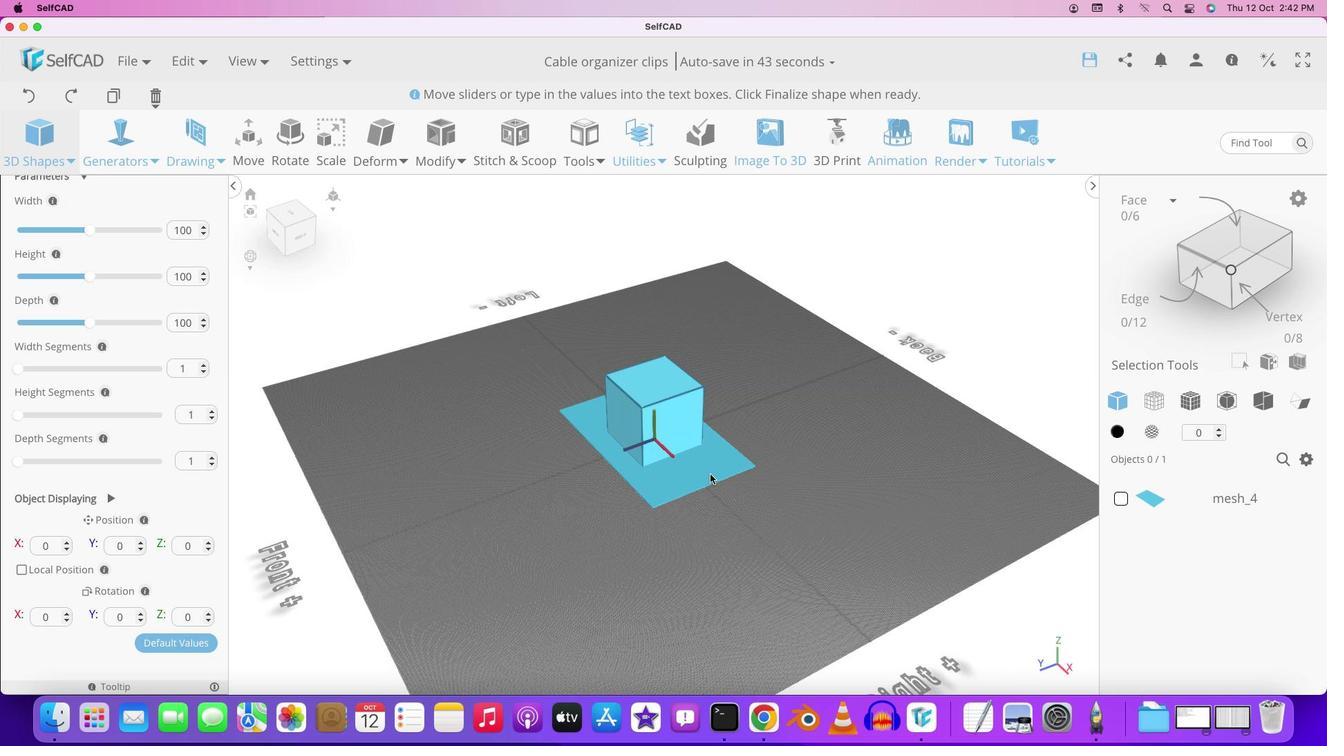 
Action: Mouse scrolled (703, 478) with delta (0, 2)
Screenshot: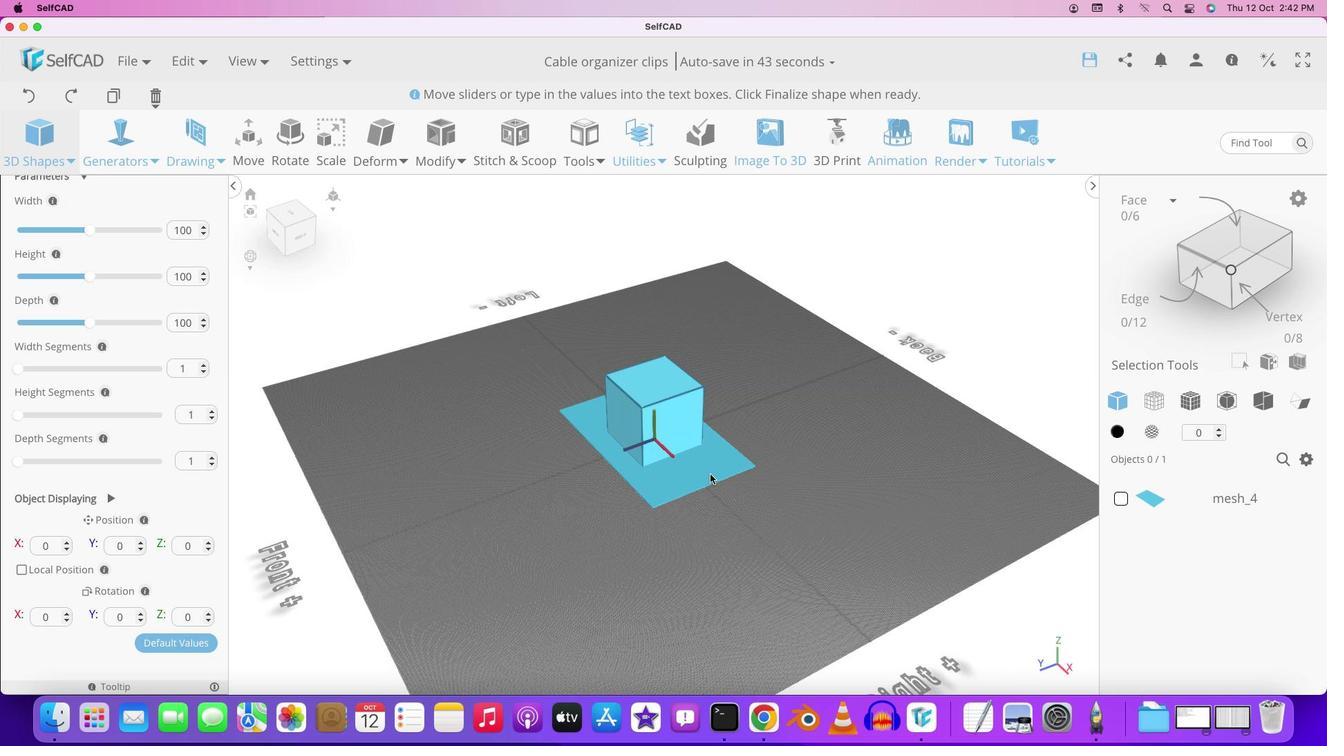
Action: Mouse scrolled (703, 478) with delta (0, 1)
Screenshot: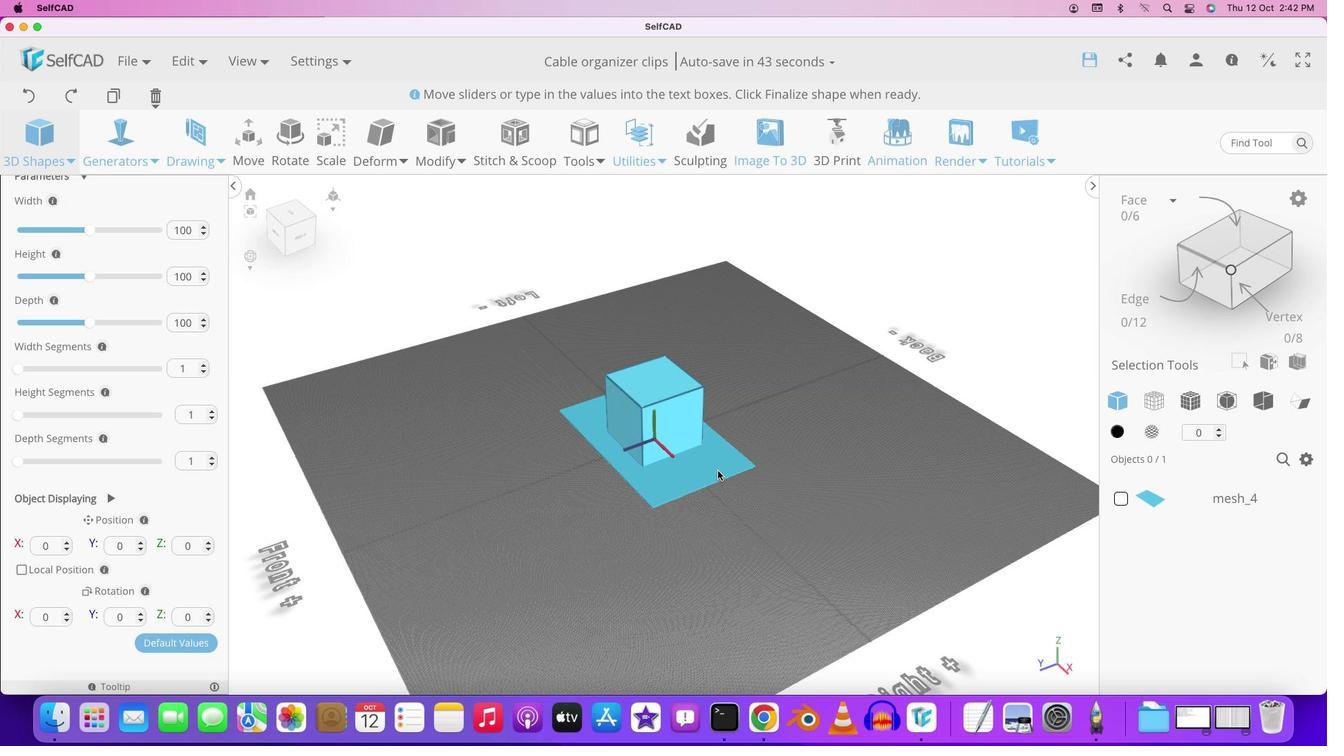 
Action: Mouse moved to (725, 472)
Screenshot: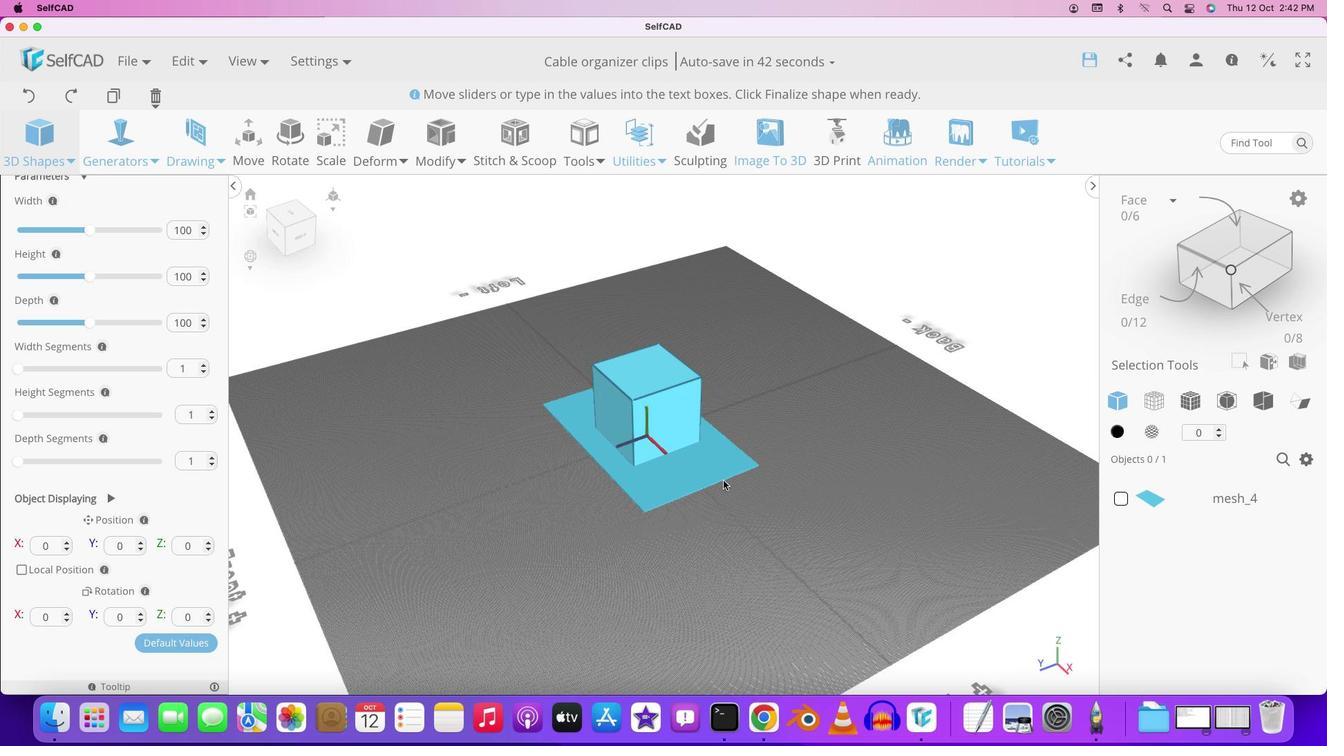 
Action: Mouse scrolled (725, 472) with delta (0, 0)
Screenshot: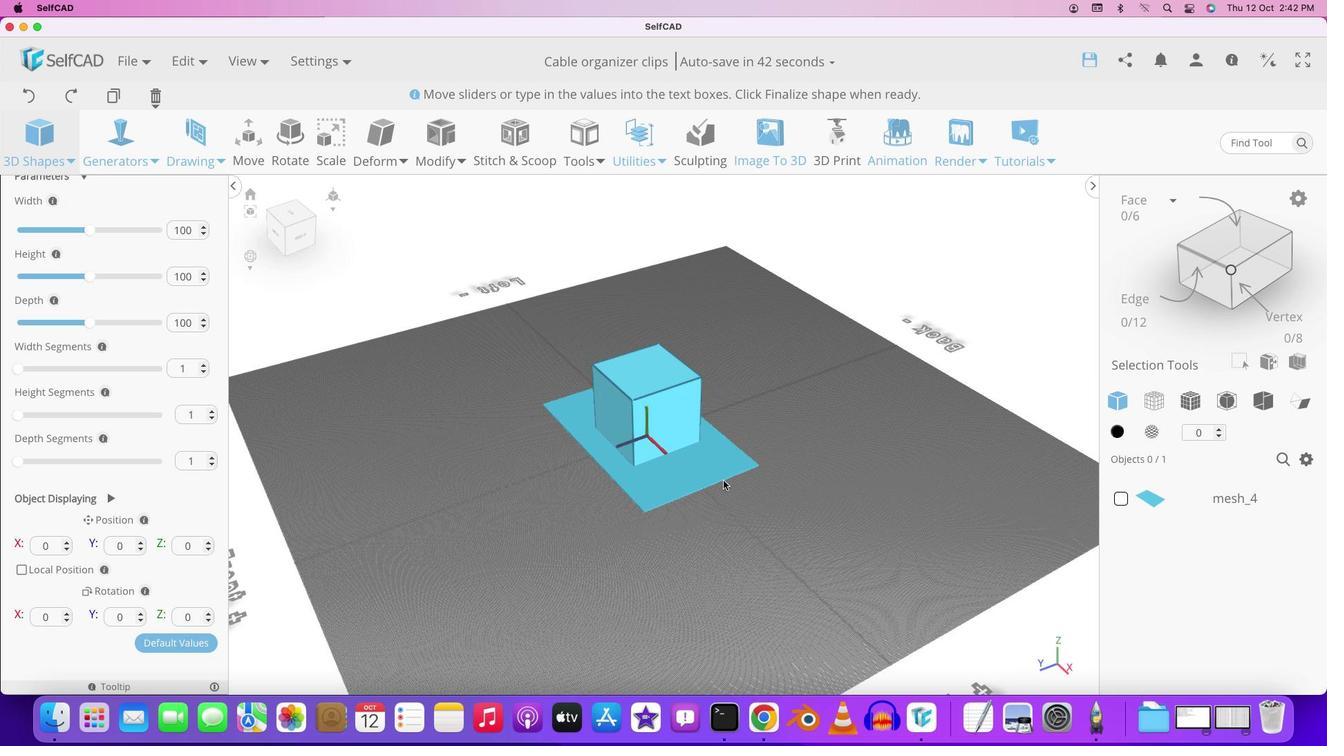 
Action: Mouse scrolled (725, 472) with delta (0, 0)
Screenshot: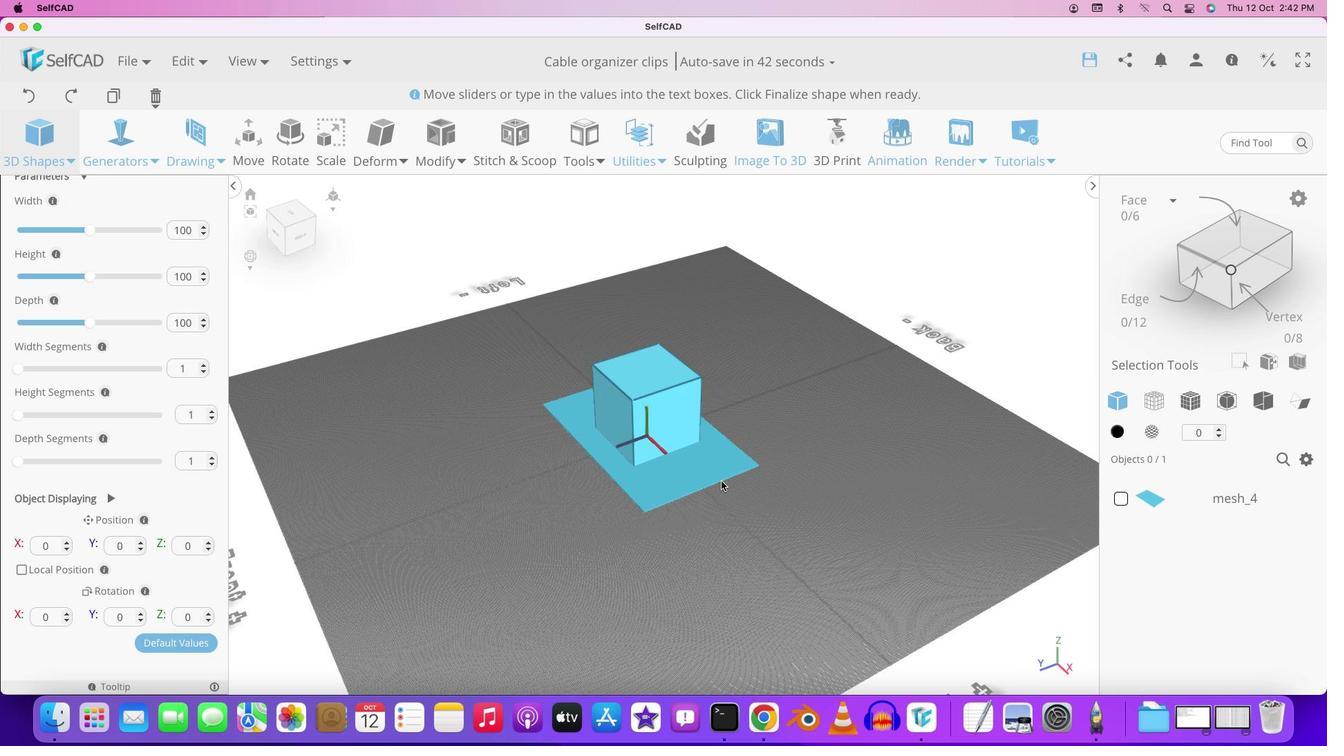 
Action: Mouse moved to (720, 481)
Screenshot: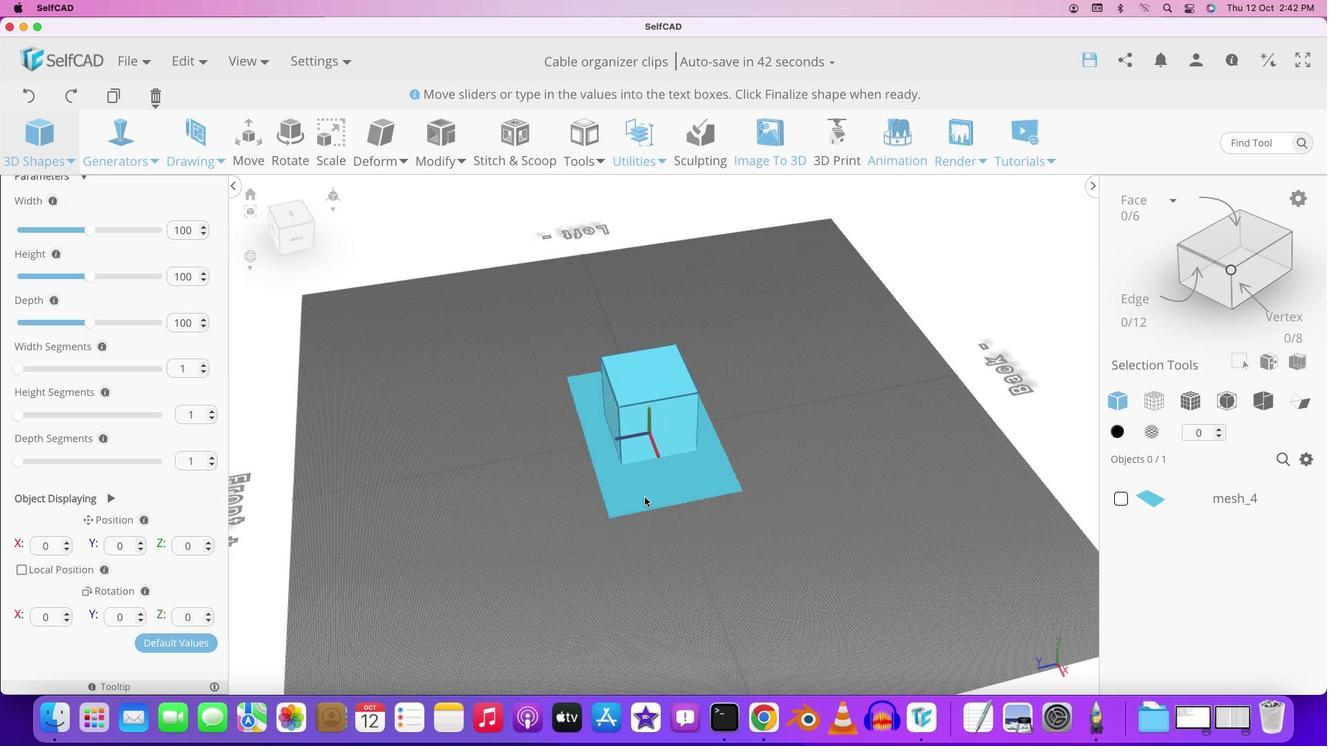 
Action: Mouse pressed left at (720, 481)
Screenshot: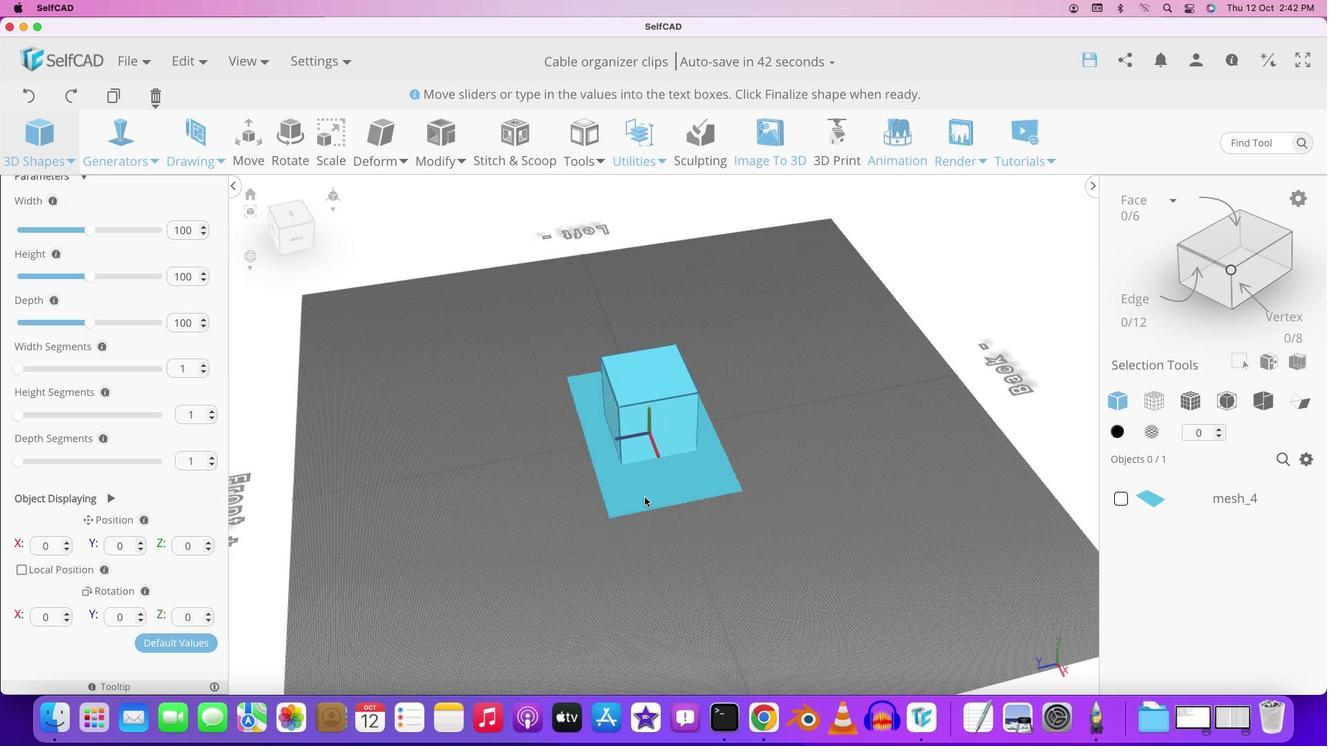 
Action: Mouse moved to (647, 502)
Screenshot: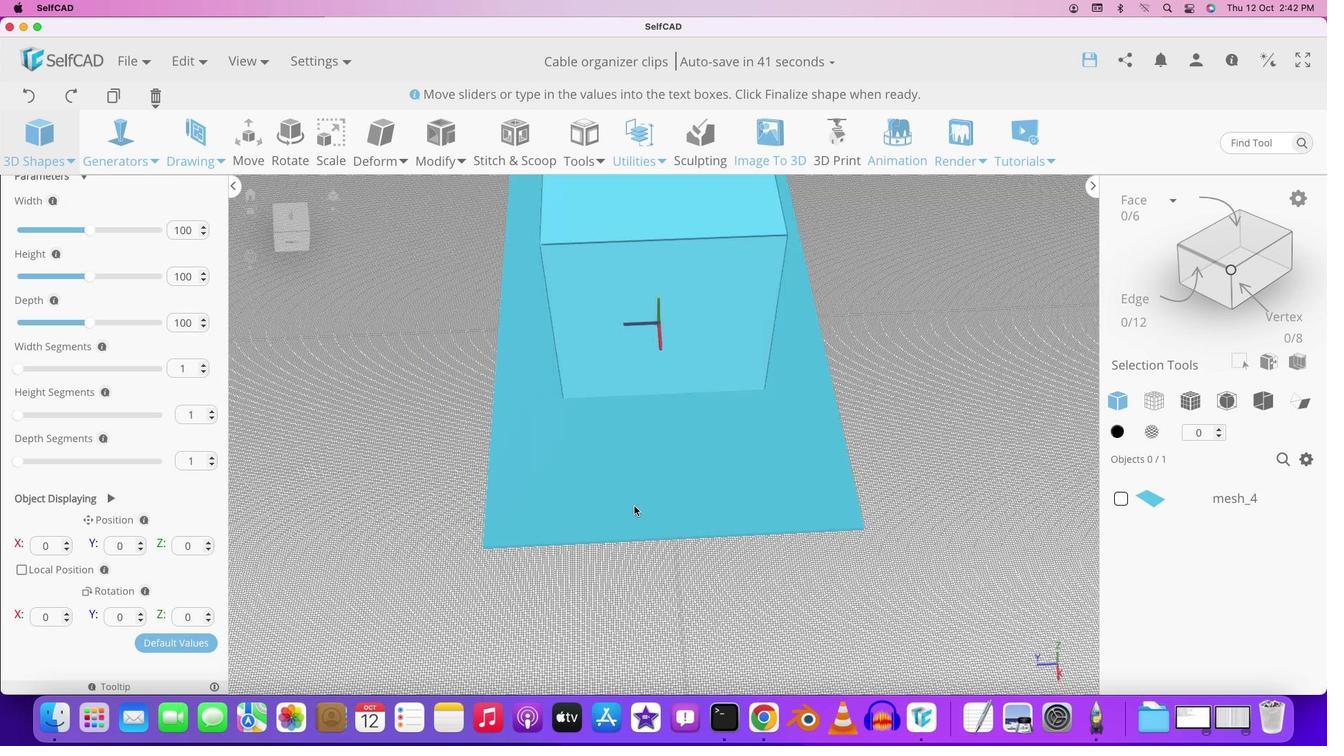 
Action: Mouse scrolled (647, 502) with delta (0, 0)
Screenshot: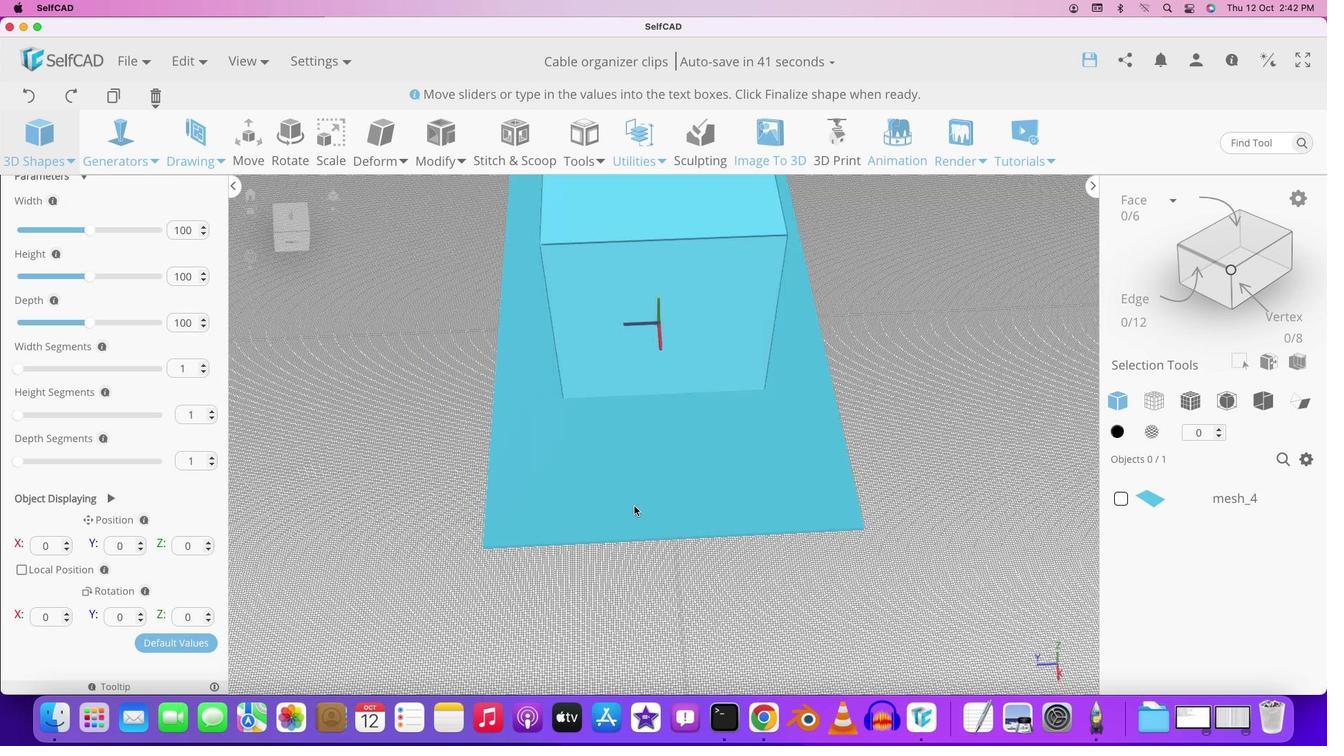 
Action: Mouse scrolled (647, 502) with delta (0, 0)
Screenshot: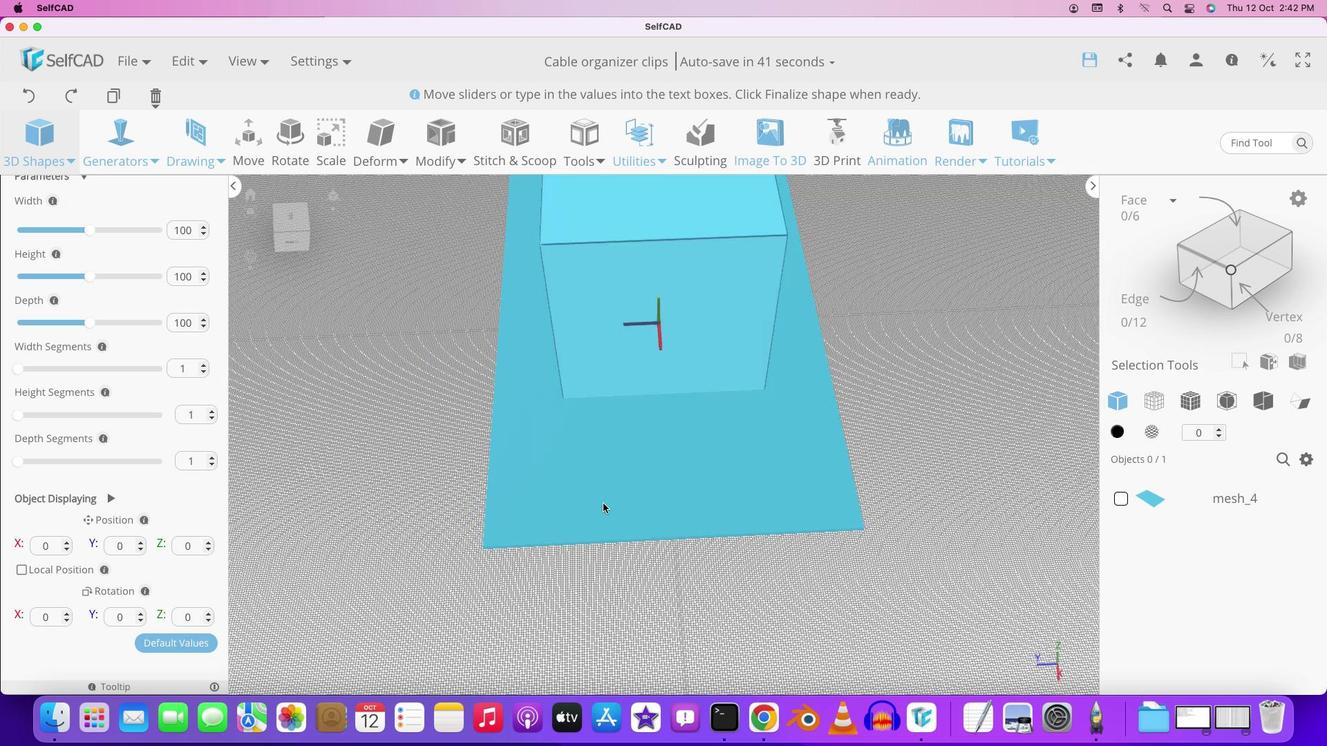 
Action: Mouse scrolled (647, 502) with delta (0, 1)
Screenshot: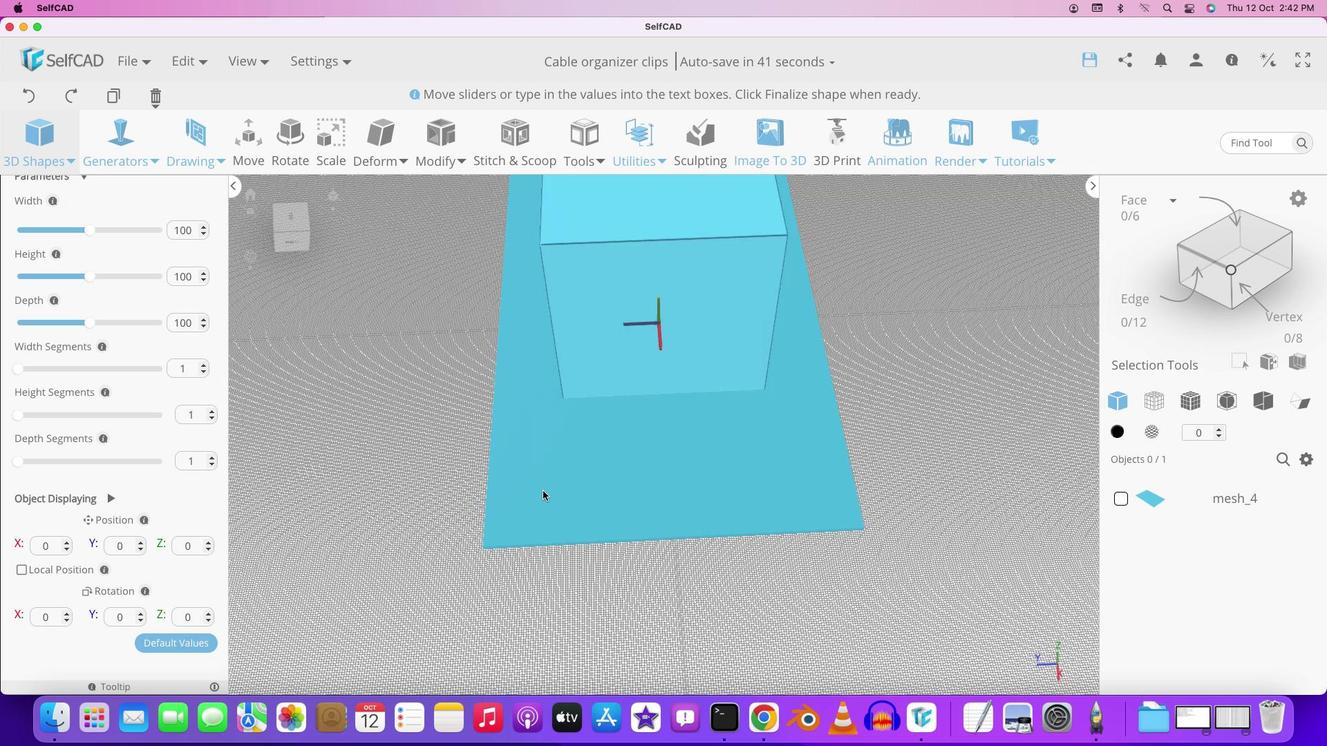
Action: Mouse scrolled (647, 502) with delta (0, 2)
Screenshot: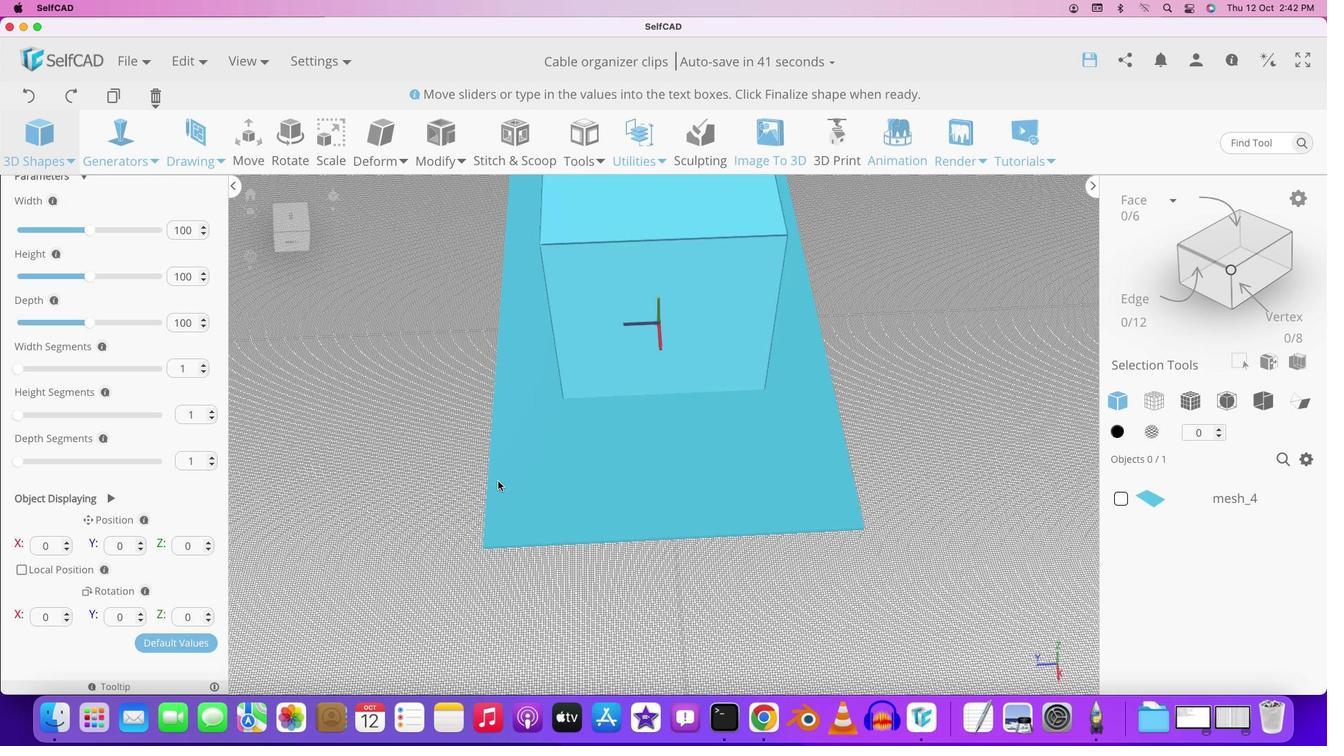 
Action: Mouse scrolled (647, 502) with delta (0, 3)
Screenshot: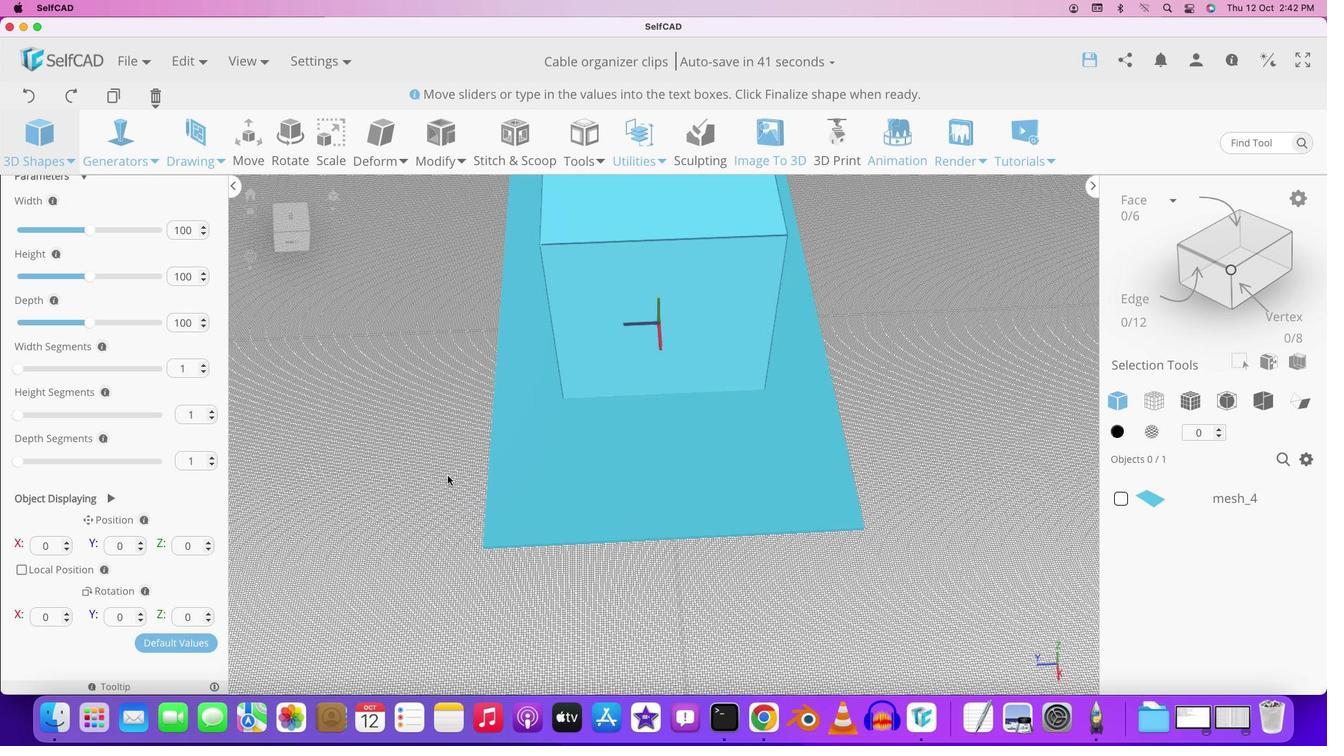 
Action: Mouse scrolled (647, 502) with delta (0, 3)
Screenshot: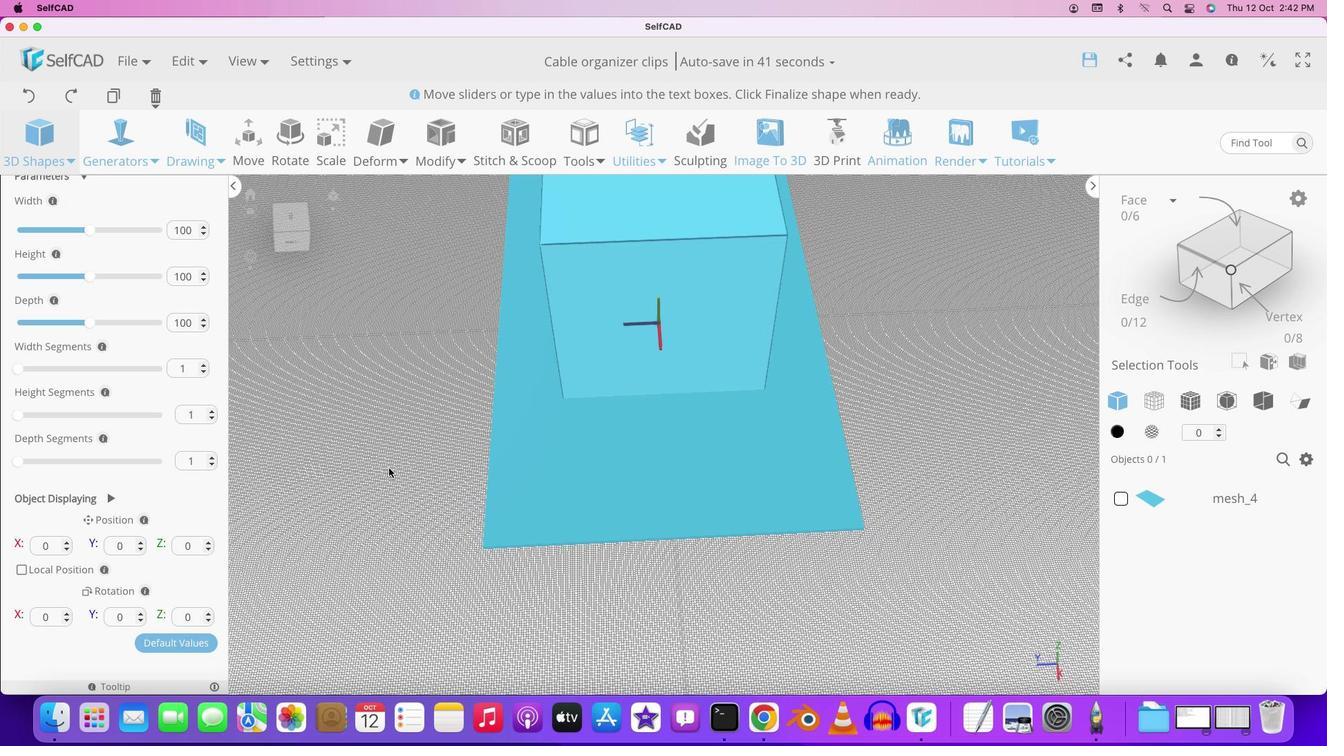 
Action: Mouse moved to (88, 278)
Screenshot: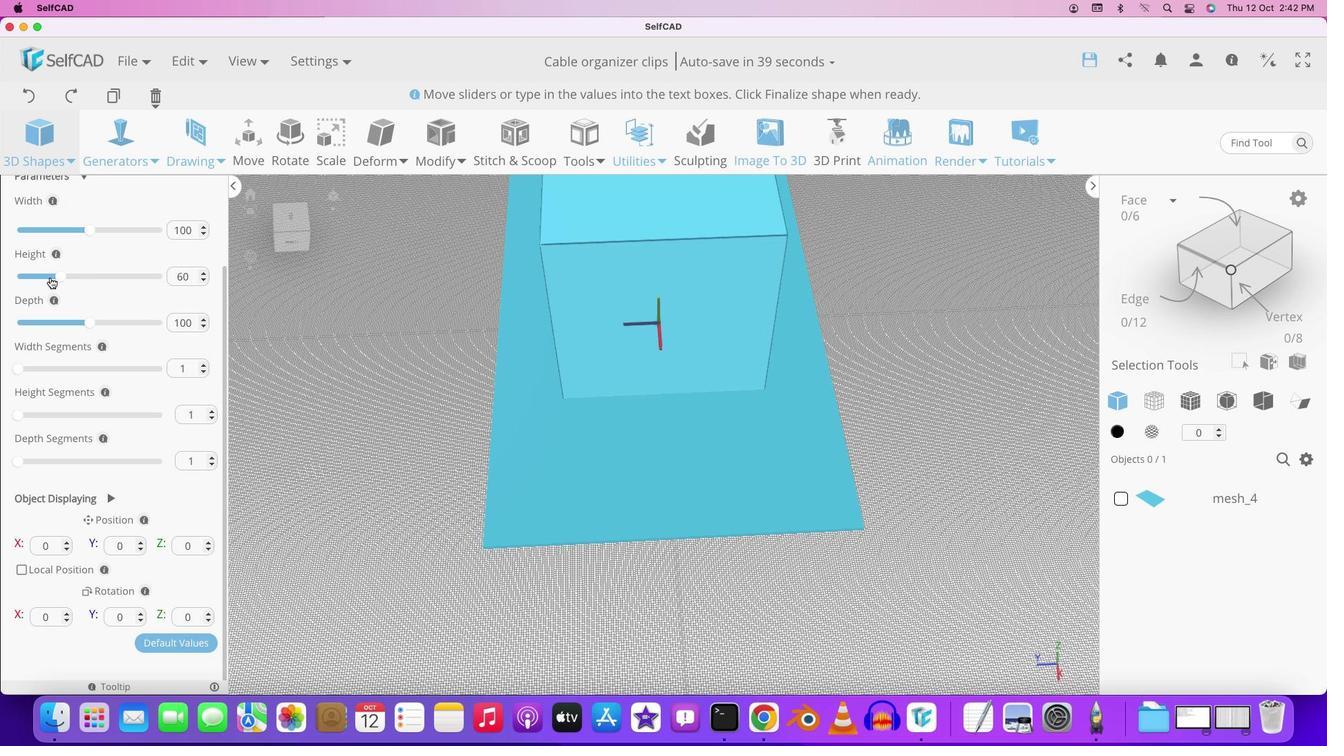 
Action: Mouse pressed left at (88, 278)
Screenshot: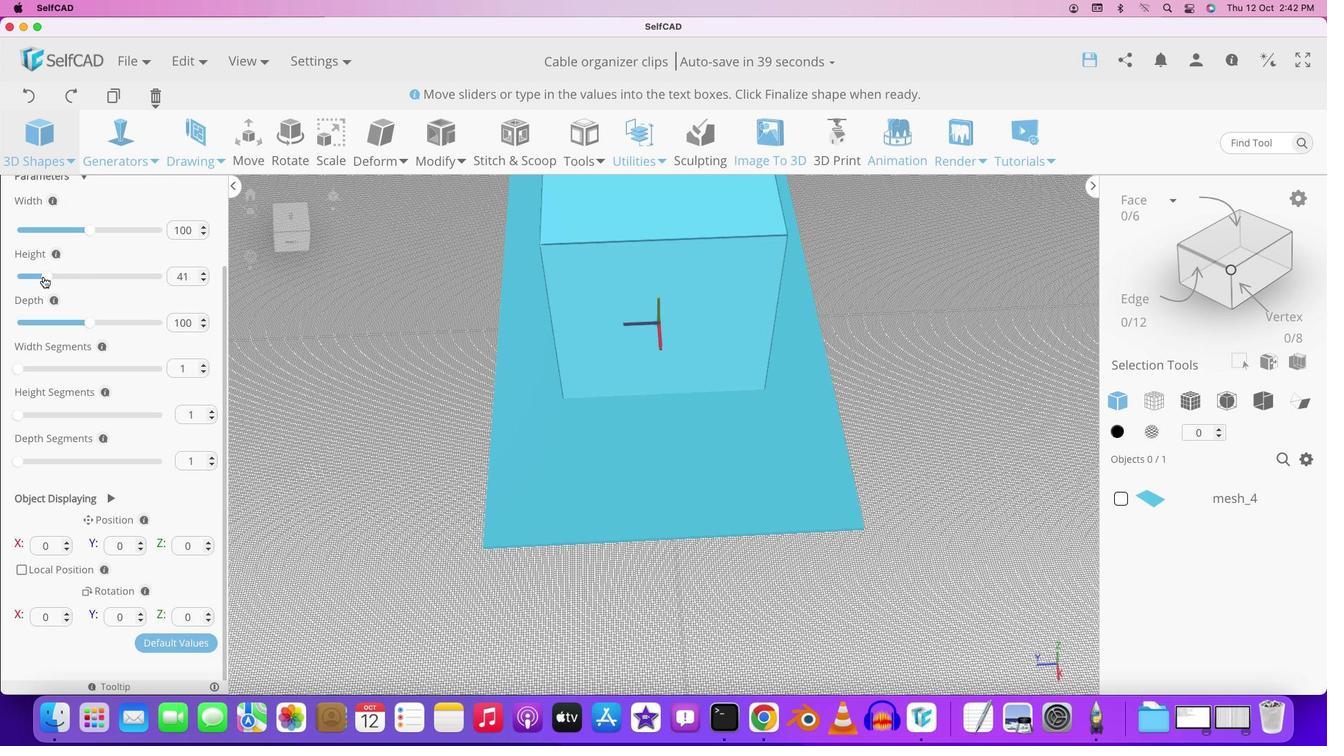 
Action: Mouse moved to (648, 408)
Screenshot: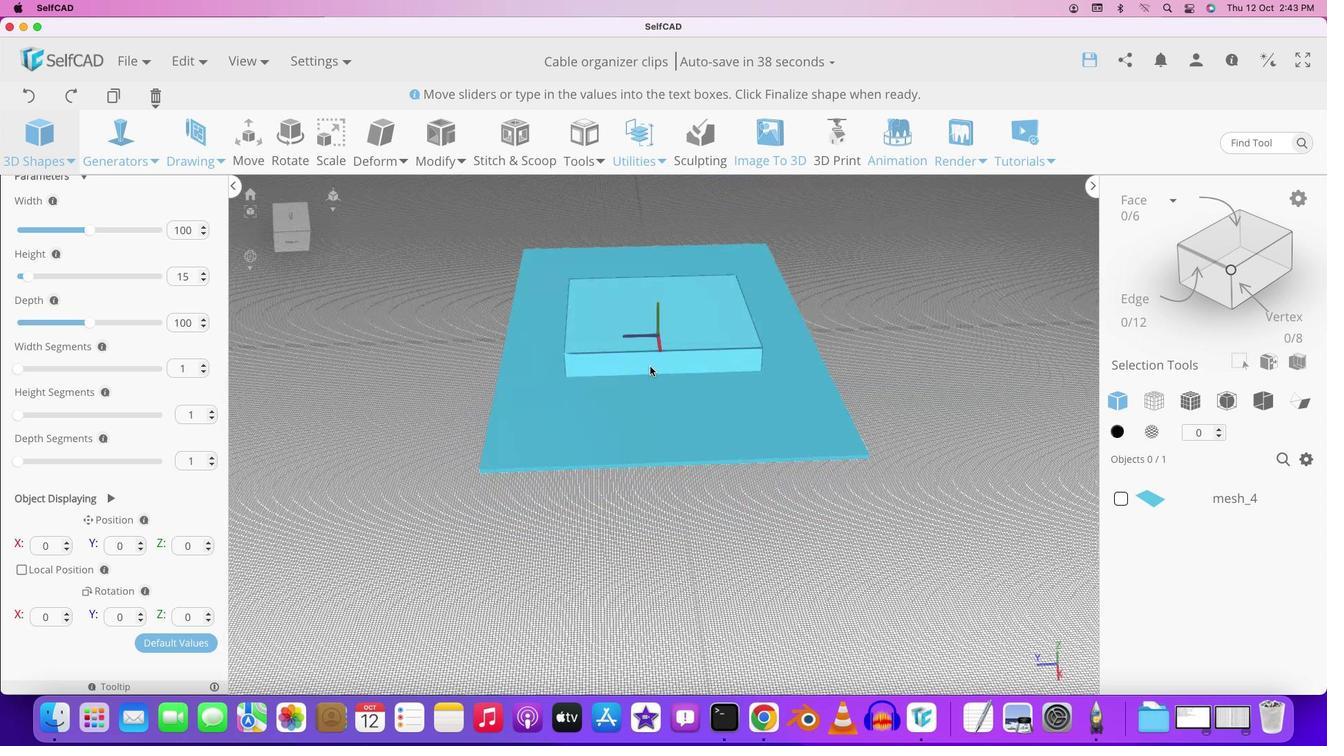
Action: Mouse pressed left at (648, 408)
Screenshot: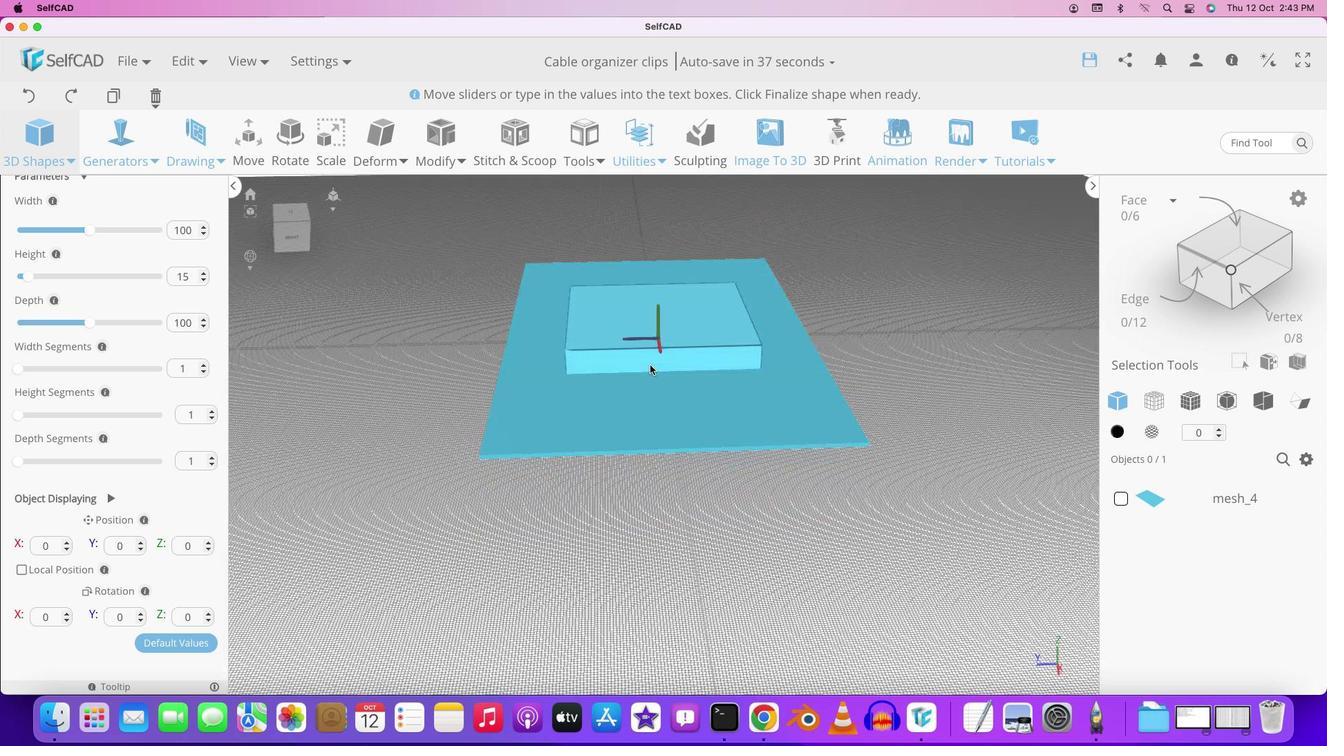
Action: Mouse moved to (680, 343)
Screenshot: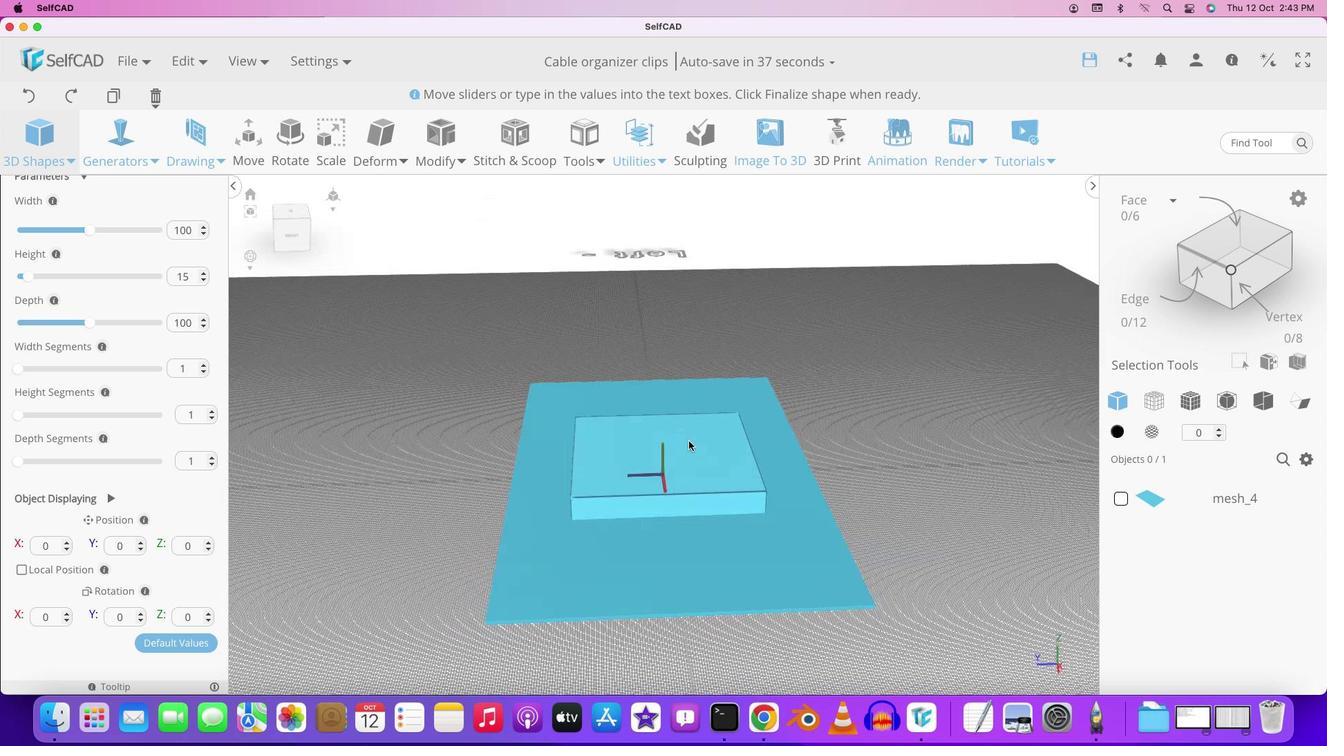 
Action: Key pressed Key.shift
Screenshot: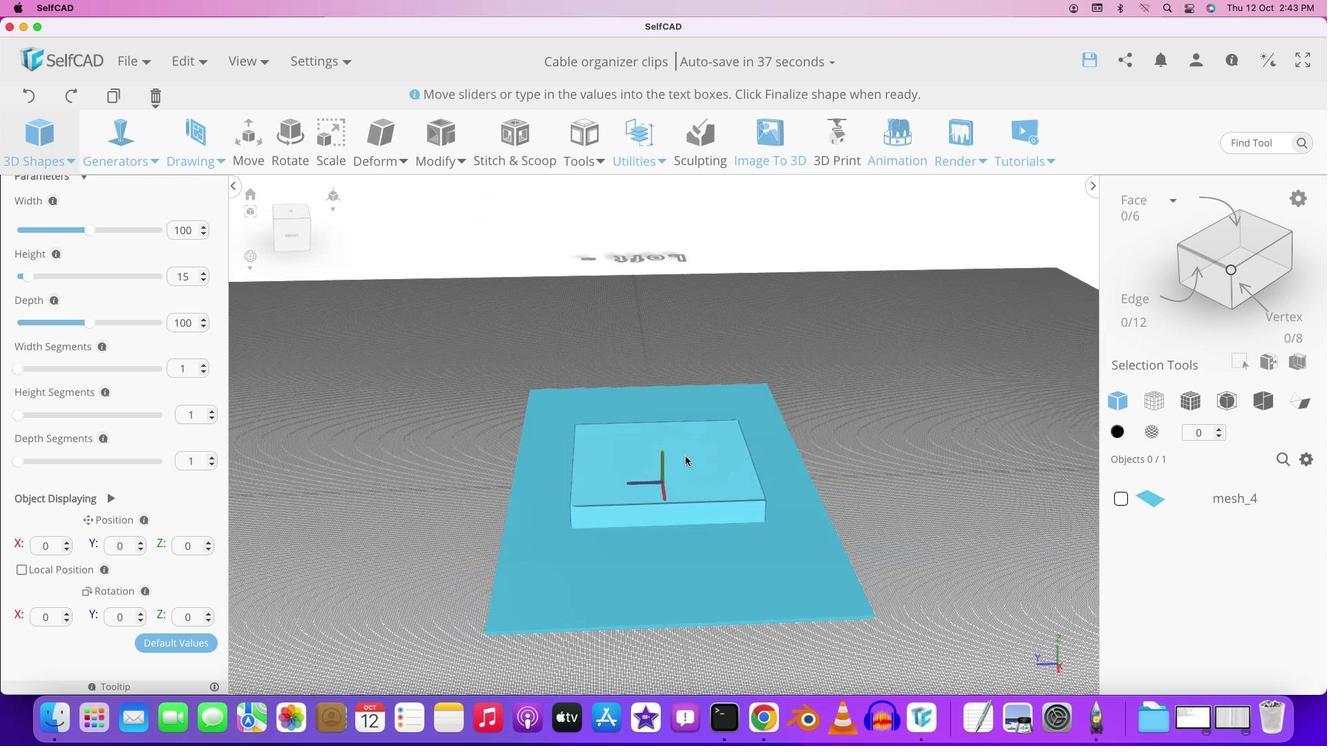 
Action: Mouse pressed left at (680, 343)
Screenshot: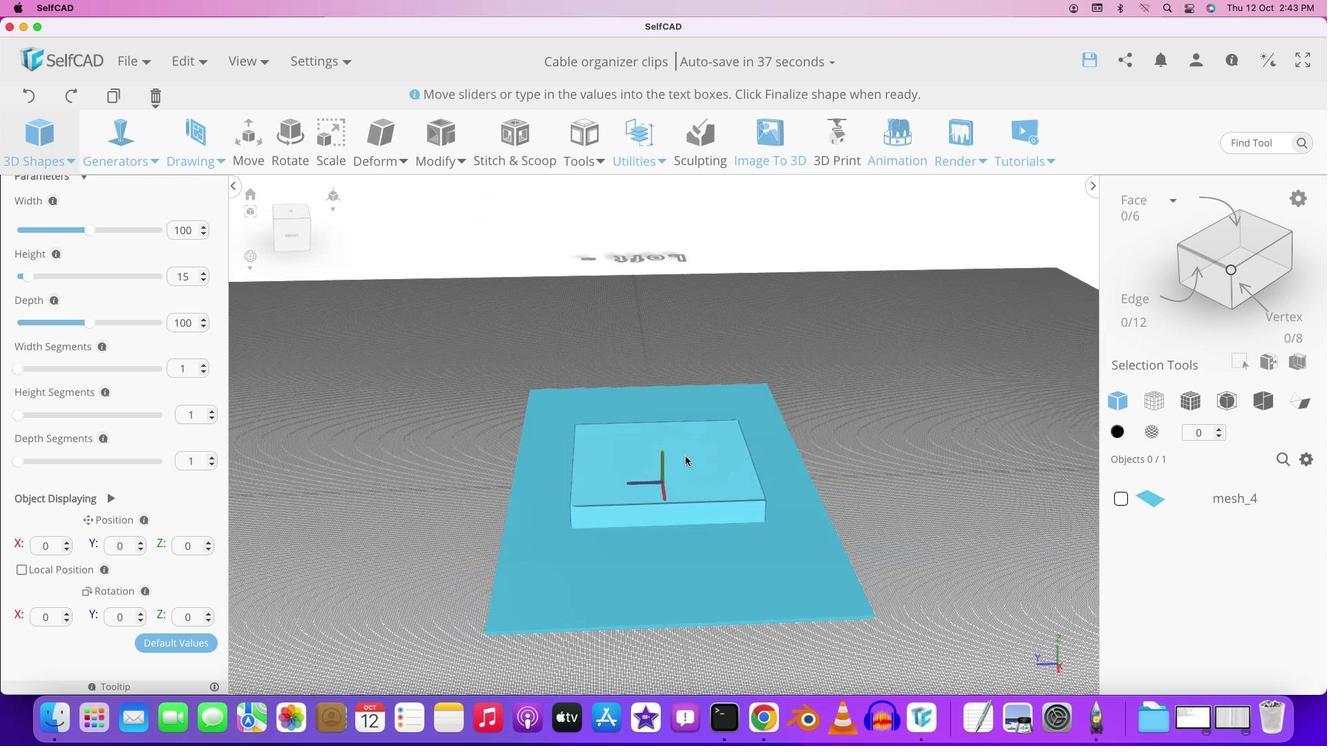 
Action: Mouse moved to (669, 483)
Screenshot: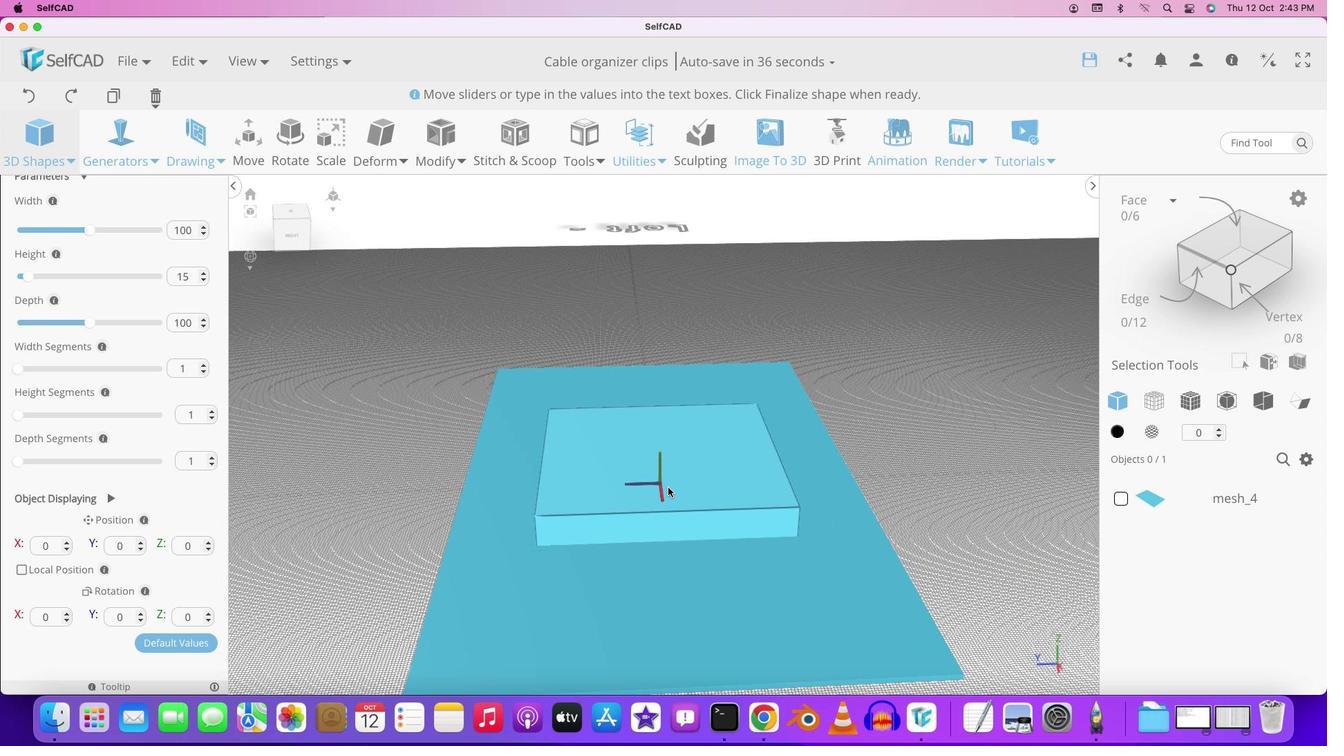 
Action: Mouse scrolled (669, 483) with delta (0, 0)
Screenshot: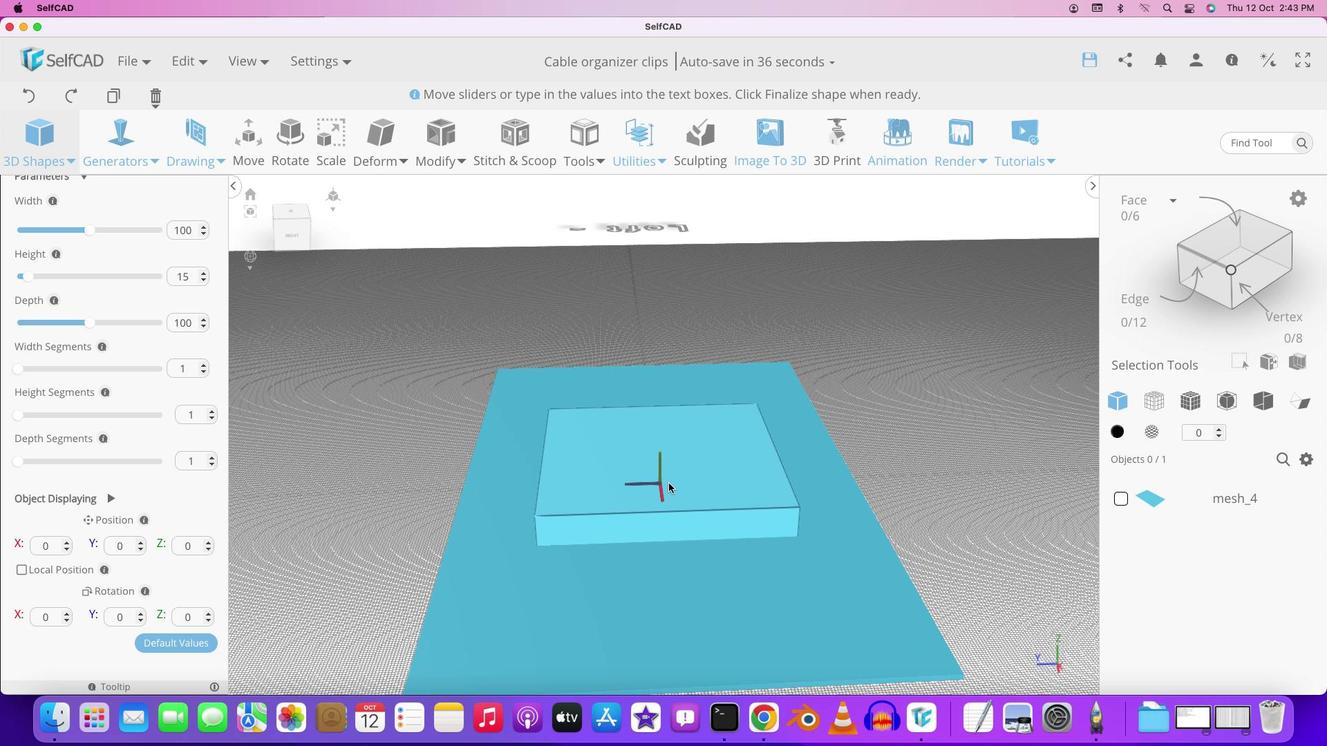 
Action: Mouse scrolled (669, 483) with delta (0, 0)
Screenshot: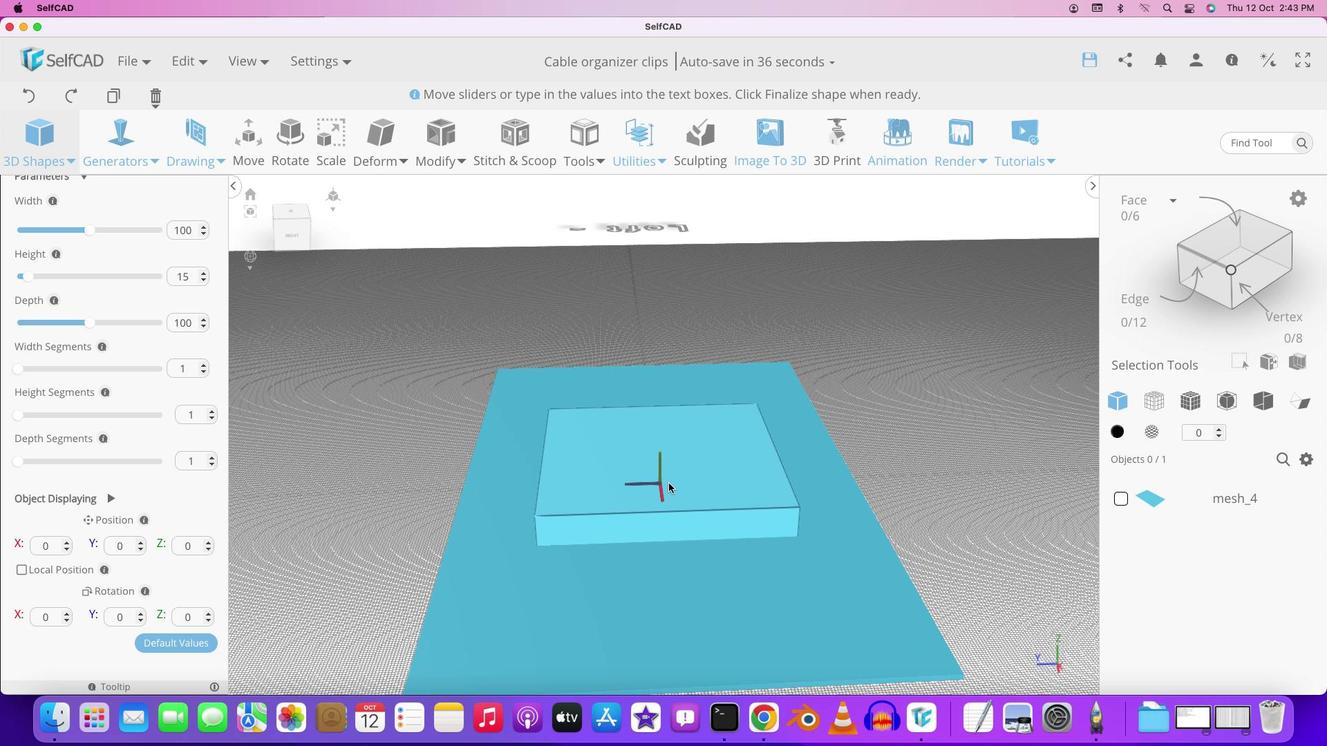 
Action: Mouse moved to (669, 483)
Screenshot: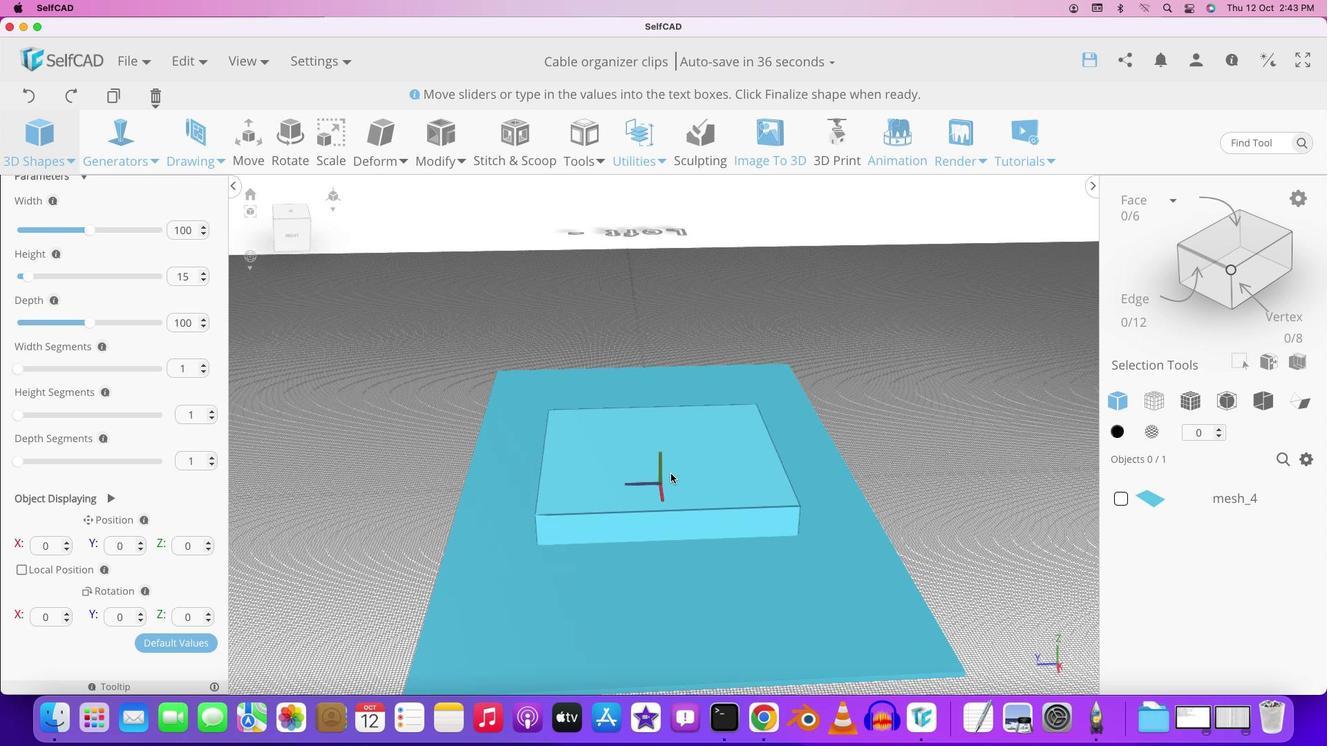 
Action: Mouse scrolled (669, 483) with delta (0, 2)
Screenshot: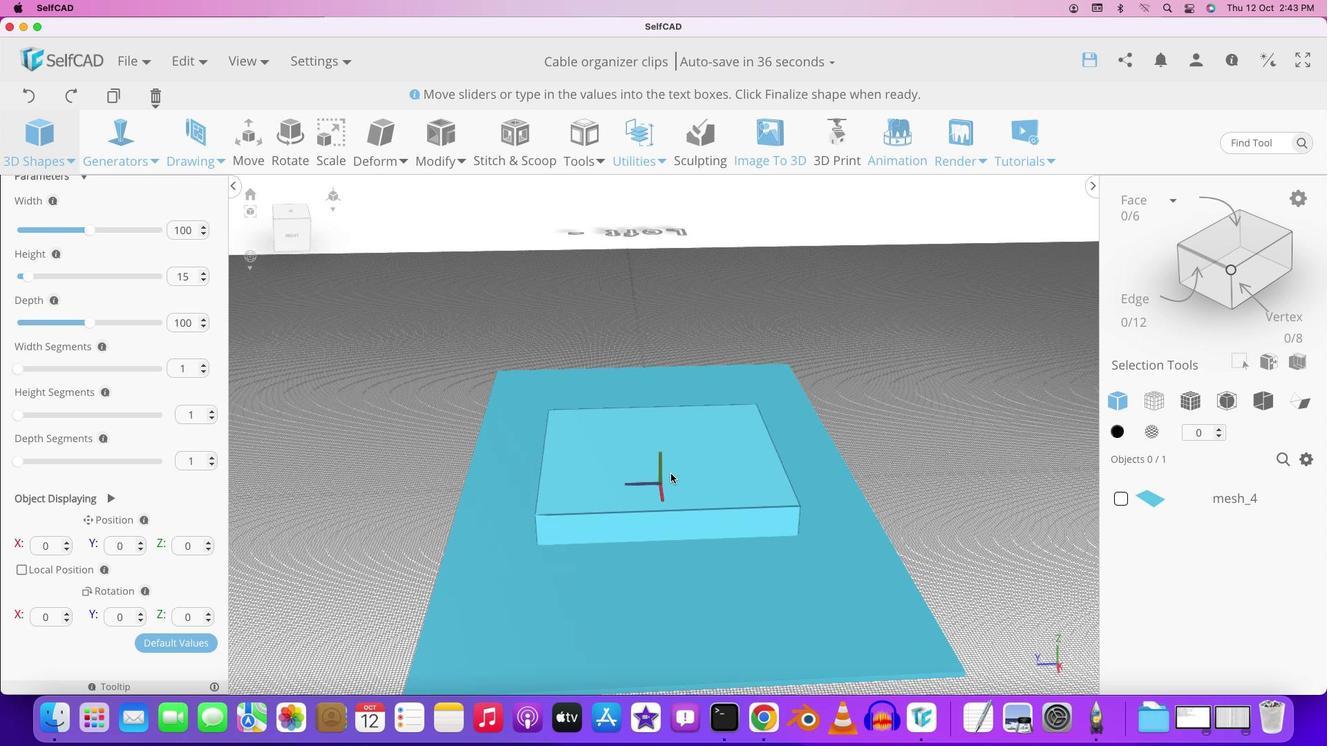 
Action: Mouse moved to (667, 488)
Screenshot: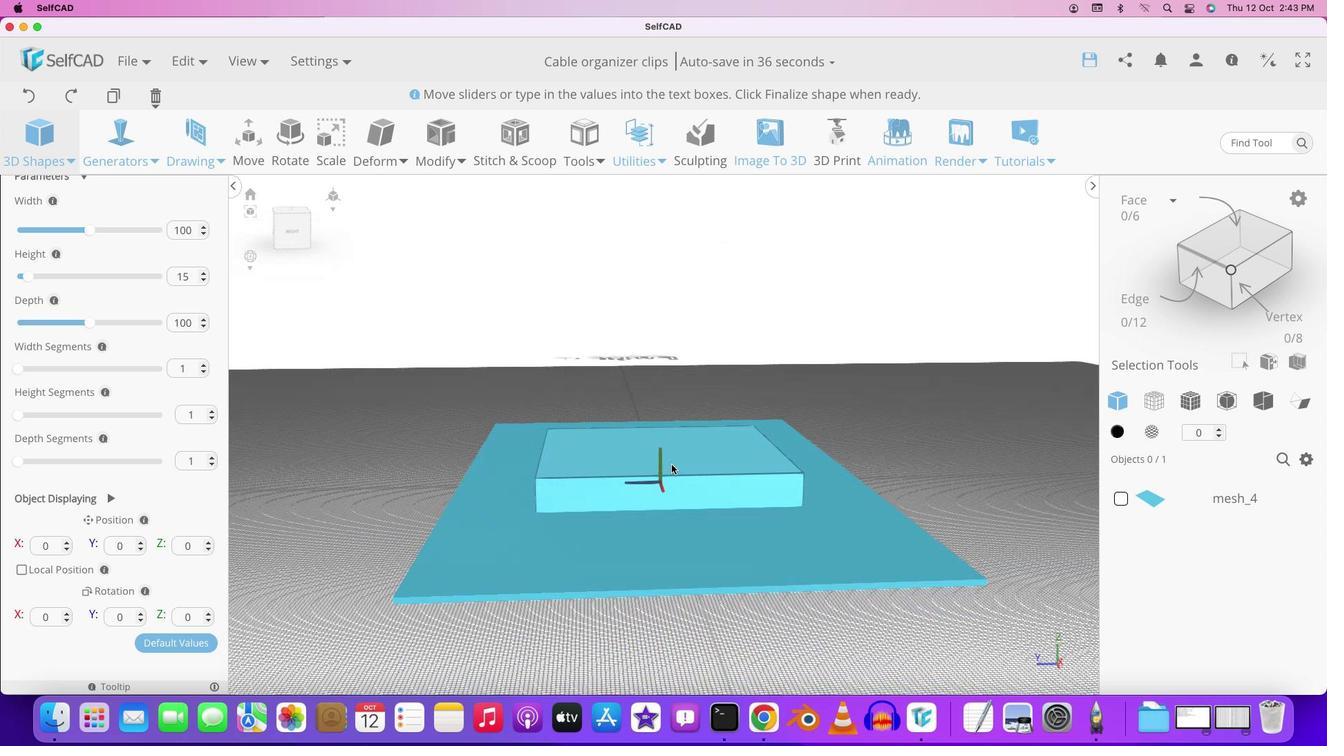 
Action: Mouse pressed left at (667, 488)
Screenshot: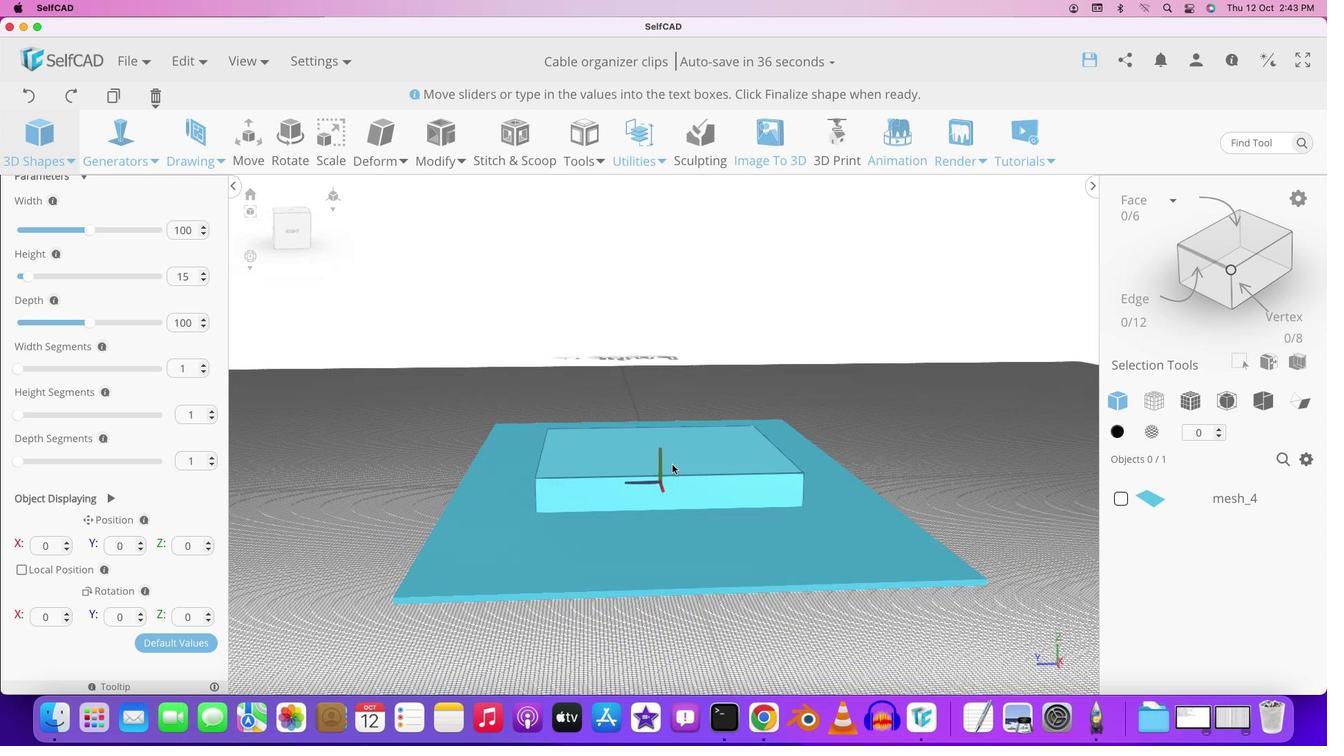 
Action: Mouse moved to (673, 452)
Screenshot: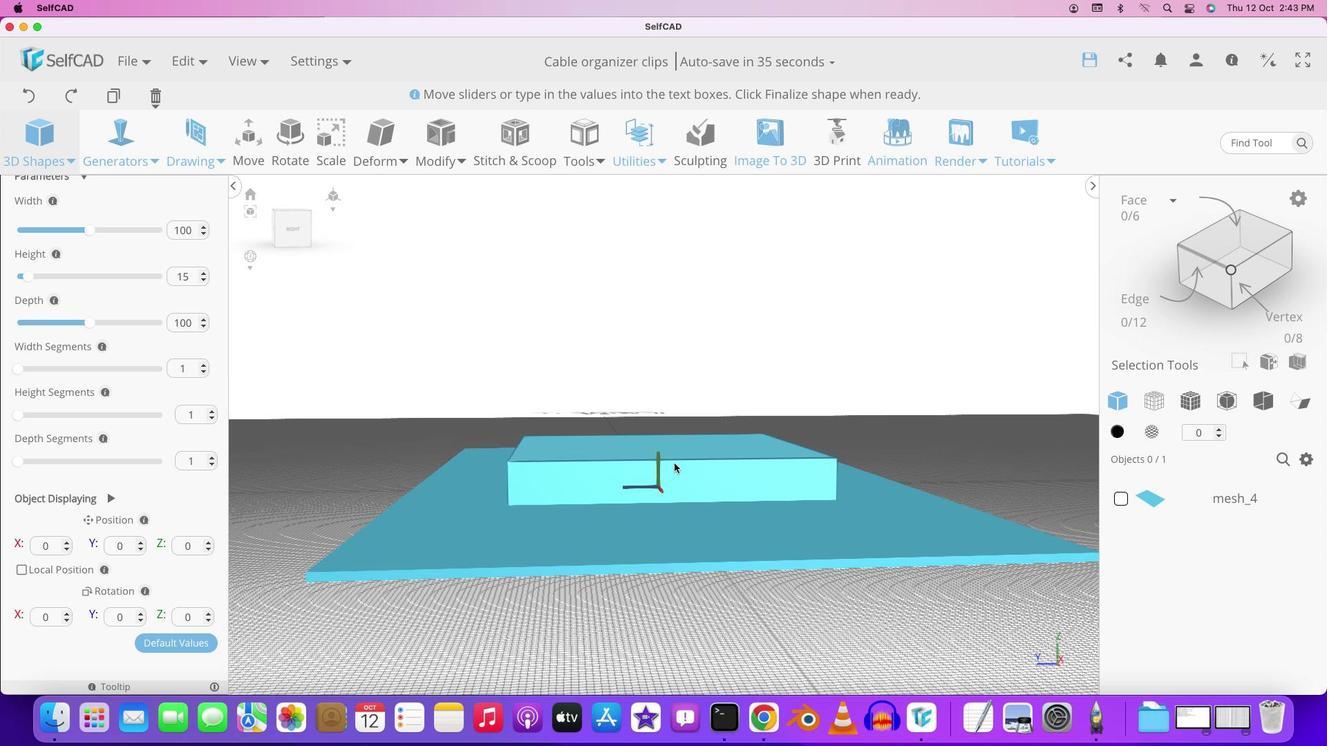 
Action: Mouse scrolled (673, 452) with delta (0, 0)
Screenshot: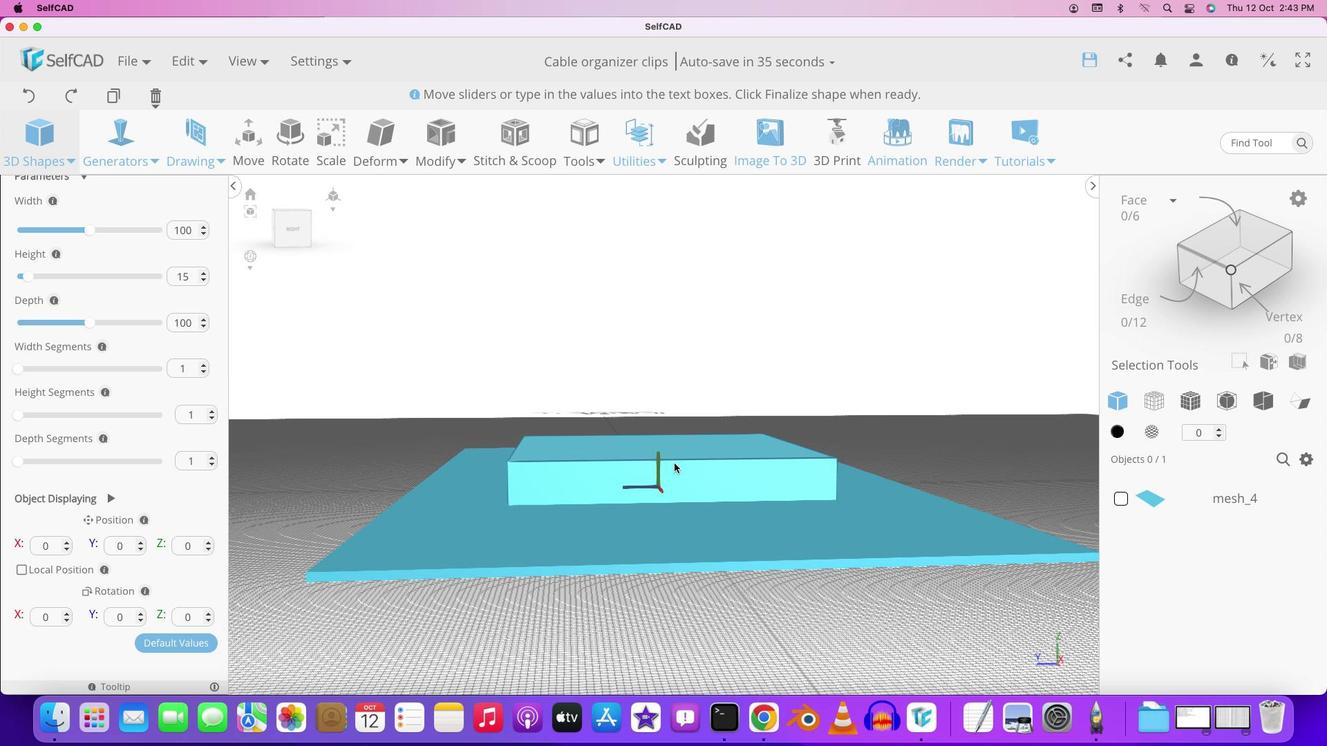
Action: Mouse scrolled (673, 452) with delta (0, 0)
Screenshot: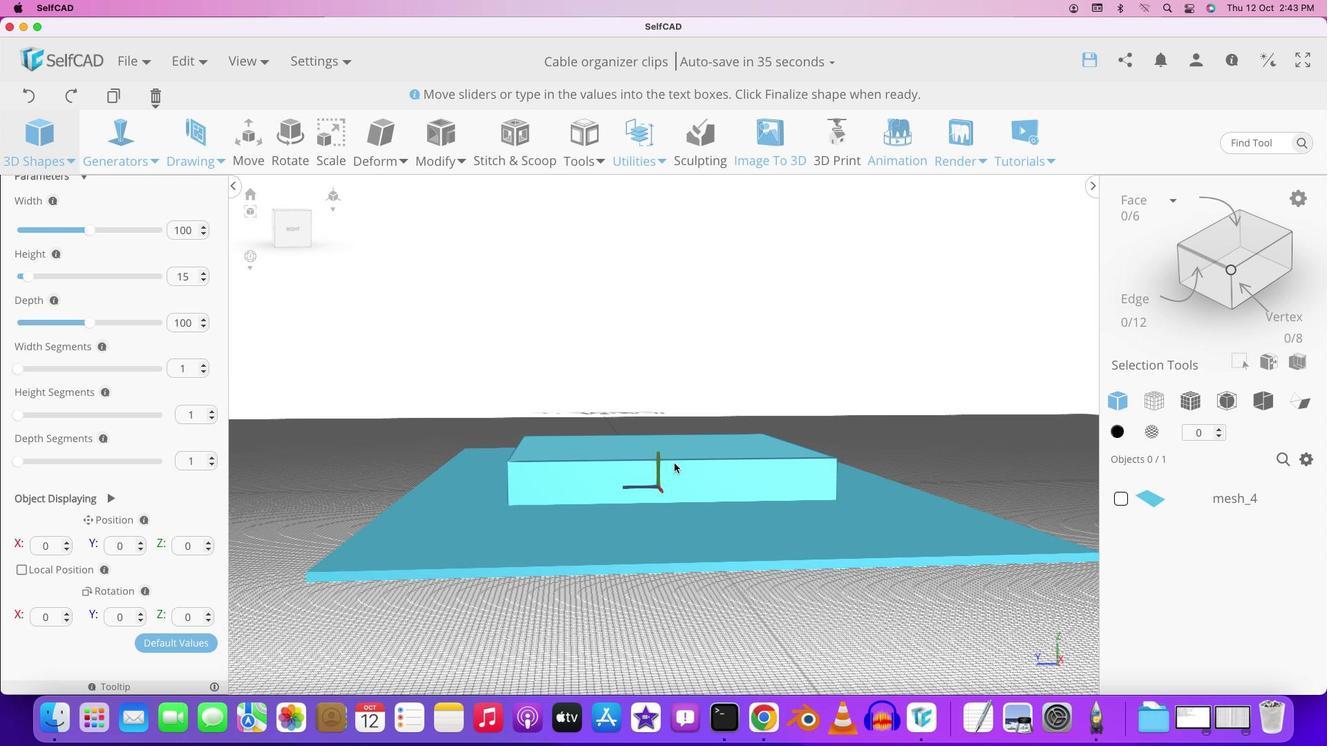 
Action: Mouse scrolled (673, 452) with delta (0, -2)
Screenshot: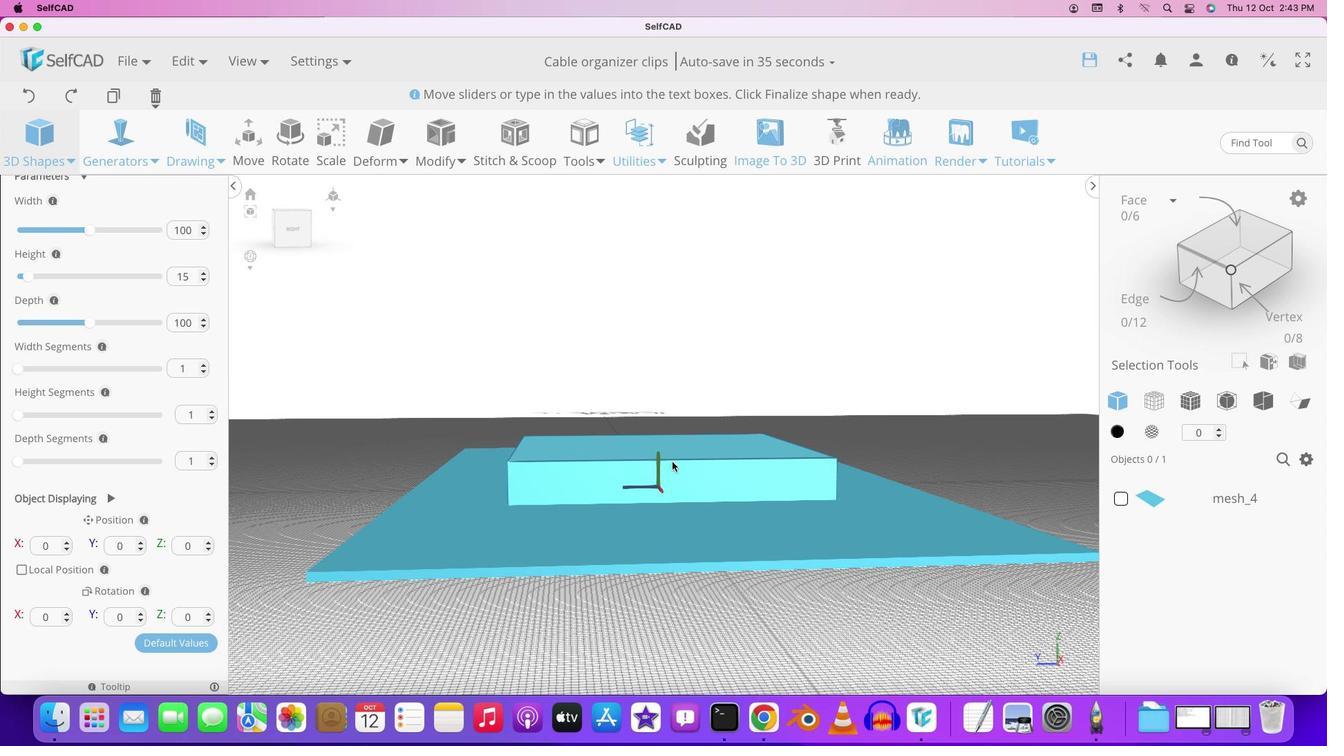 
Action: Mouse scrolled (673, 452) with delta (0, 2)
Screenshot: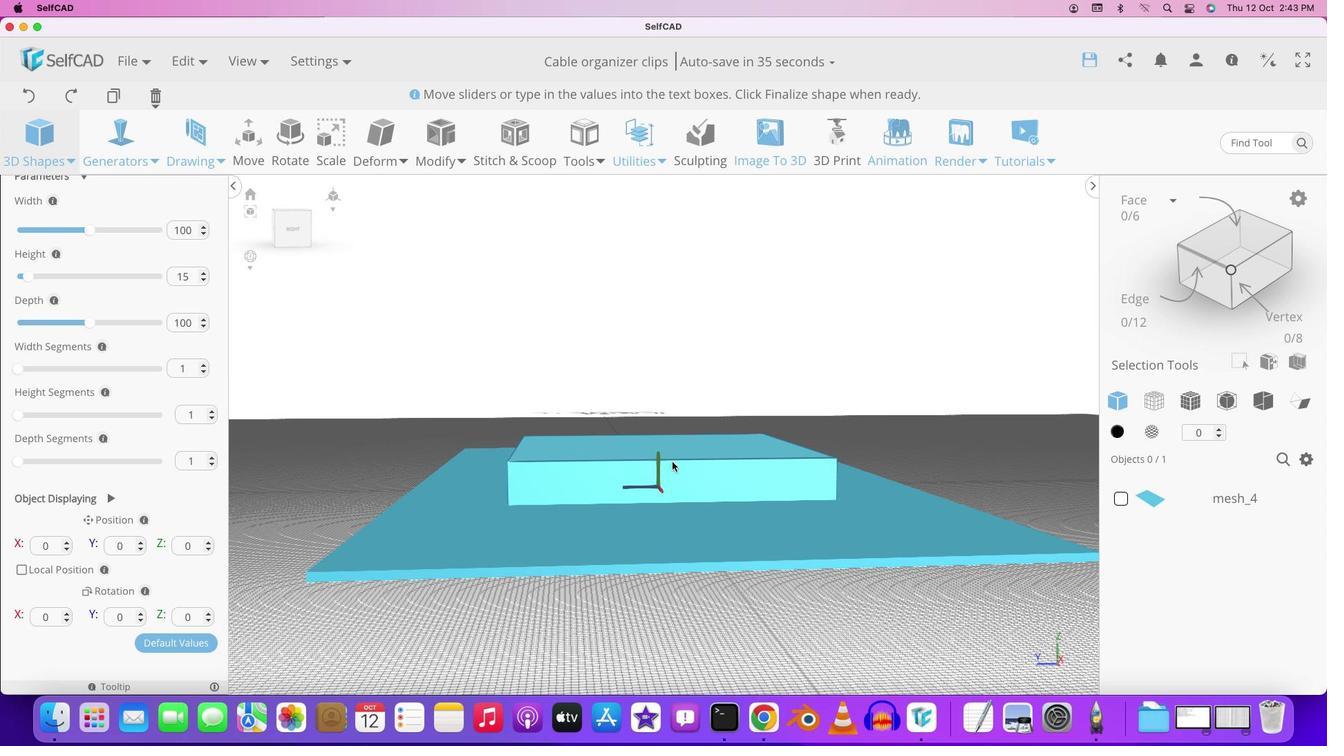 
Action: Mouse moved to (673, 463)
Screenshot: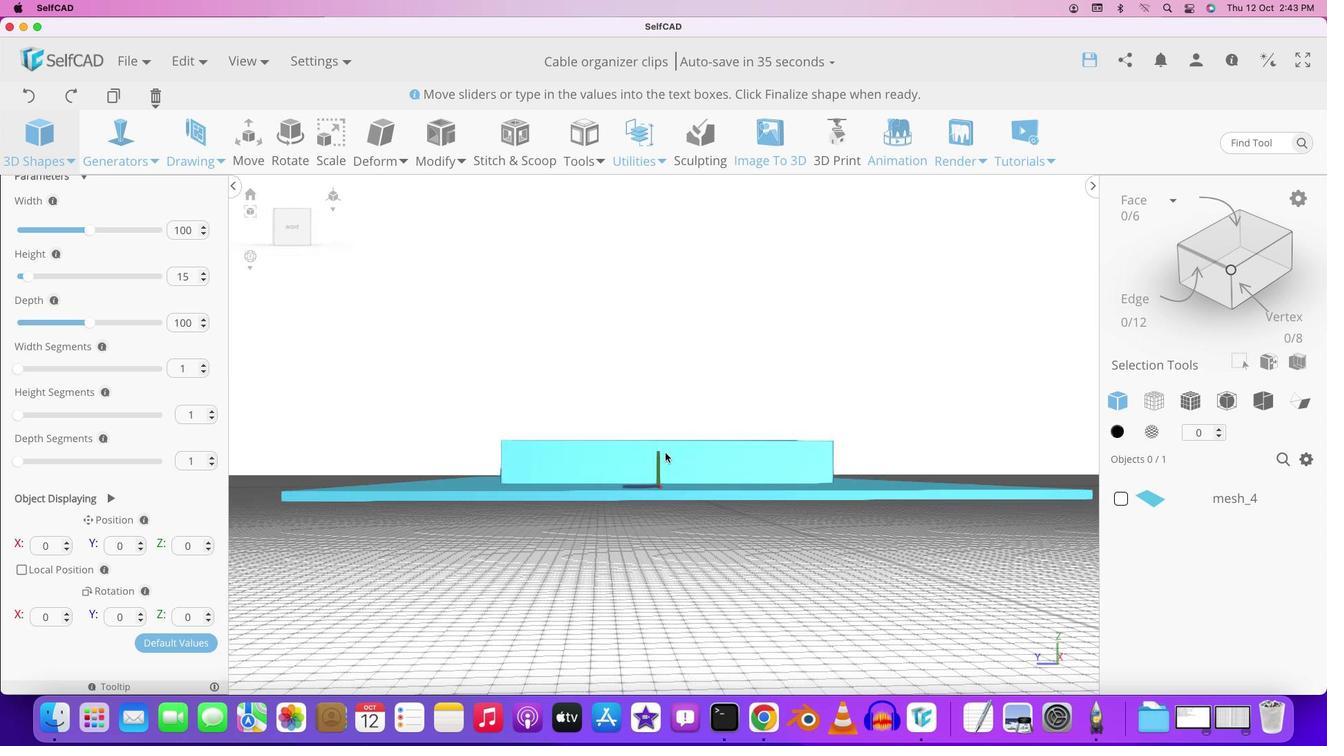 
Action: Mouse pressed left at (673, 463)
Screenshot: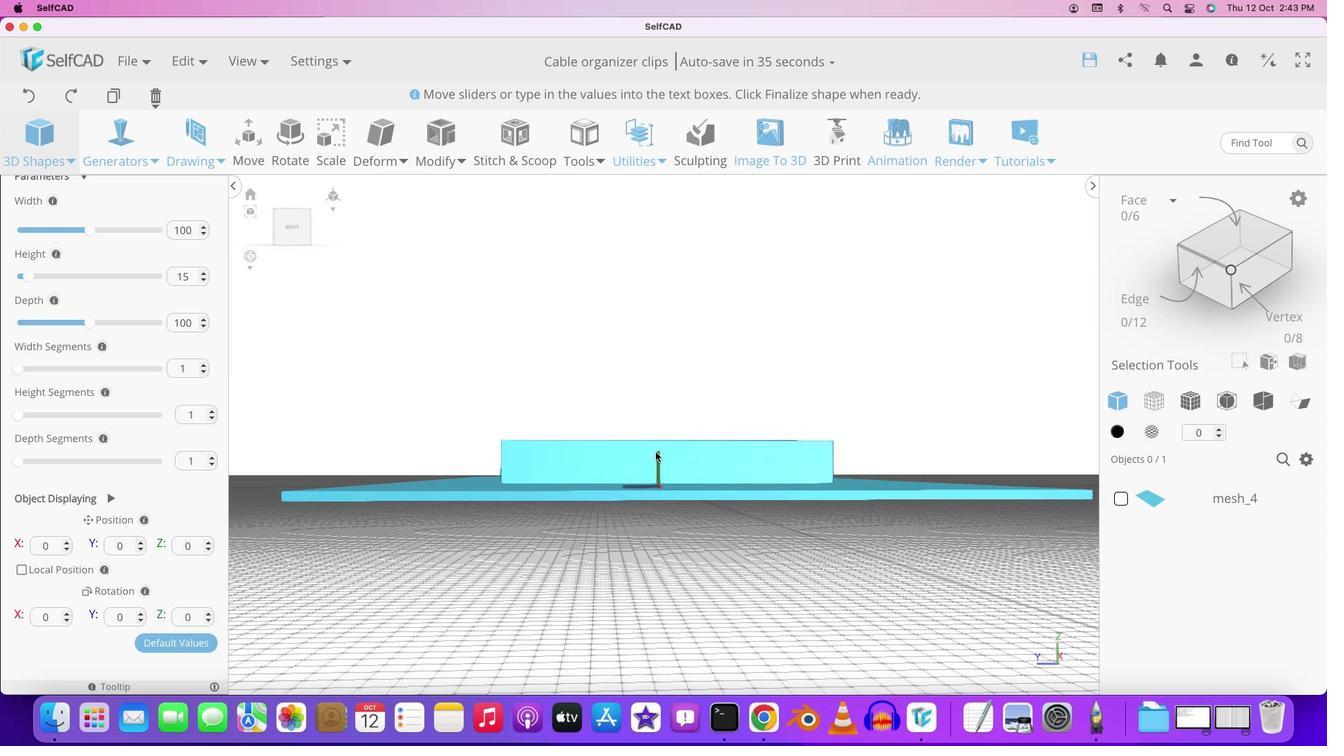 
Action: Mouse moved to (22, 275)
Screenshot: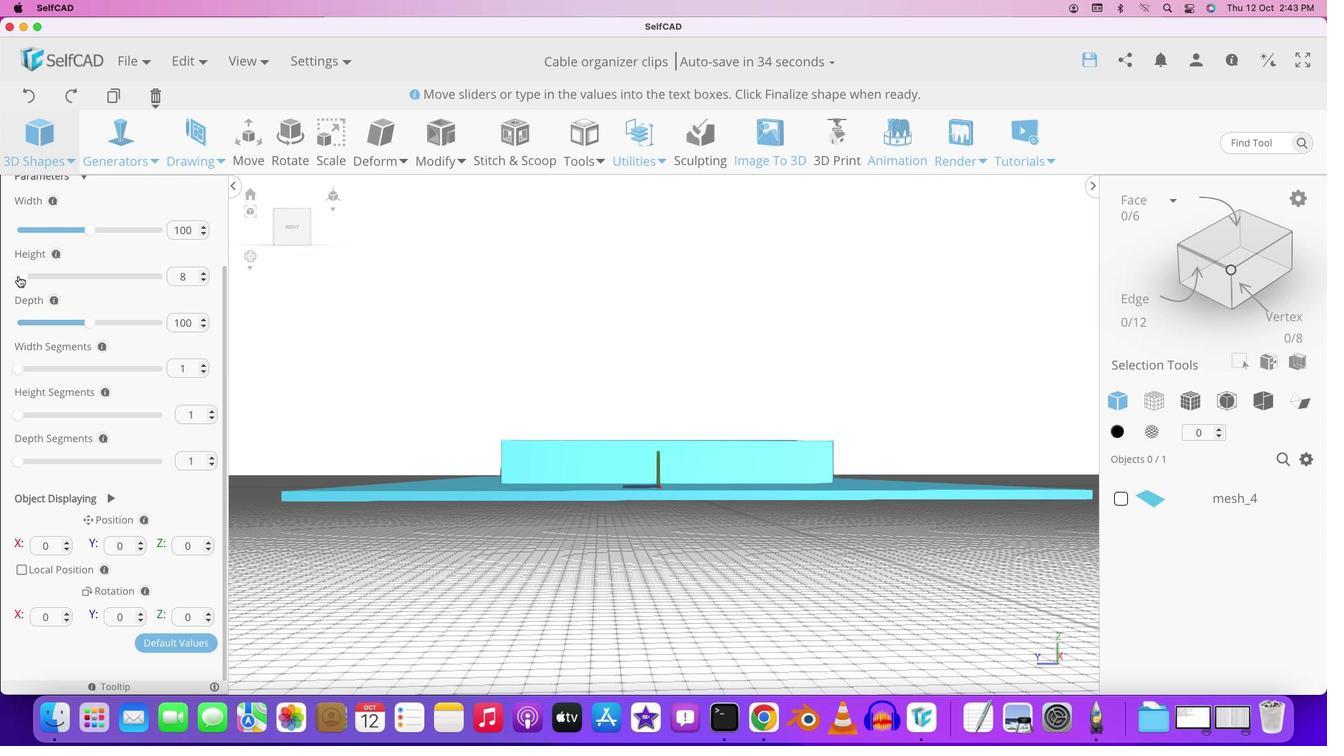
Action: Mouse pressed left at (22, 275)
Screenshot: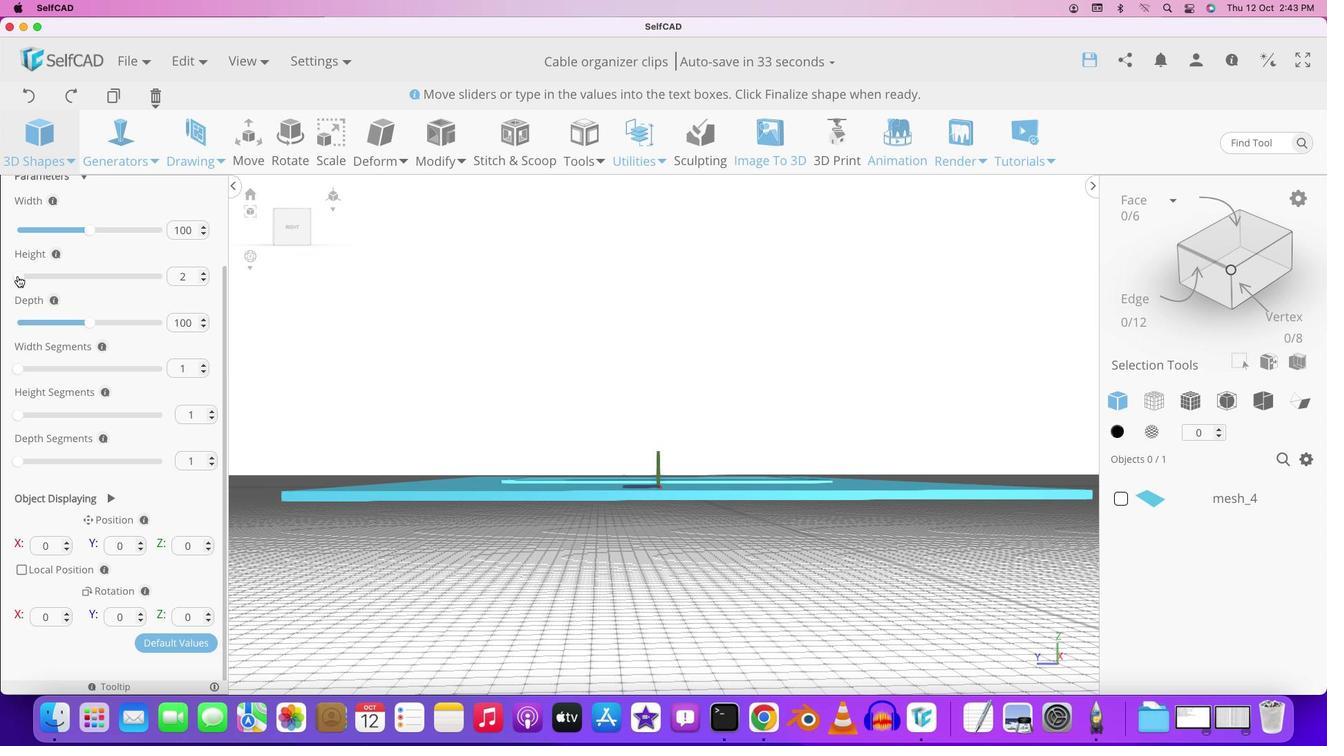 
Action: Mouse moved to (199, 279)
Screenshot: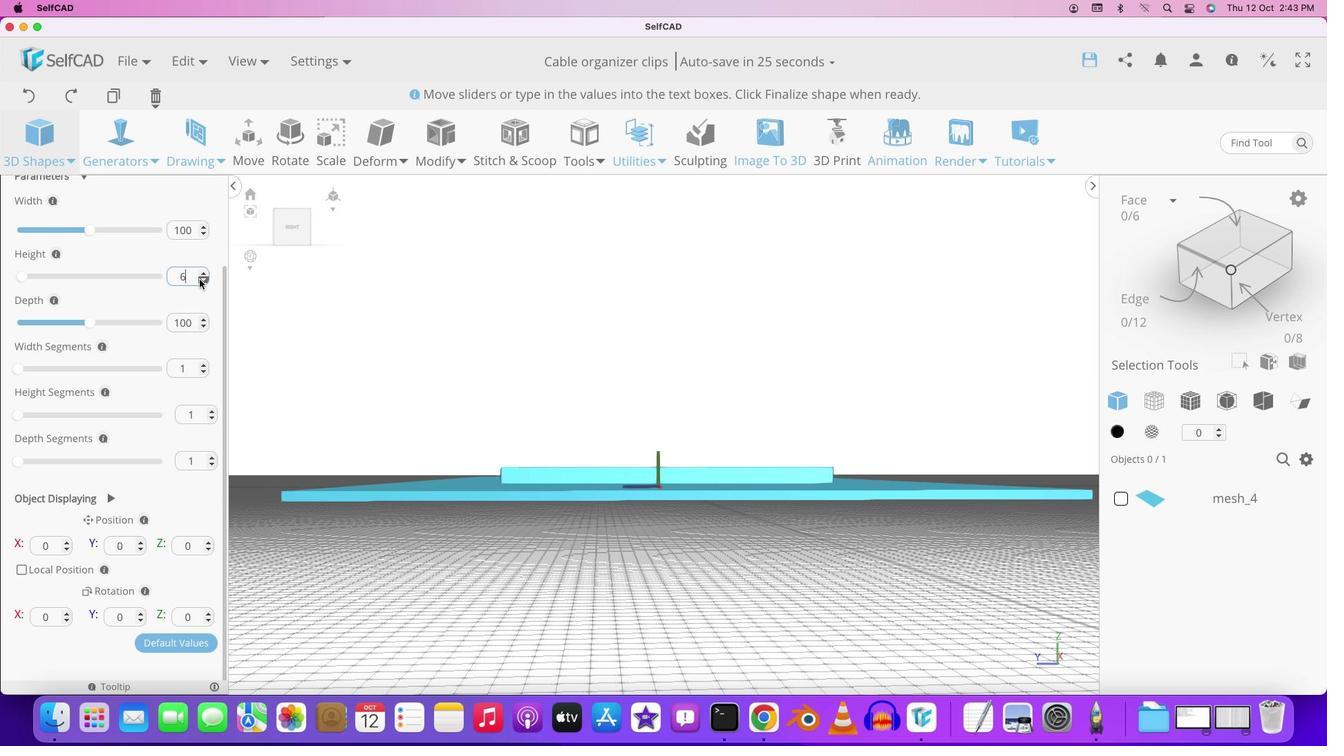 
Action: Mouse pressed left at (199, 279)
Screenshot: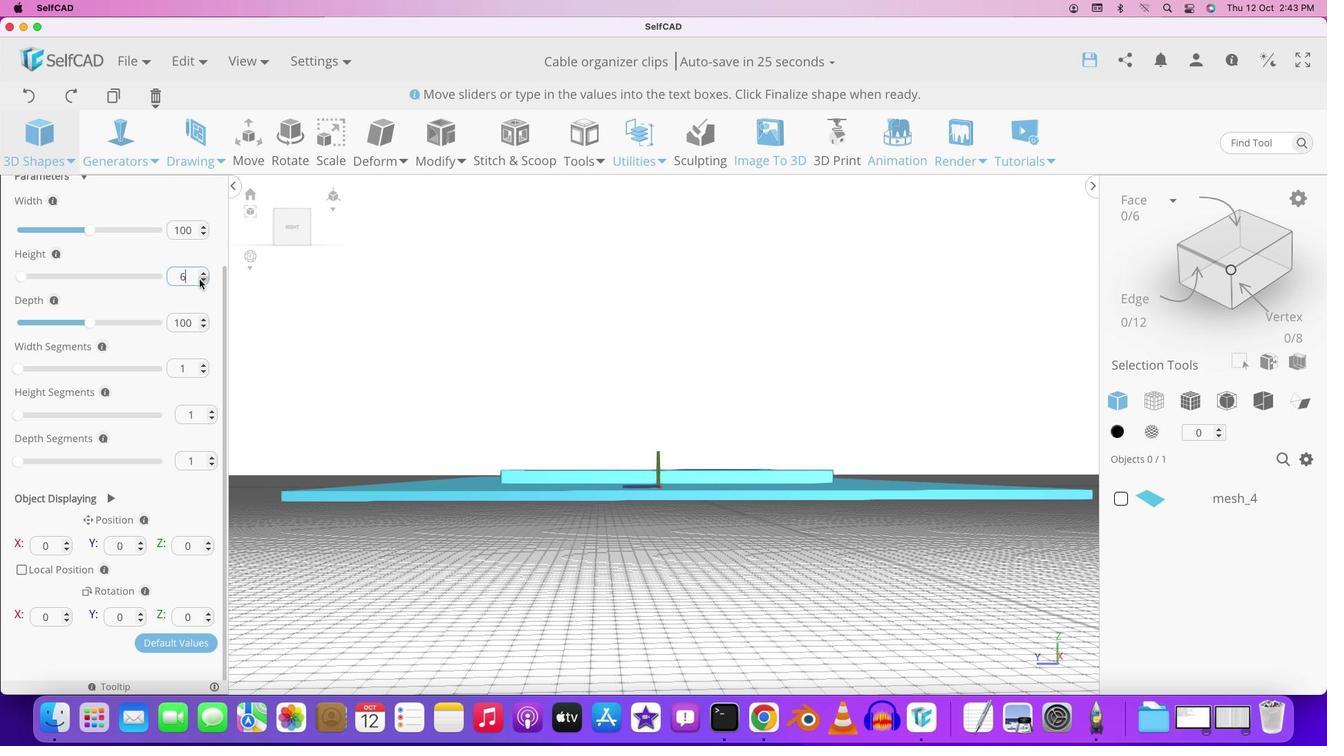 
Action: Mouse pressed left at (199, 279)
Screenshot: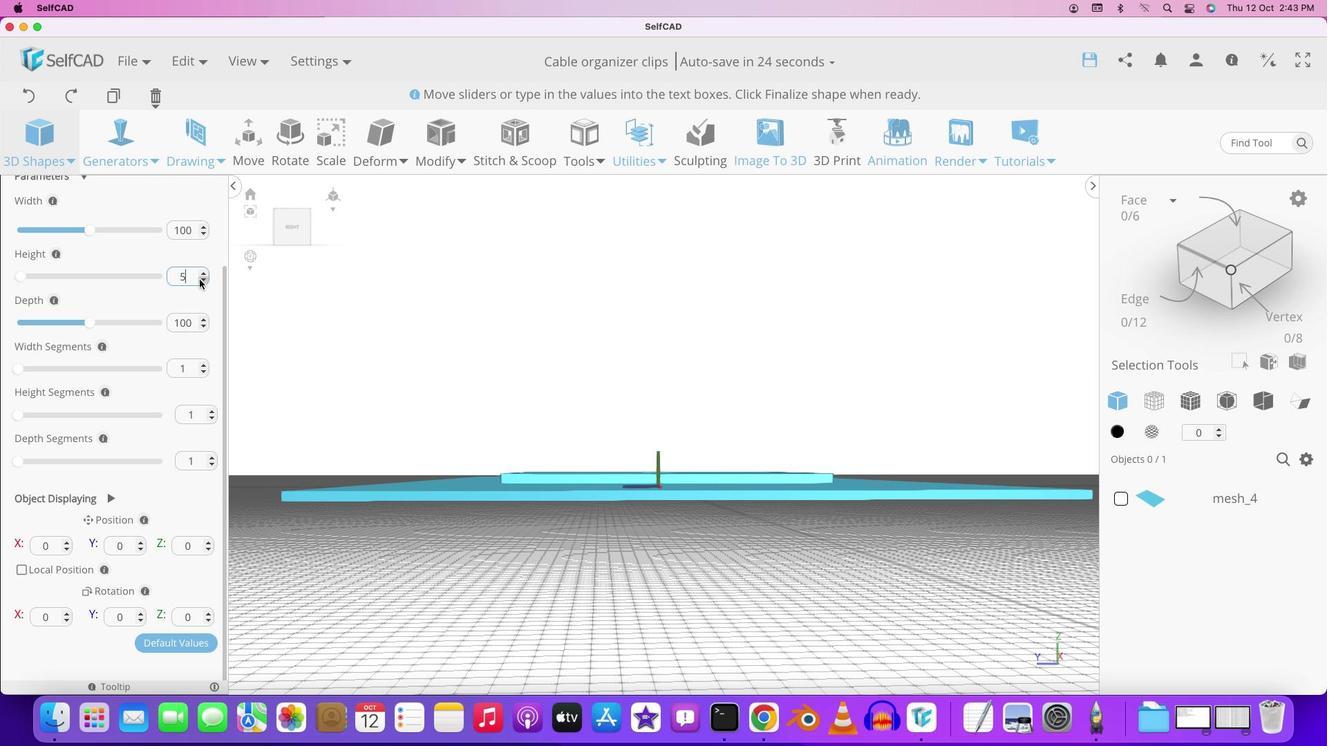 
Action: Mouse pressed left at (199, 279)
Screenshot: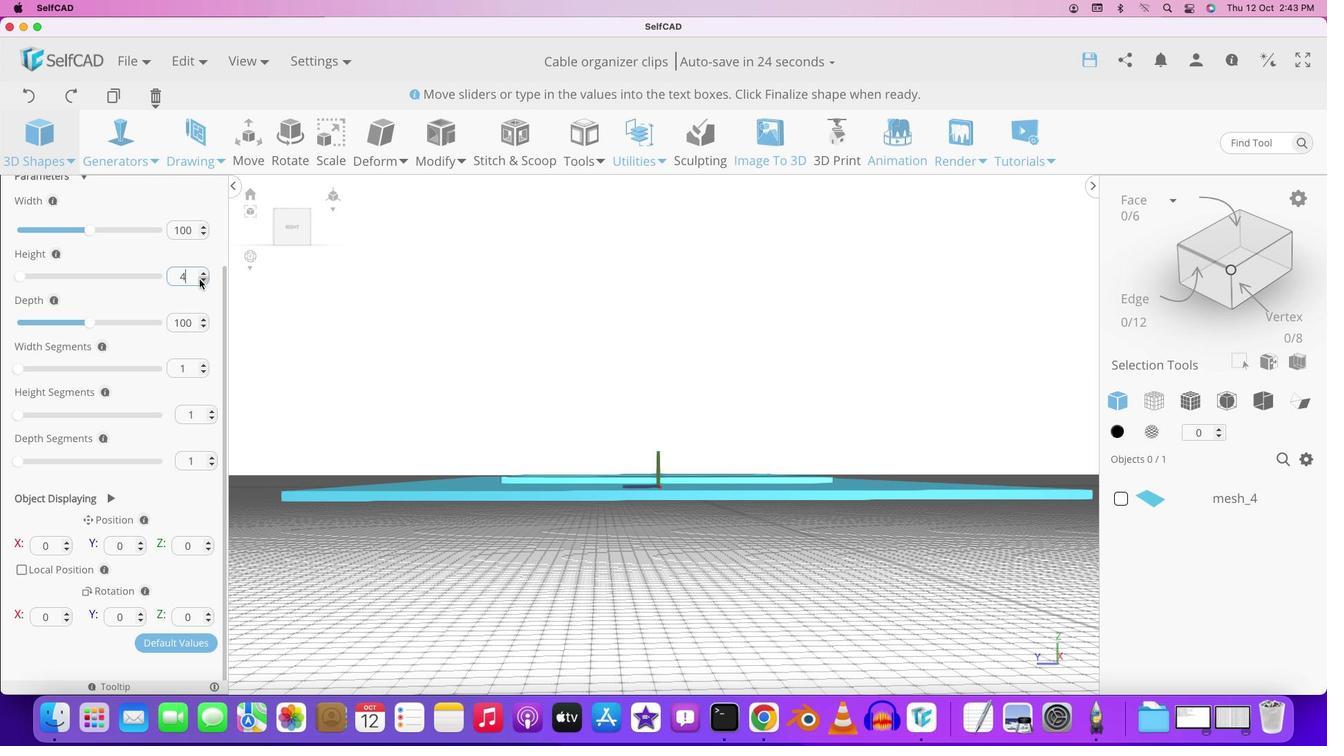 
Action: Mouse moved to (201, 273)
Screenshot: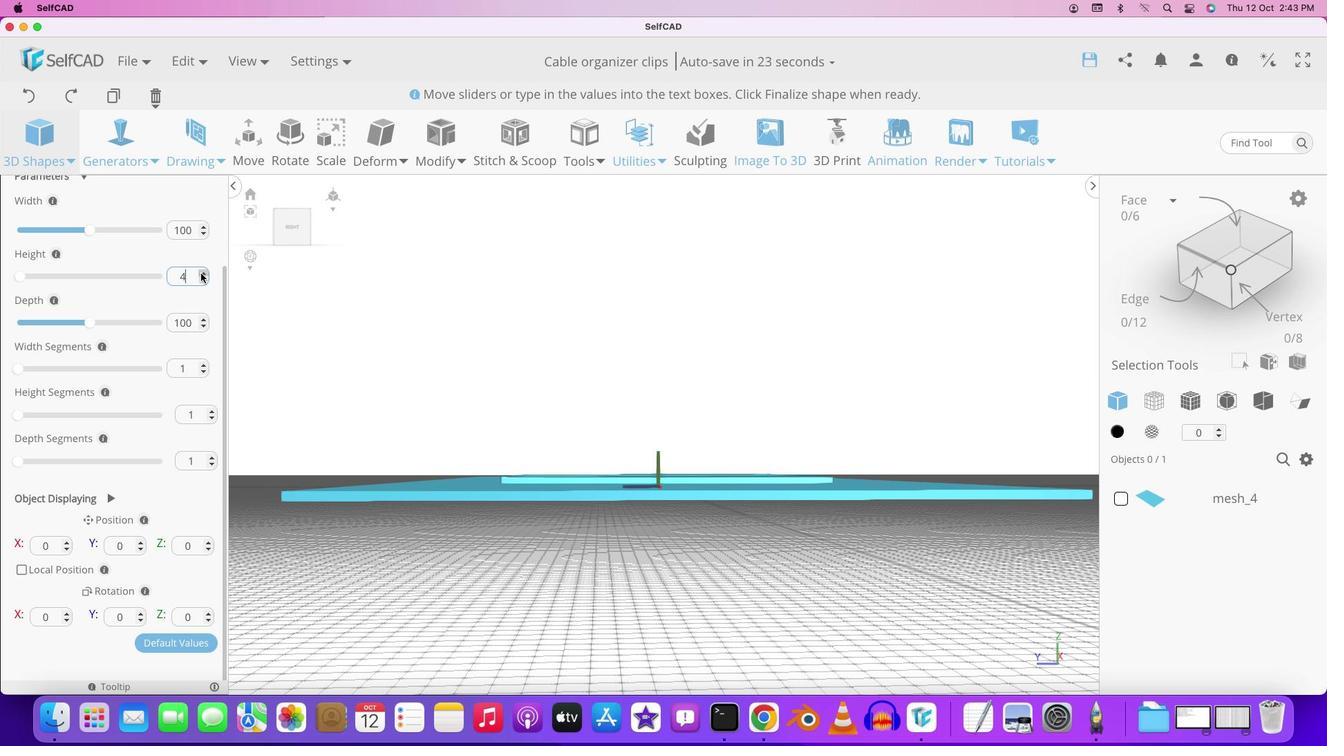 
Action: Mouse pressed left at (201, 273)
Screenshot: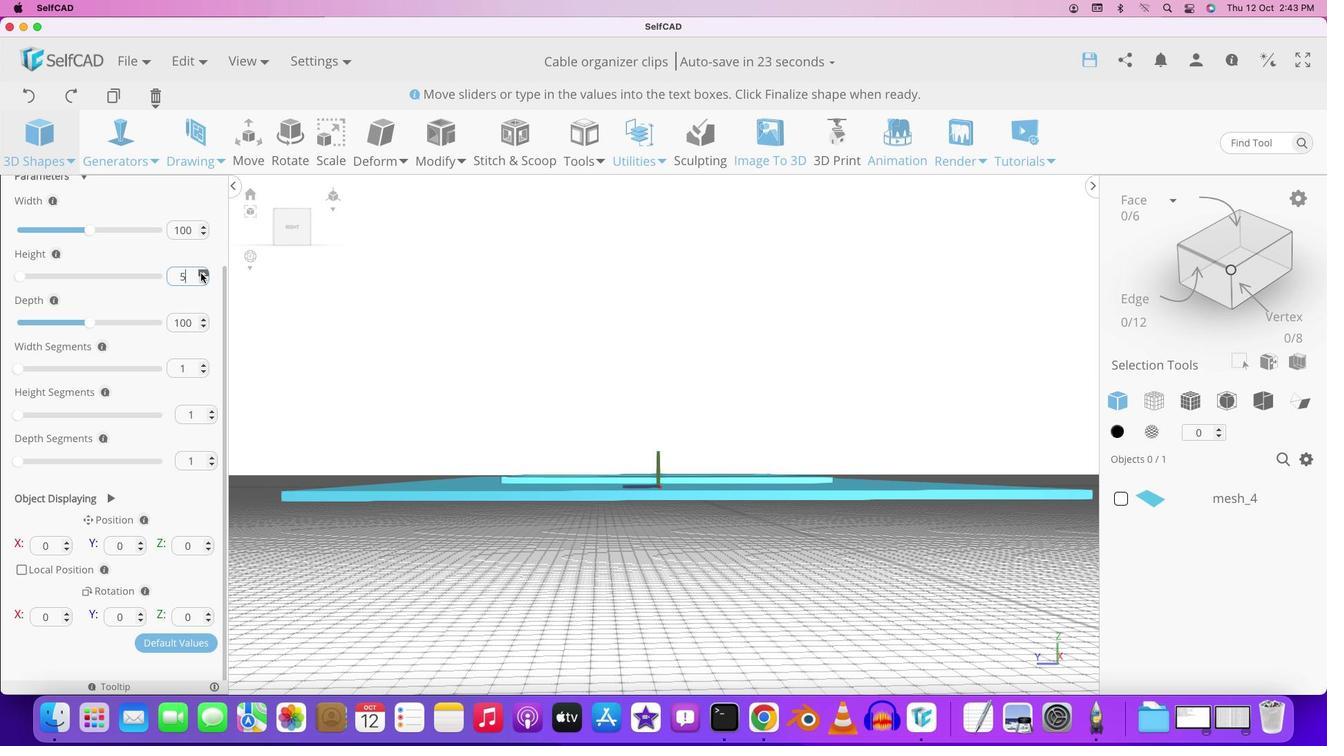 
Action: Mouse pressed left at (201, 273)
Screenshot: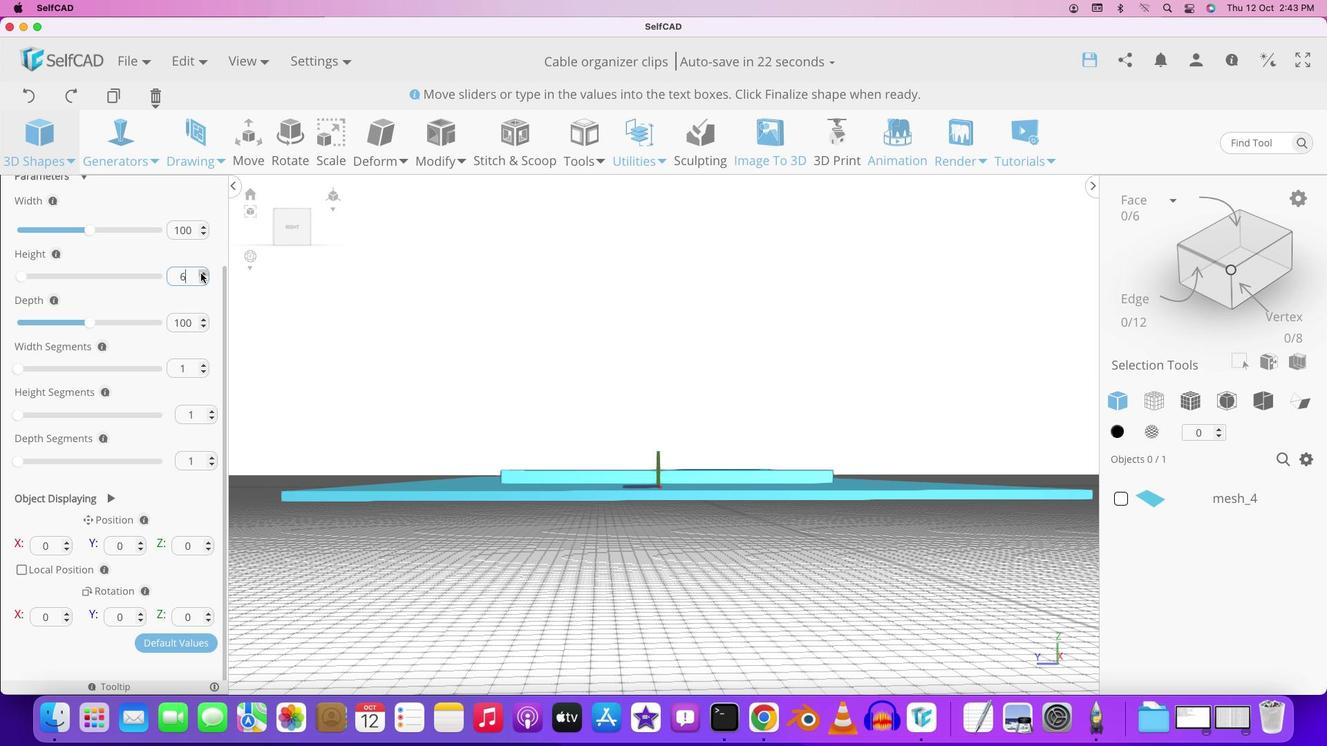 
Action: Mouse moved to (526, 398)
Screenshot: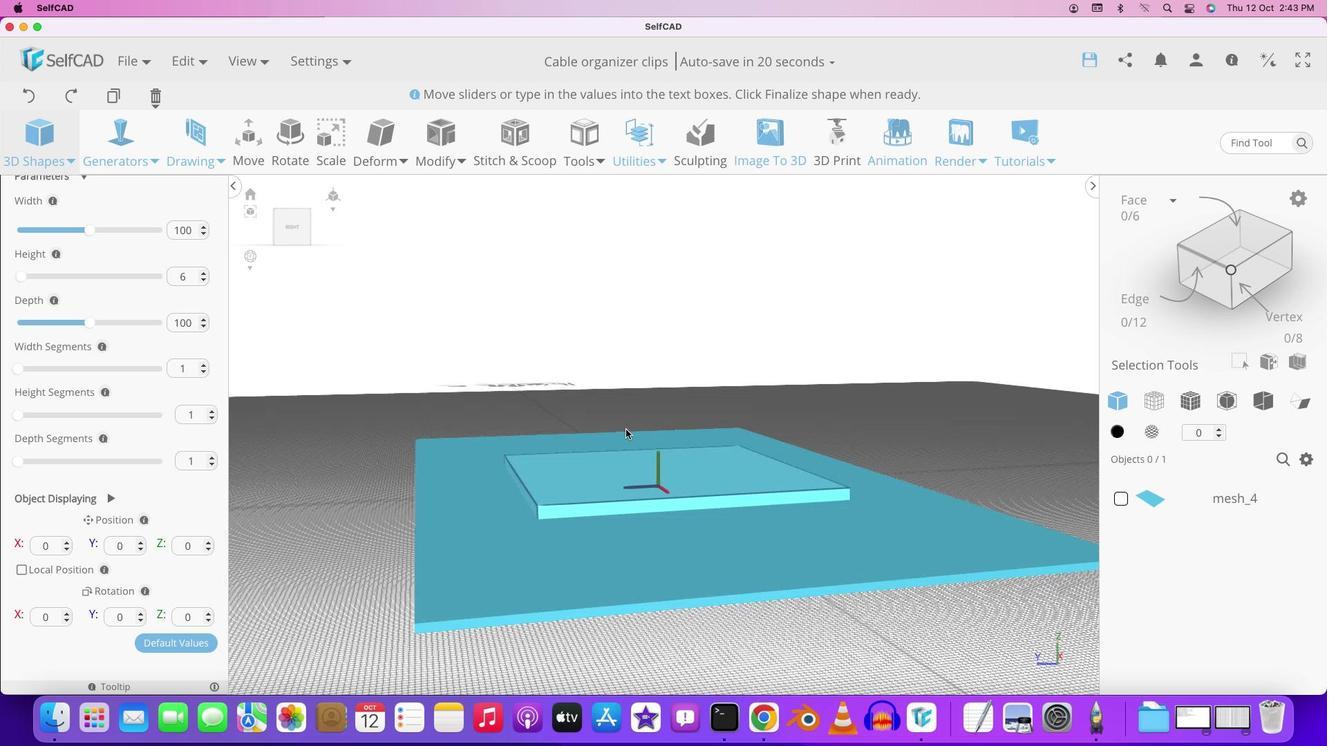 
Action: Mouse pressed left at (526, 398)
Screenshot: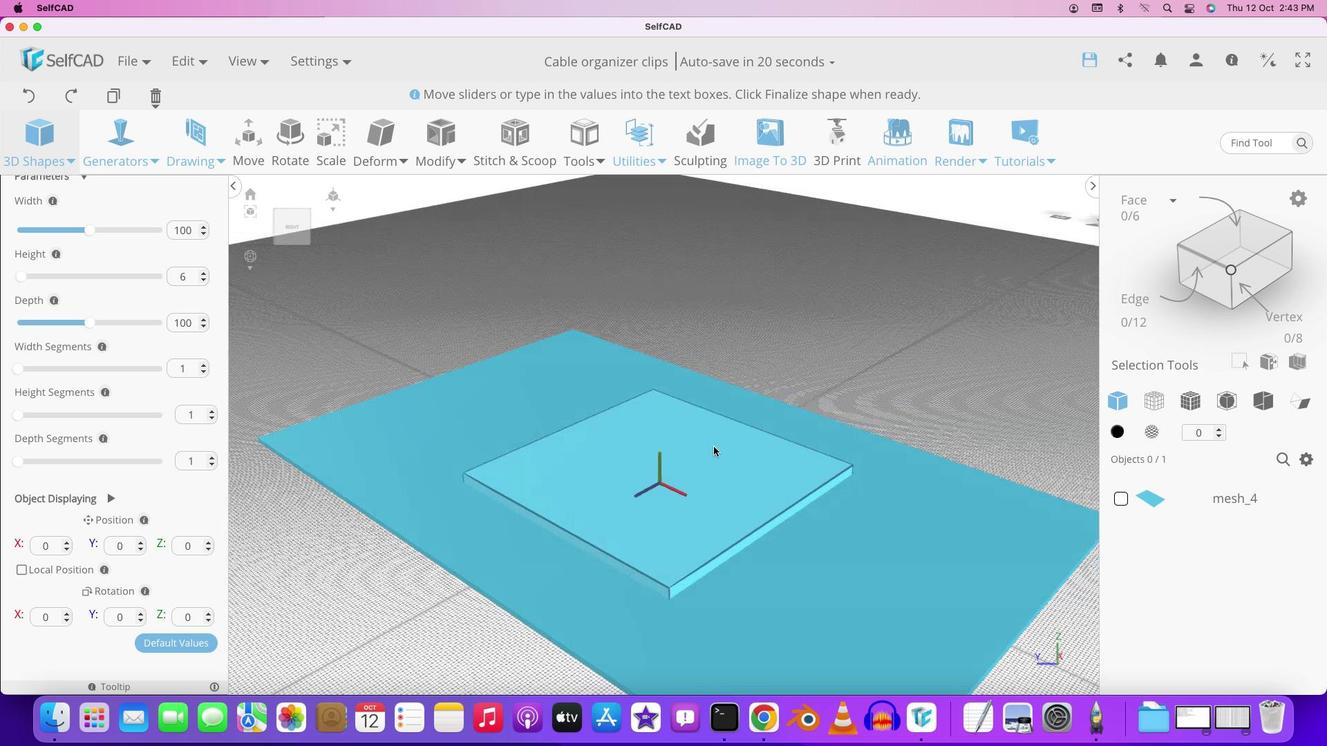 
Action: Mouse moved to (89, 230)
Screenshot: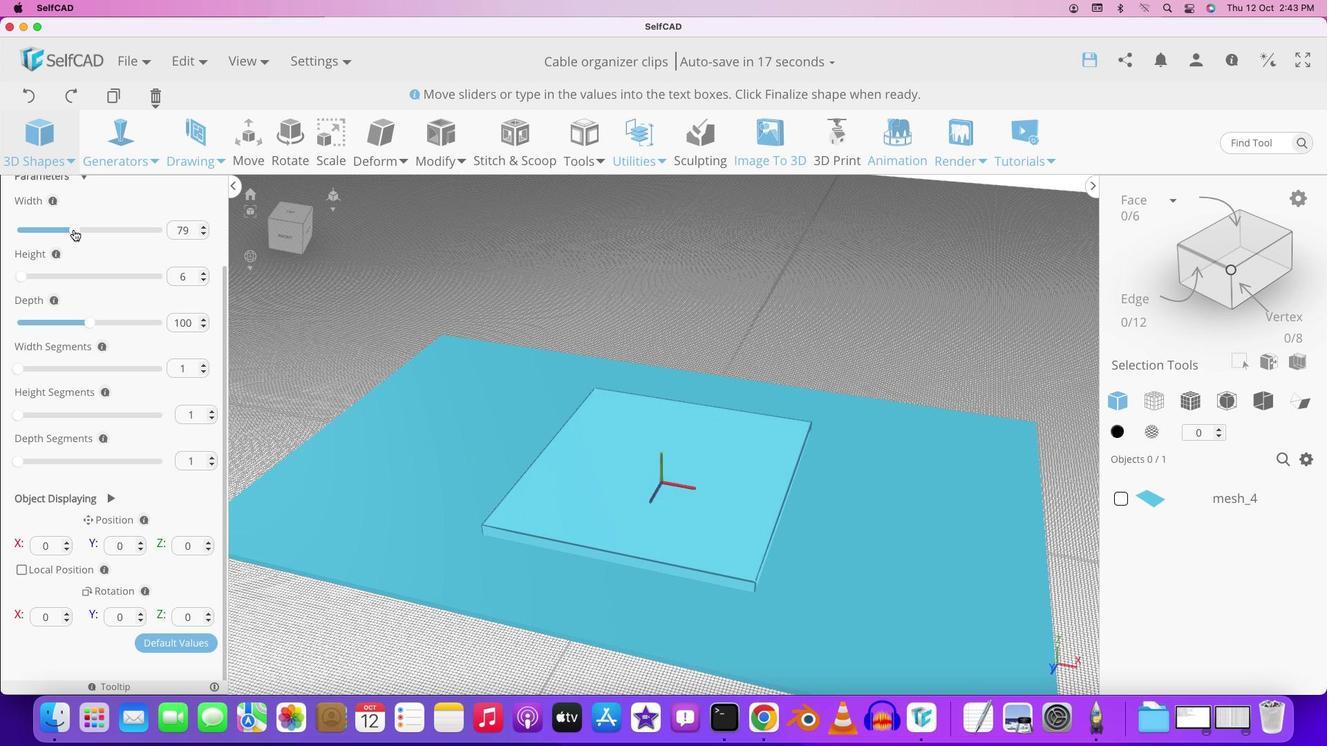 
Action: Mouse pressed left at (89, 230)
Screenshot: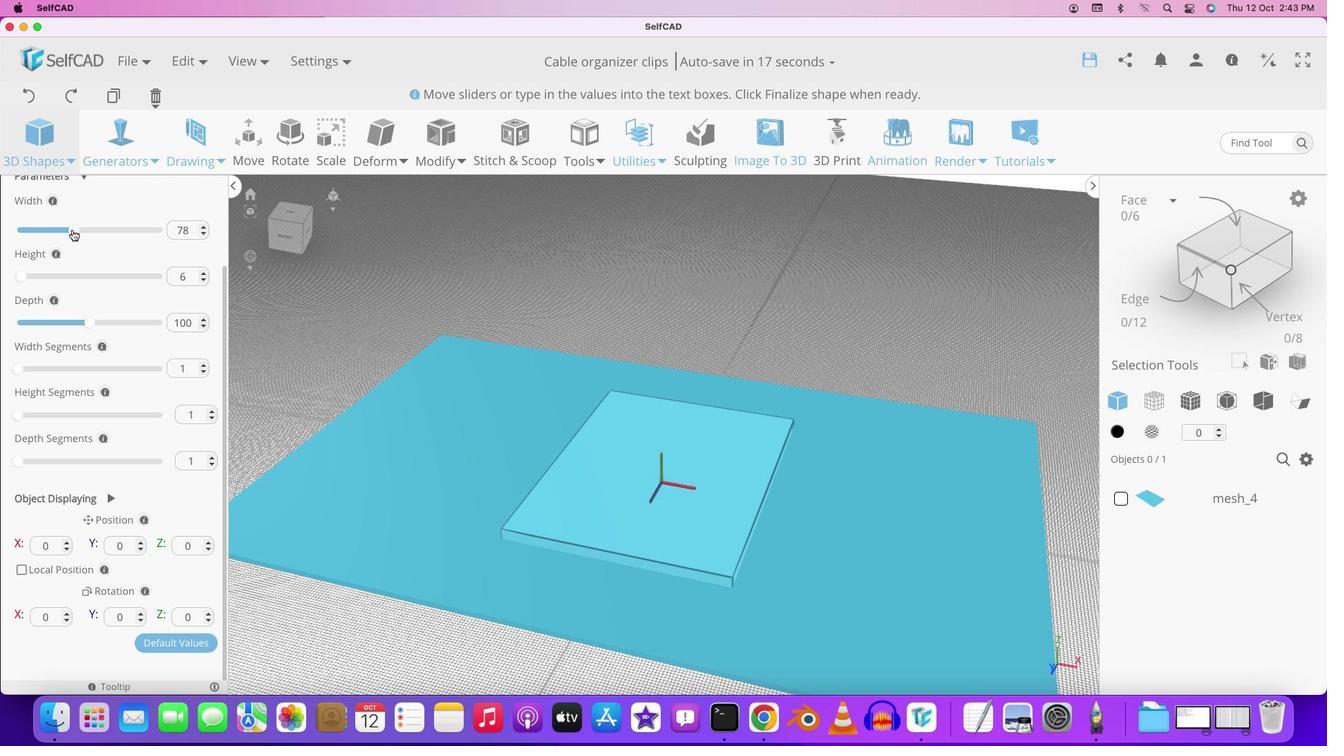 
Action: Mouse moved to (552, 427)
Screenshot: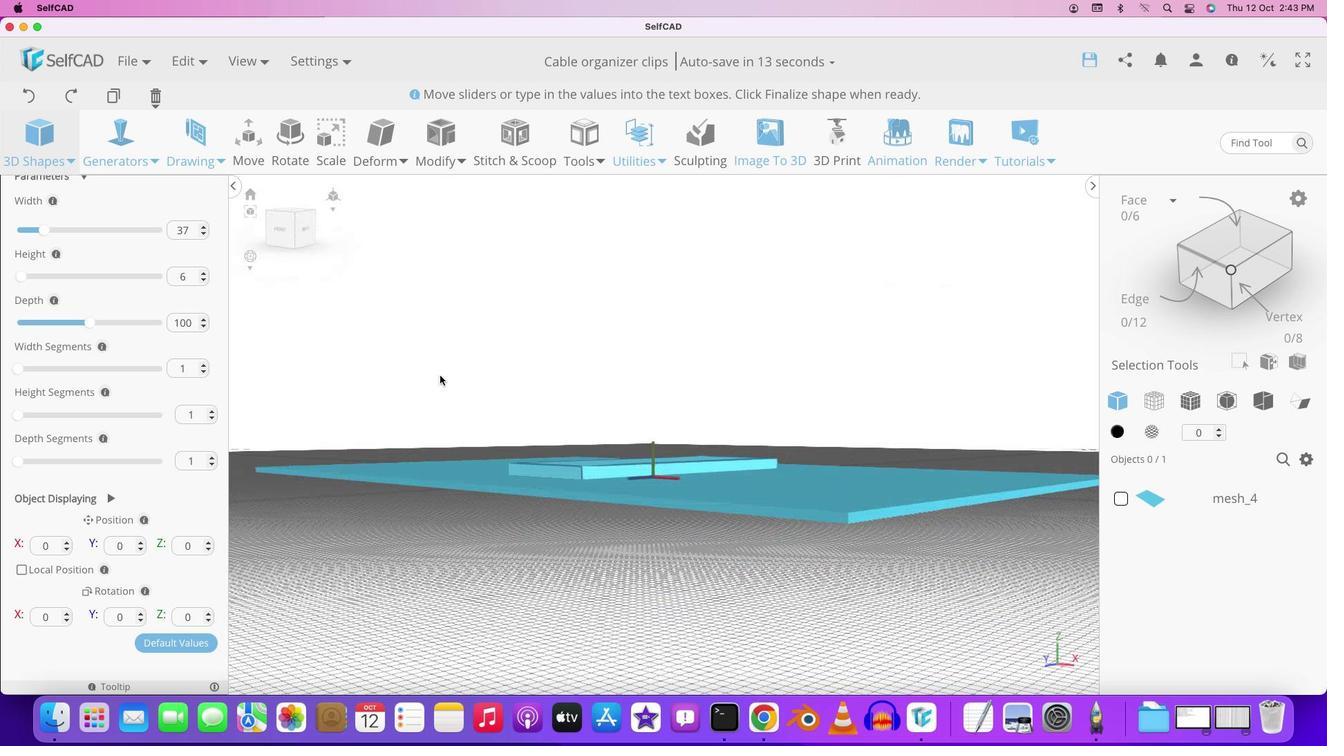 
Action: Mouse pressed left at (552, 427)
Screenshot: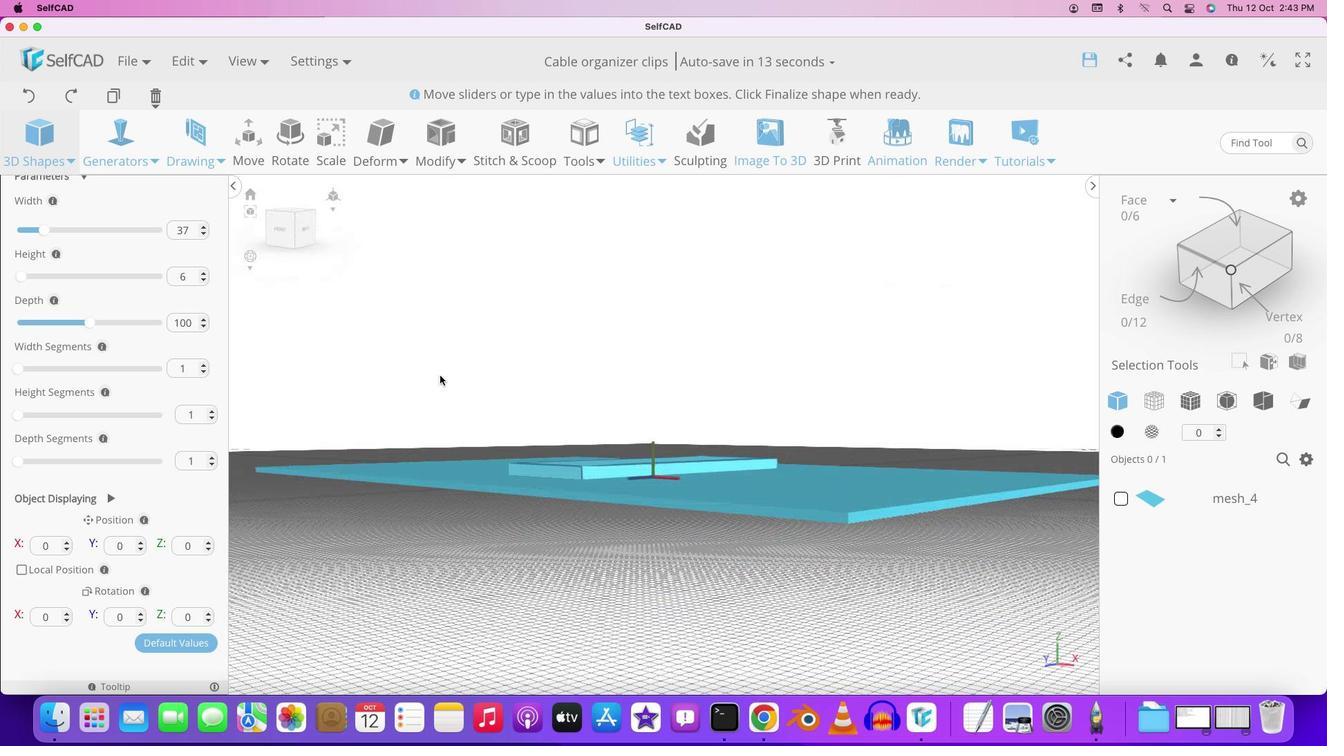 
Action: Mouse moved to (515, 391)
Screenshot: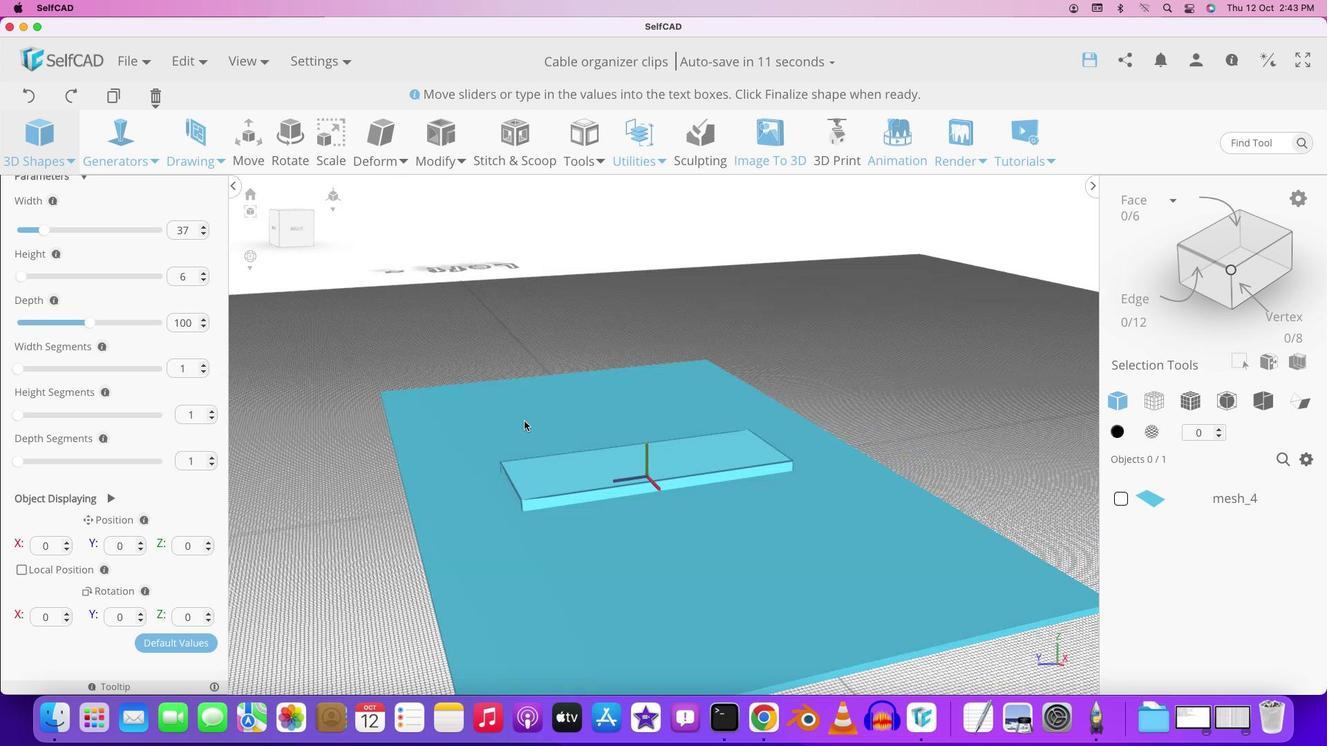 
Action: Mouse pressed left at (515, 391)
Screenshot: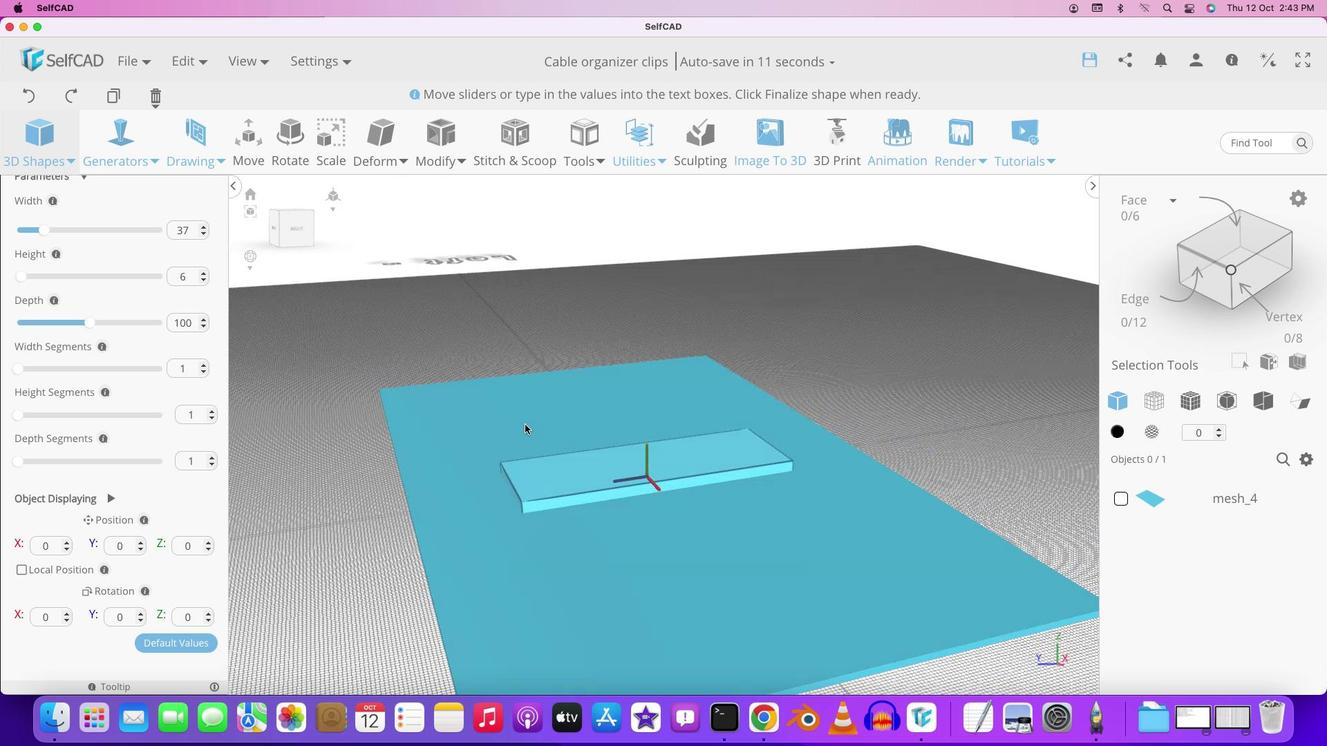 
Action: Mouse moved to (564, 426)
Screenshot: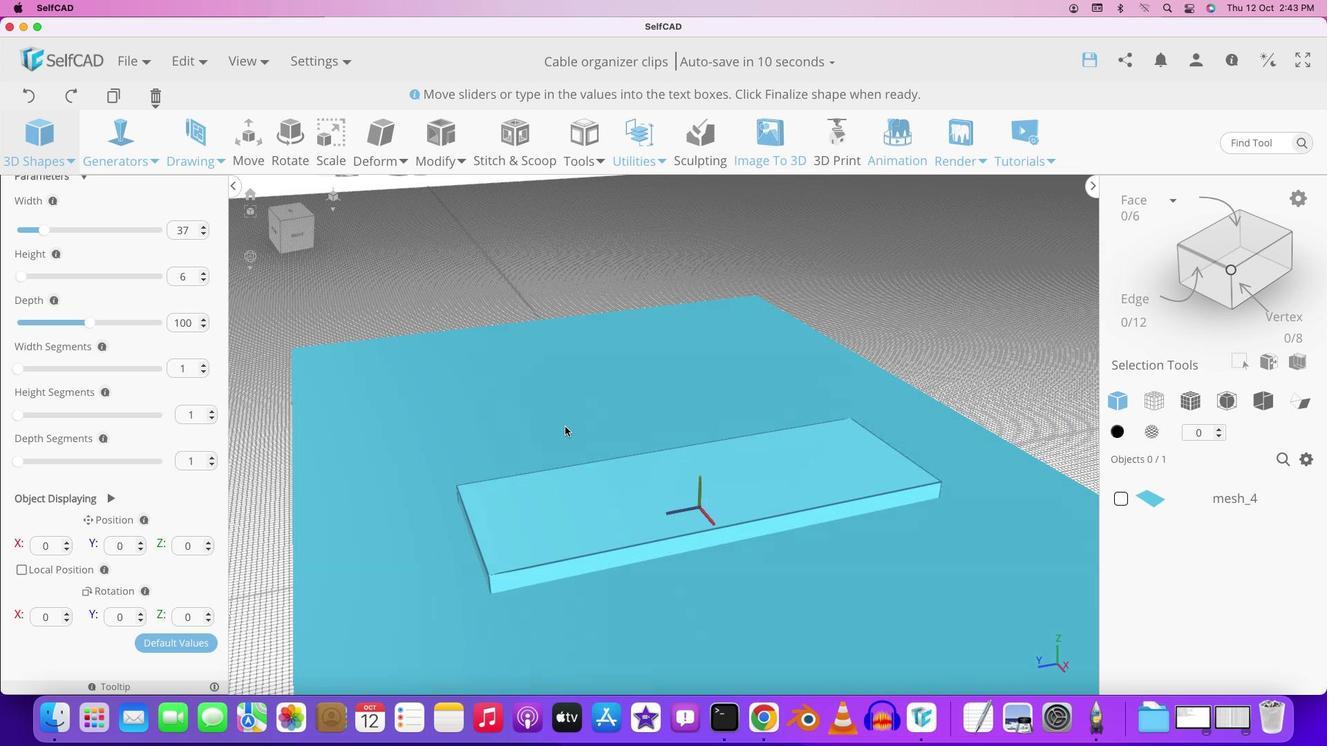 
Action: Mouse scrolled (564, 426) with delta (0, 0)
Screenshot: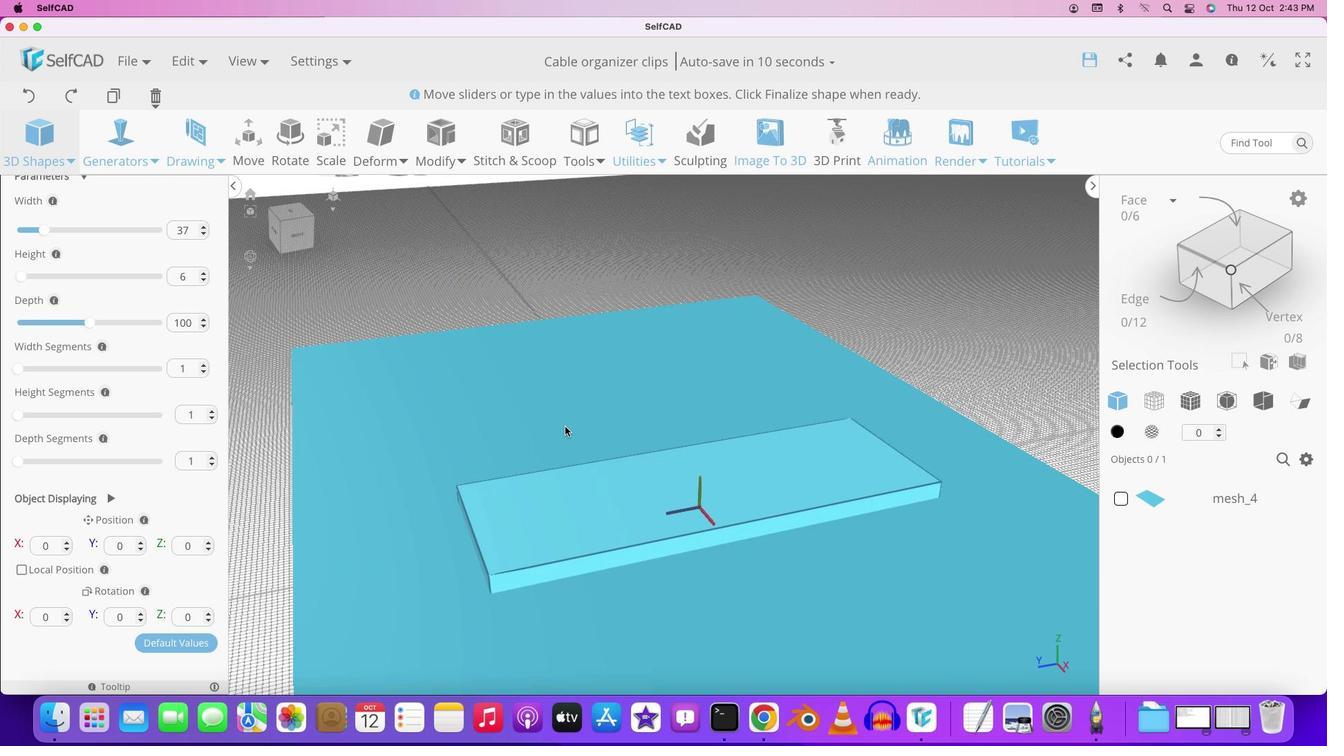 
Action: Mouse scrolled (564, 426) with delta (0, 0)
Screenshot: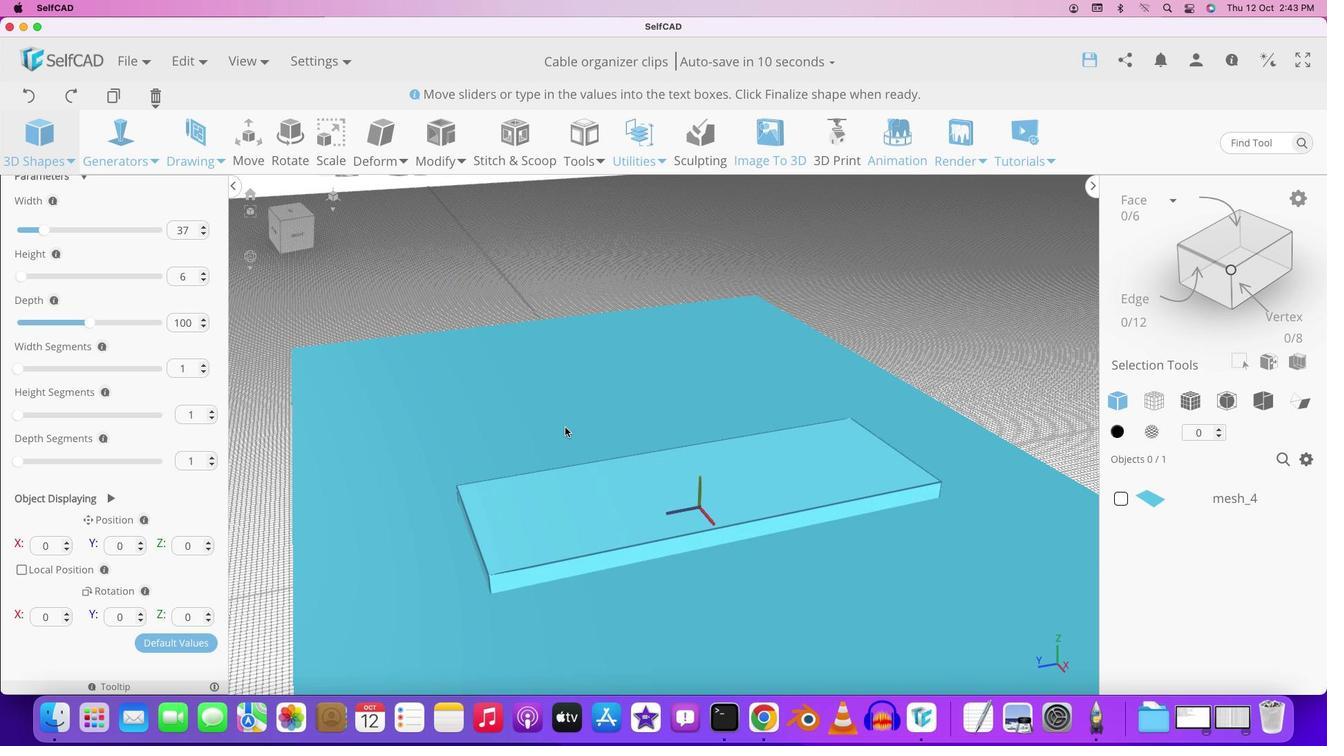 
Action: Mouse scrolled (564, 426) with delta (0, 1)
Screenshot: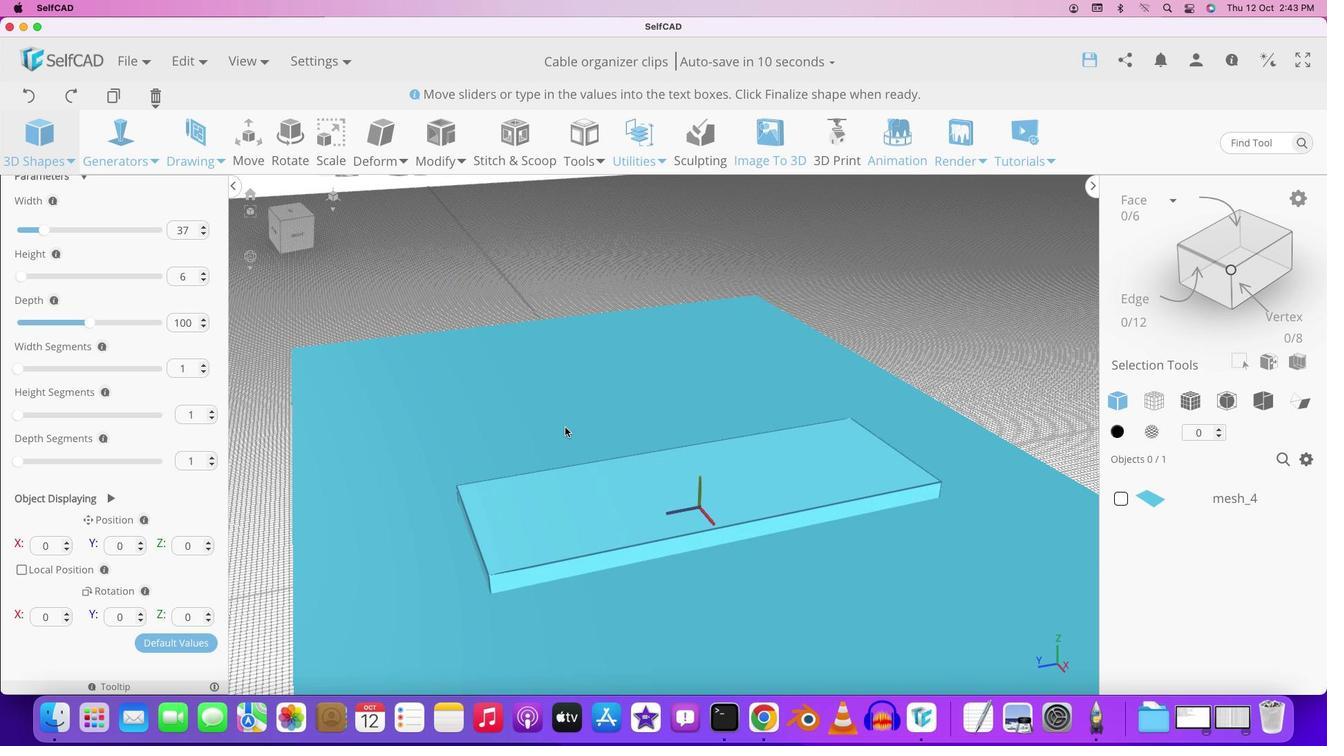 
Action: Mouse scrolled (564, 426) with delta (0, 2)
Screenshot: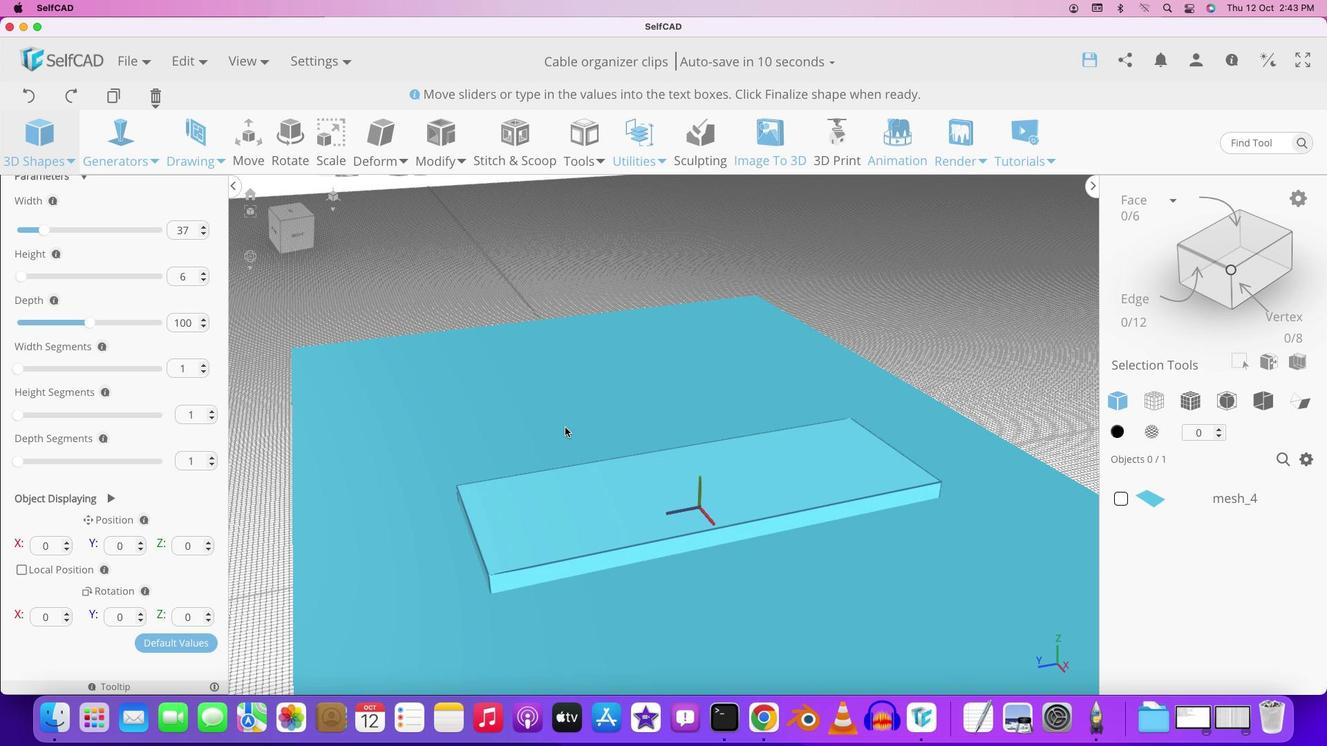 
Action: Mouse moved to (582, 434)
Screenshot: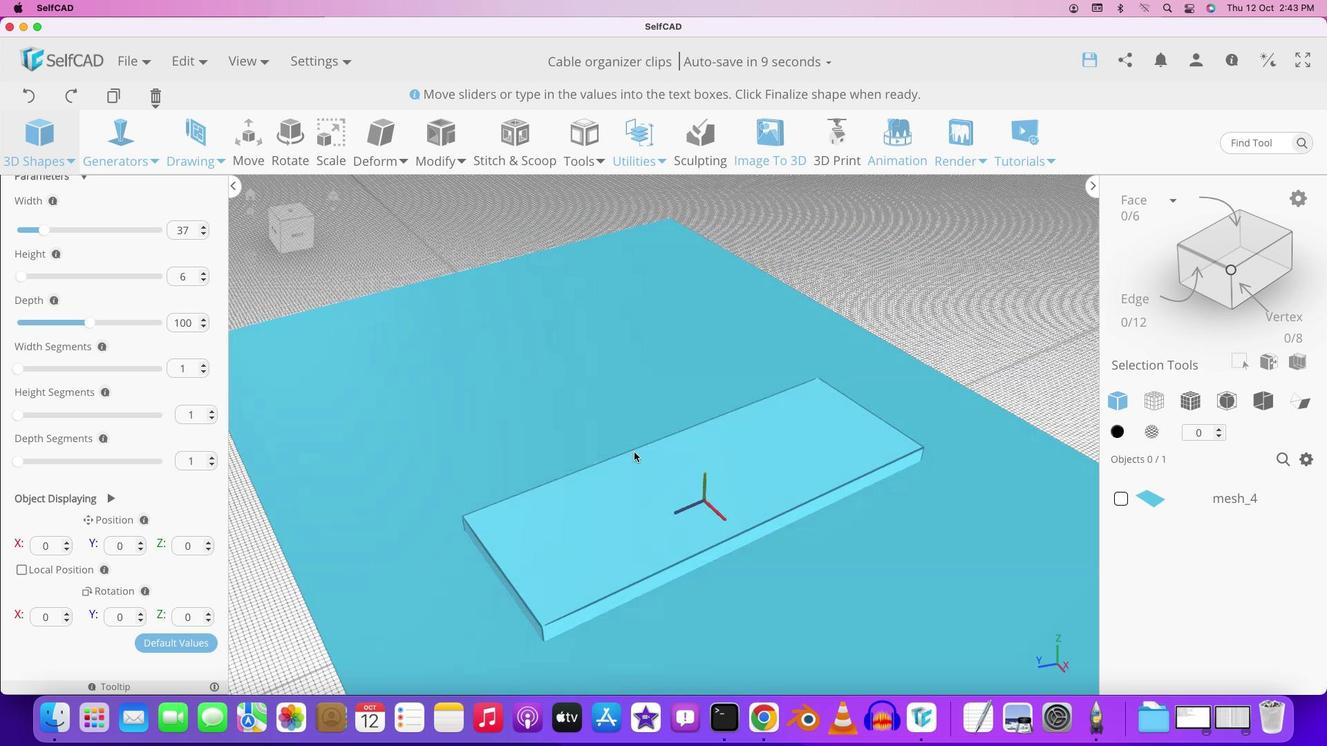 
Action: Mouse pressed left at (582, 434)
Screenshot: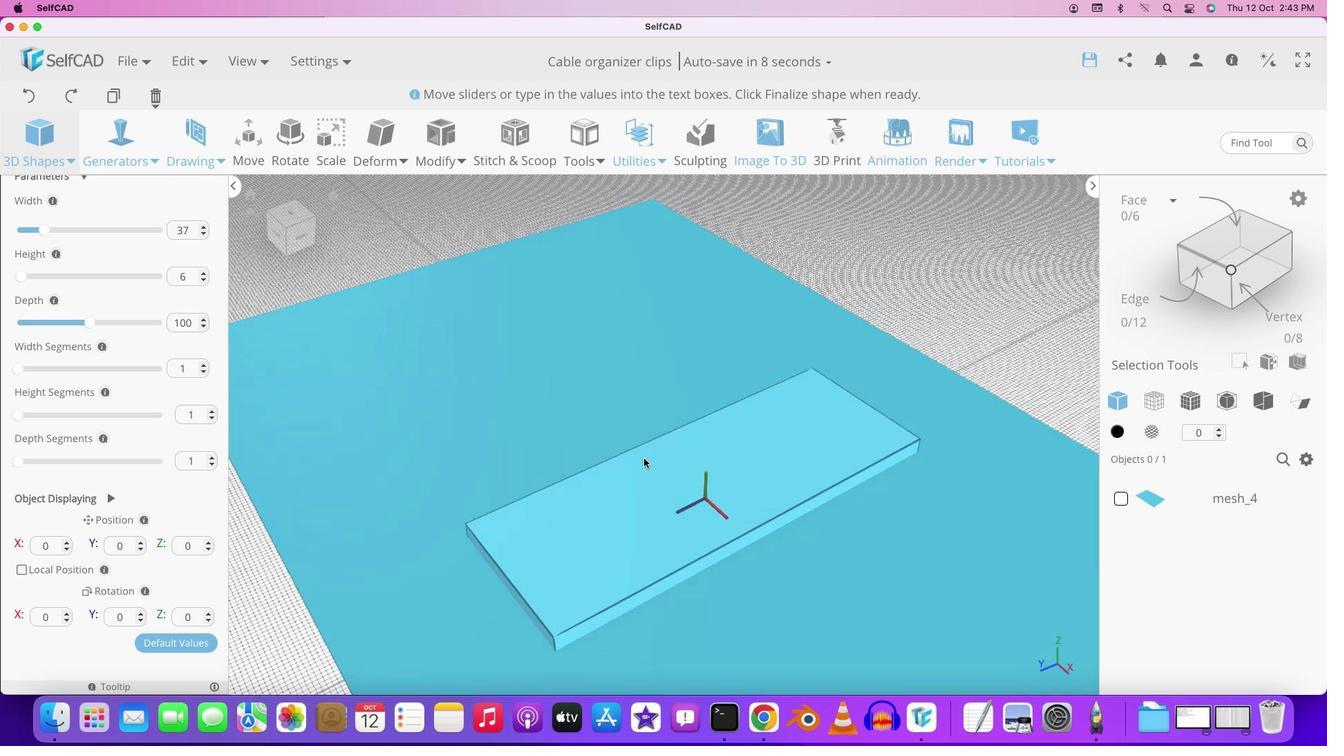 
Action: Mouse moved to (772, 531)
Screenshot: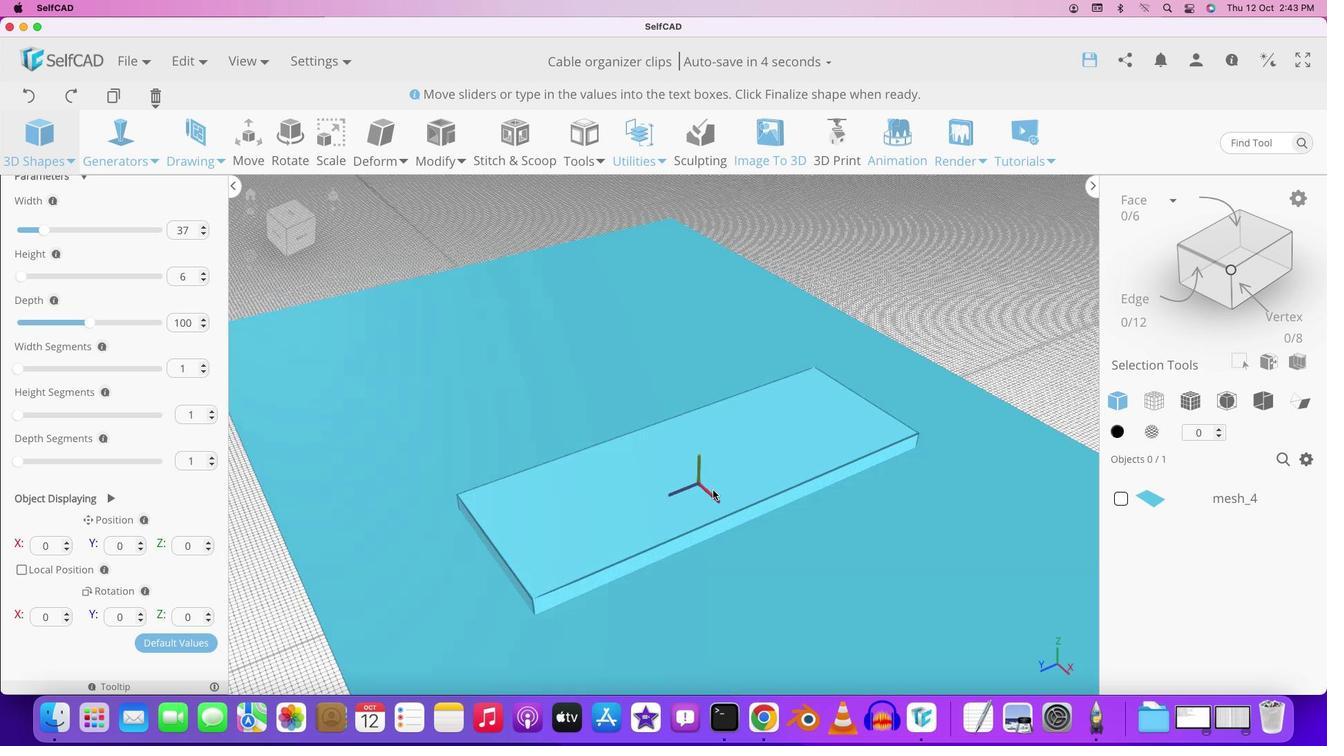 
Action: Mouse pressed left at (772, 531)
Screenshot: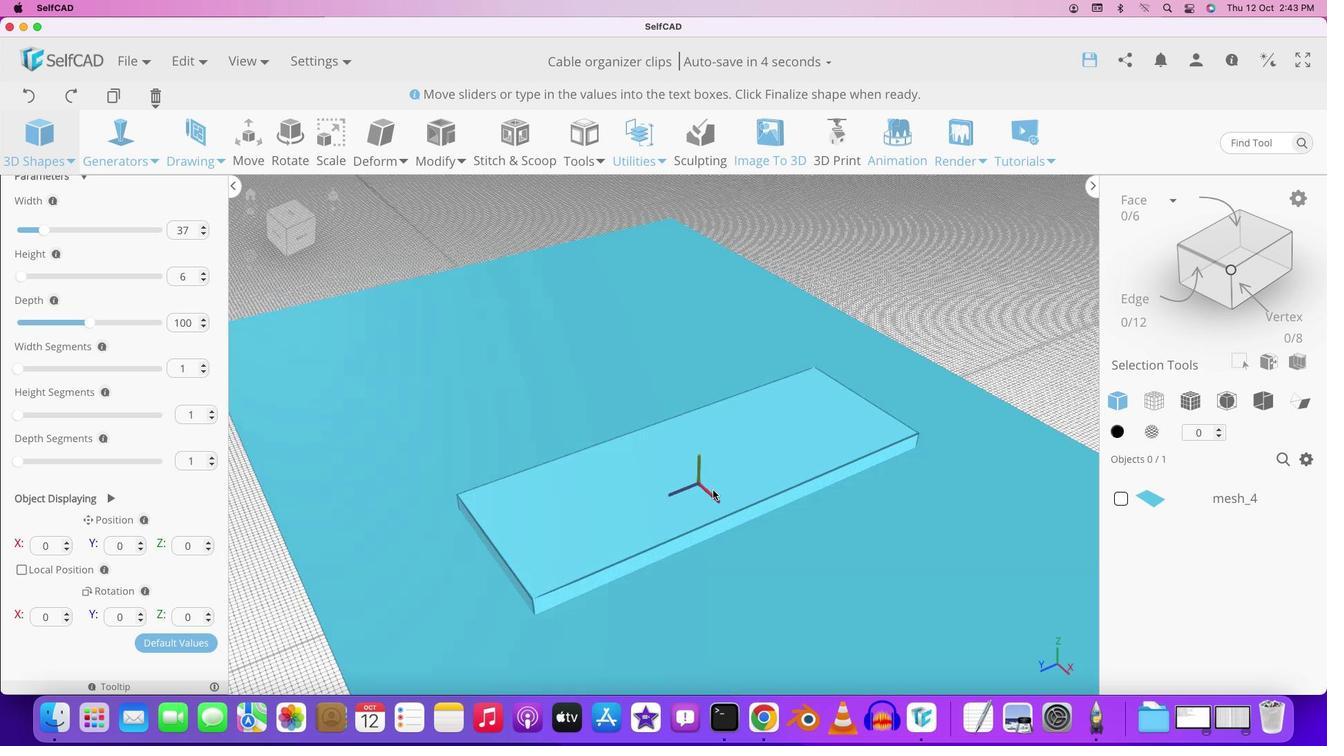 
Action: Mouse moved to (642, 438)
Screenshot: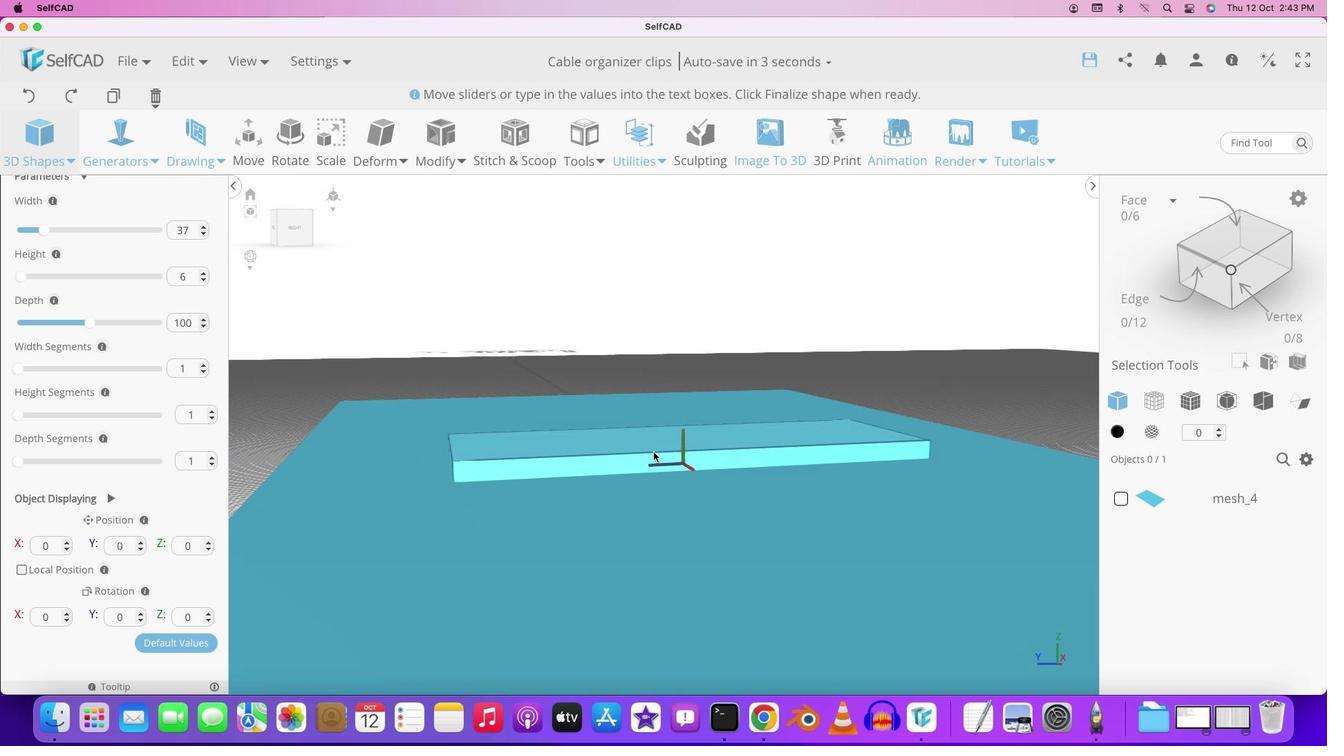 
Action: Mouse pressed left at (642, 438)
Screenshot: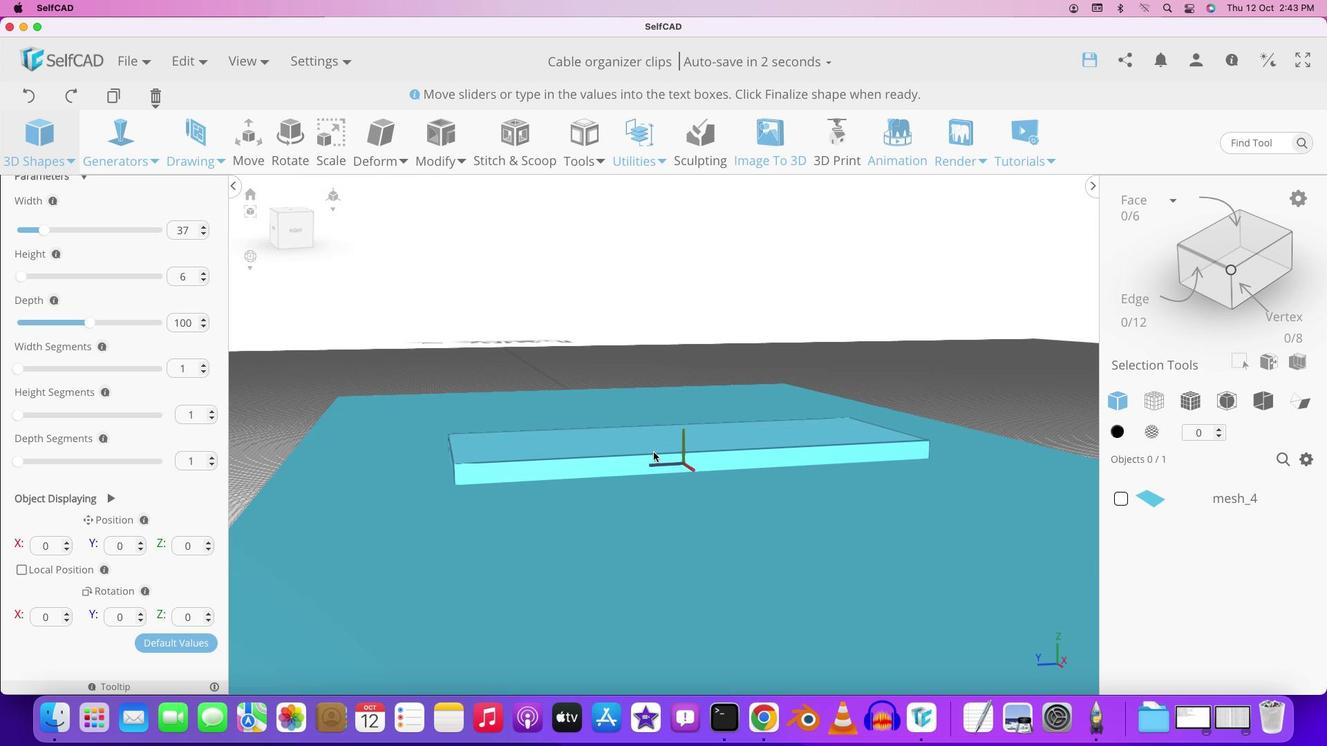 
Action: Mouse moved to (677, 465)
Screenshot: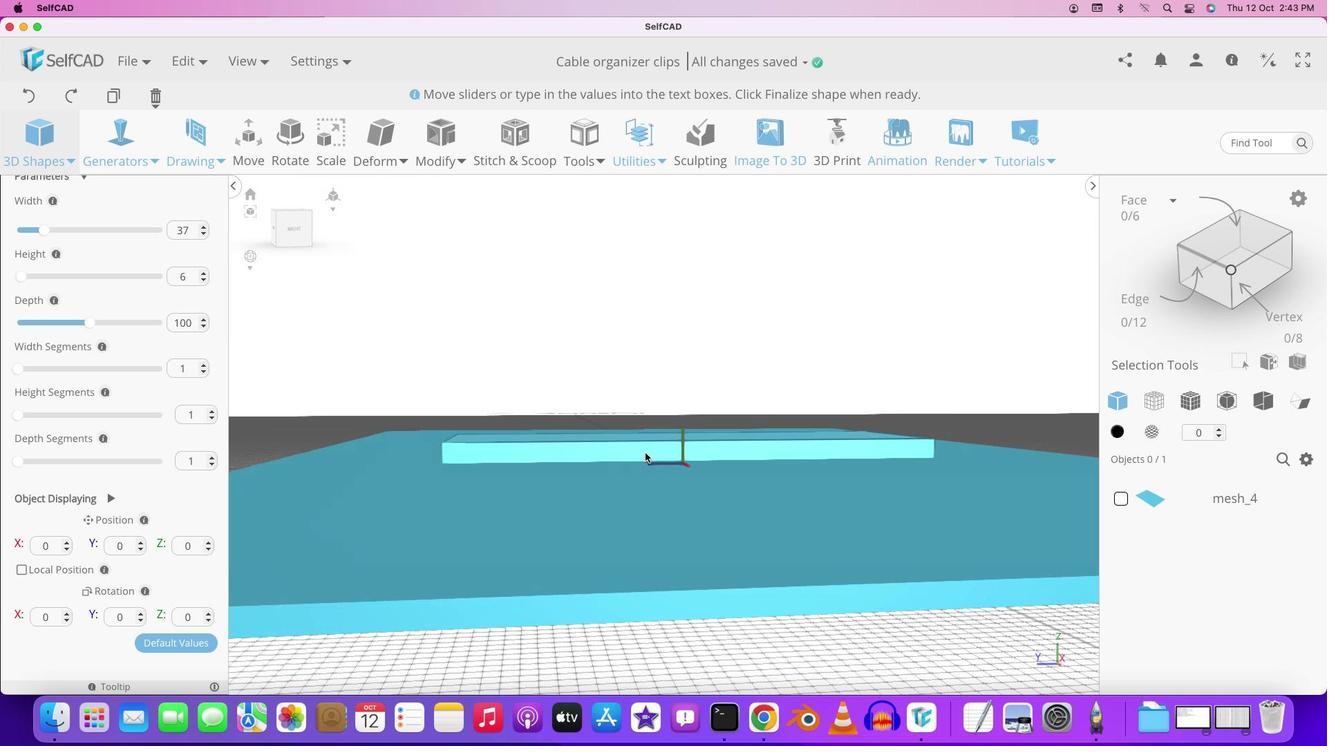 
Action: Mouse pressed left at (677, 465)
Screenshot: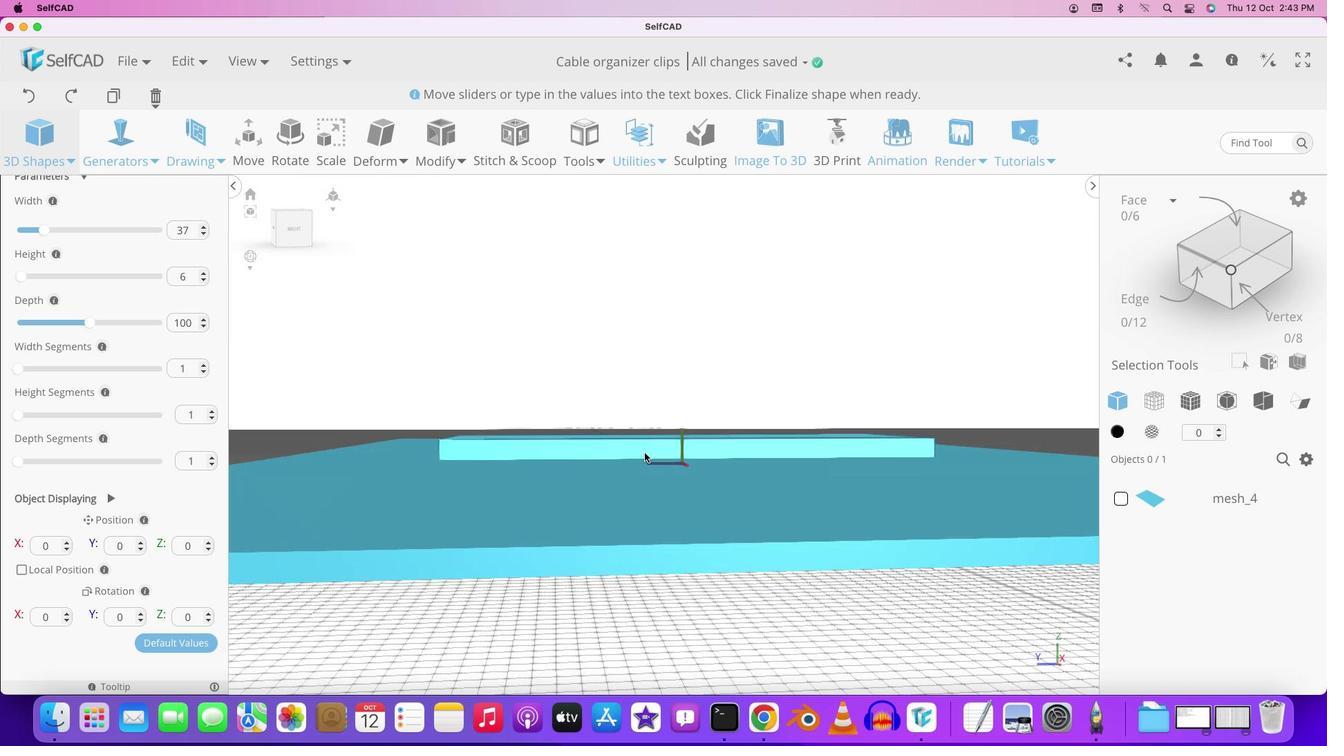 
Action: Mouse moved to (652, 463)
Screenshot: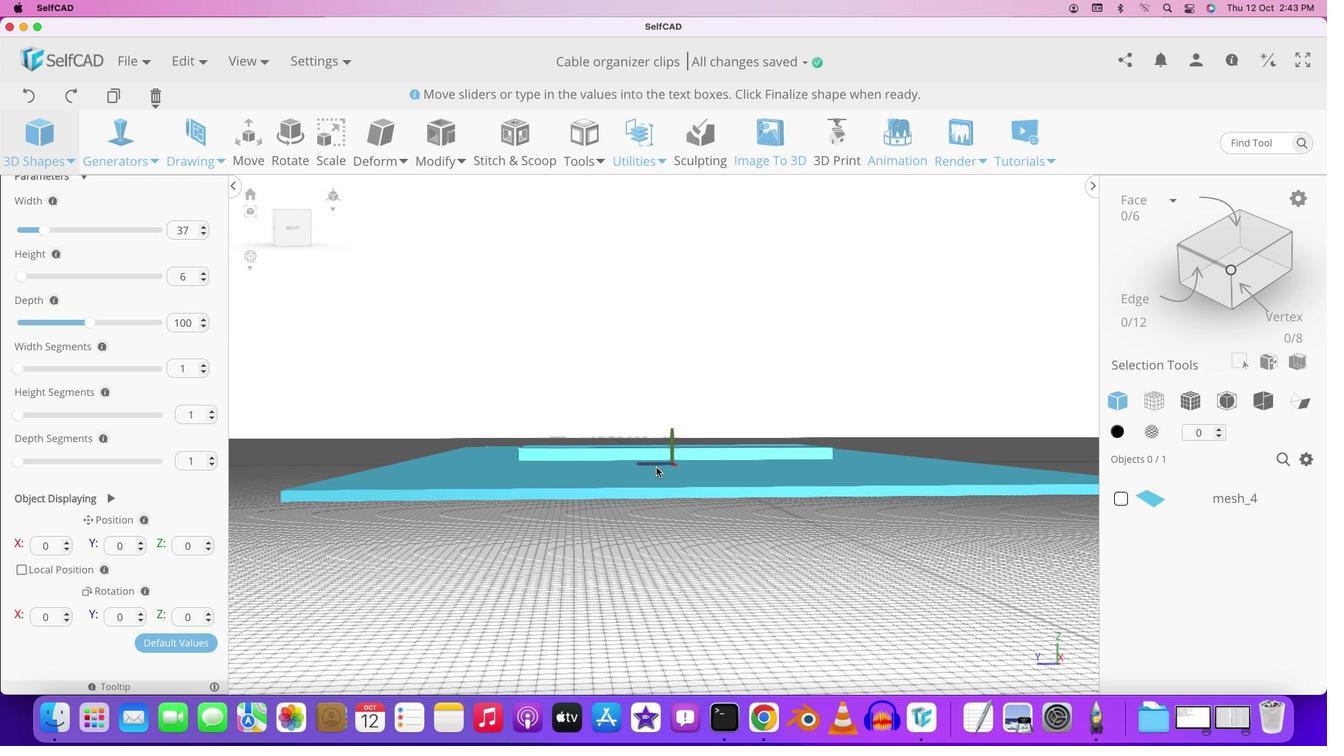
Action: Mouse scrolled (652, 463) with delta (0, 0)
Screenshot: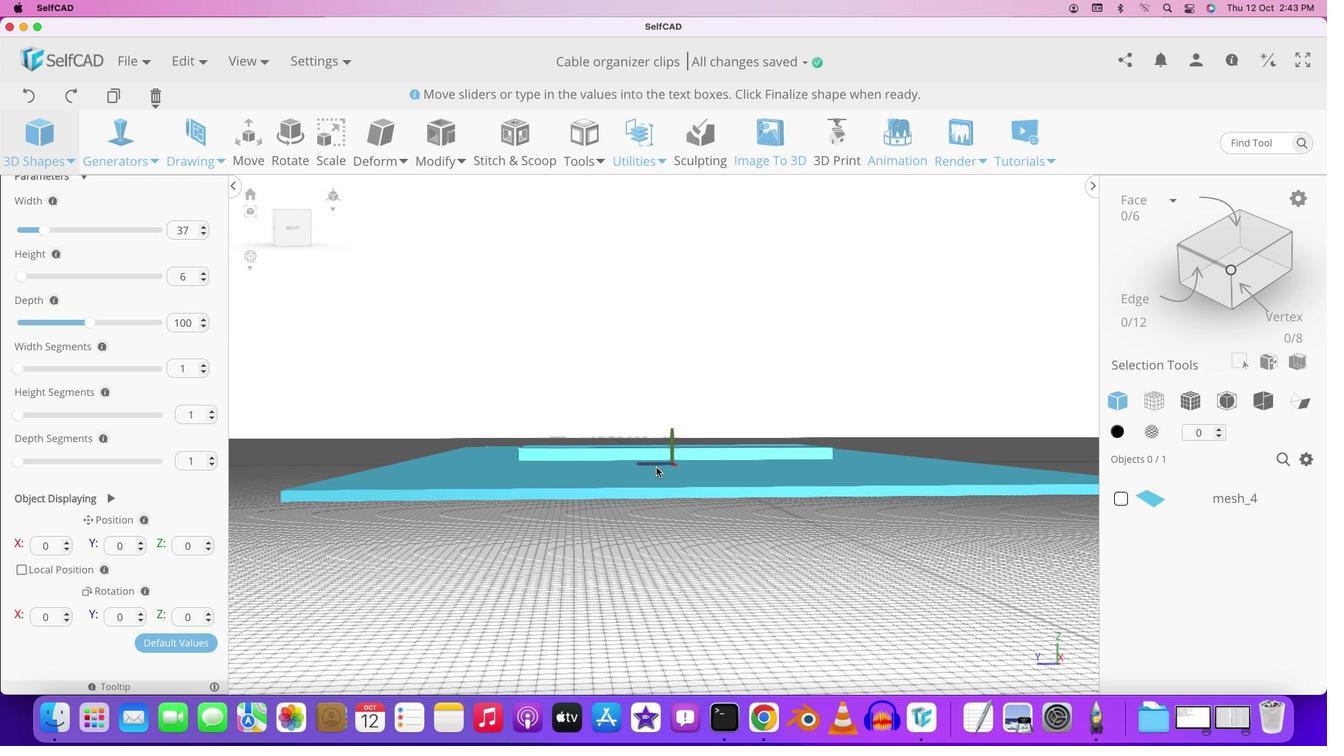 
Action: Mouse moved to (652, 463)
Screenshot: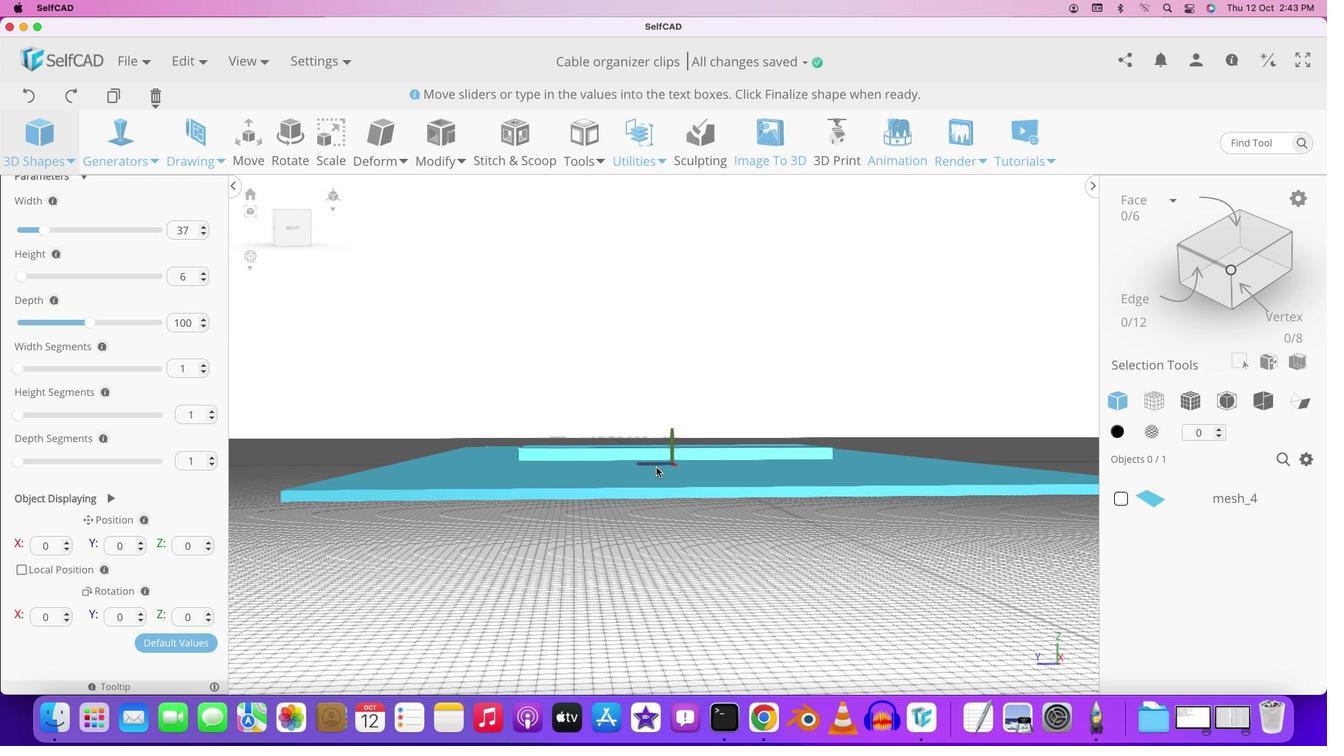 
Action: Mouse scrolled (652, 463) with delta (0, 0)
Screenshot: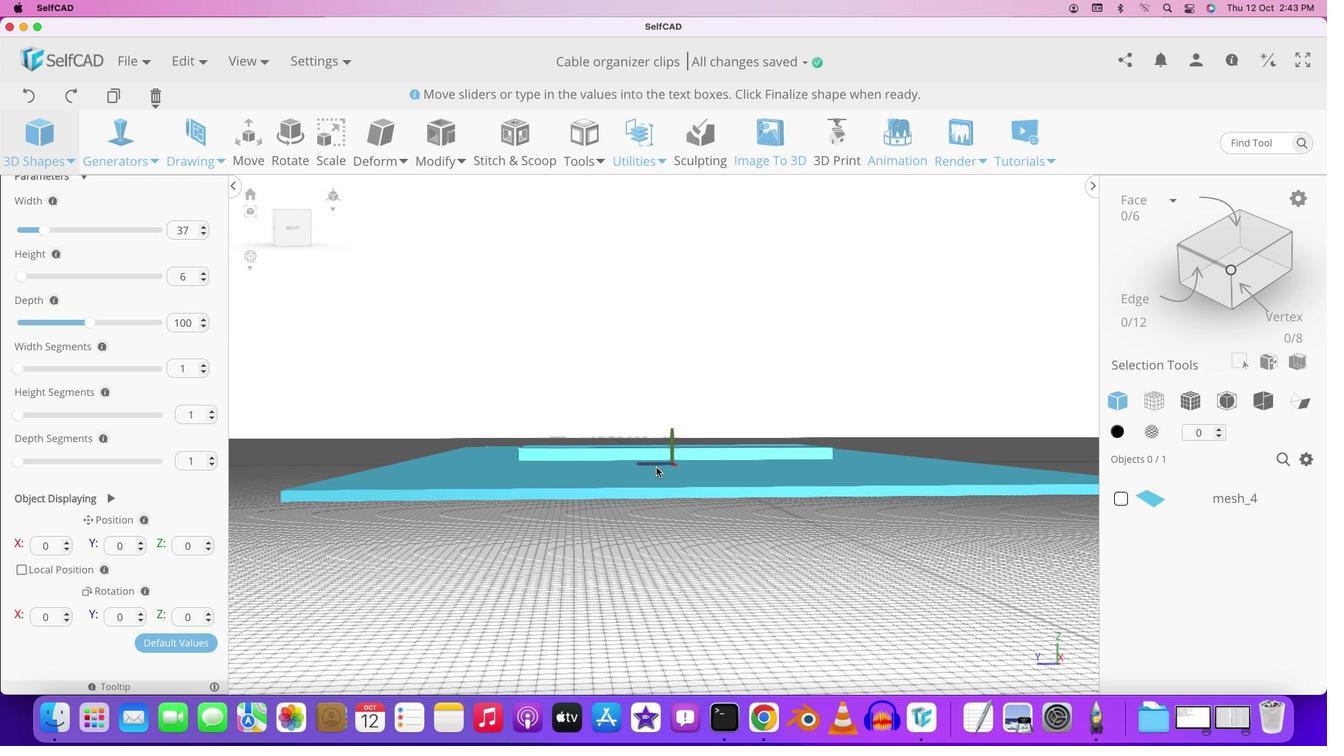 
Action: Mouse scrolled (652, 463) with delta (0, -2)
Screenshot: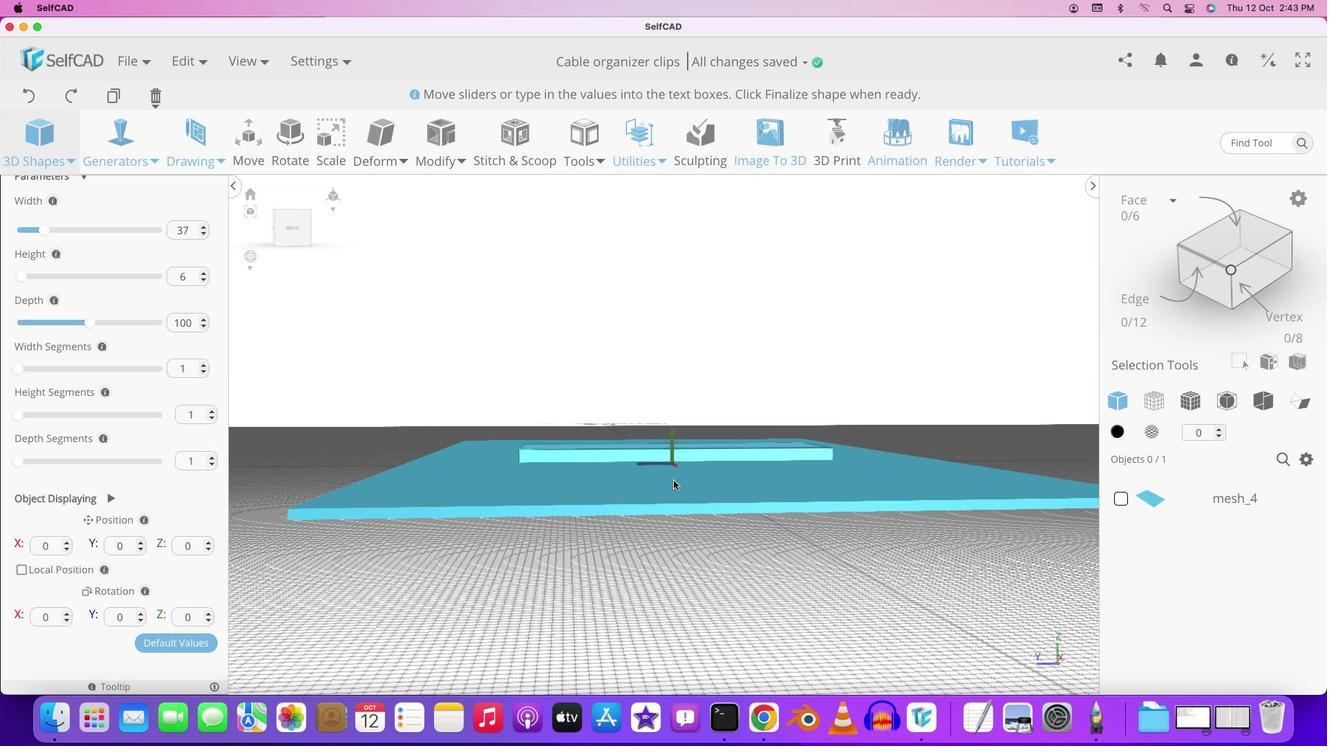 
Action: Mouse scrolled (652, 463) with delta (0, -2)
Screenshot: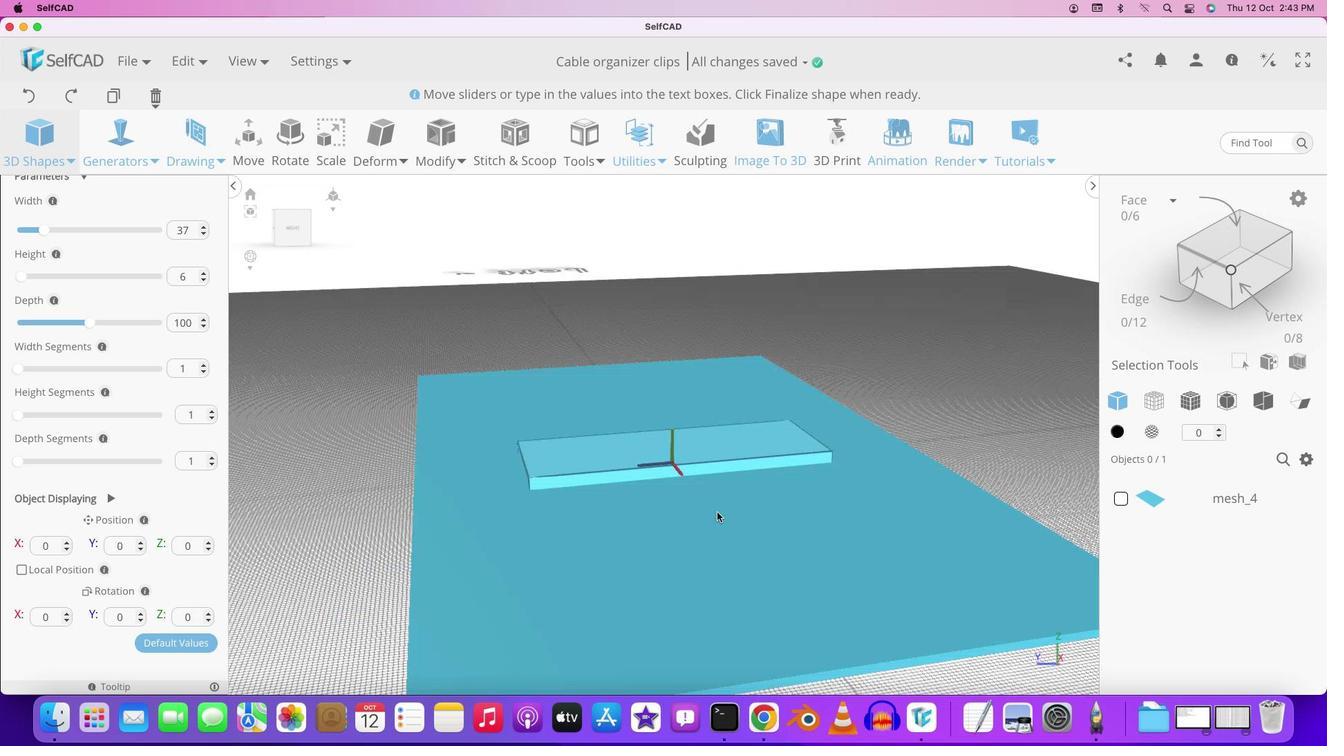 
Action: Mouse moved to (652, 463)
Screenshot: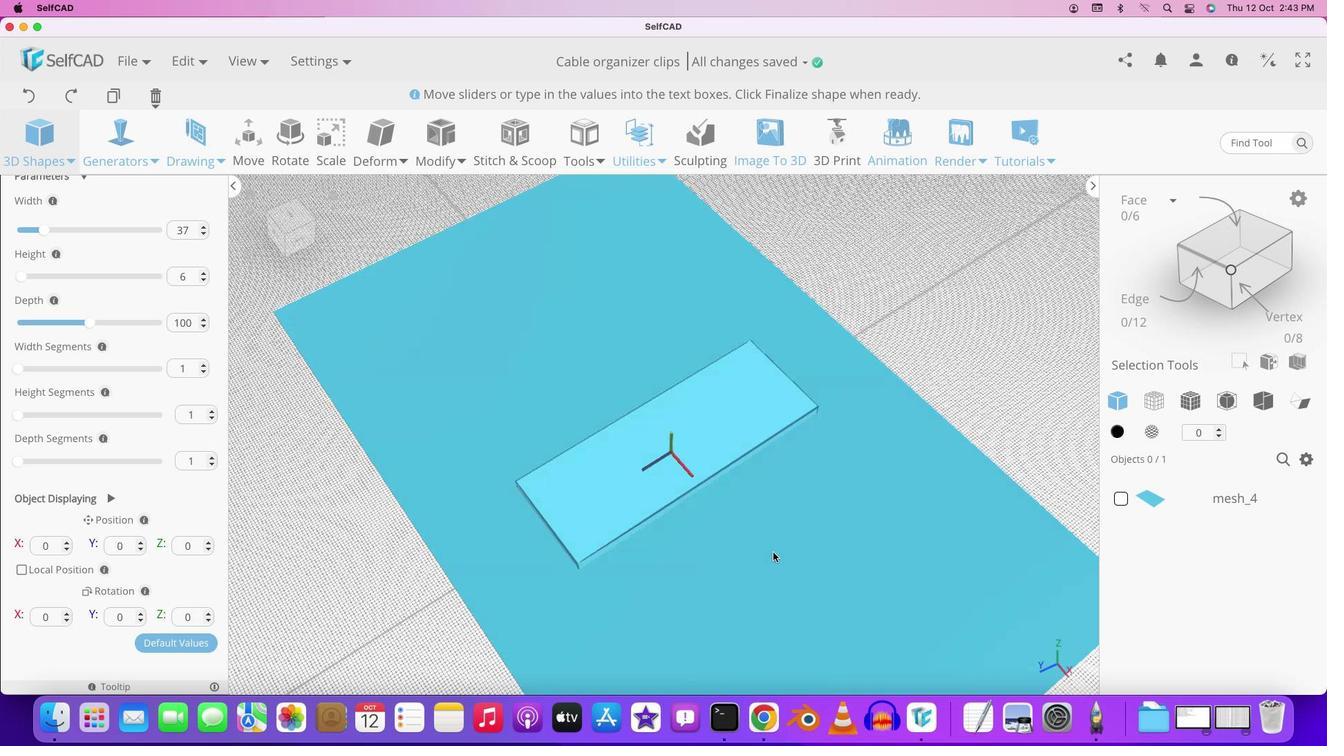 
Action: Mouse pressed left at (652, 463)
Screenshot: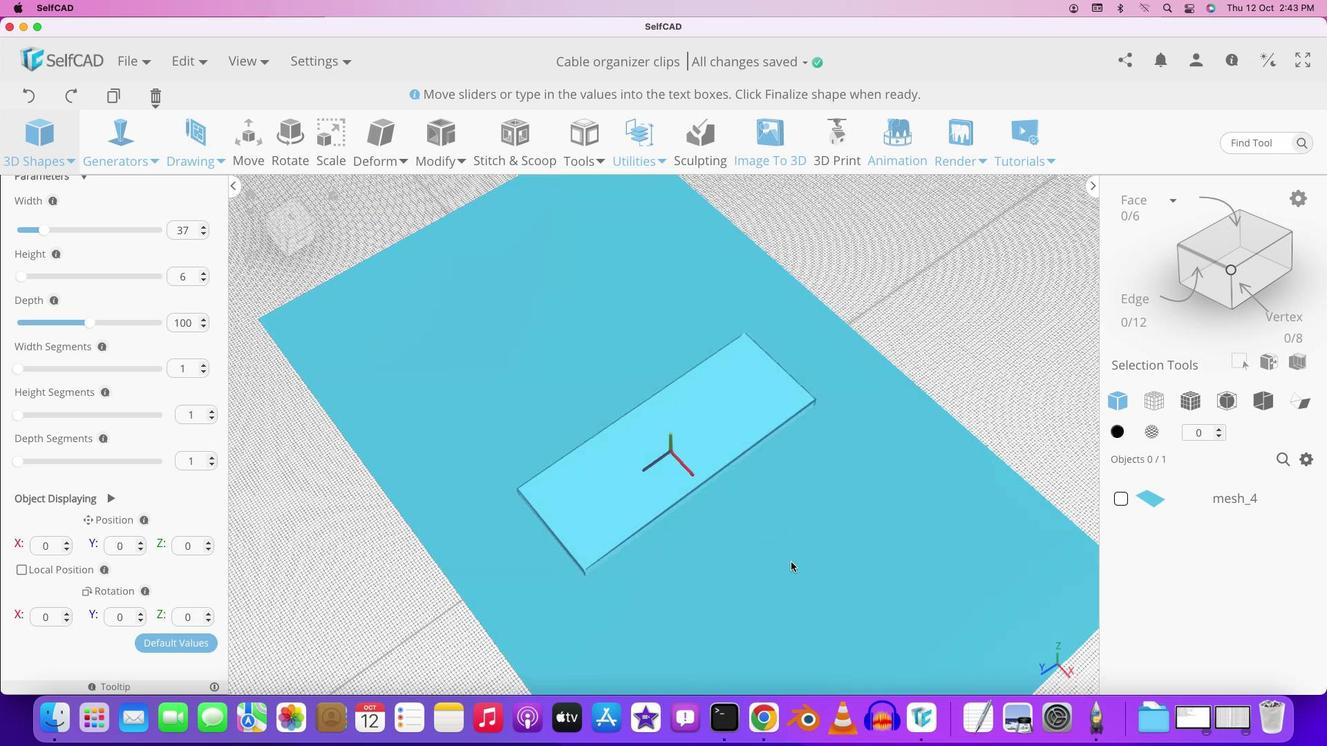 
Action: Mouse moved to (878, 421)
Screenshot: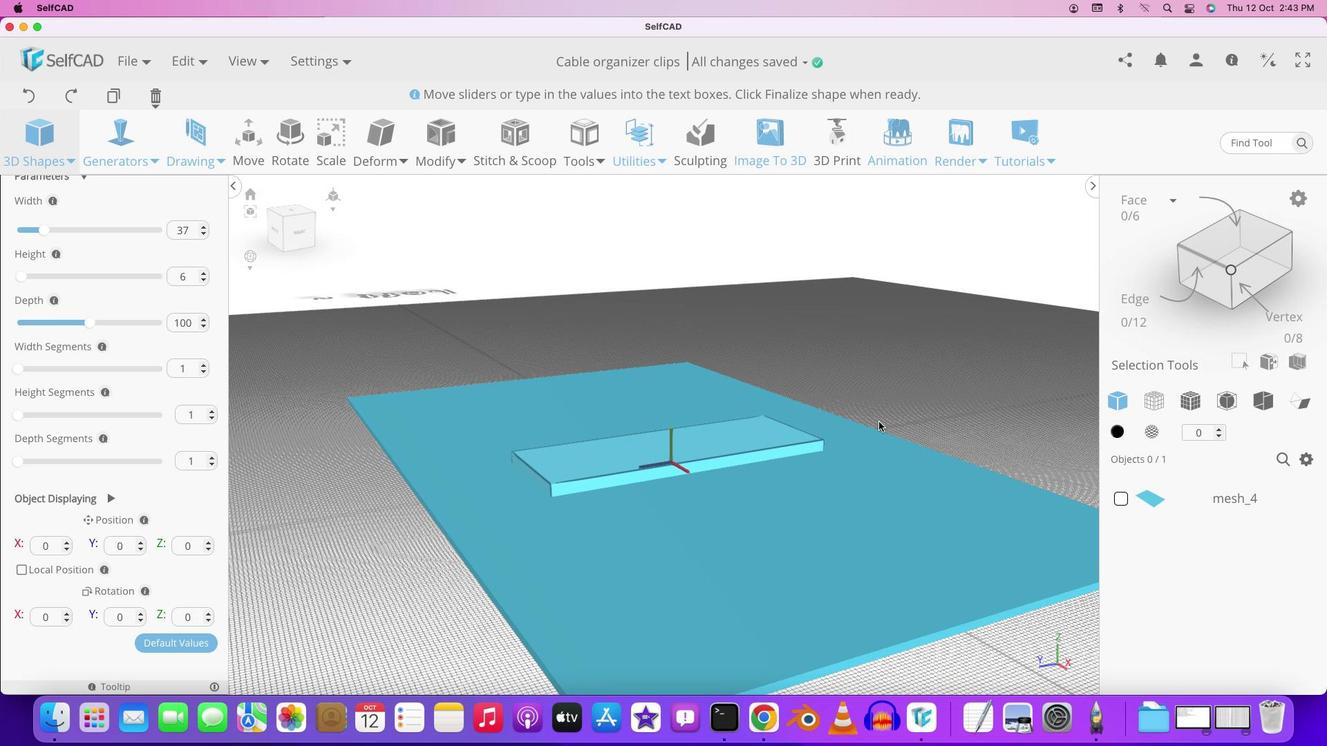
Action: Mouse pressed left at (878, 421)
Screenshot: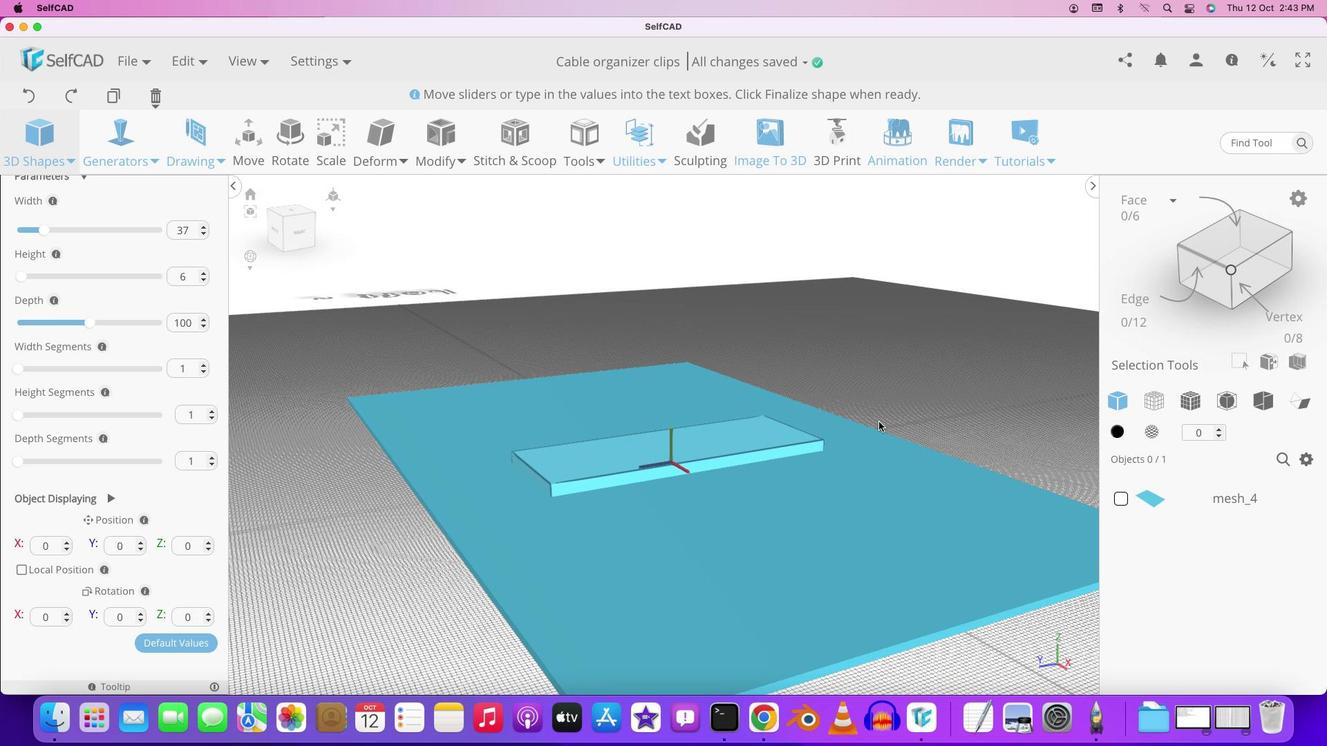 
Action: Mouse moved to (172, 244)
Screenshot: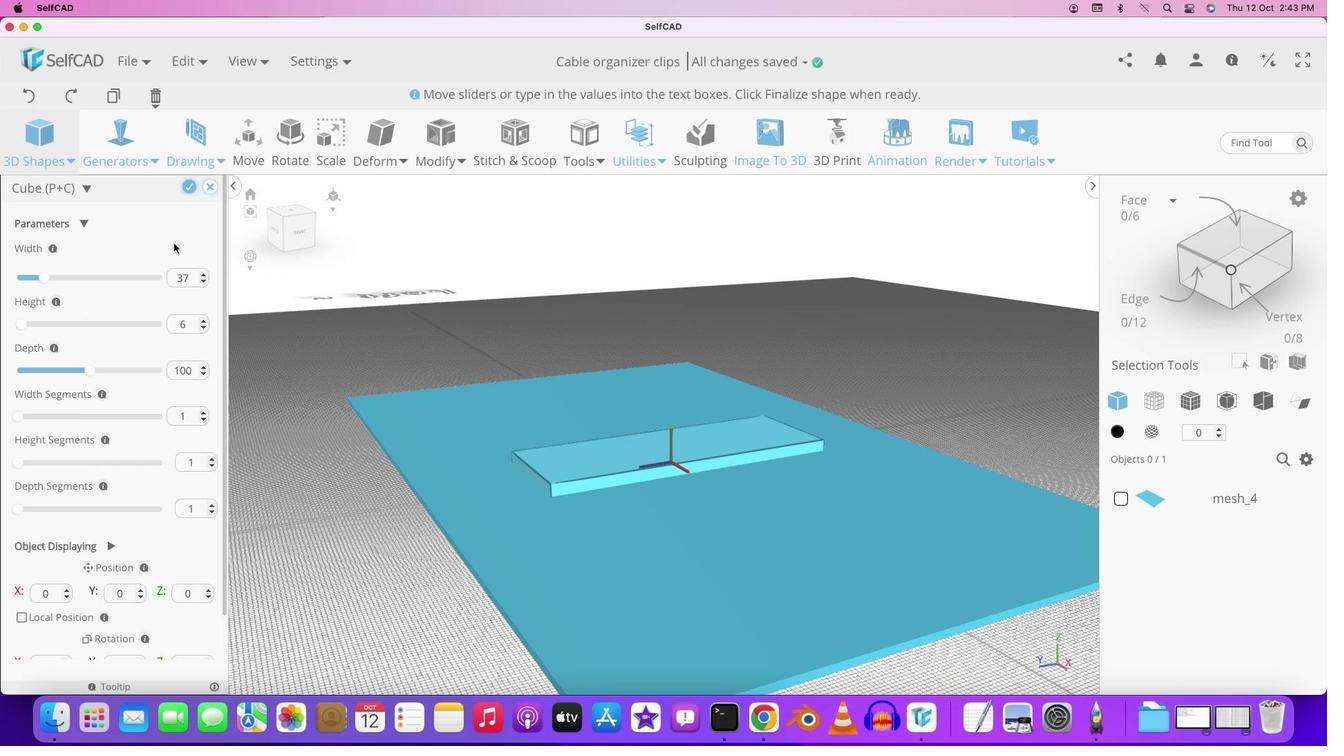 
Action: Mouse scrolled (172, 244) with delta (0, 0)
Screenshot: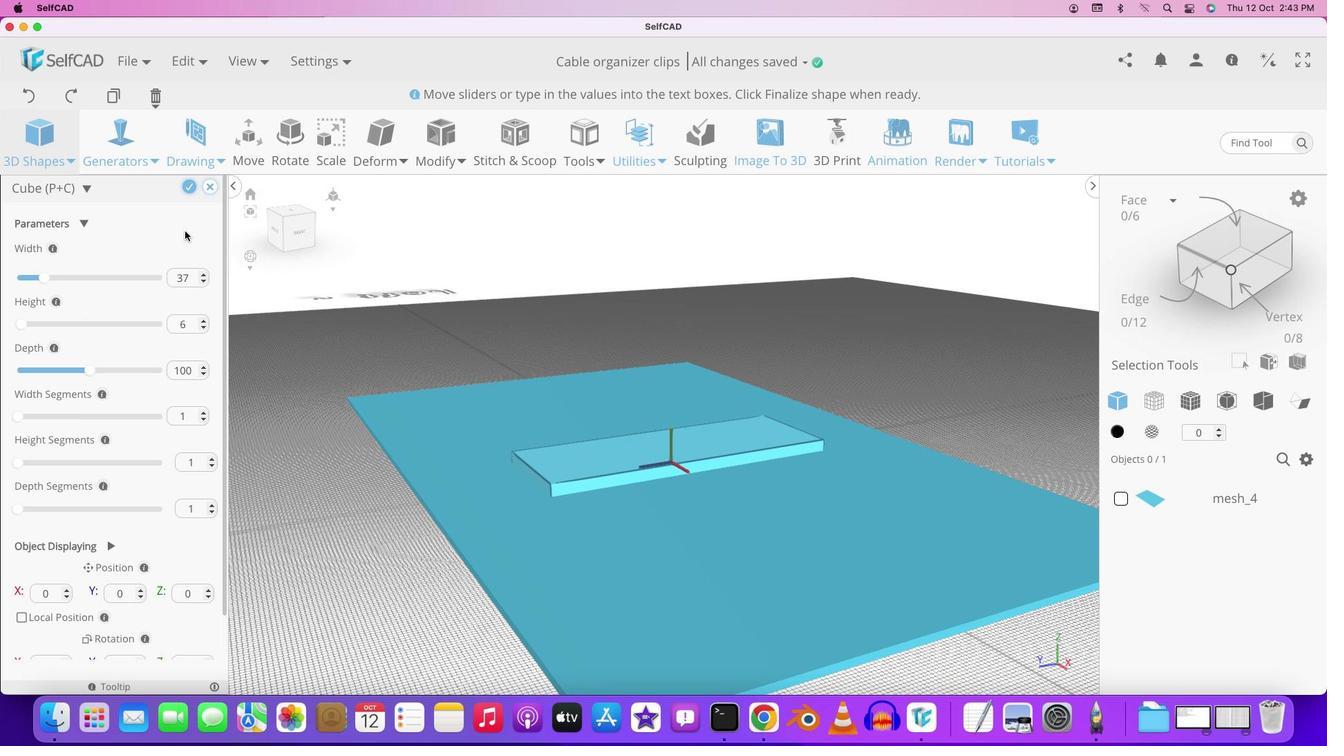 
Action: Mouse scrolled (172, 244) with delta (0, 0)
Screenshot: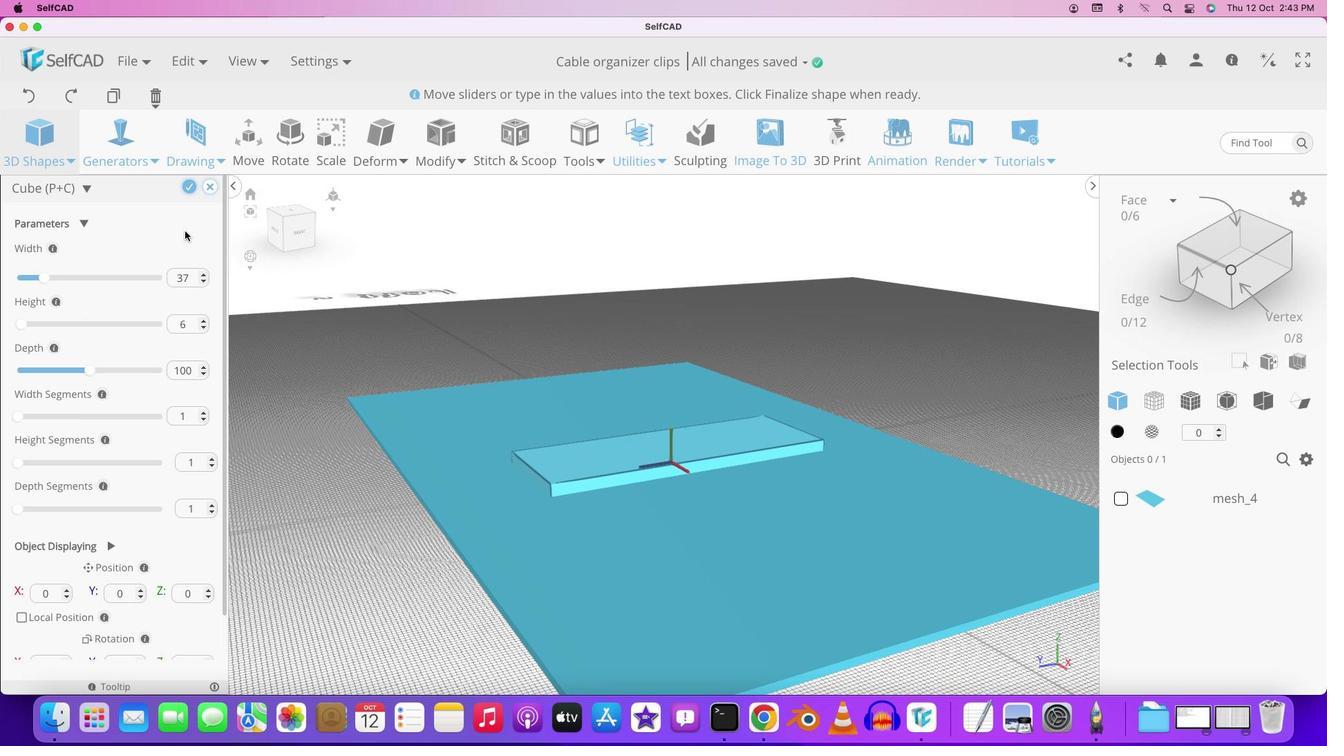 
Action: Mouse moved to (174, 244)
Screenshot: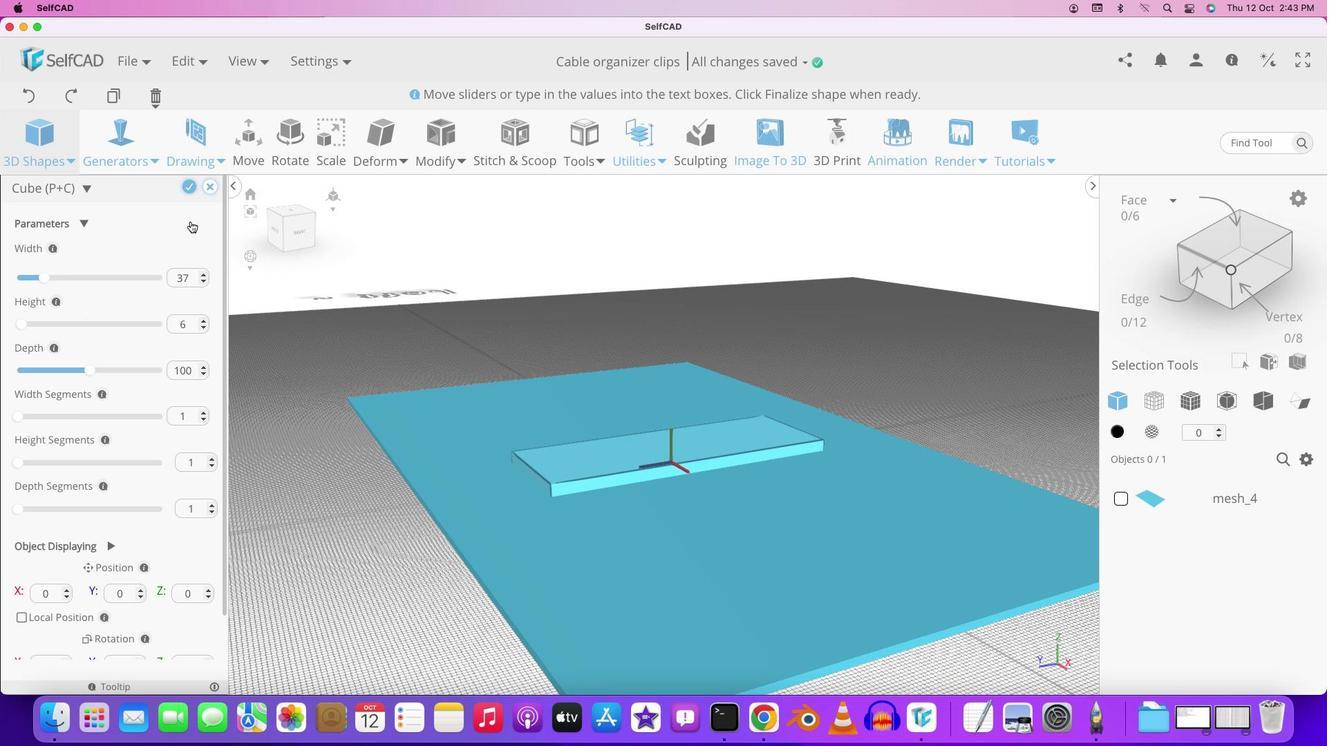 
Action: Mouse scrolled (174, 244) with delta (0, 1)
Screenshot: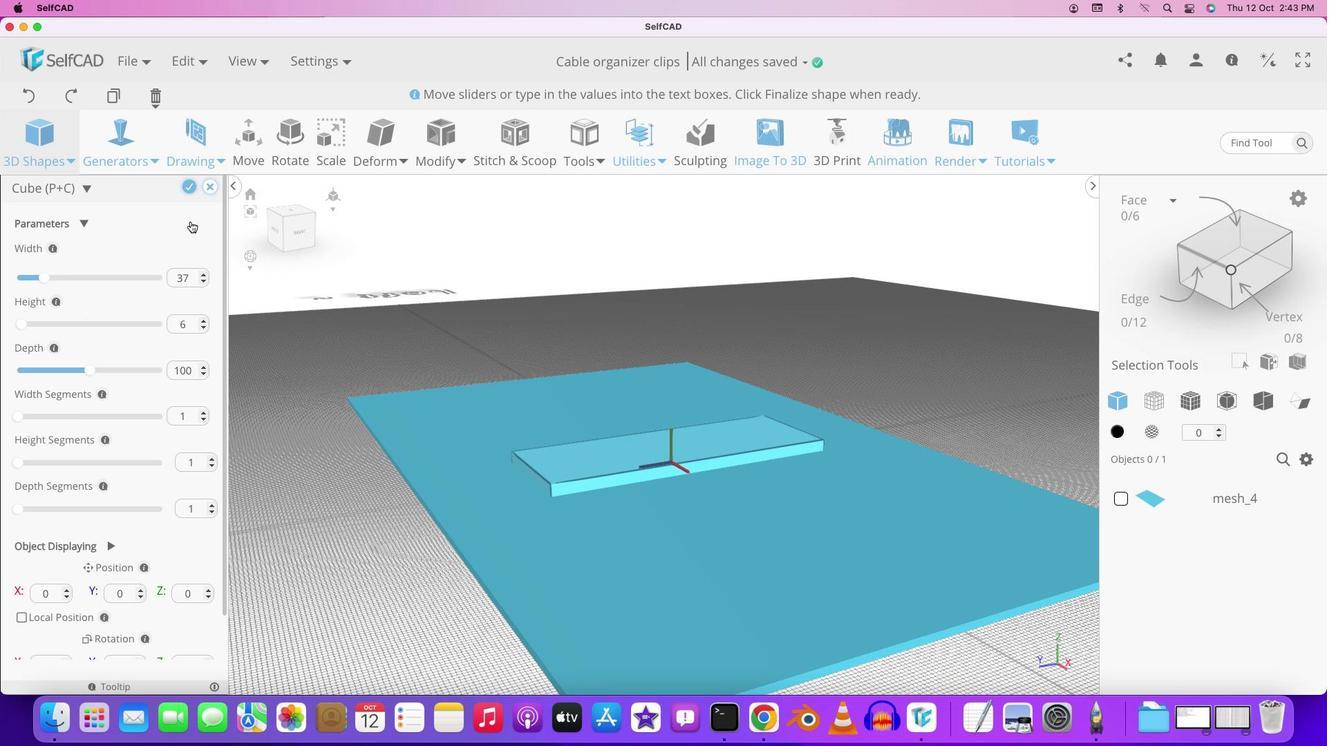 
Action: Mouse scrolled (174, 244) with delta (0, 2)
Screenshot: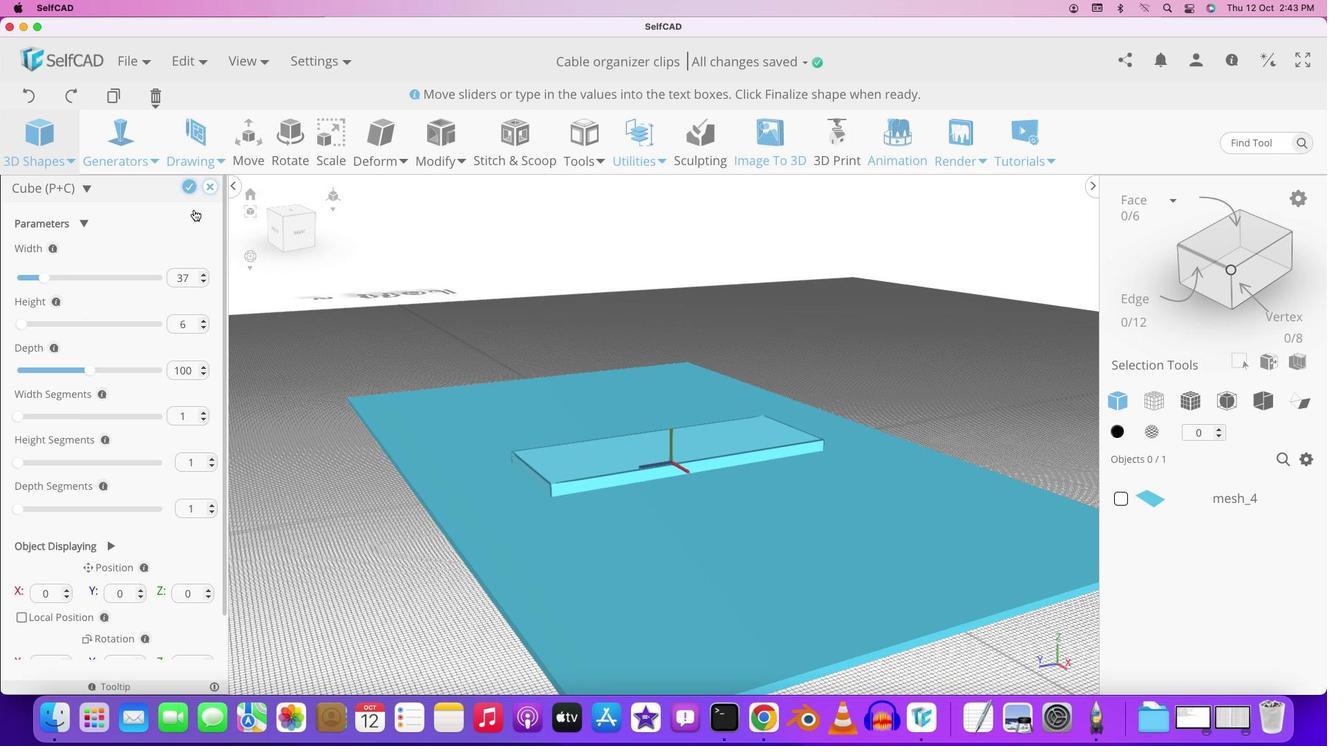 
Action: Mouse moved to (201, 327)
Screenshot: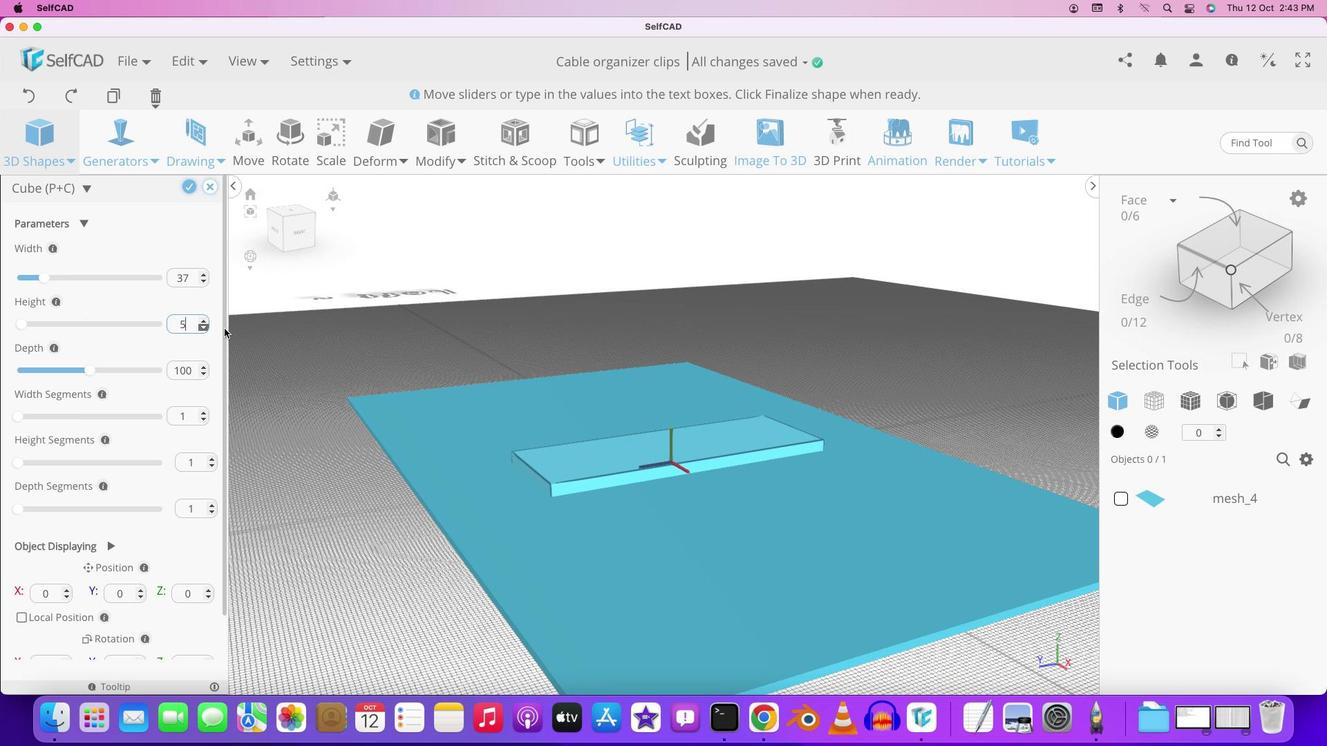 
Action: Mouse pressed left at (201, 327)
Screenshot: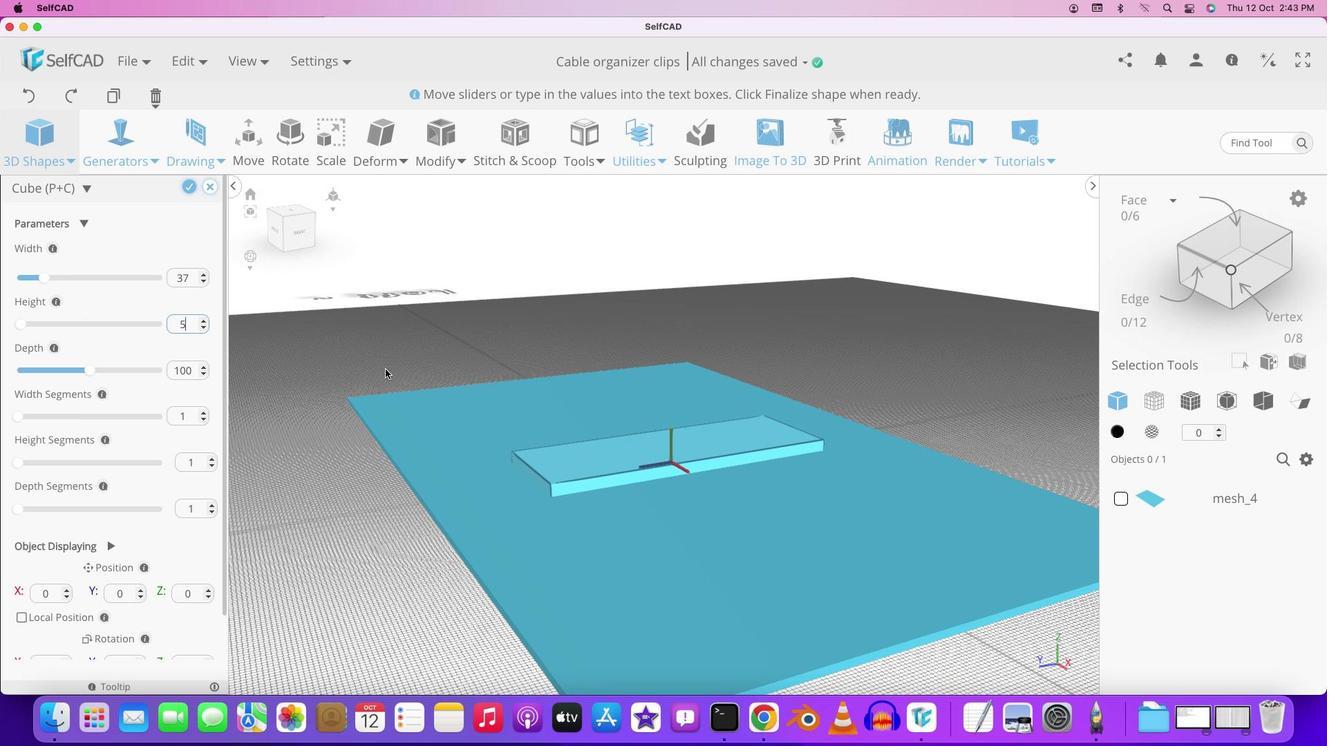 
Action: Mouse moved to (592, 444)
Screenshot: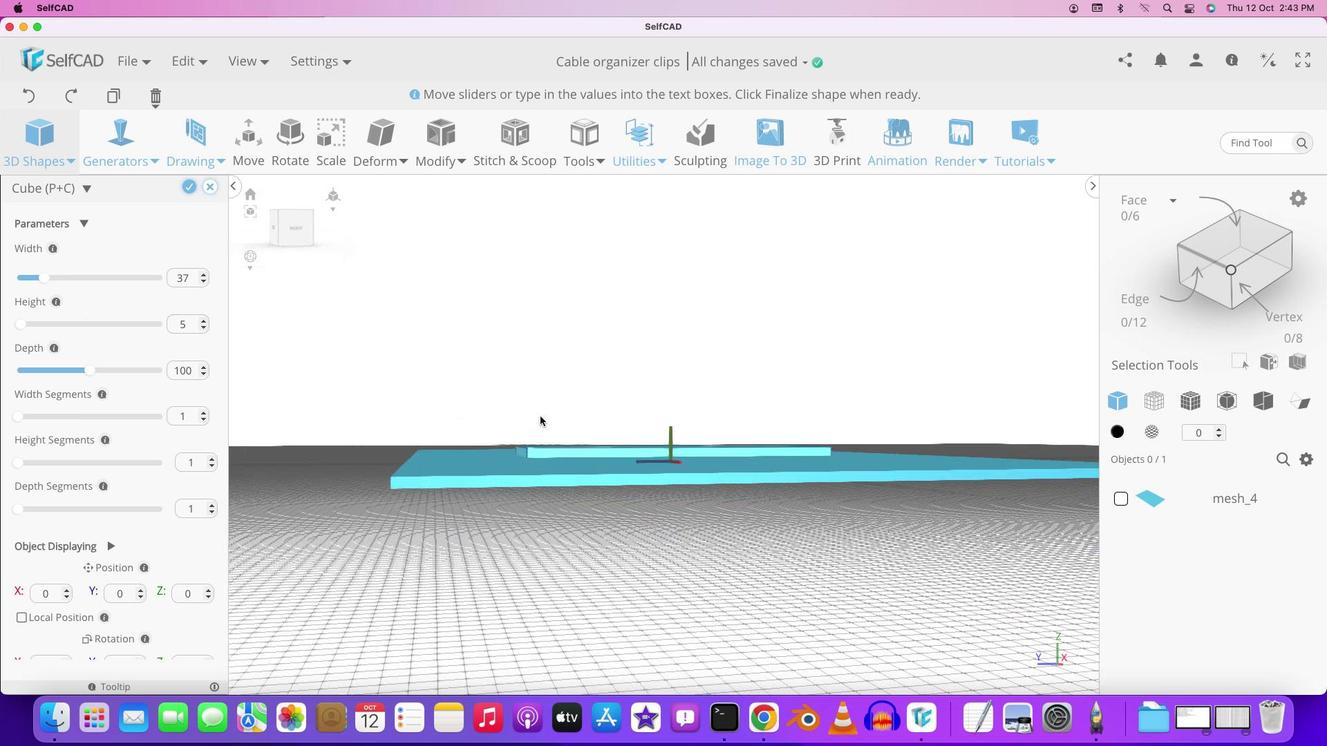 
Action: Mouse pressed left at (592, 444)
Screenshot: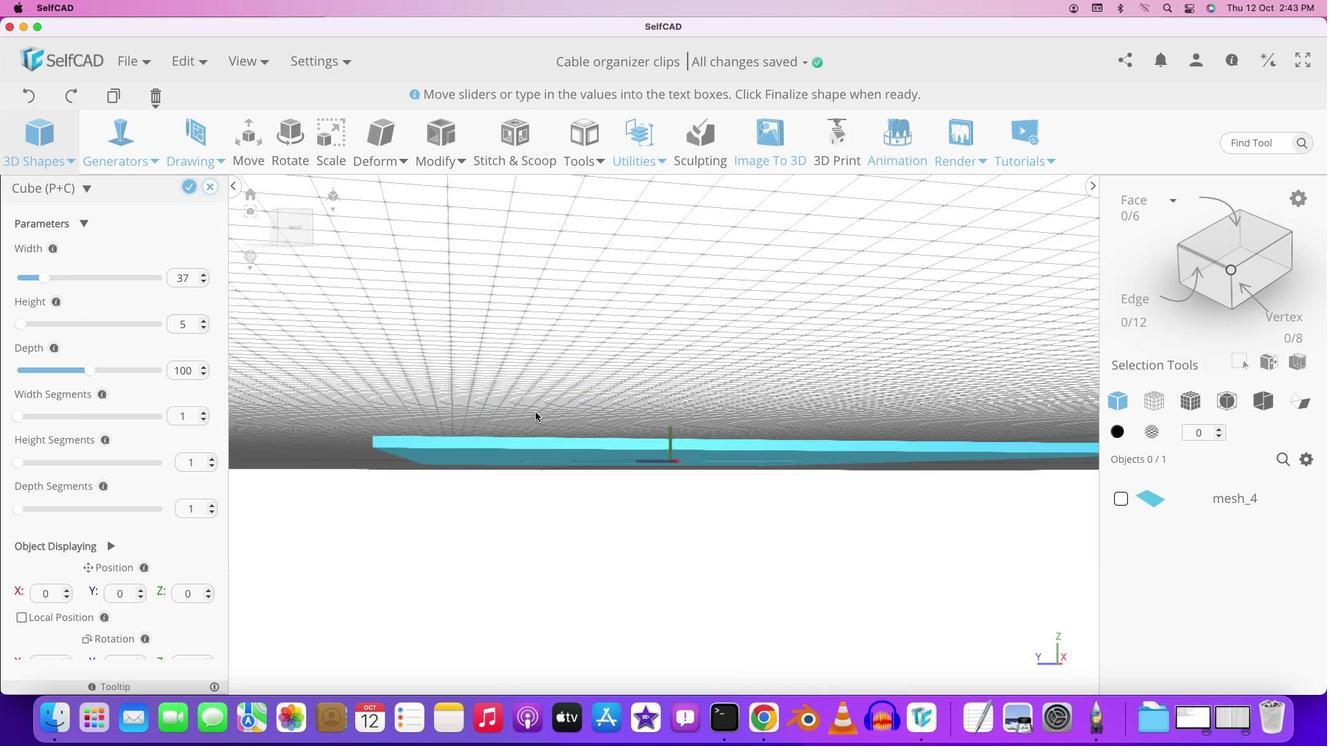 
Action: Mouse moved to (127, 533)
Screenshot: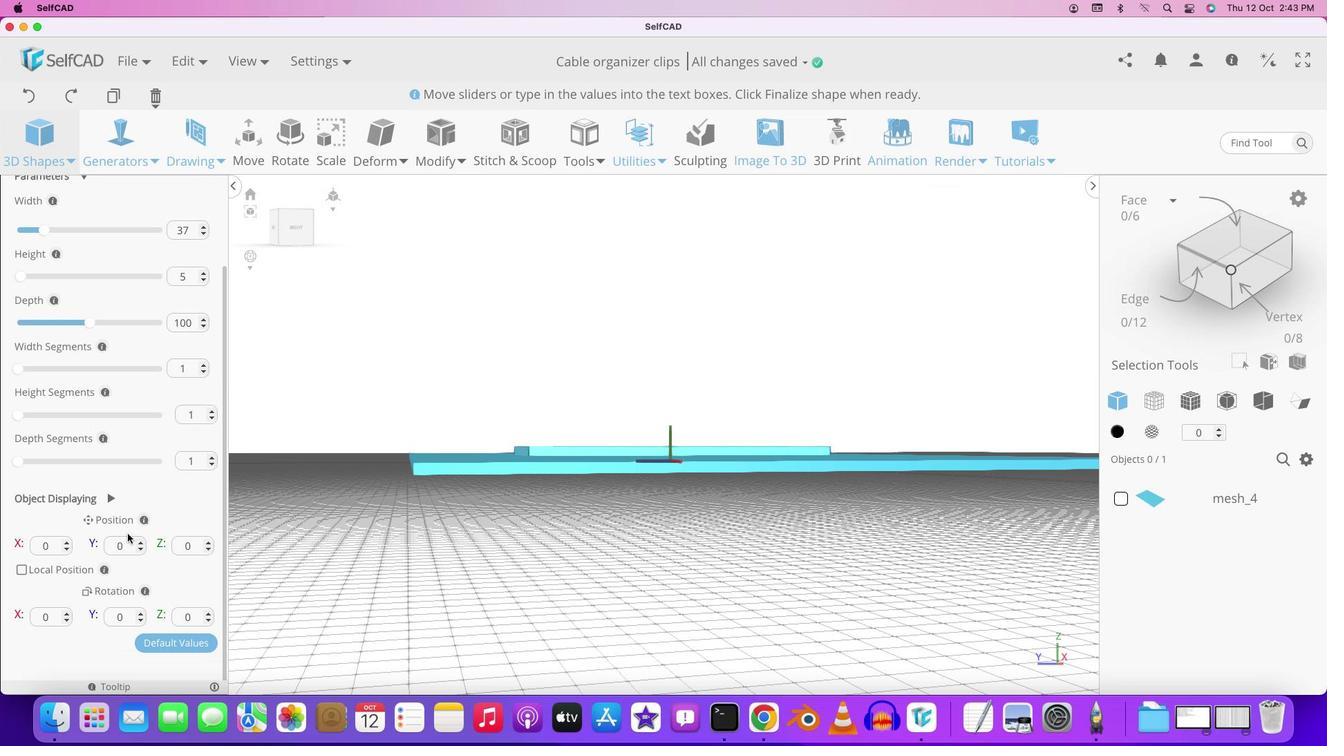 
Action: Mouse scrolled (127, 533) with delta (0, 0)
Screenshot: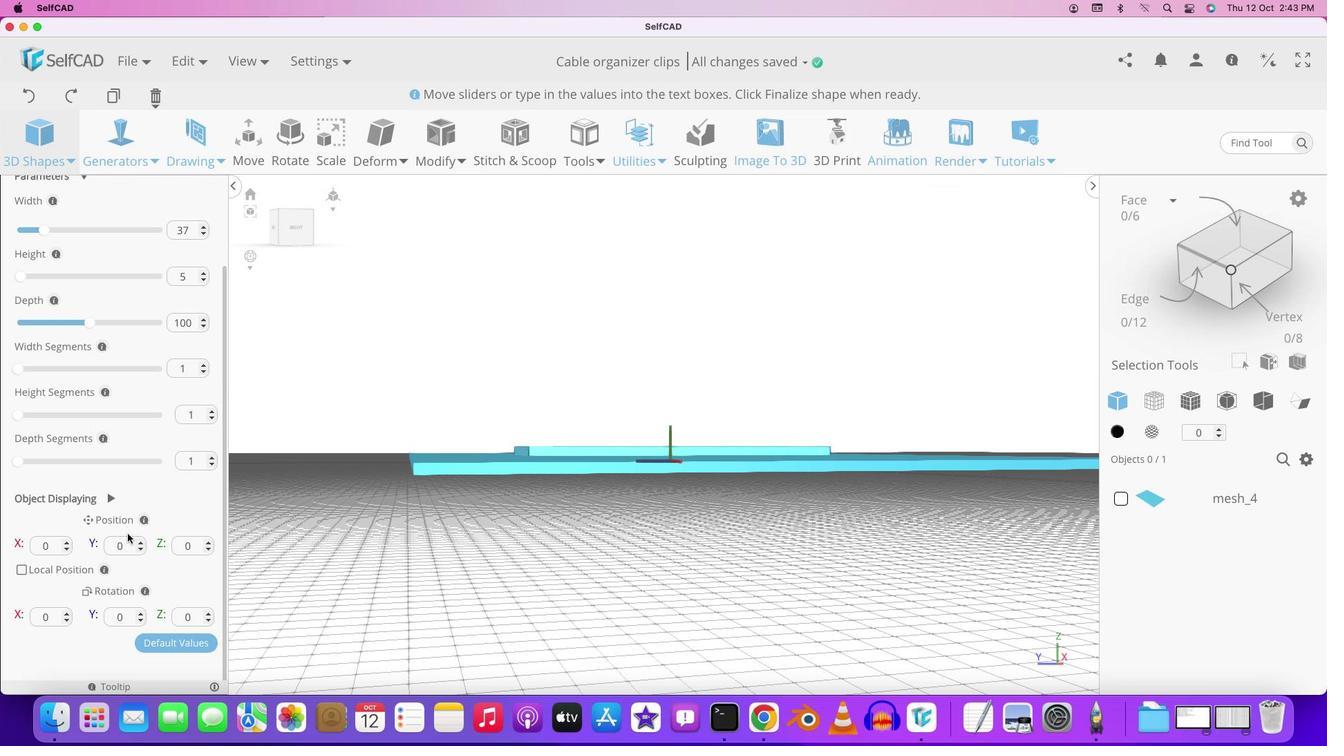 
Action: Mouse scrolled (127, 533) with delta (0, 0)
Screenshot: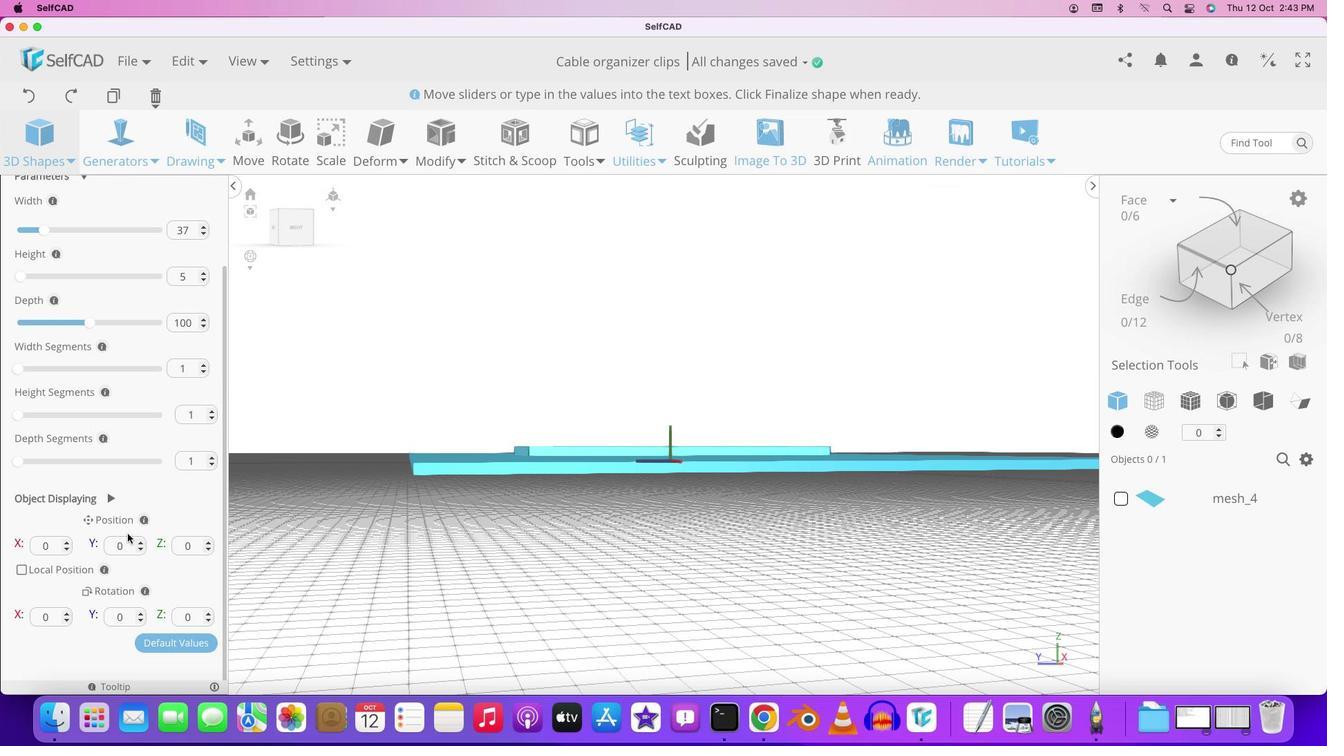 
Action: Mouse scrolled (127, 533) with delta (0, -2)
Screenshot: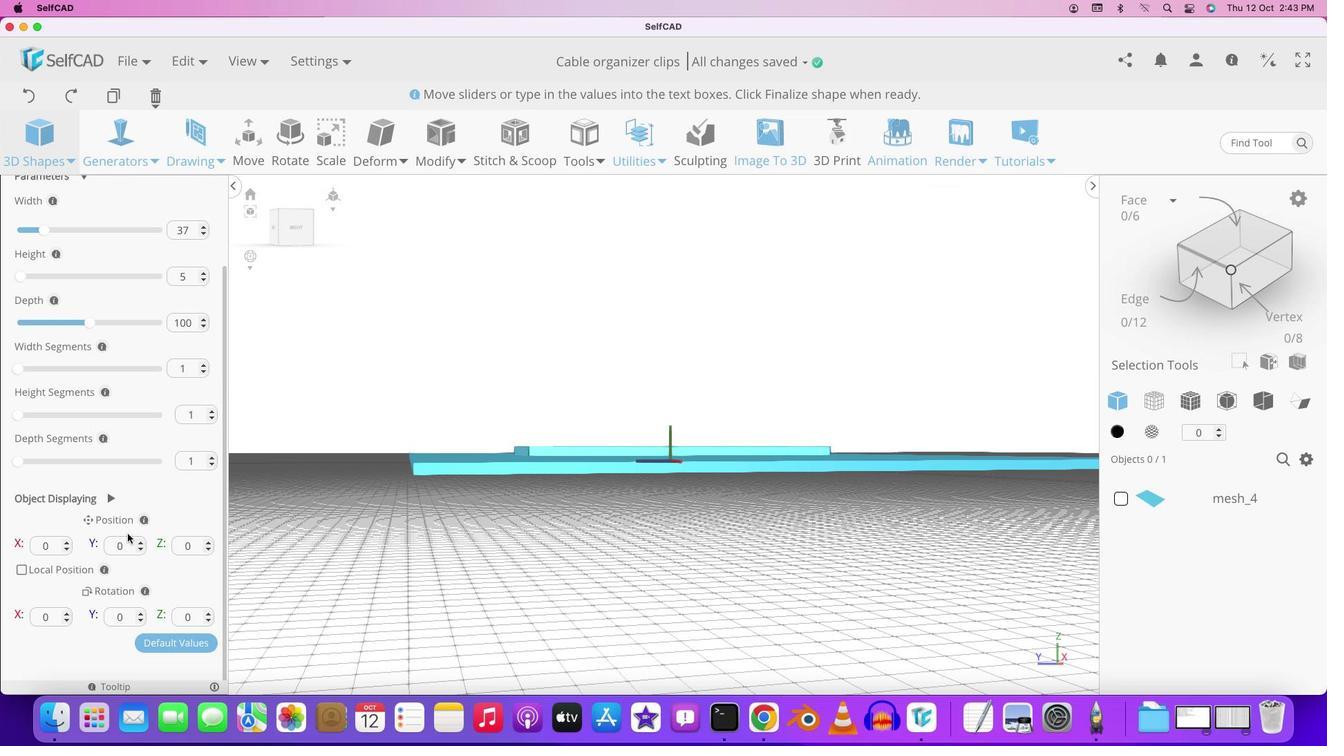 
Action: Mouse scrolled (127, 533) with delta (0, -2)
Screenshot: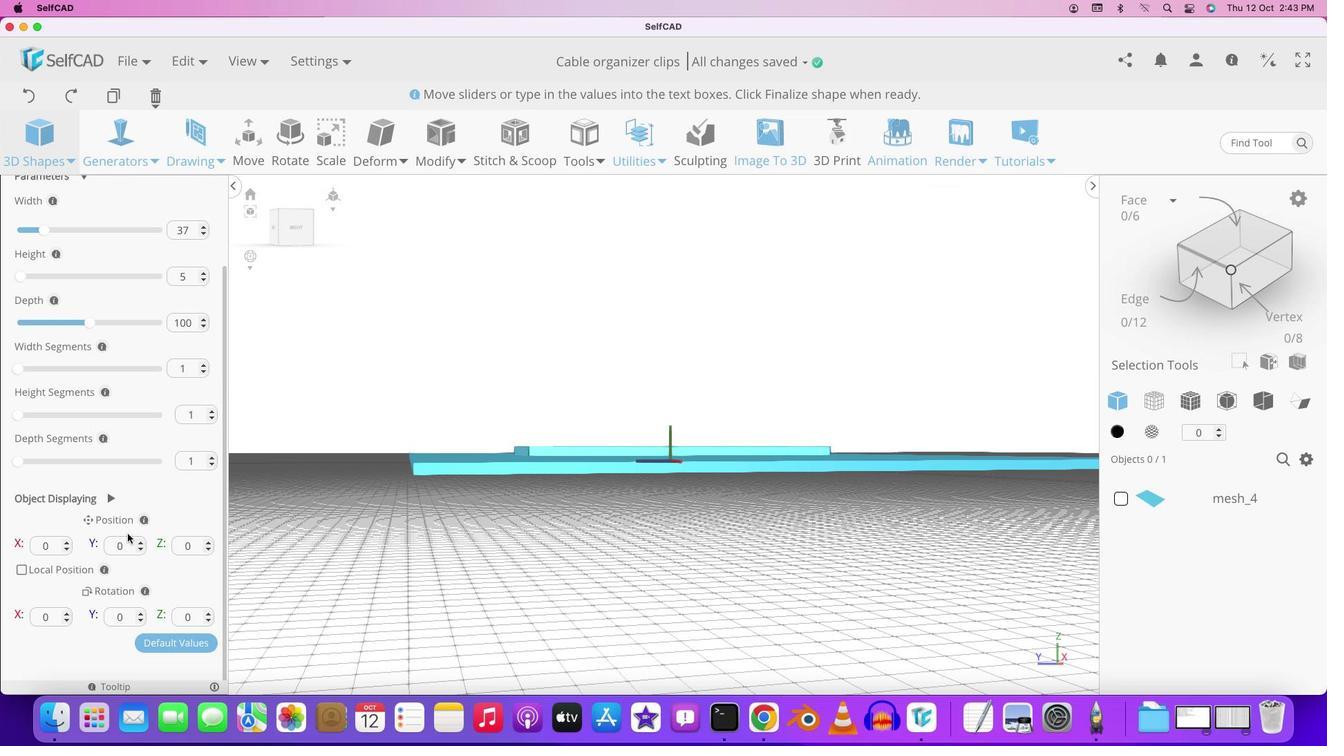 
Action: Mouse moved to (129, 531)
Screenshot: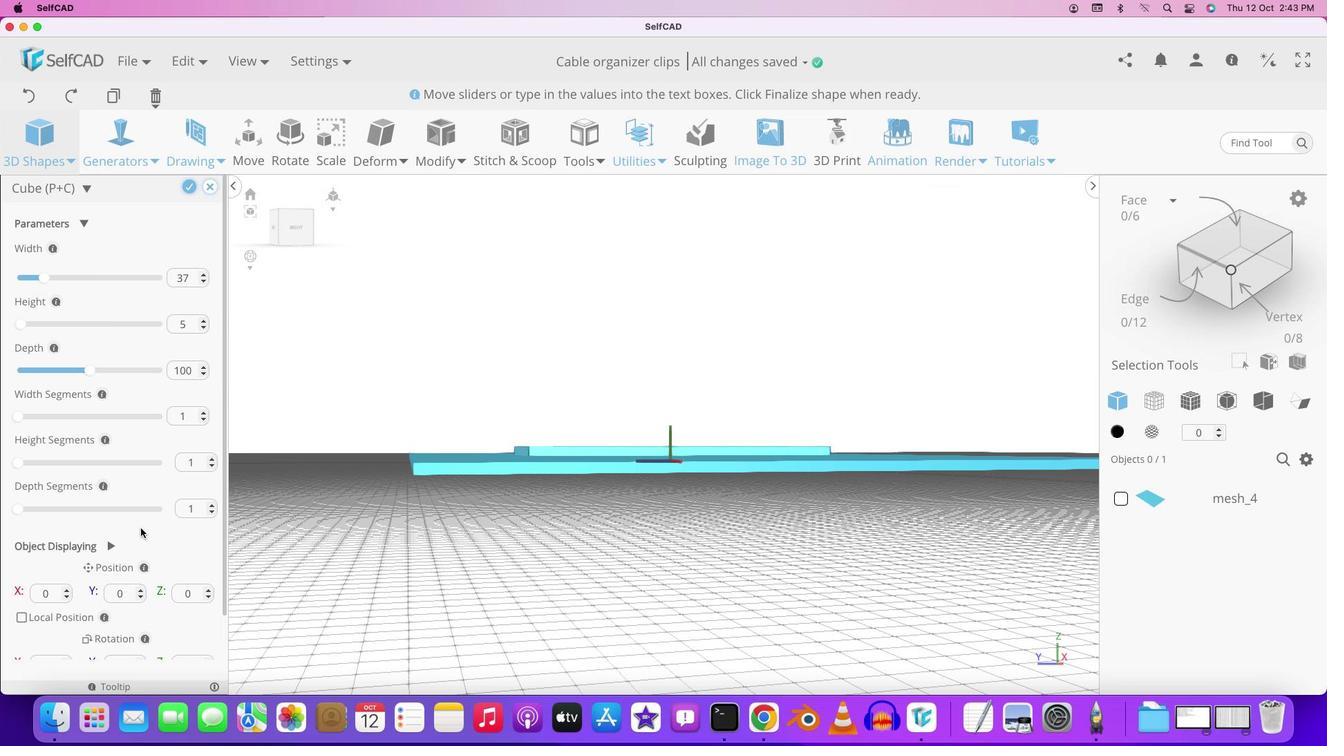 
Action: Mouse scrolled (129, 531) with delta (0, 0)
Screenshot: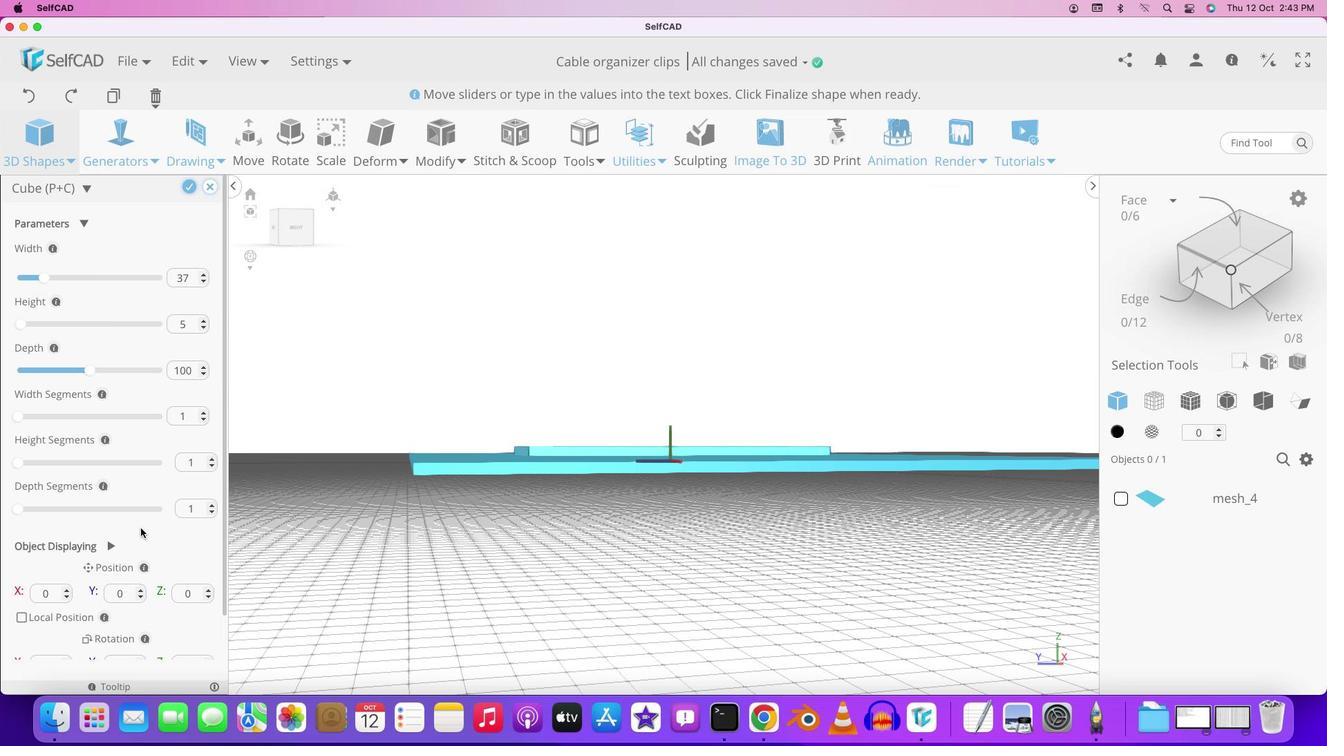 
Action: Mouse scrolled (129, 531) with delta (0, 0)
Screenshot: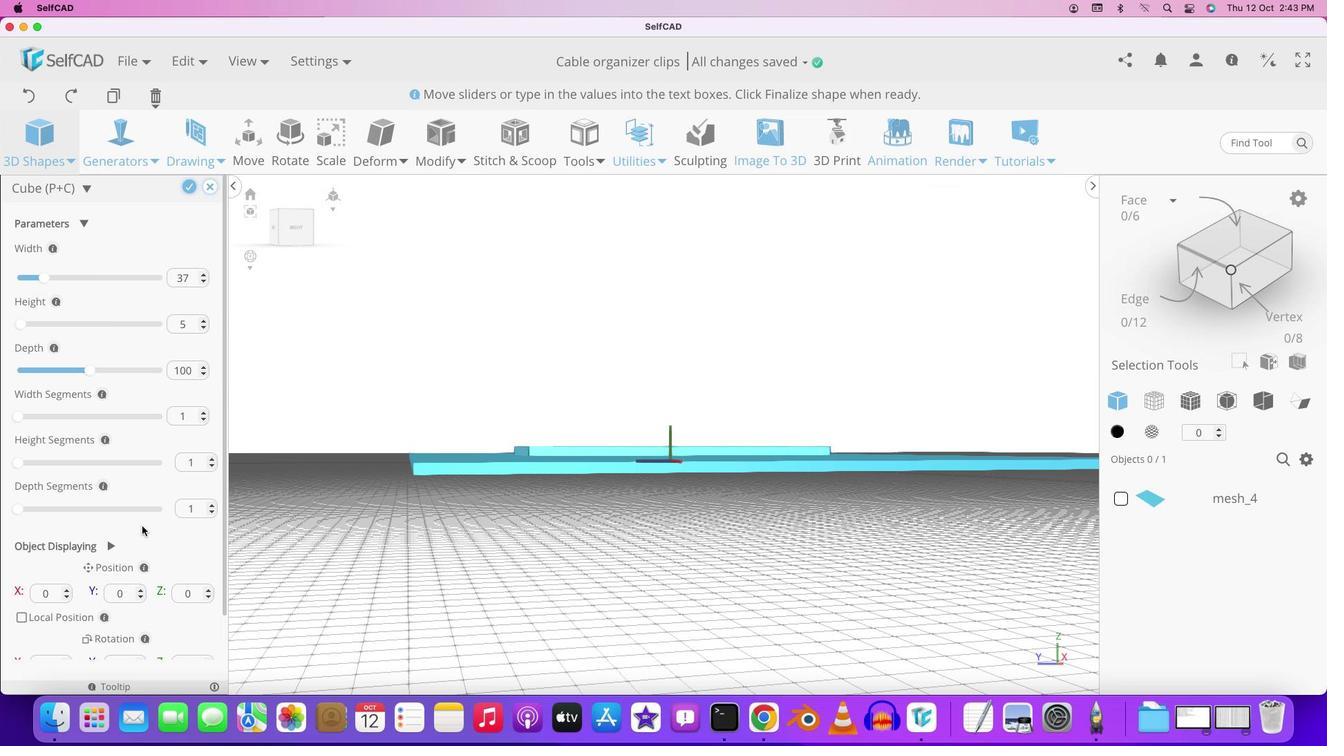 
Action: Mouse scrolled (129, 531) with delta (0, 2)
Screenshot: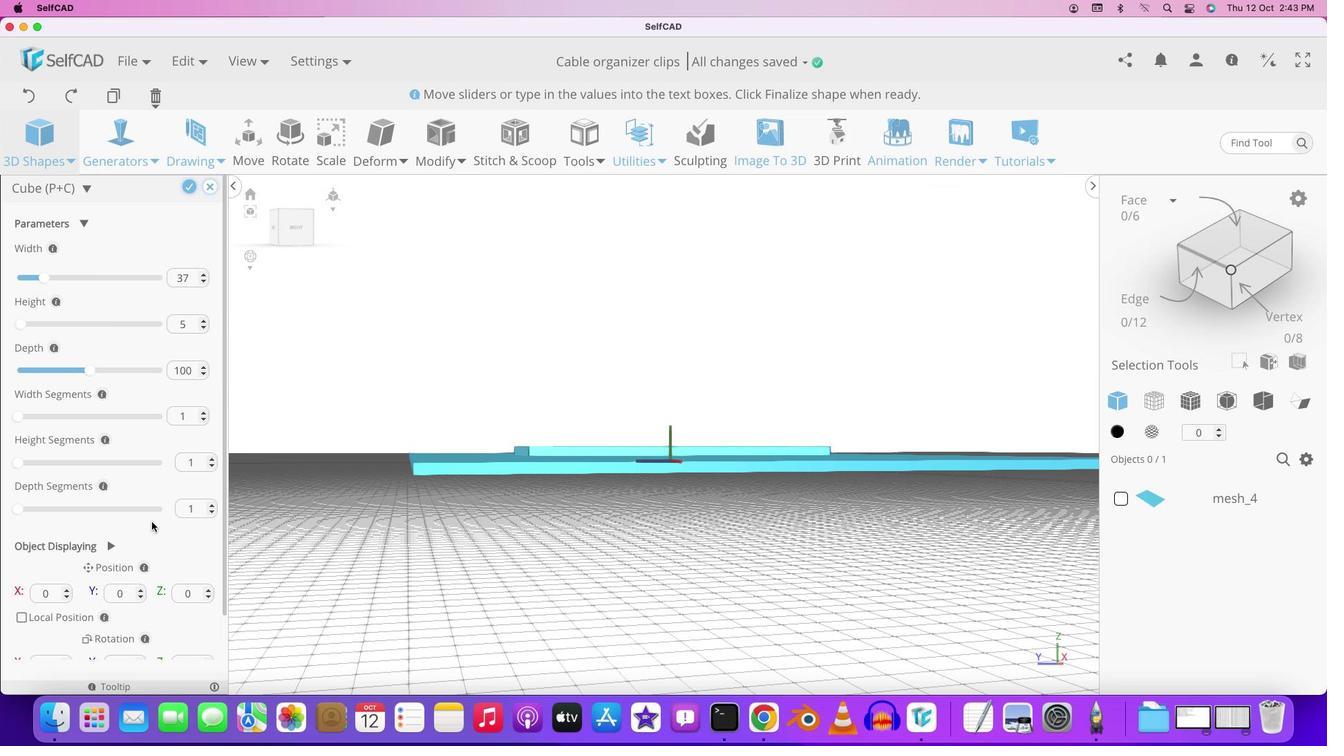
Action: Mouse scrolled (129, 531) with delta (0, -2)
Screenshot: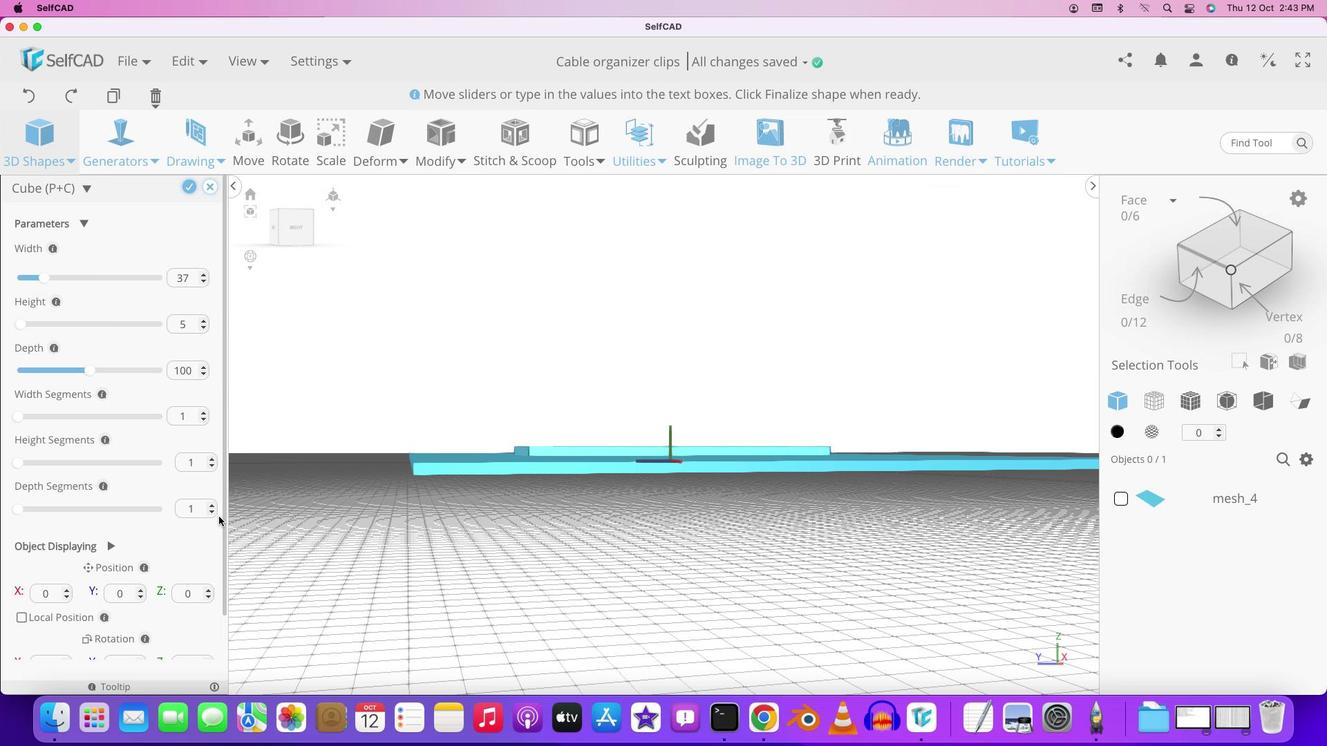 
Action: Mouse scrolled (129, 531) with delta (0, 2)
Screenshot: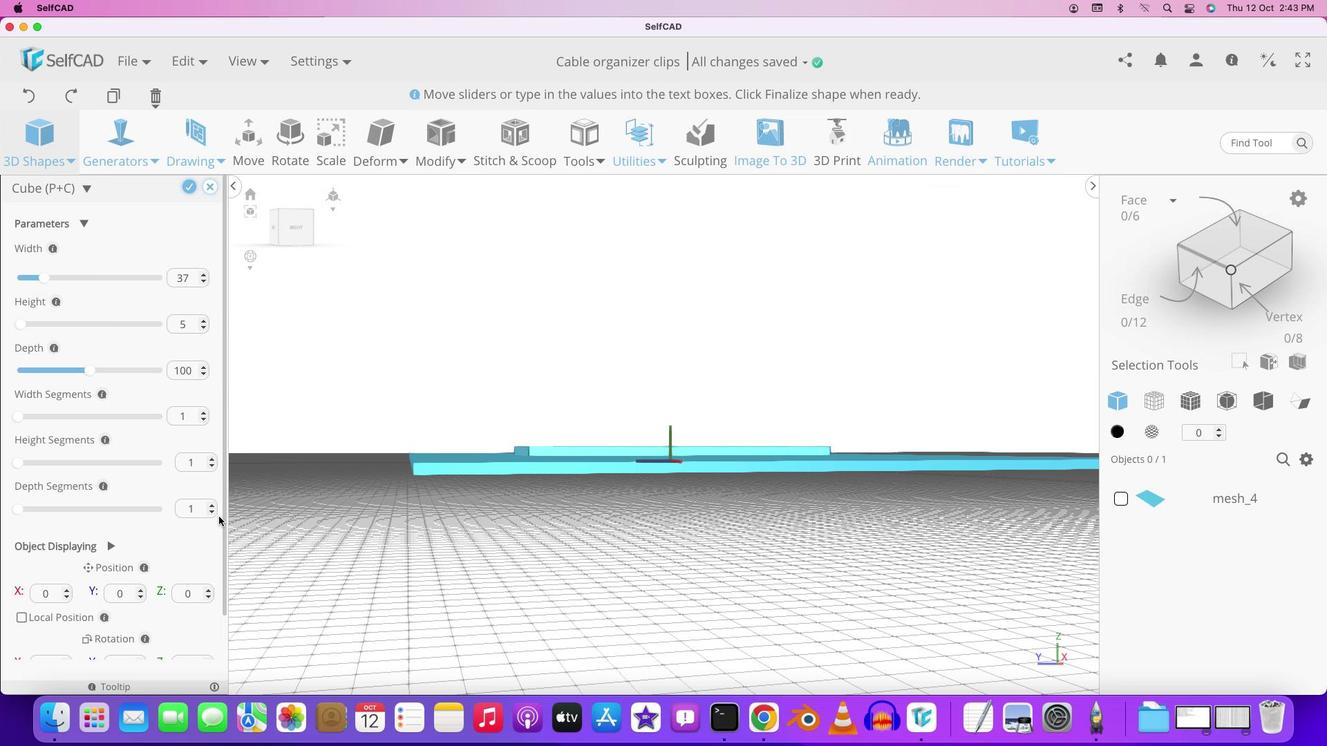 
Action: Mouse moved to (415, 484)
Screenshot: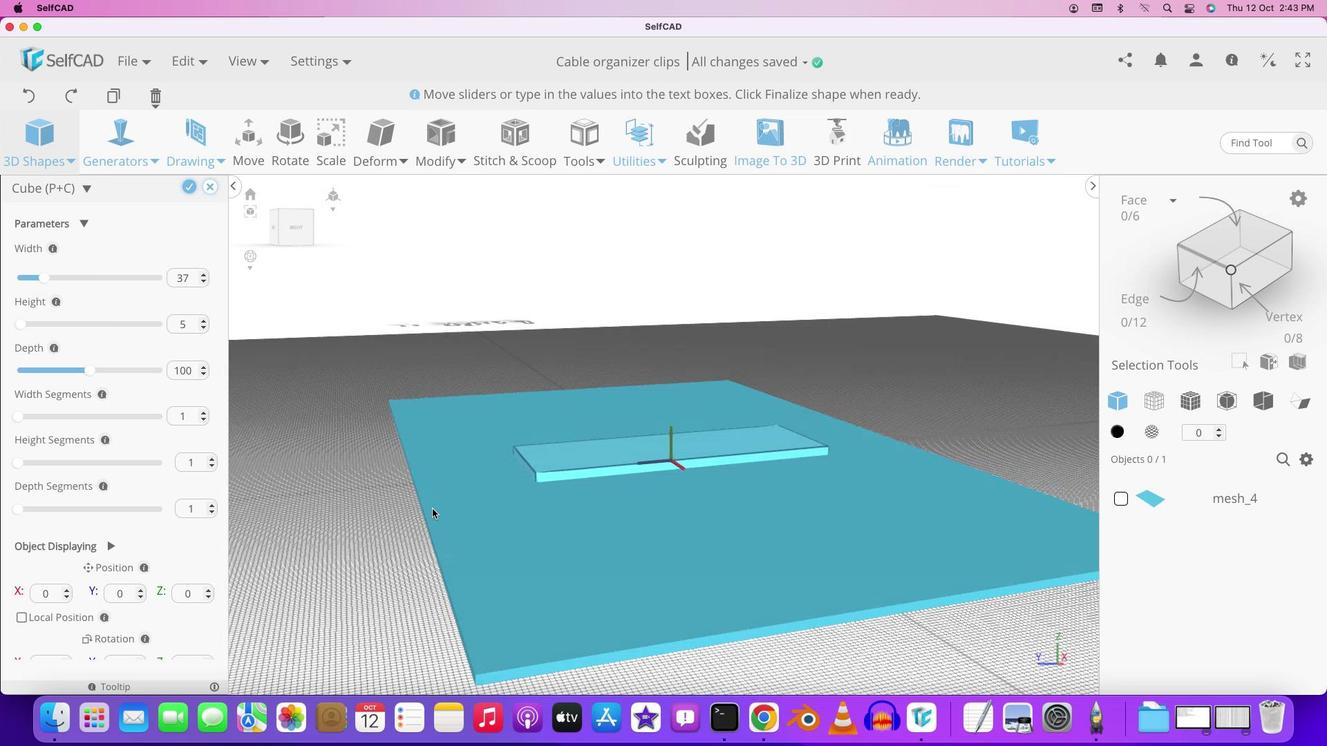 
Action: Mouse pressed left at (415, 484)
Screenshot: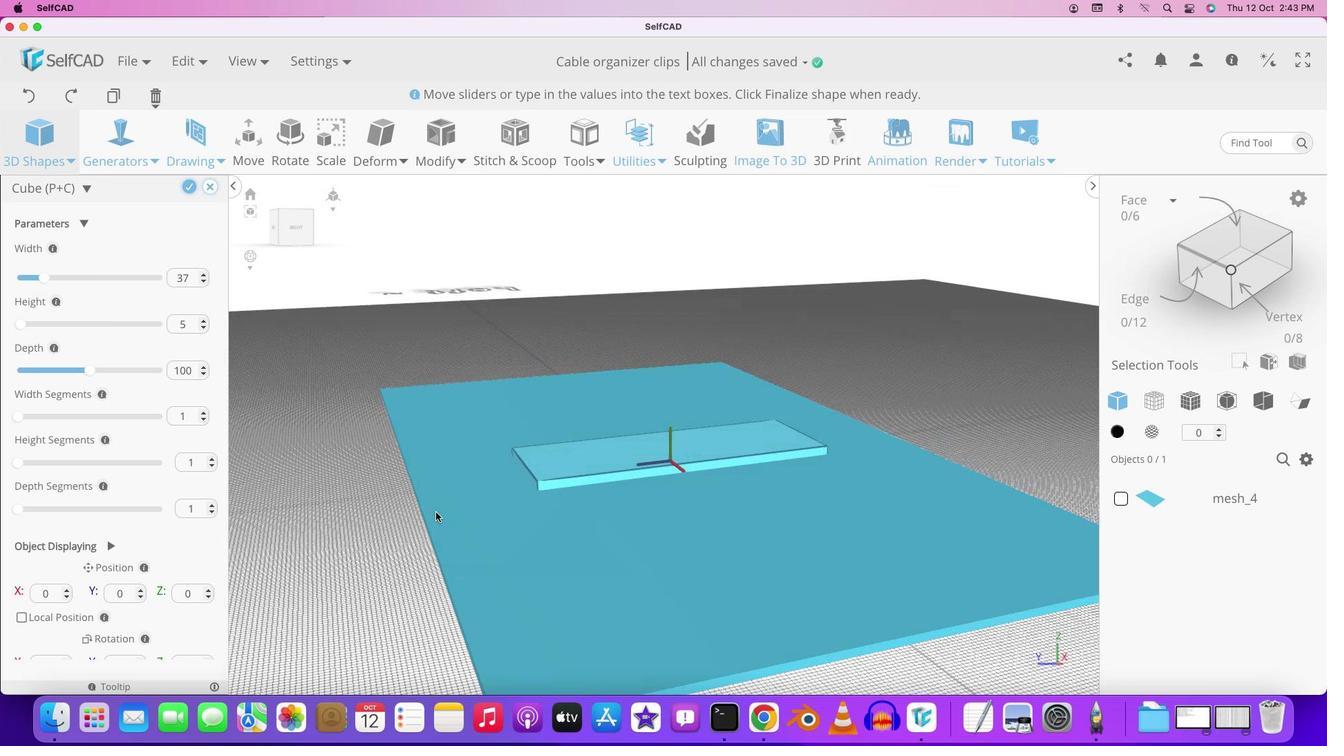 
Action: Mouse moved to (438, 506)
Screenshot: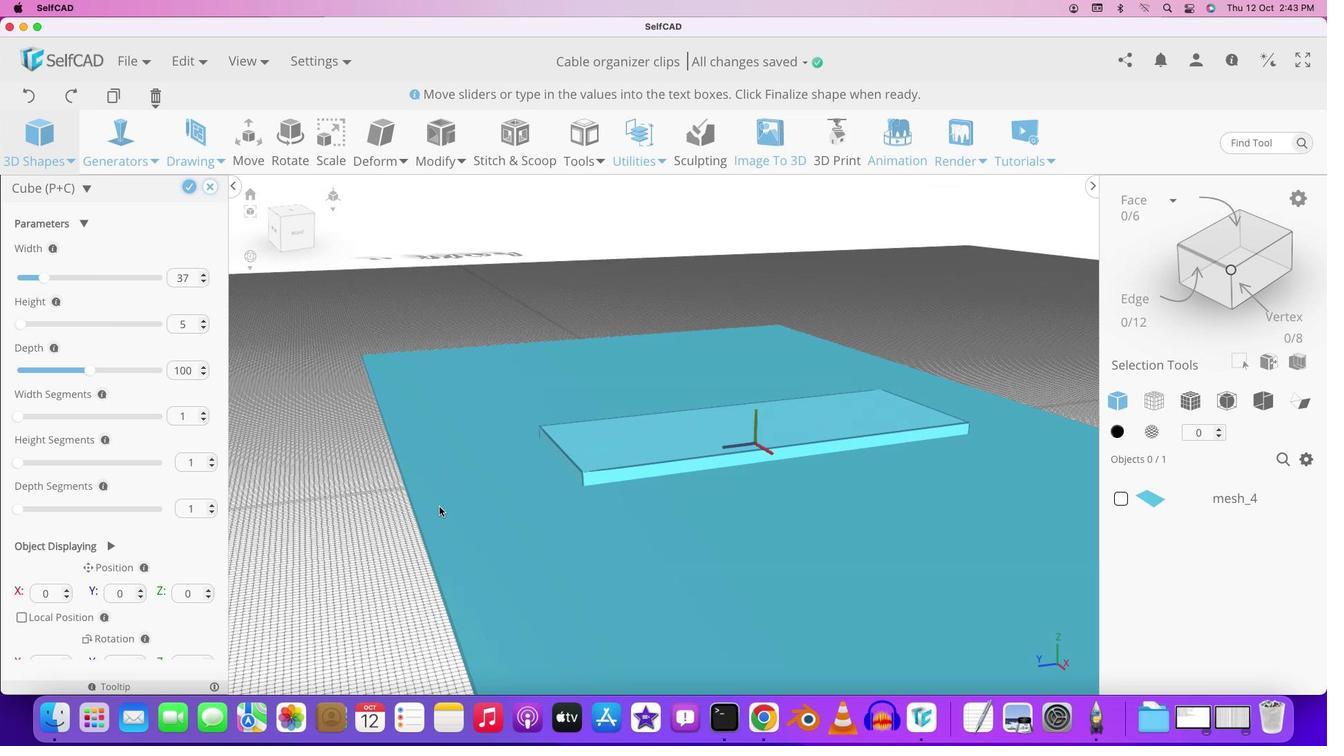 
Action: Mouse scrolled (438, 506) with delta (0, 0)
Screenshot: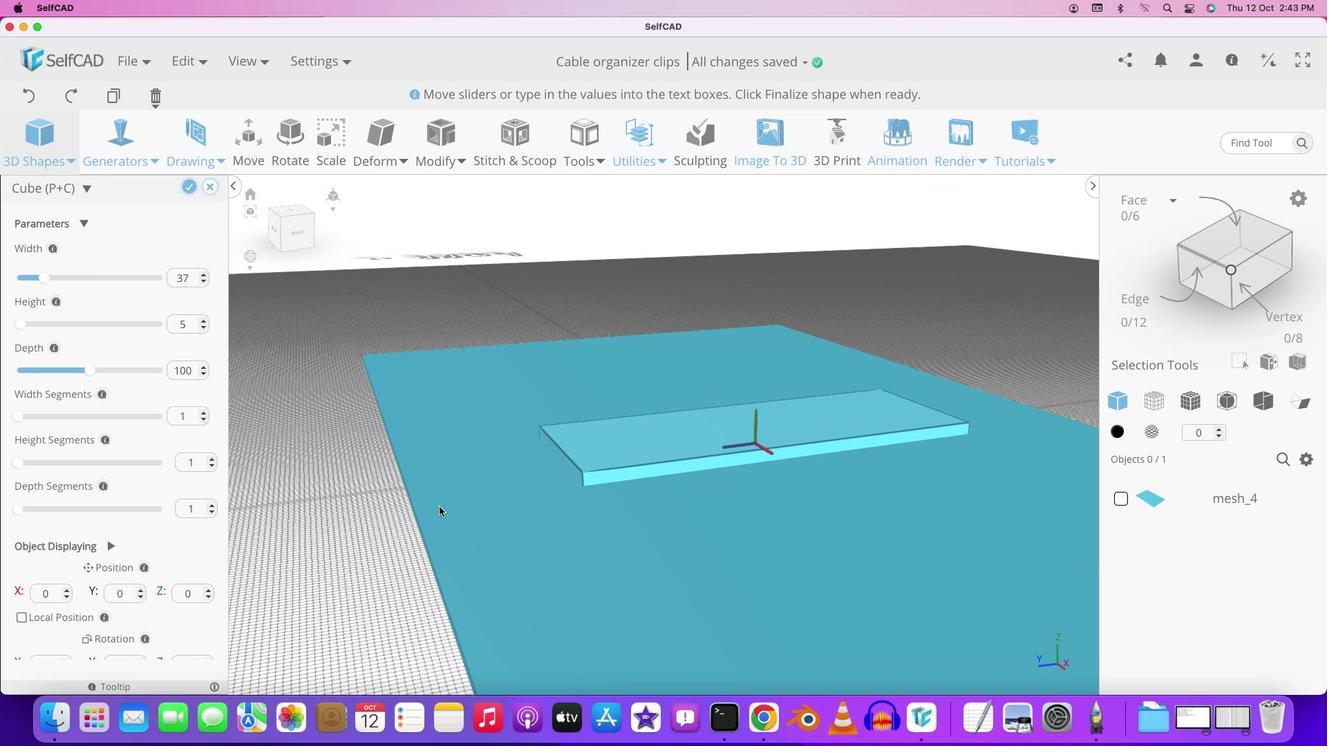 
Action: Mouse scrolled (438, 506) with delta (0, 0)
Screenshot: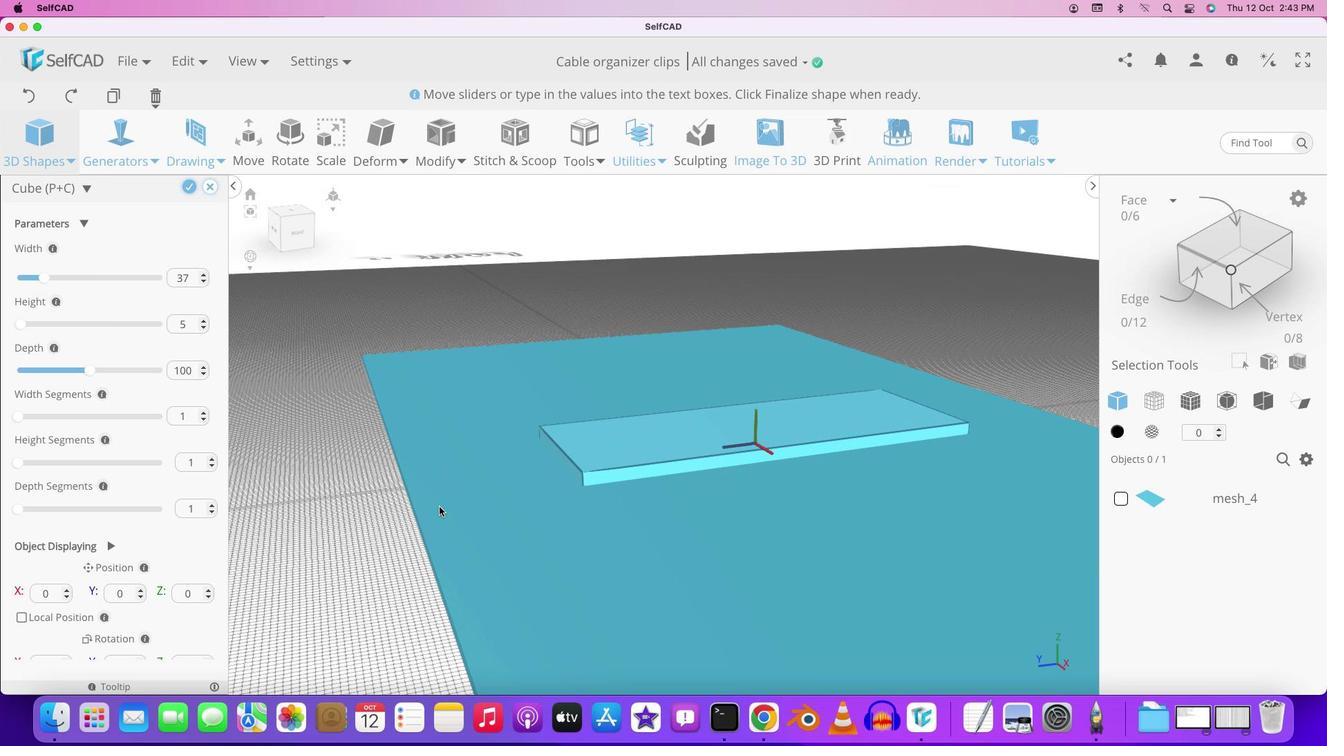 
Action: Mouse scrolled (438, 506) with delta (0, 1)
Screenshot: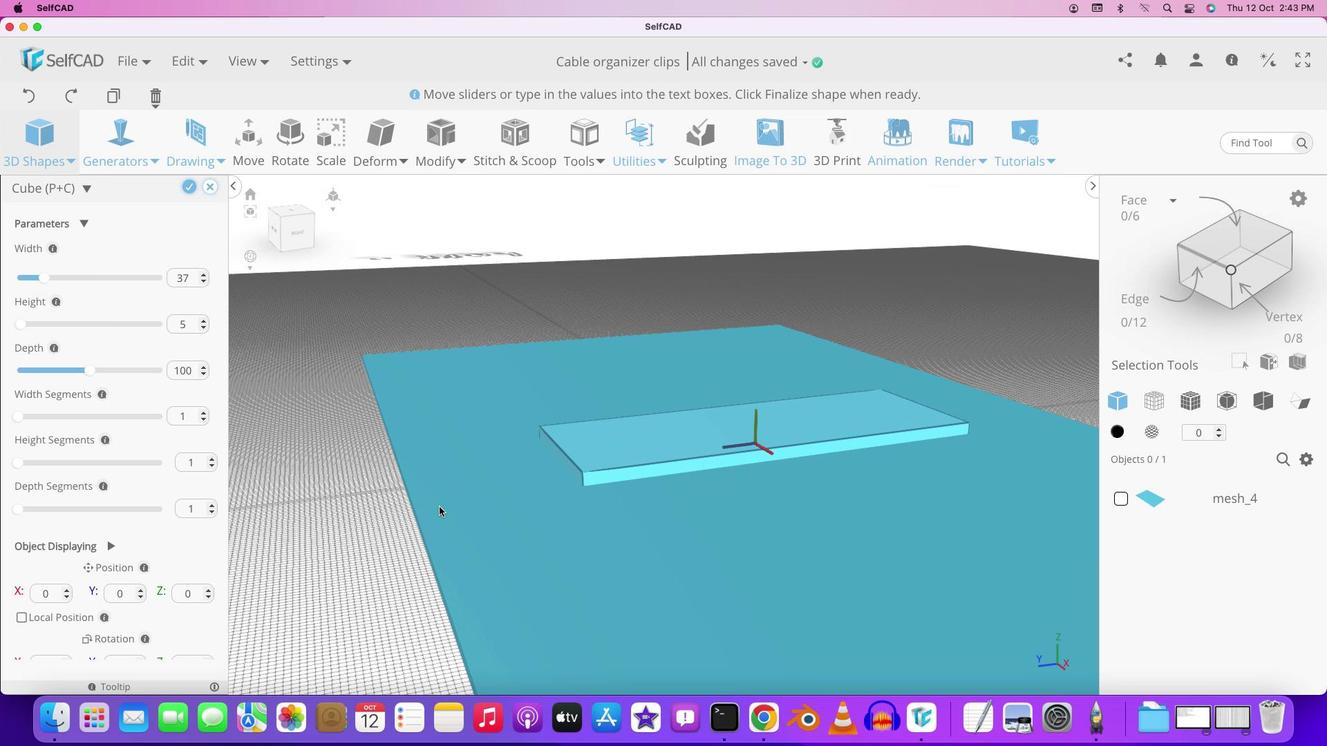 
Action: Mouse scrolled (438, 506) with delta (0, 2)
Screenshot: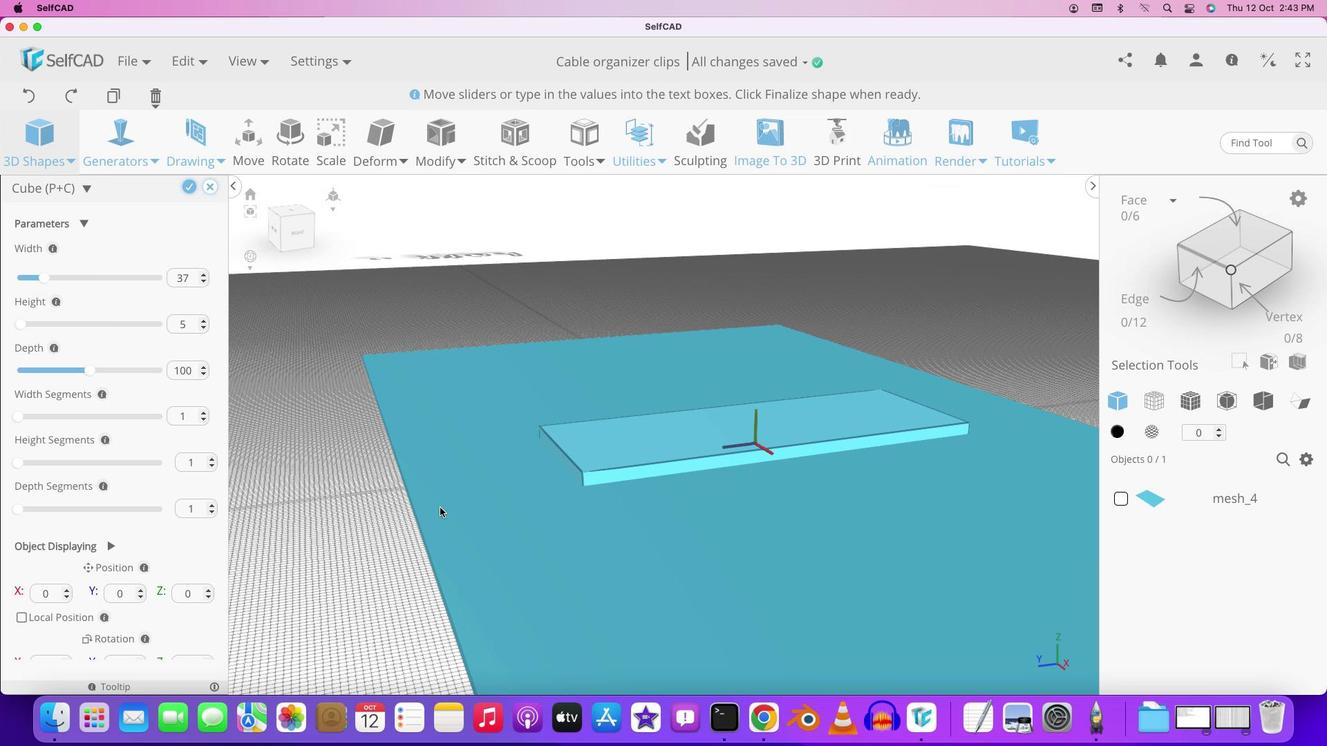 
Action: Mouse moved to (440, 508)
Screenshot: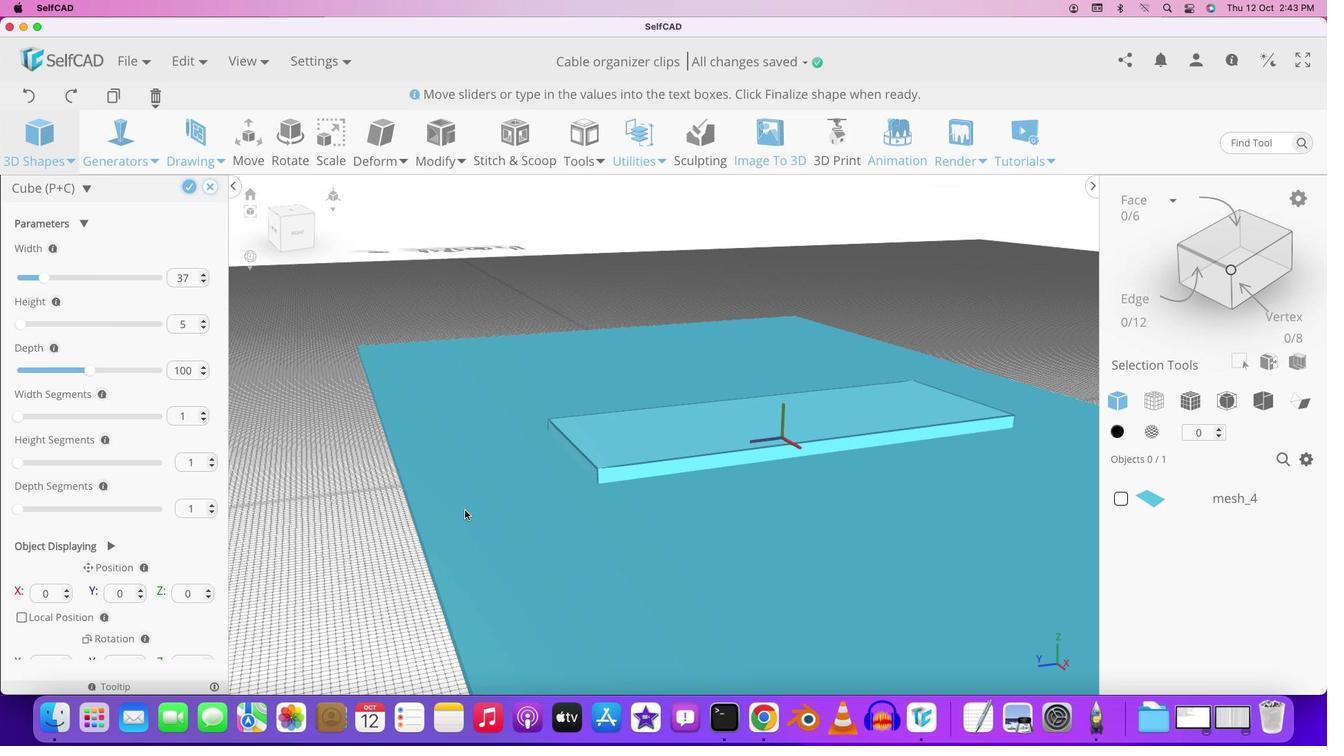 
Action: Mouse scrolled (440, 508) with delta (0, 0)
Screenshot: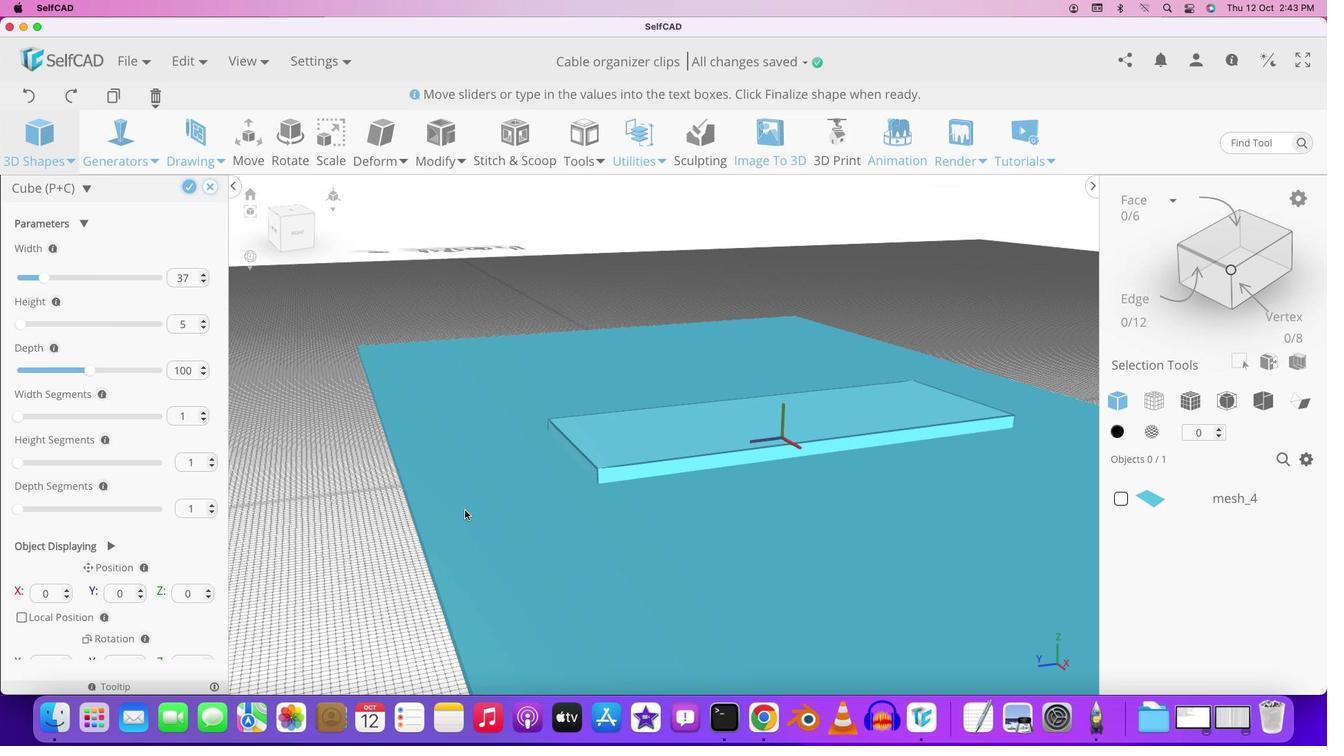 
Action: Mouse moved to (440, 508)
Screenshot: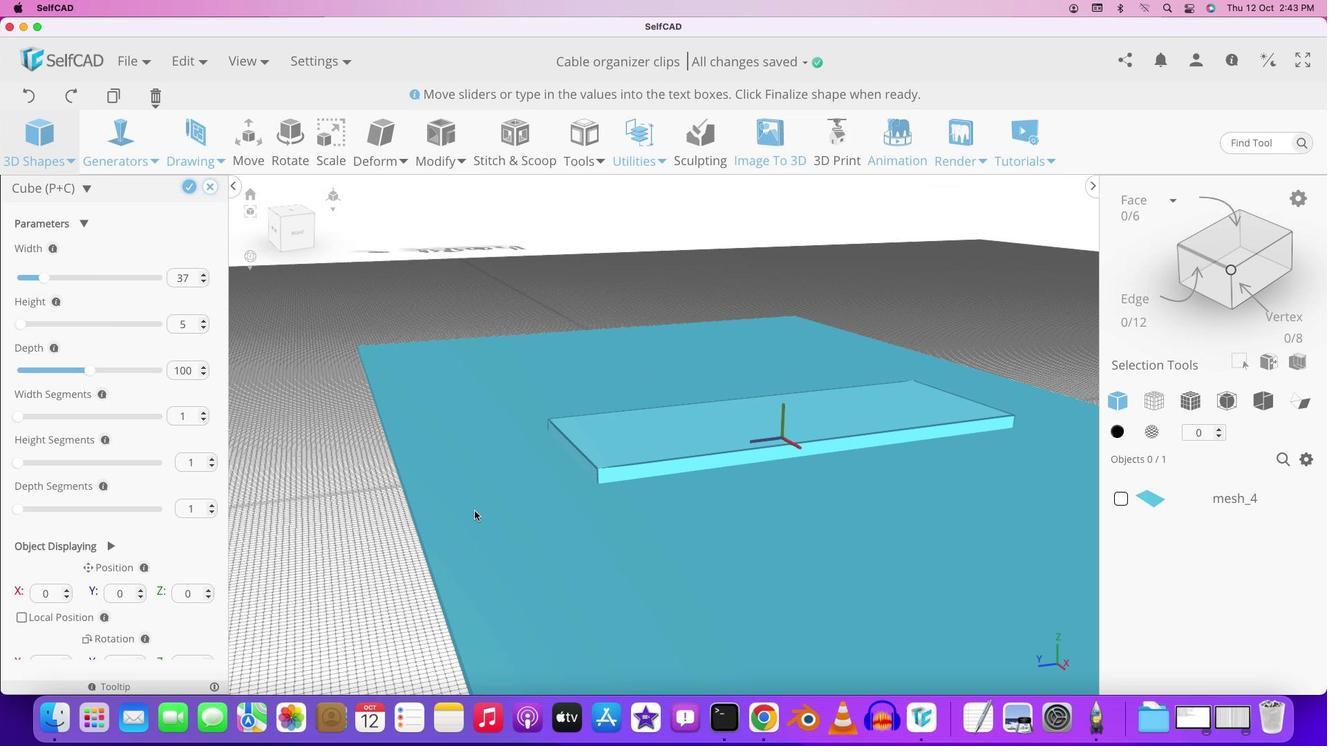 
Action: Mouse scrolled (440, 508) with delta (0, 0)
Screenshot: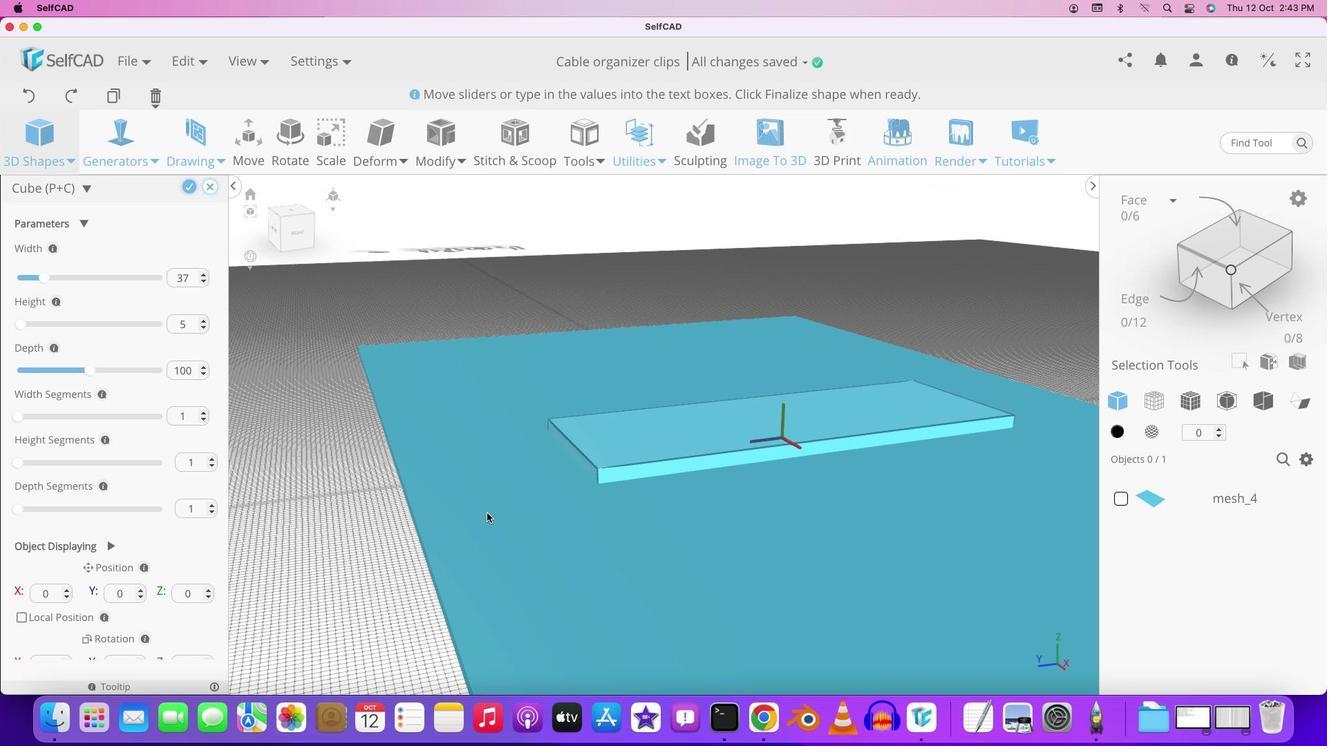 
Action: Mouse moved to (515, 517)
Screenshot: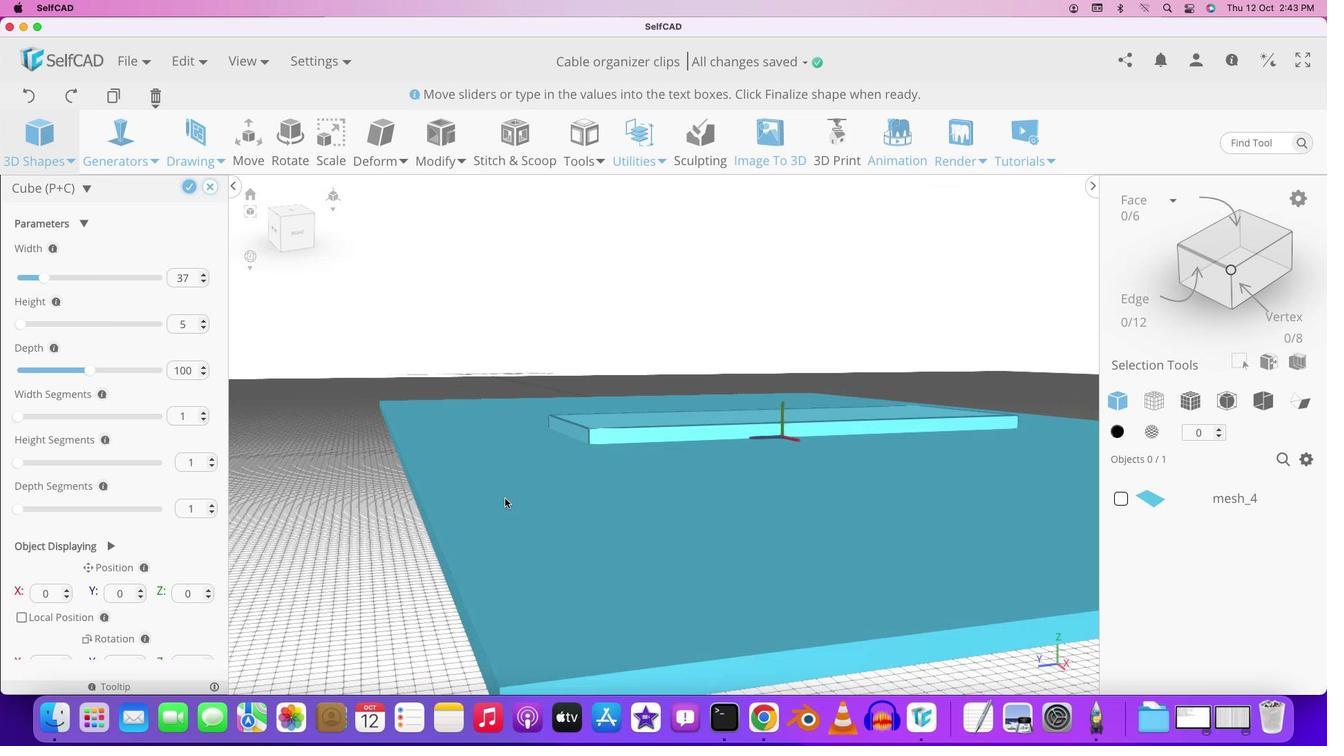 
Action: Mouse pressed left at (515, 517)
Screenshot: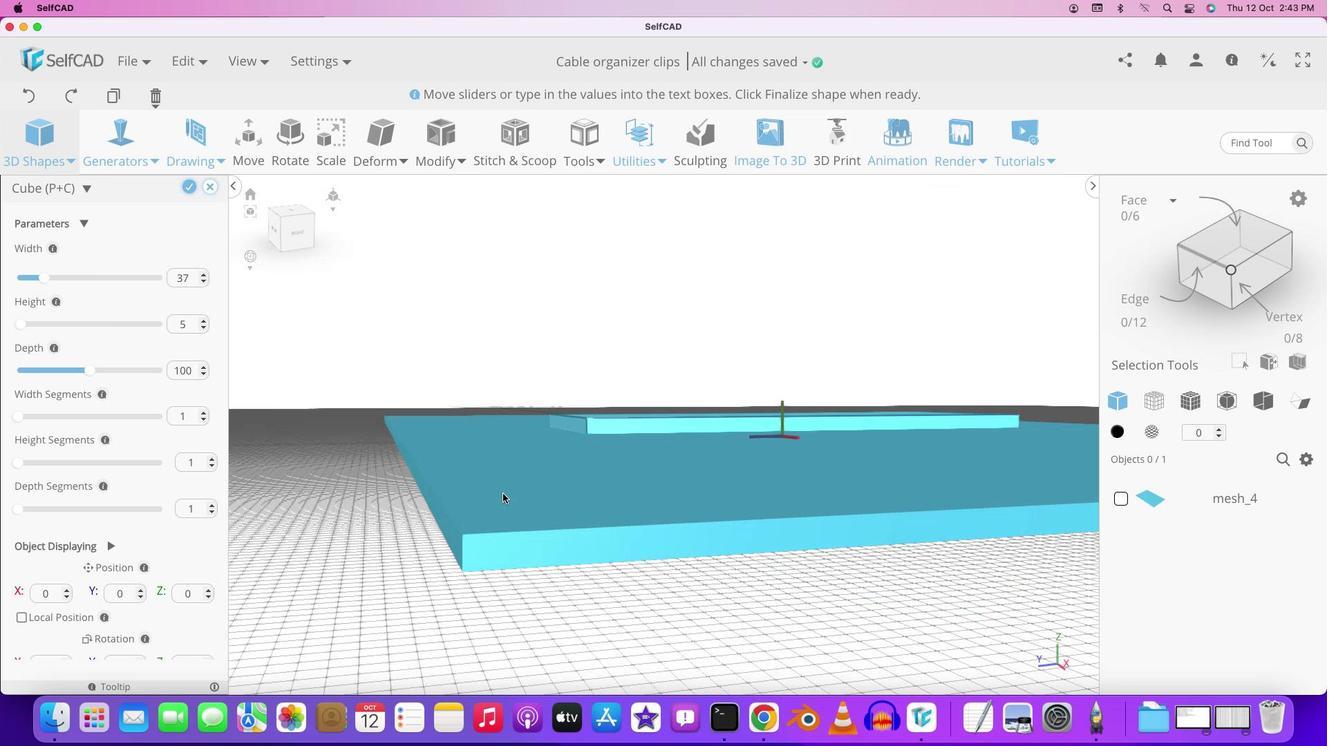 
Action: Mouse moved to (533, 493)
Screenshot: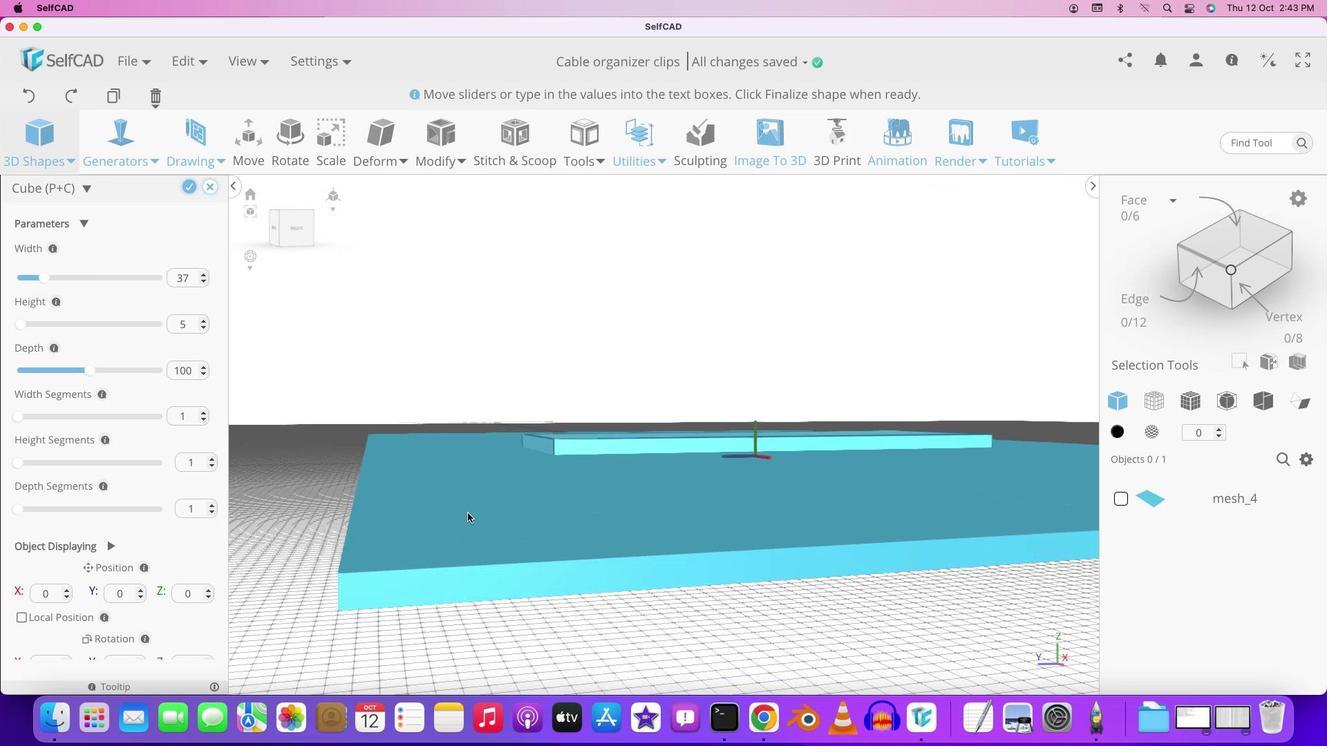 
Action: Key pressed Key.shift
Screenshot: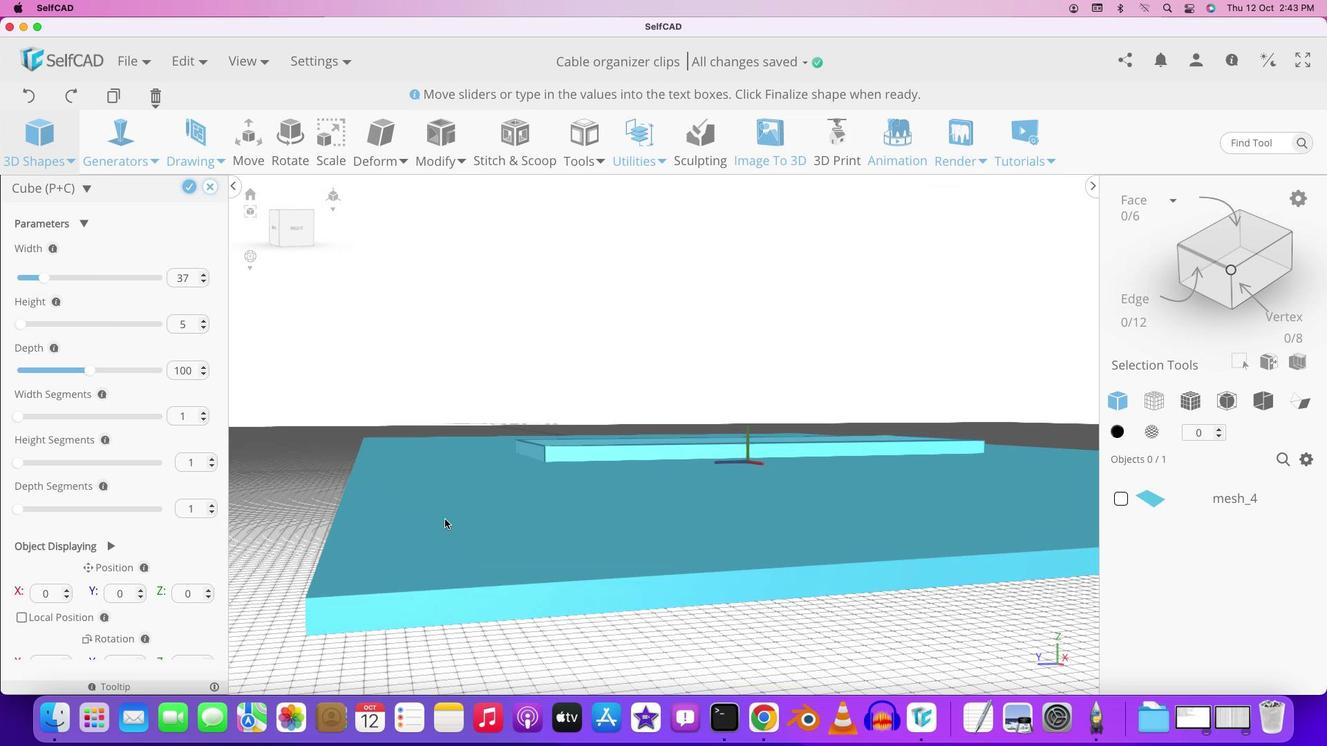 
Action: Mouse pressed left at (533, 493)
Screenshot: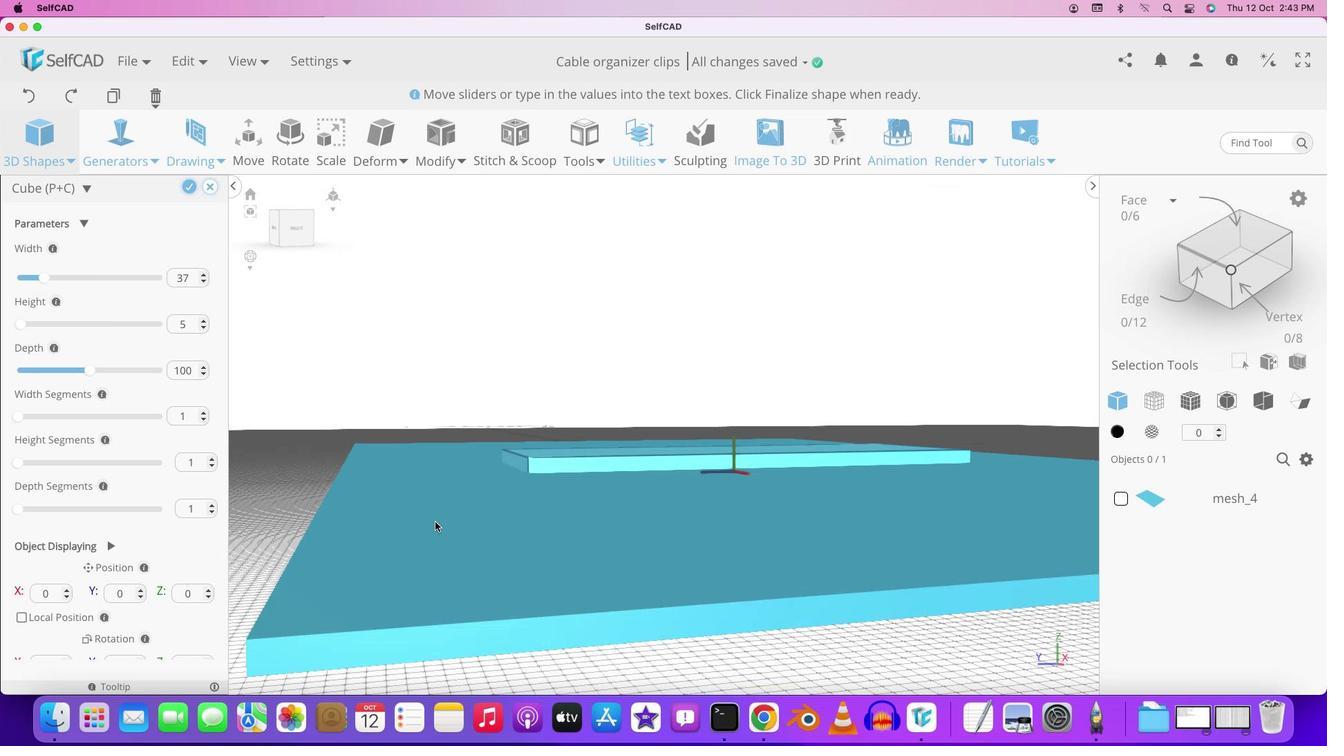 
Action: Mouse moved to (208, 588)
